 Task: Design a business card.
Action: Mouse moved to (129, 456)
Screenshot: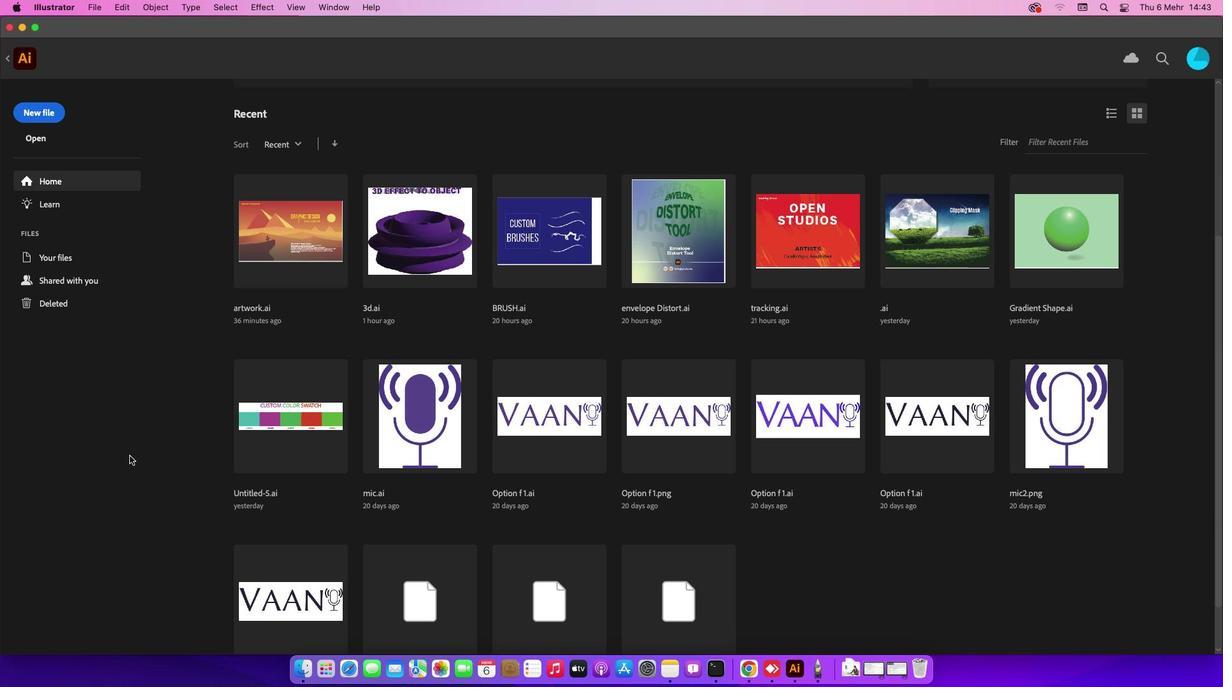 
Action: Mouse pressed left at (129, 456)
Screenshot: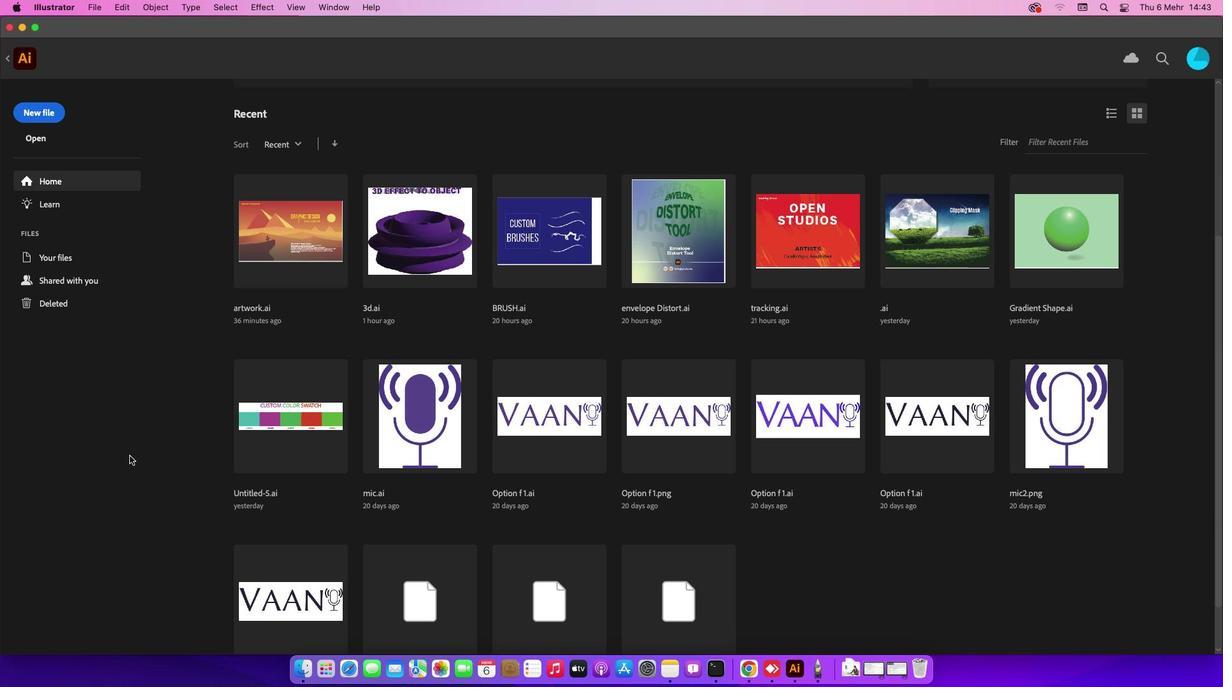
Action: Key pressed Key.shift'N'Key.cmd'n'
Screenshot: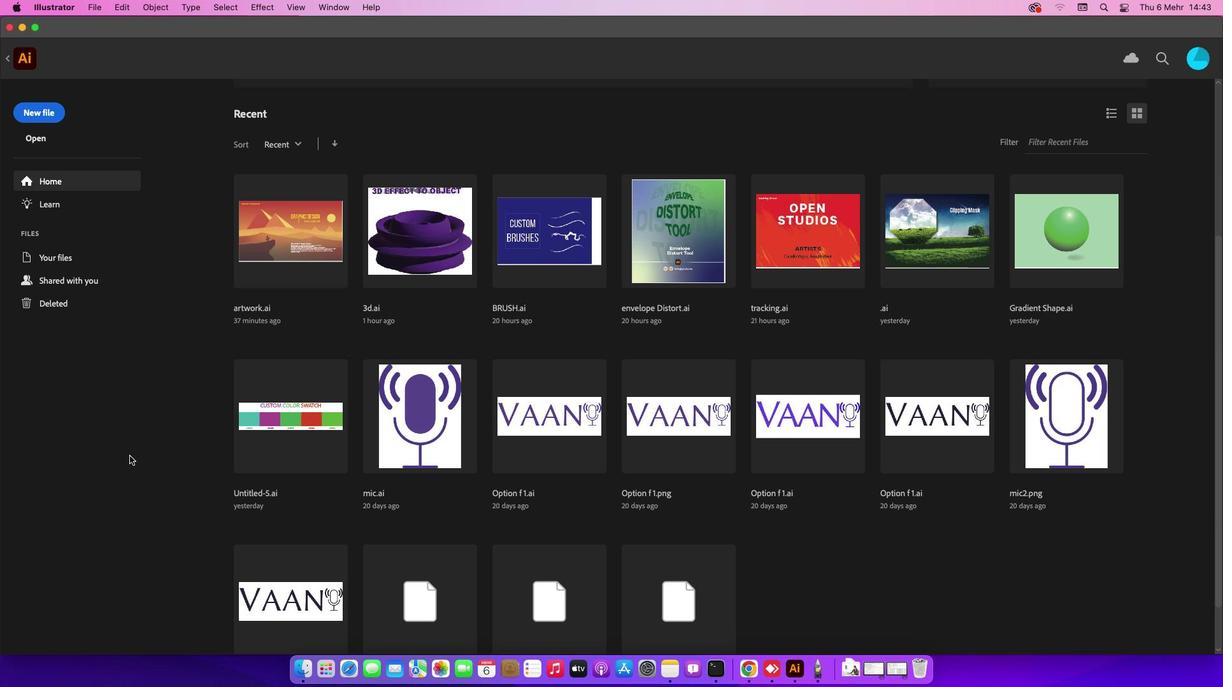 
Action: Mouse moved to (828, 182)
Screenshot: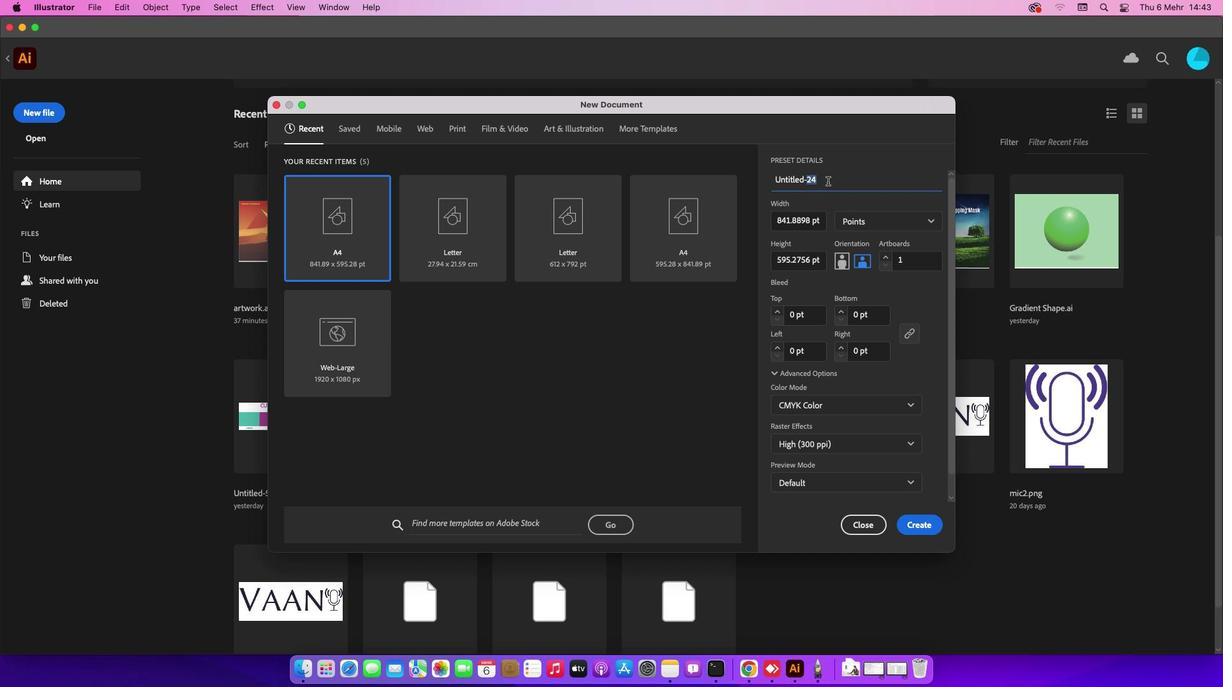 
Action: Mouse pressed left at (828, 182)
Screenshot: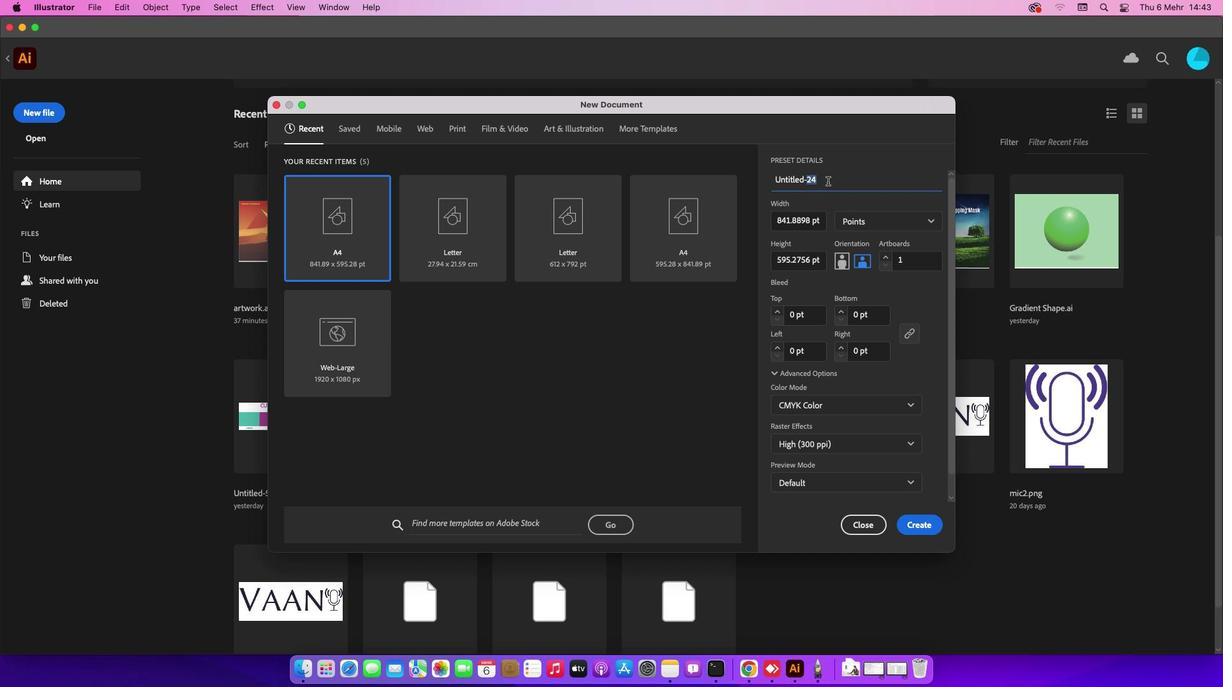 
Action: Mouse pressed left at (828, 182)
Screenshot: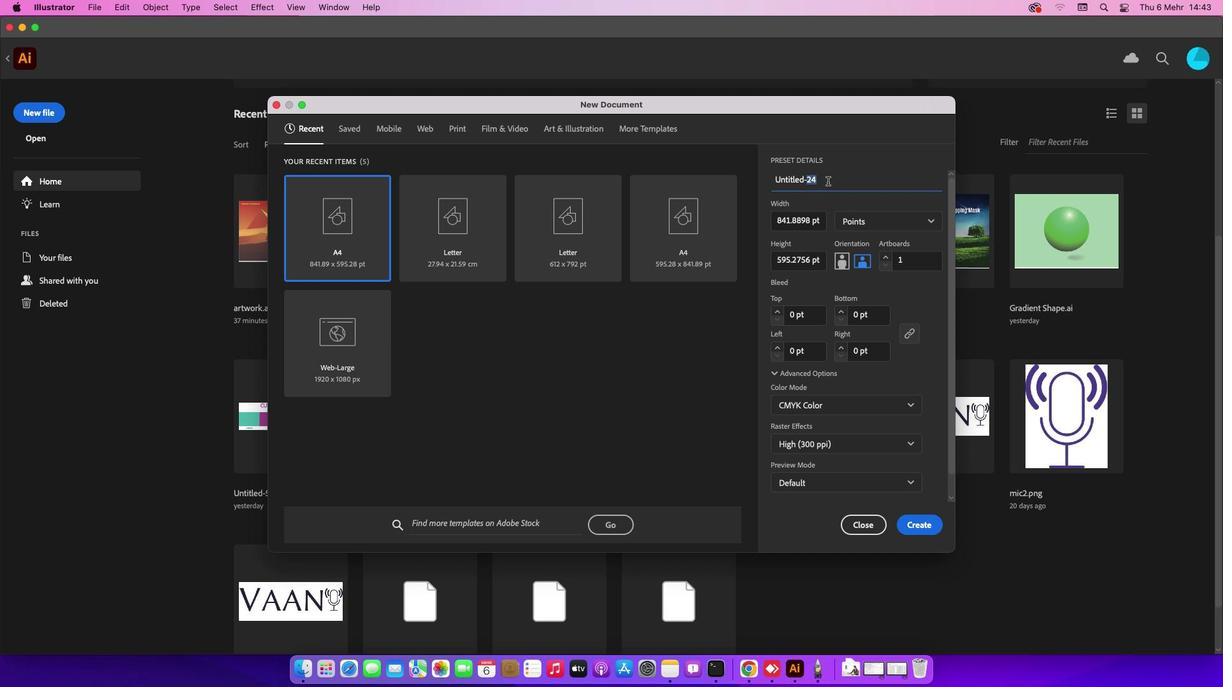 
Action: Mouse pressed left at (828, 182)
Screenshot: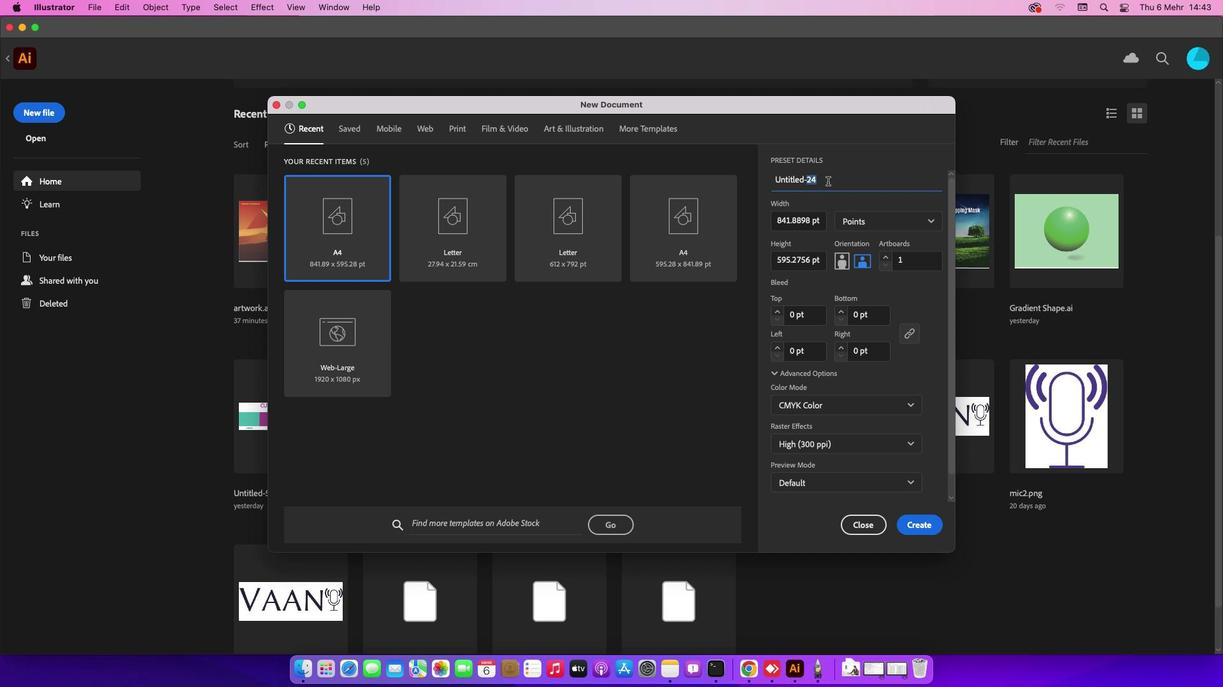 
Action: Mouse pressed left at (828, 182)
Screenshot: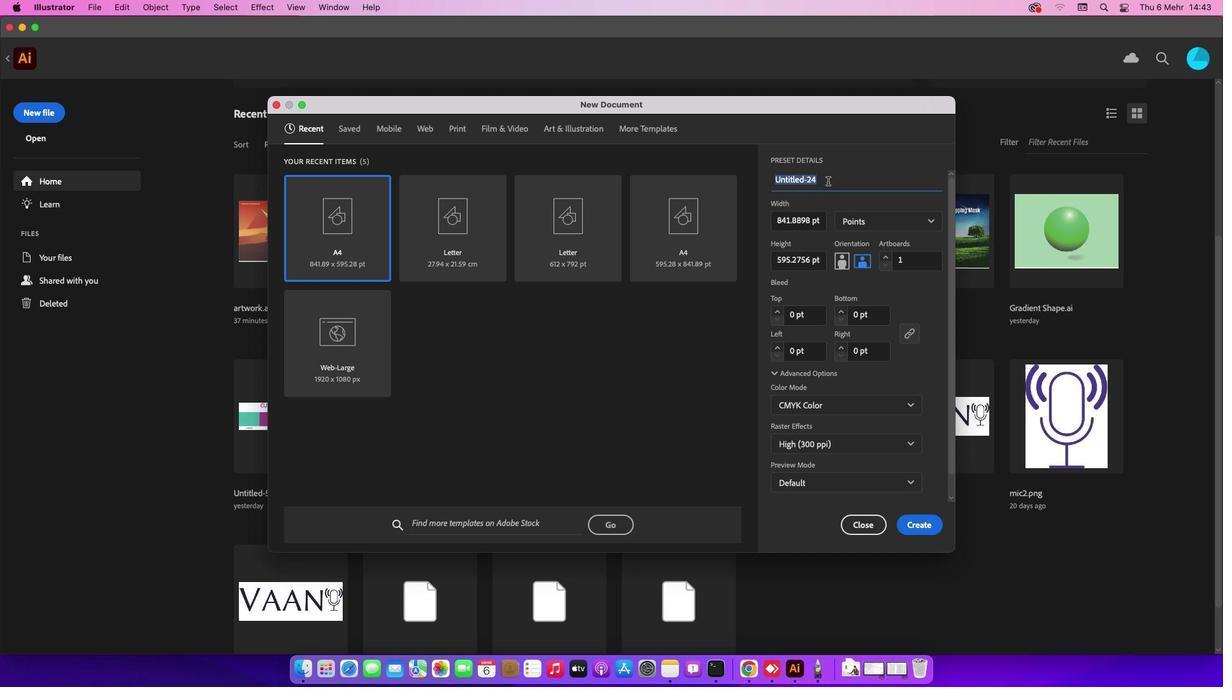 
Action: Mouse pressed left at (828, 182)
Screenshot: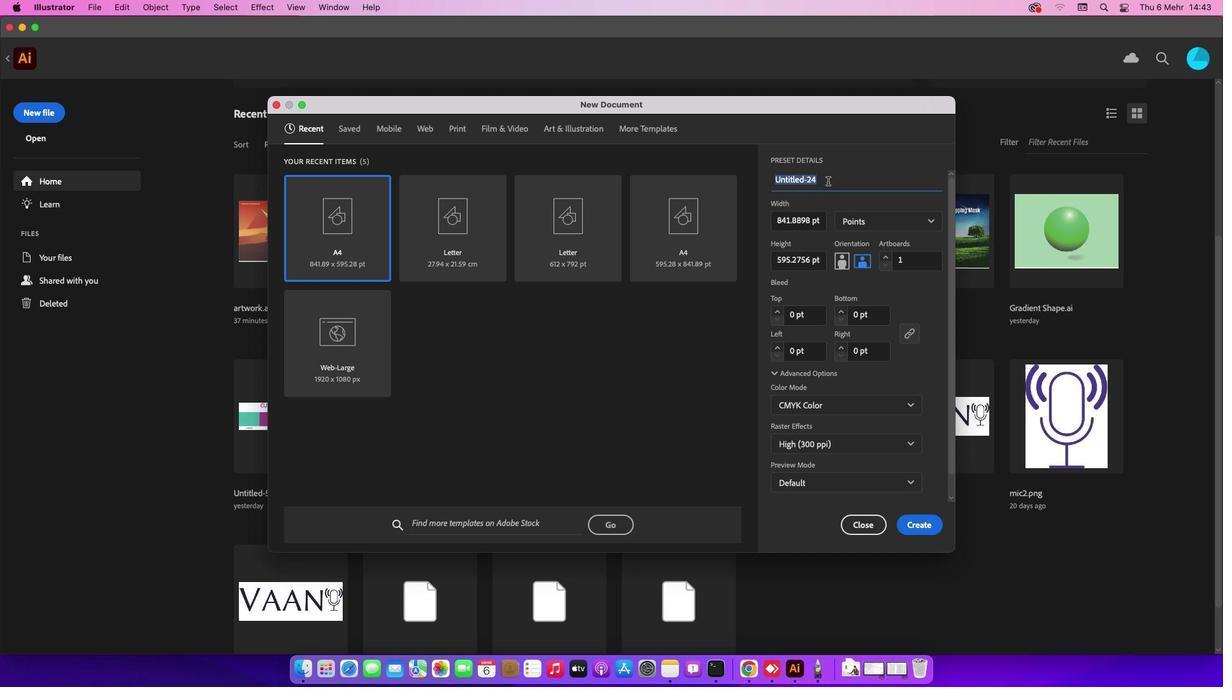 
Action: Key pressed Key.shift_r'B''u''s''i''n''e''s''s'Key.spaceKey.shift_r'C''a''r''d'Key.enter
Screenshot: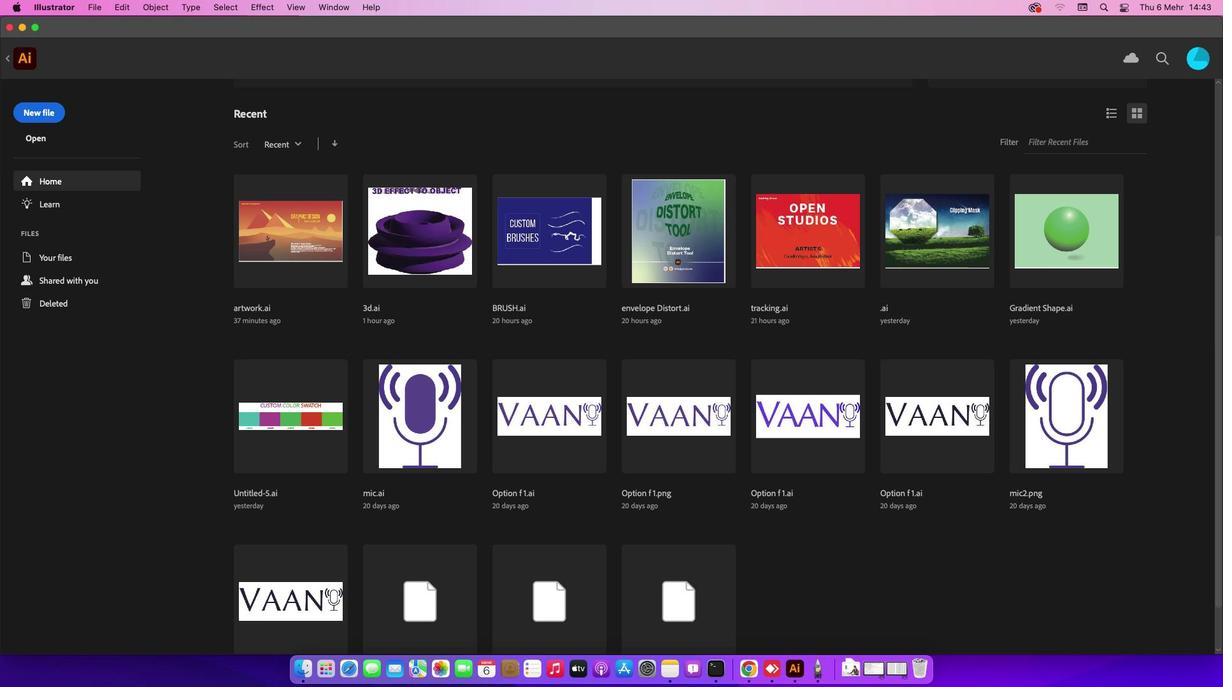 
Action: Mouse moved to (623, 227)
Screenshot: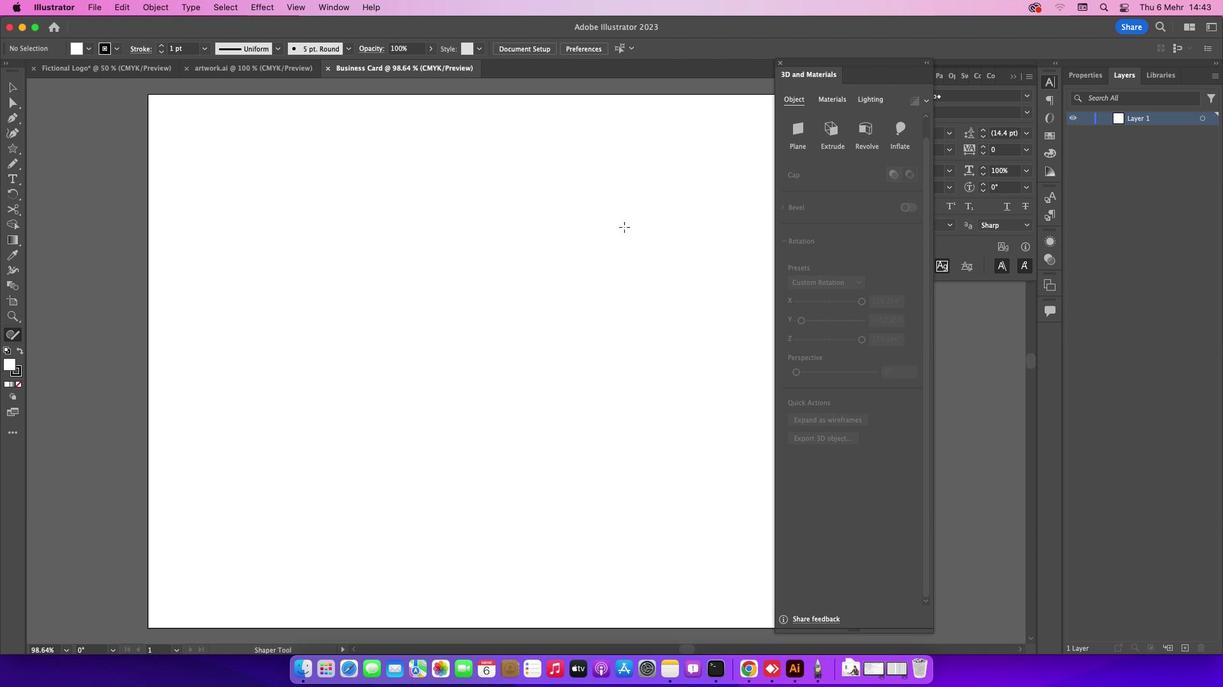 
Action: Mouse pressed left at (623, 227)
Screenshot: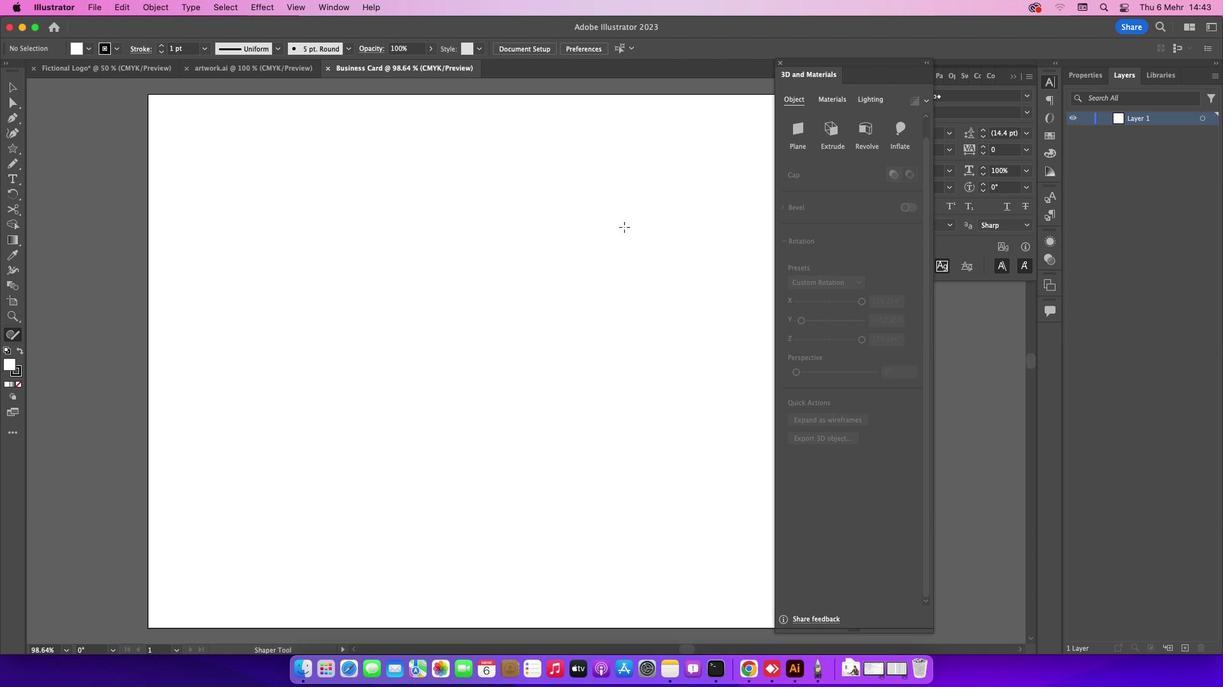 
Action: Mouse moved to (524, 275)
Screenshot: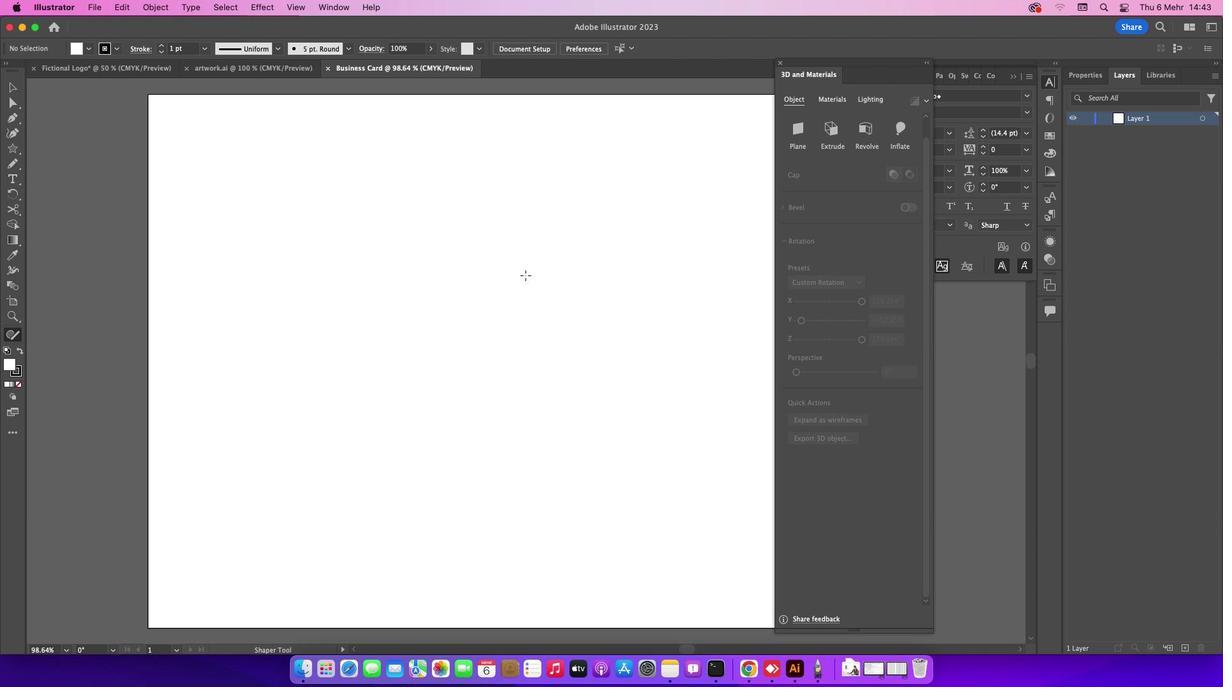 
Action: Key pressed Key.ctrlKey.cmdKey.altKey.cmdKey.cmdKey.shift'p'
Screenshot: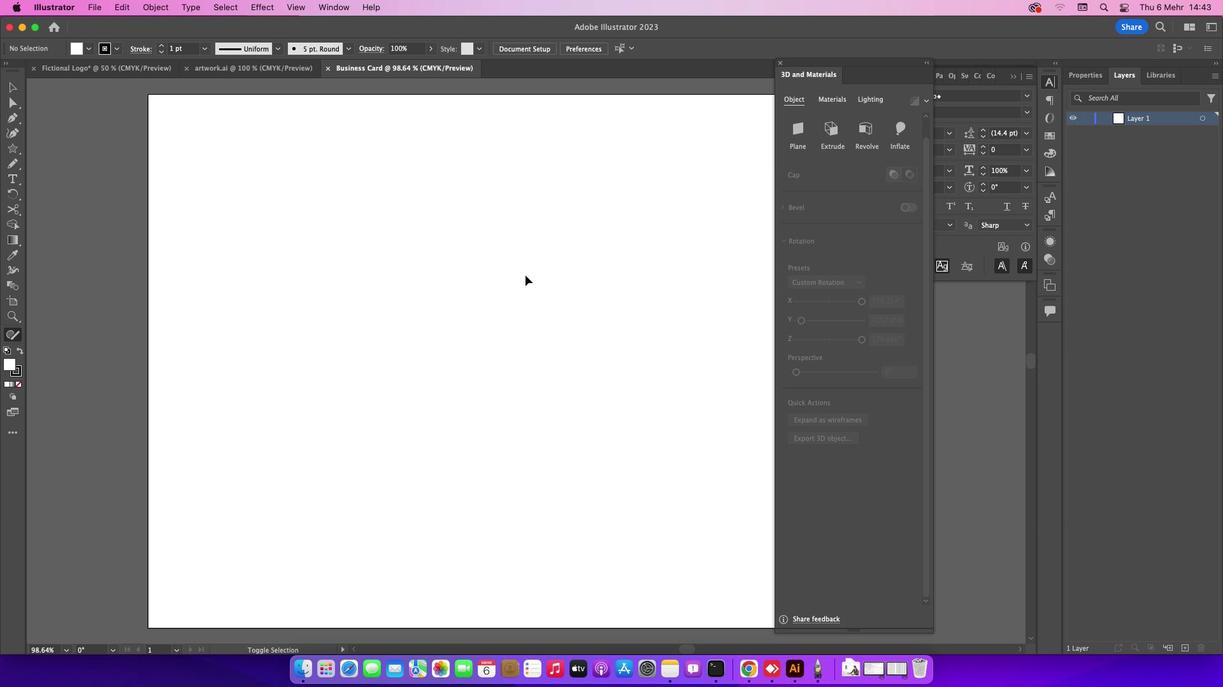 
Action: Mouse moved to (492, 169)
Screenshot: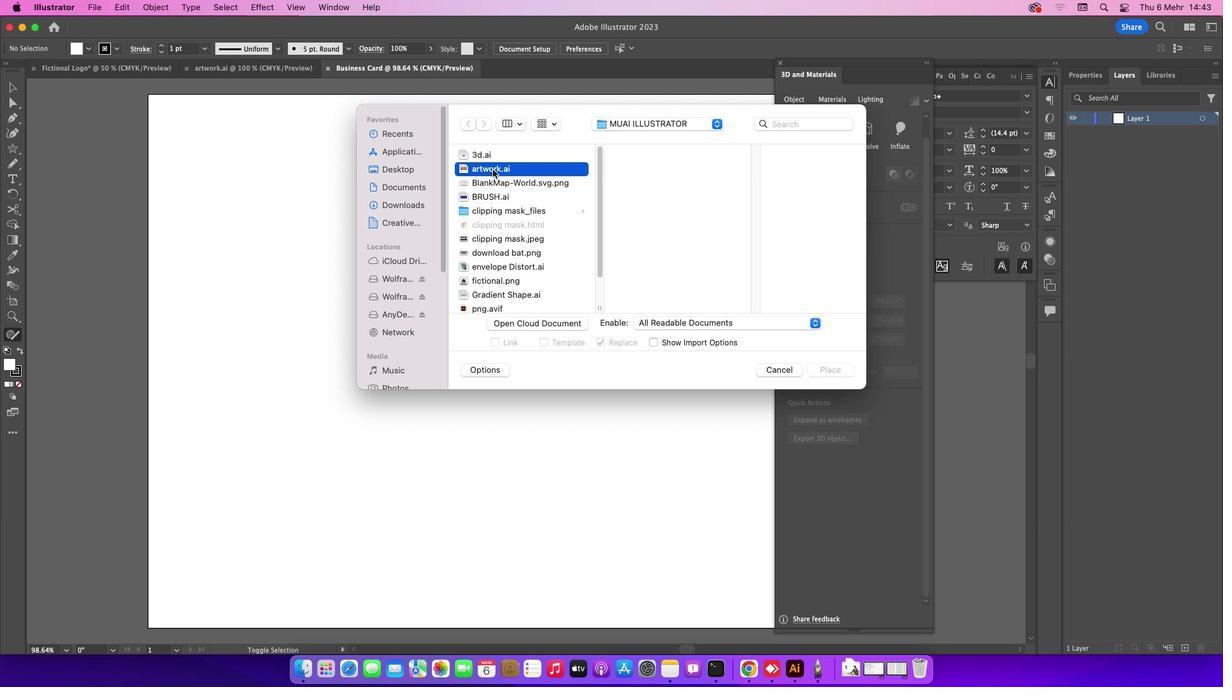 
Action: Mouse pressed left at (492, 169)
Screenshot: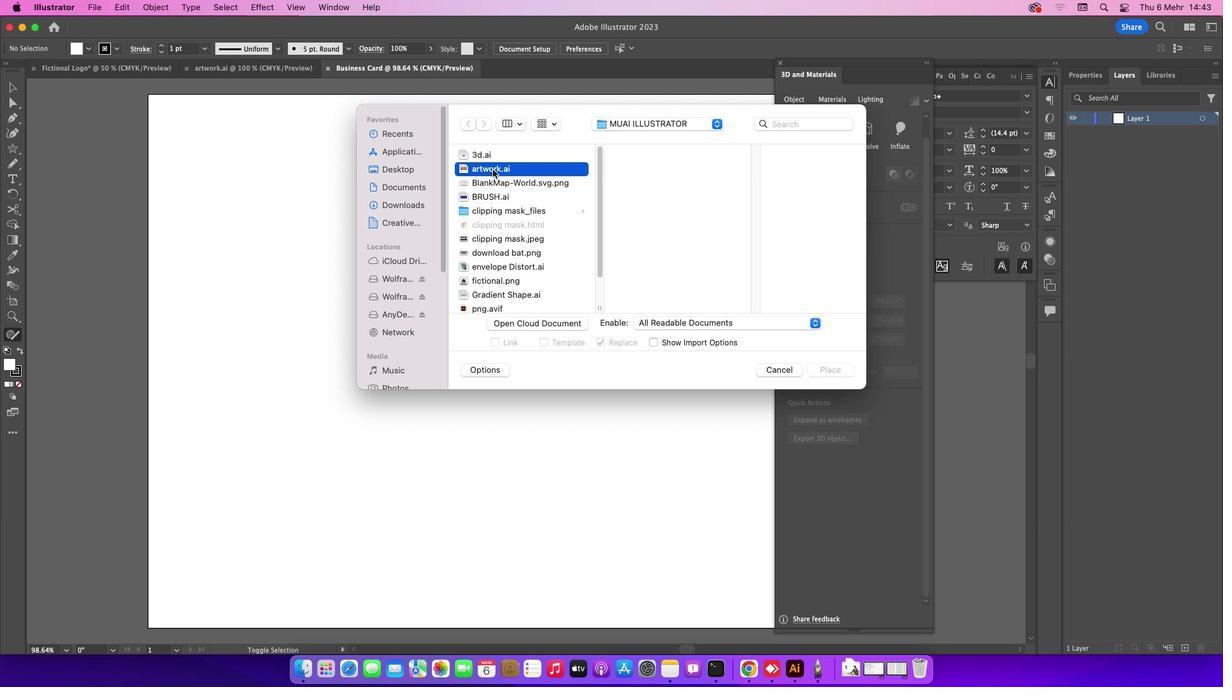 
Action: Mouse moved to (504, 158)
Screenshot: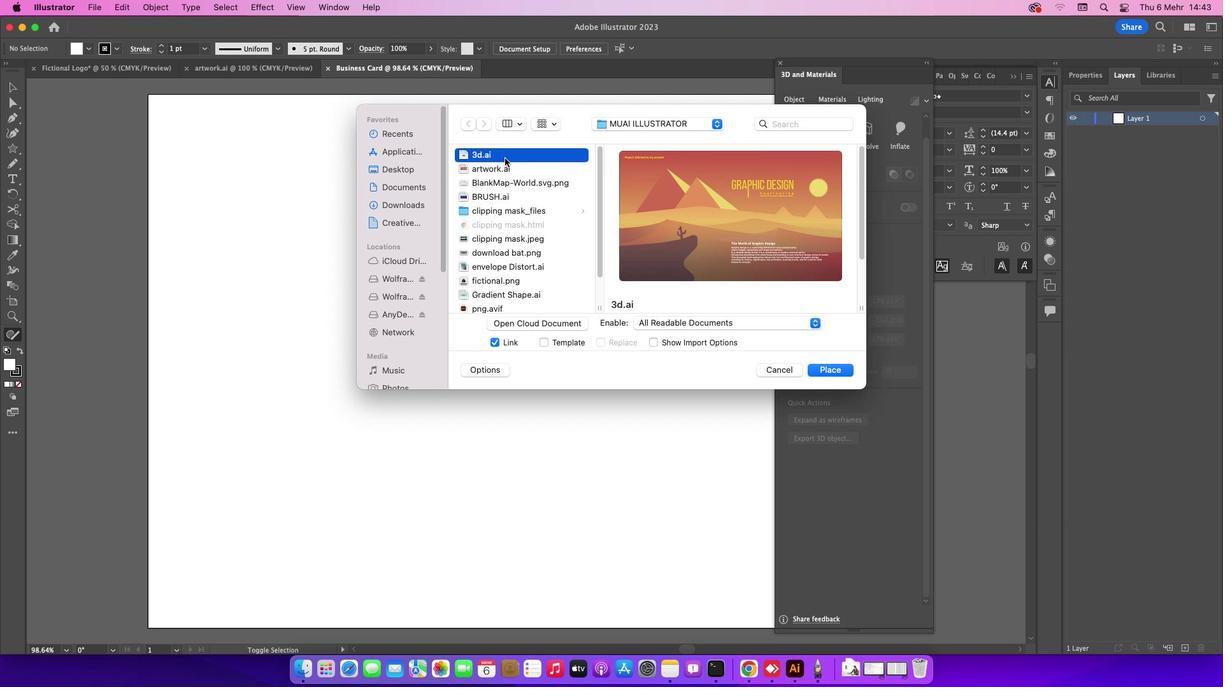 
Action: Mouse pressed left at (504, 158)
Screenshot: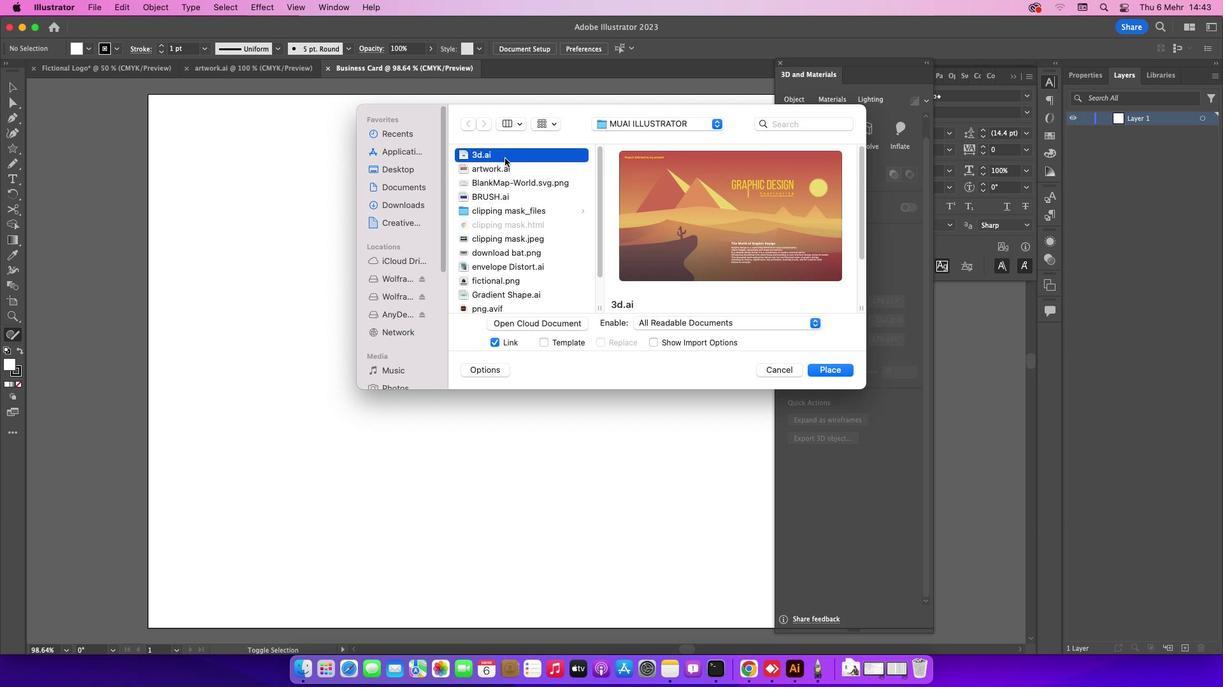 
Action: Key pressed Key.downKey.downKey.downKey.upKey.upKey.upKey.downKey.downKey.enter
Screenshot: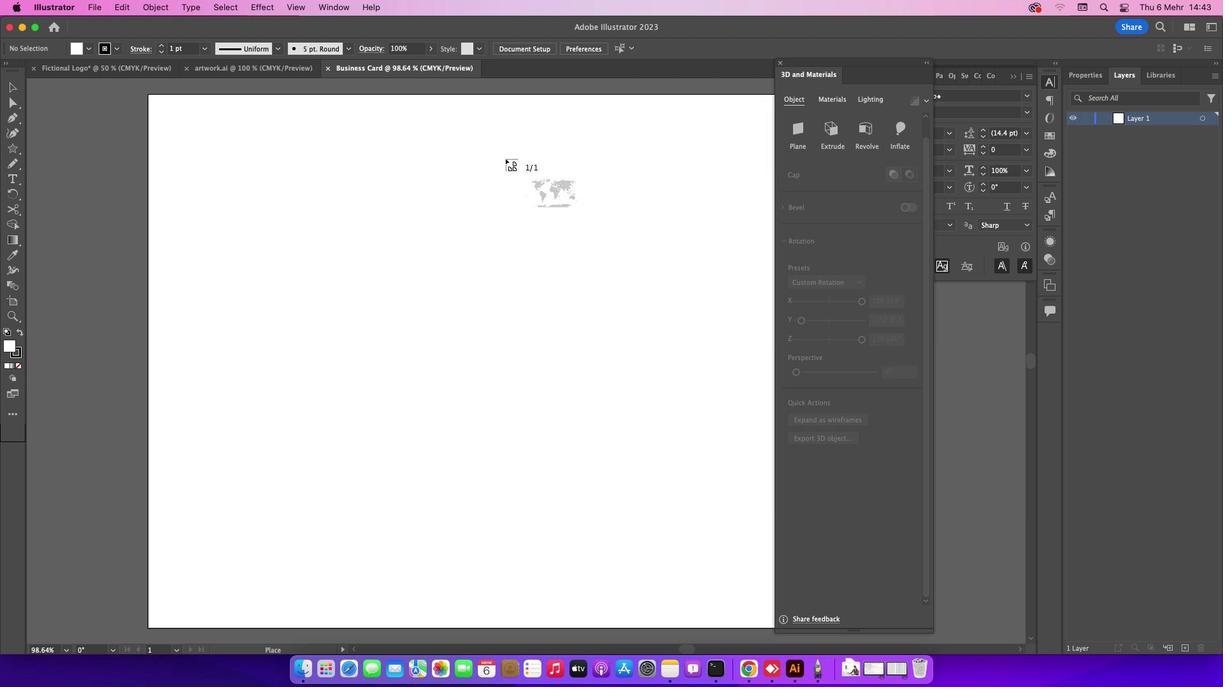
Action: Mouse moved to (151, 98)
Screenshot: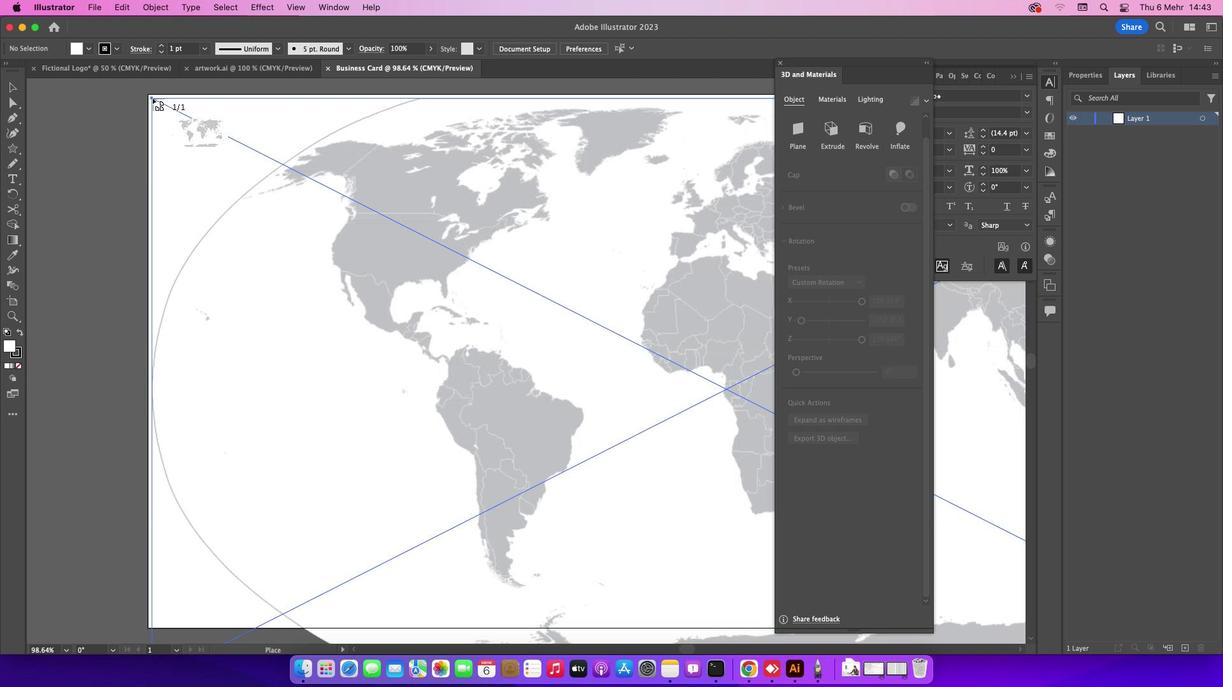 
Action: Mouse pressed left at (151, 98)
Screenshot: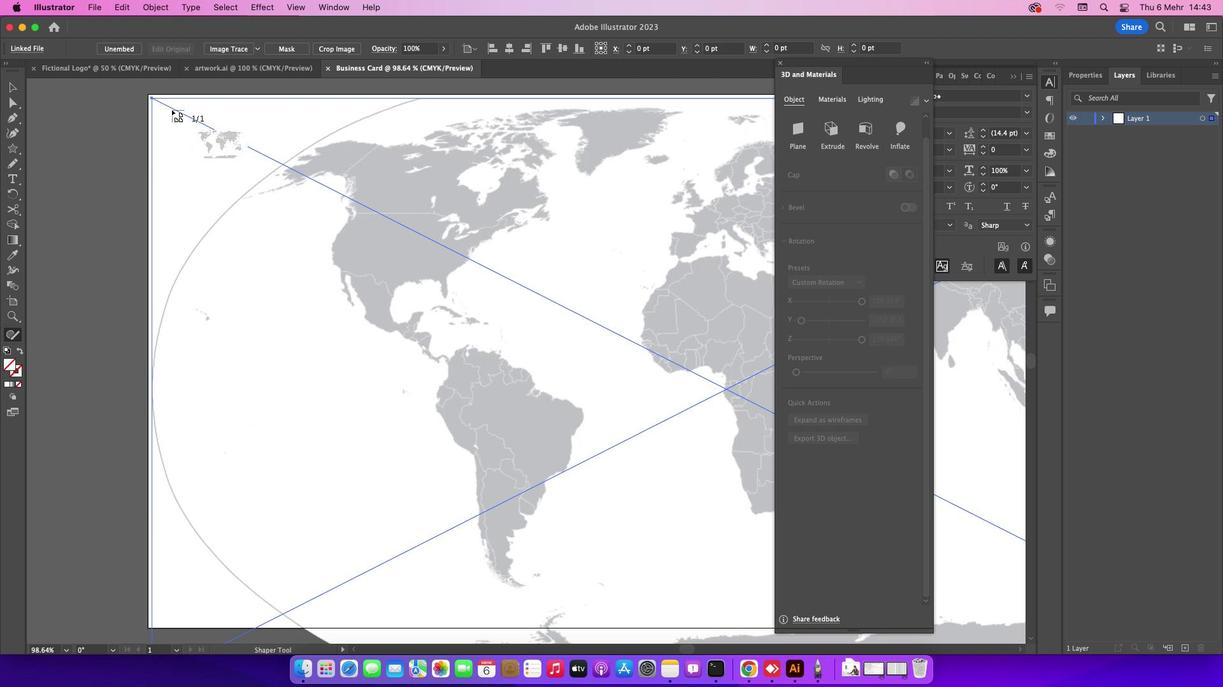 
Action: Mouse moved to (651, 310)
Screenshot: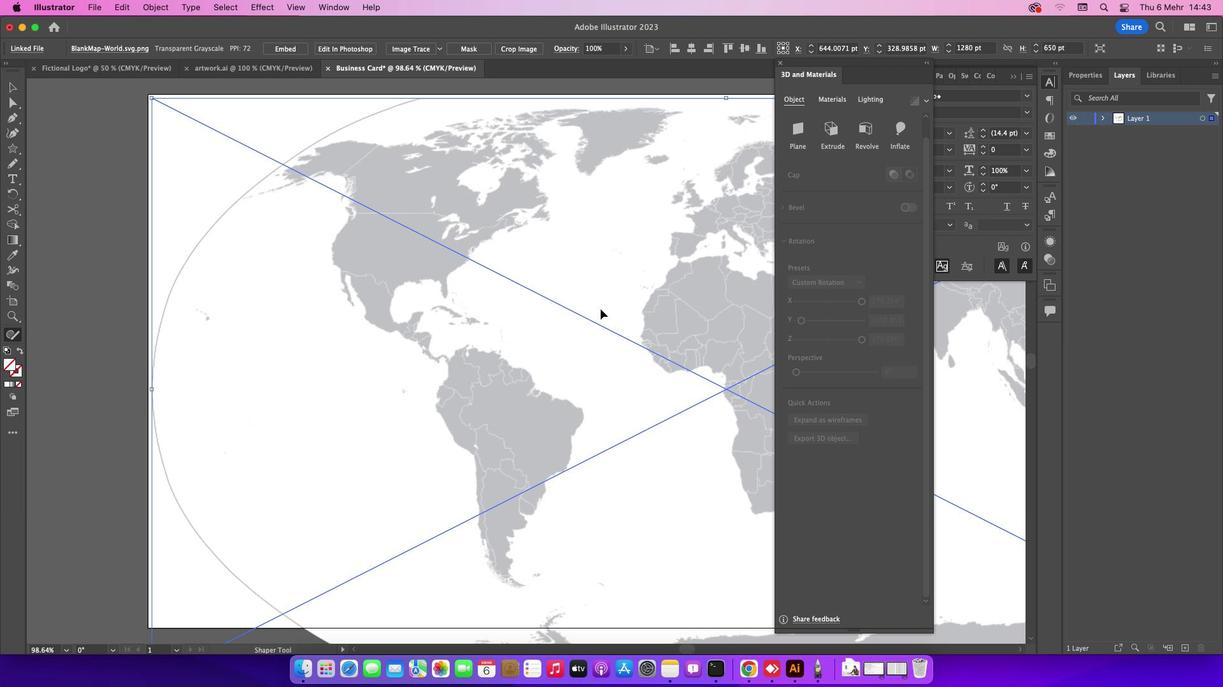
Action: Mouse pressed left at (651, 310)
Screenshot: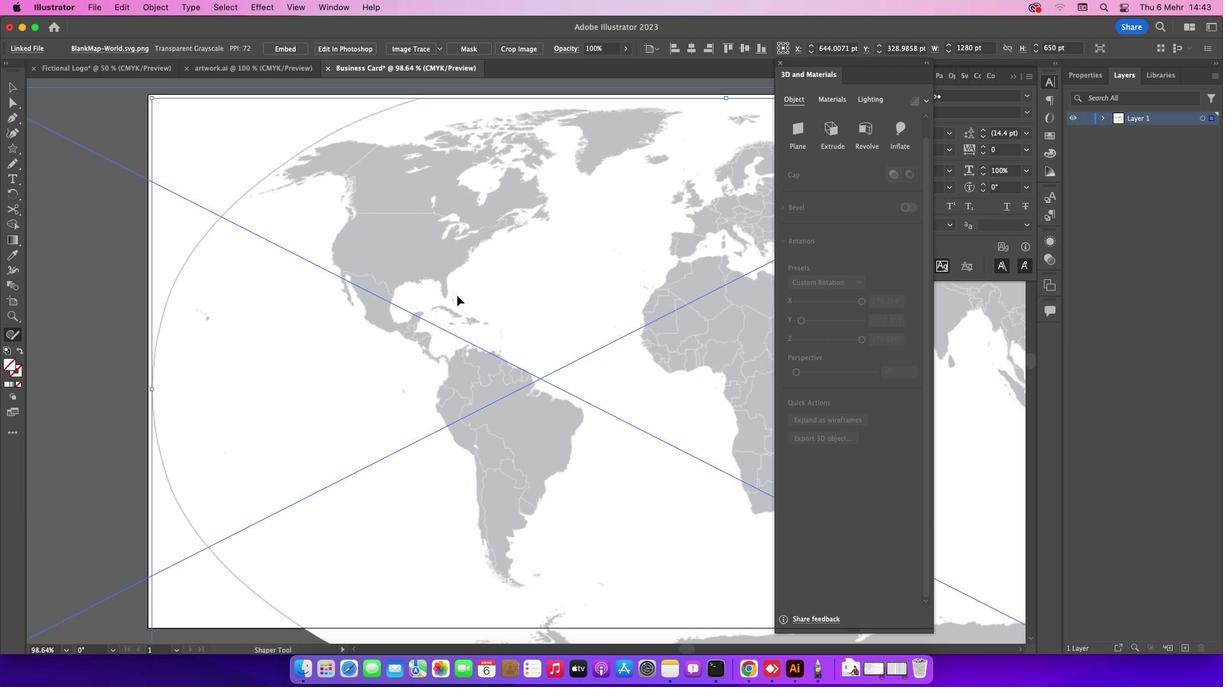 
Action: Mouse moved to (467, 292)
Screenshot: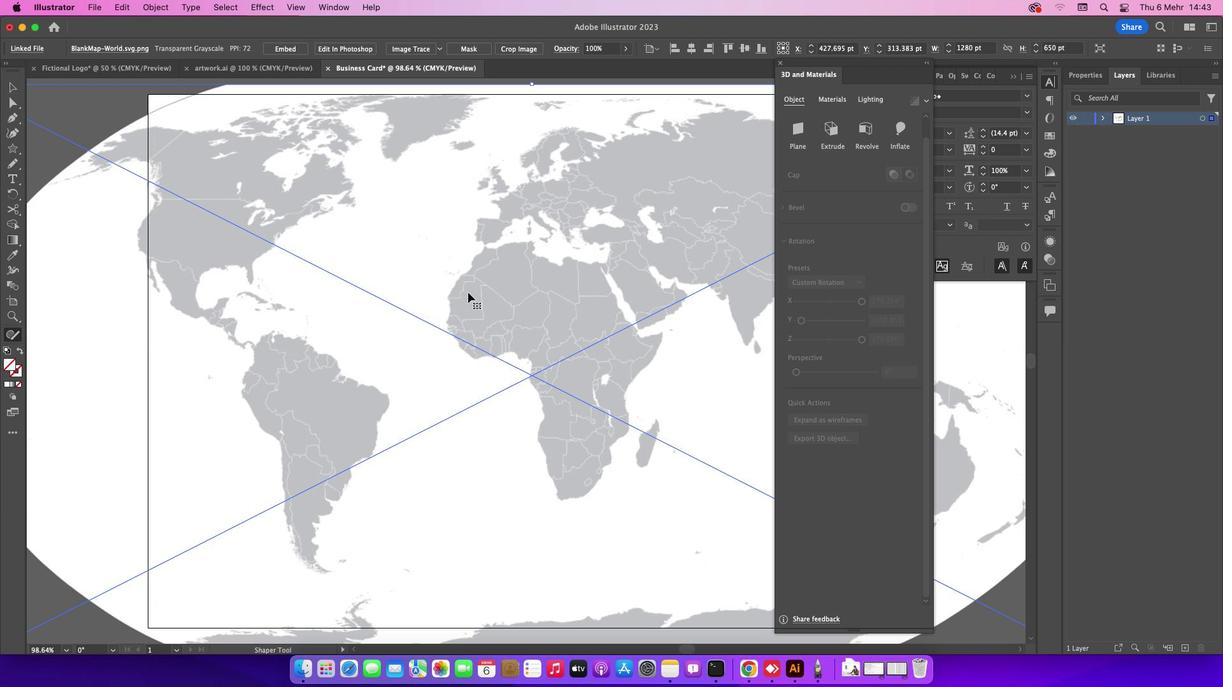 
Action: Key pressed Key.cmdKey.shift','Key.cmdKey.shift
Screenshot: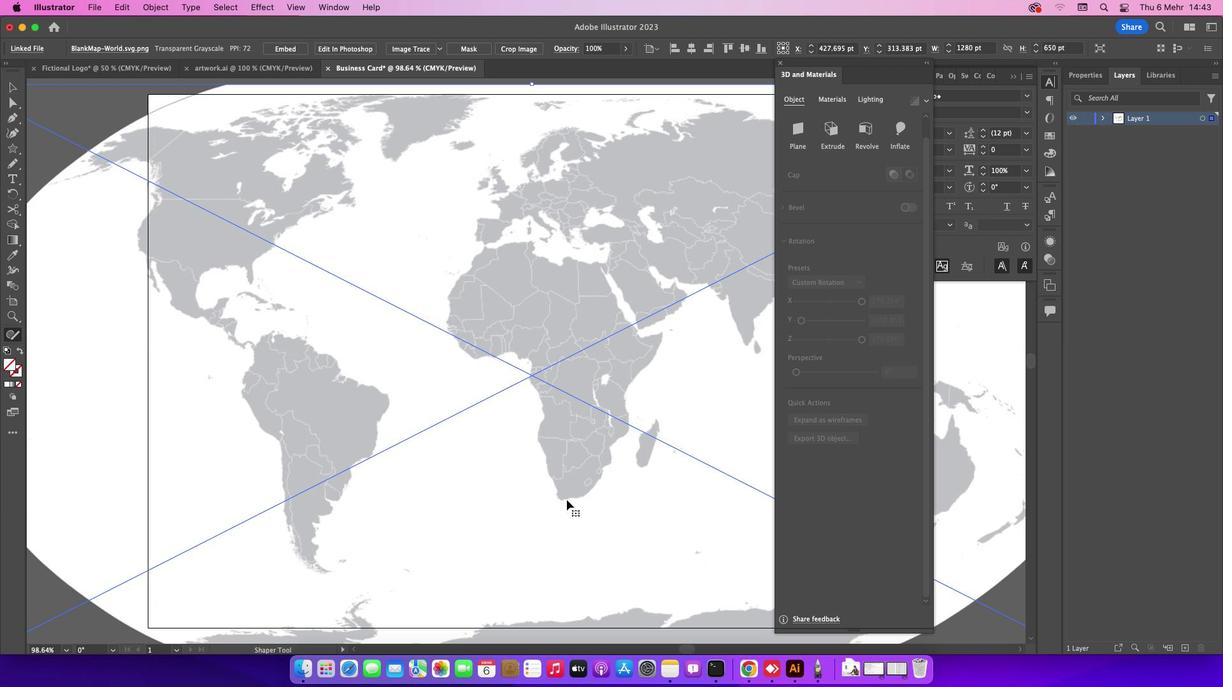 
Action: Mouse moved to (559, 484)
Screenshot: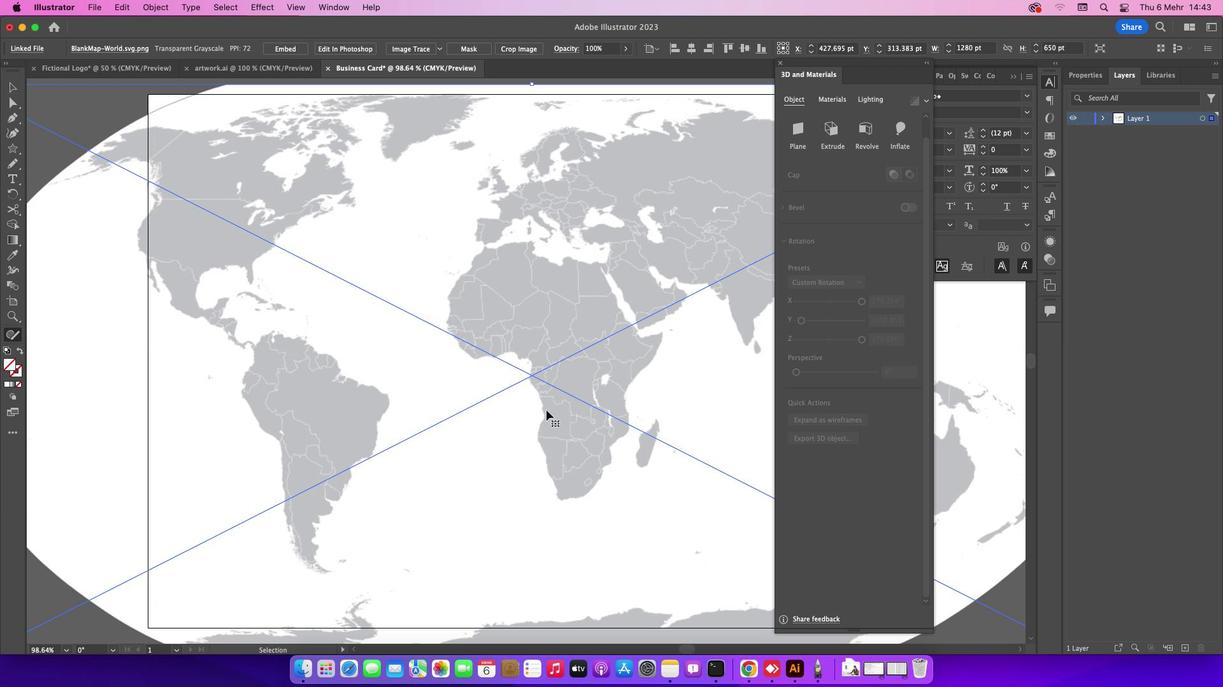 
Action: Key pressed Key.cmd
Screenshot: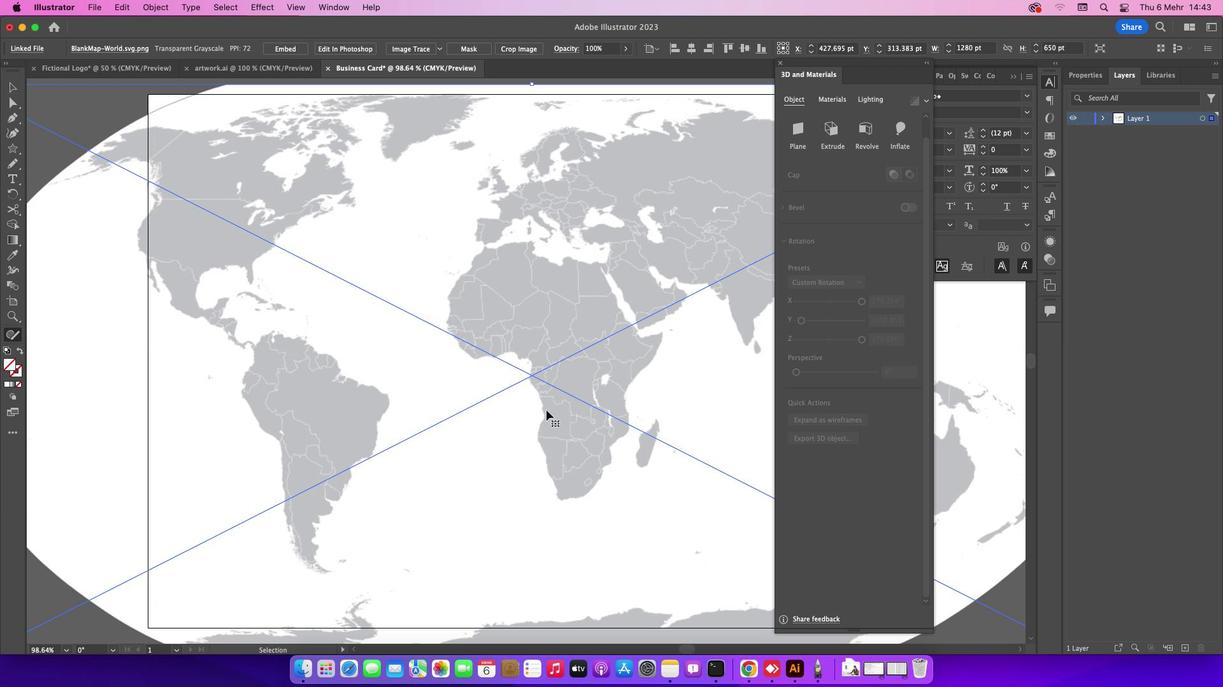 
Action: Mouse moved to (432, 350)
Screenshot: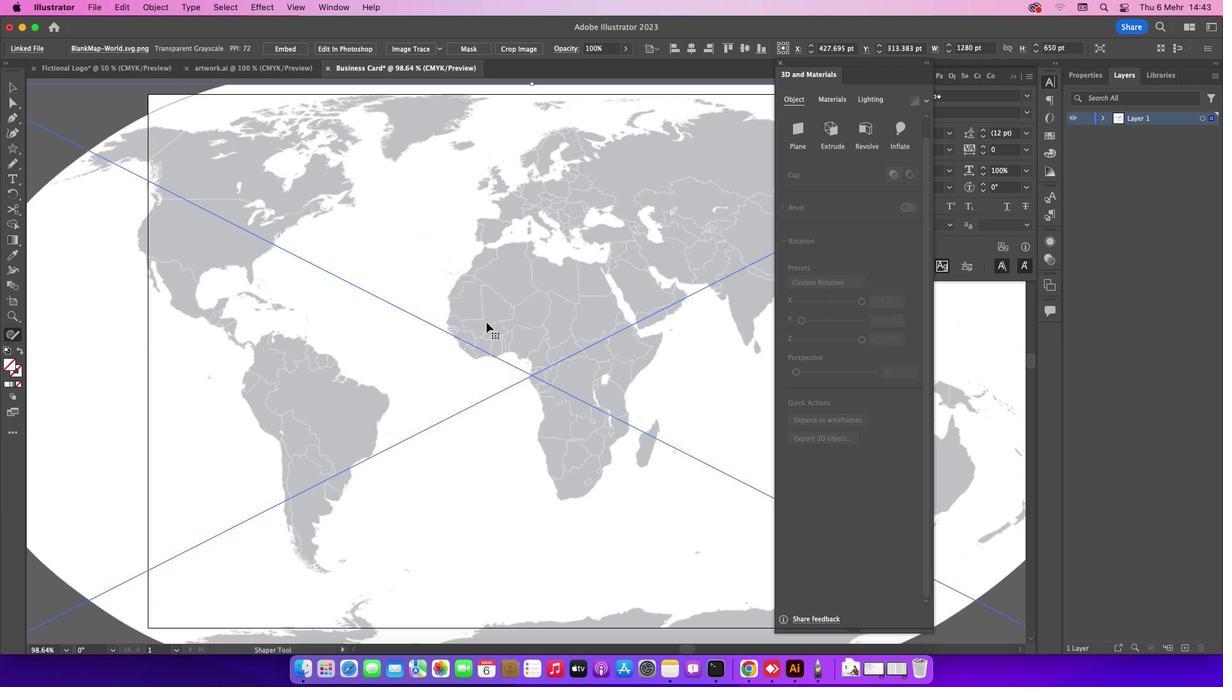 
Action: Key pressed Key.alt
Screenshot: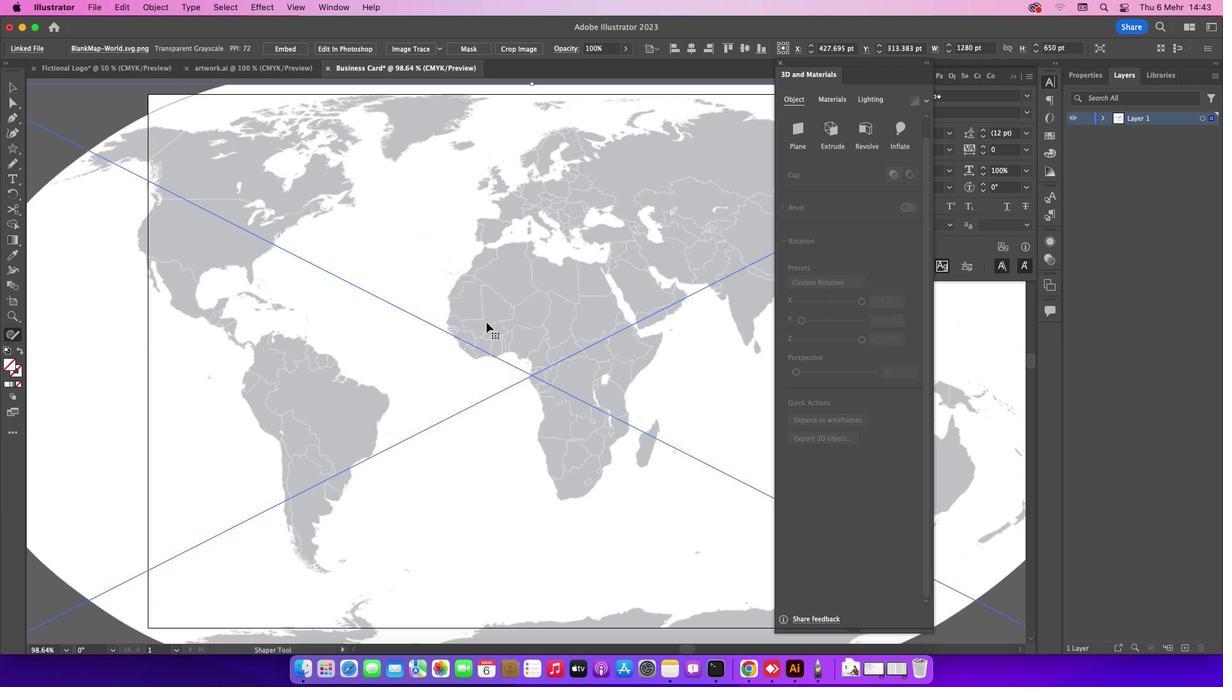 
Action: Mouse moved to (486, 322)
Screenshot: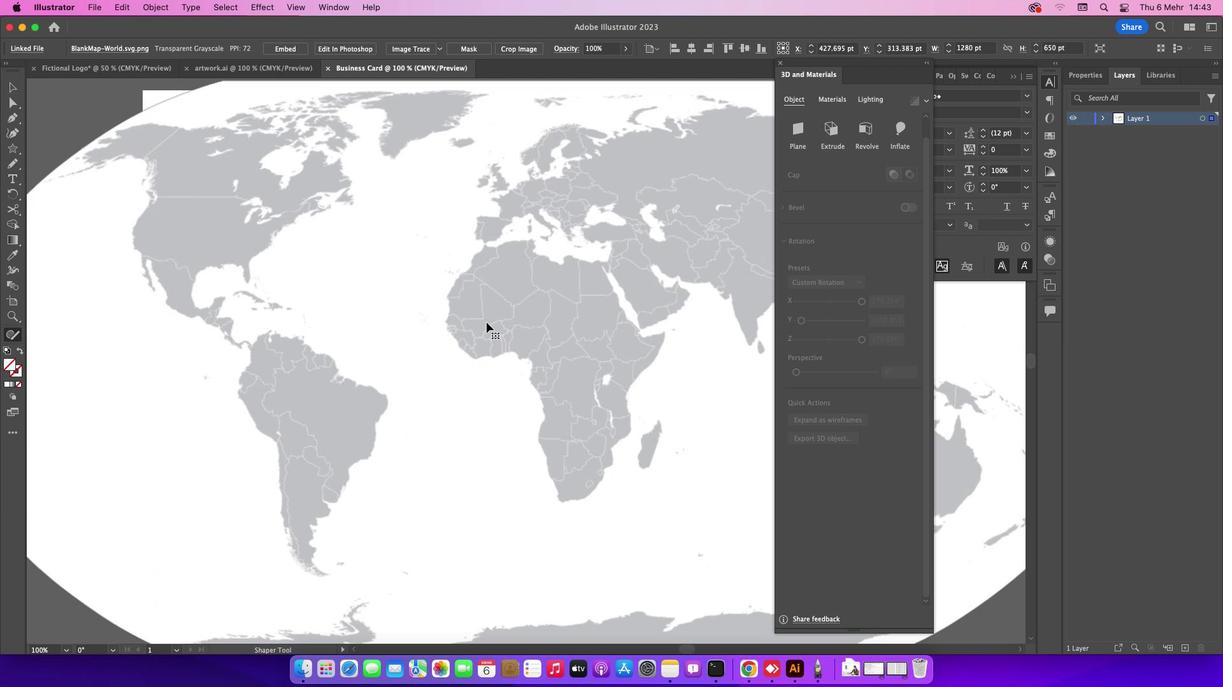 
Action: Mouse scrolled (486, 322) with delta (0, 0)
Screenshot: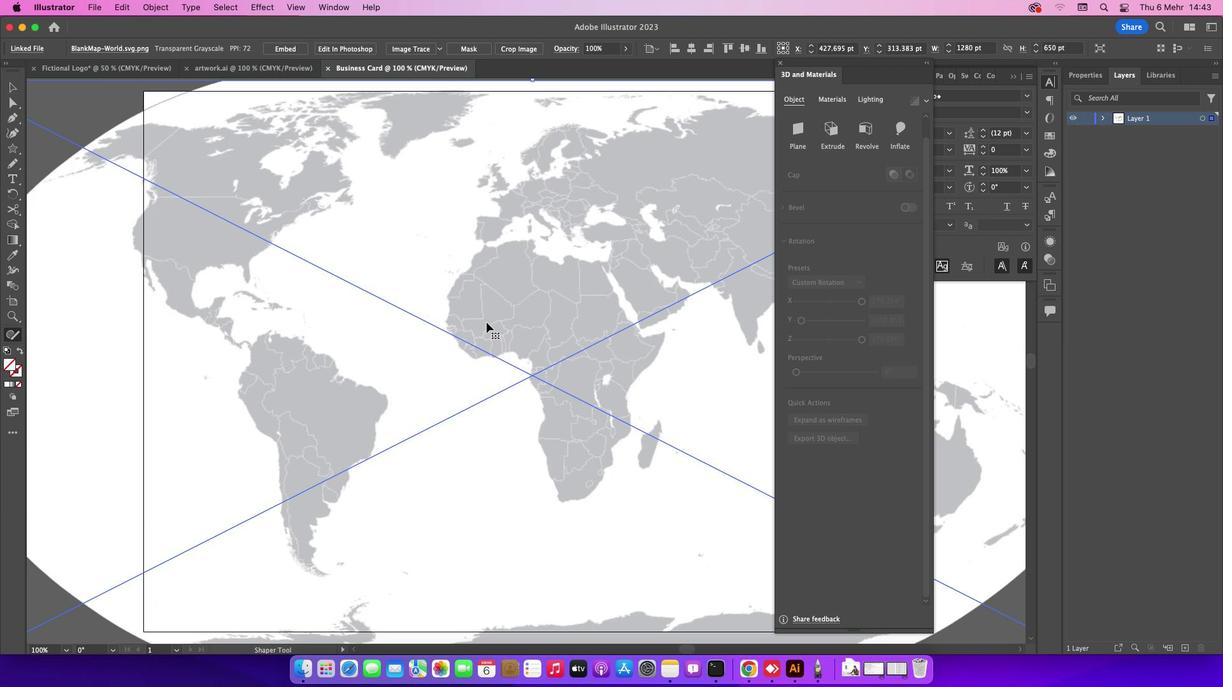 
Action: Mouse scrolled (486, 322) with delta (0, 0)
Screenshot: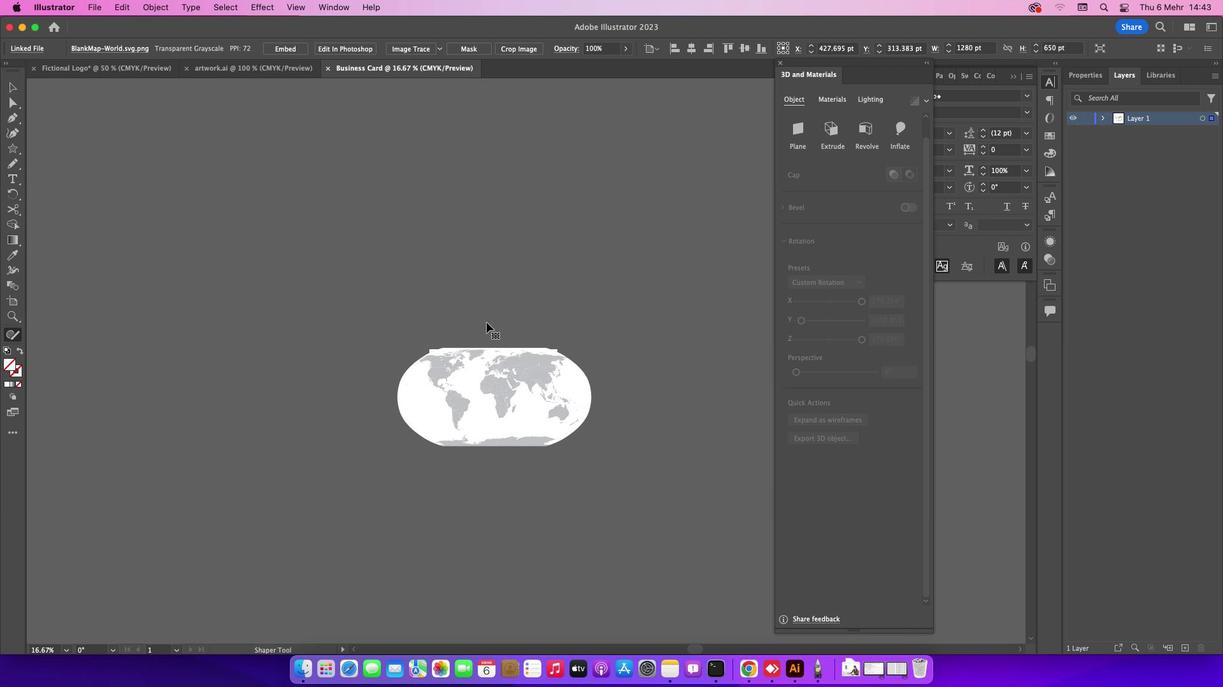 
Action: Mouse scrolled (486, 322) with delta (0, 0)
Screenshot: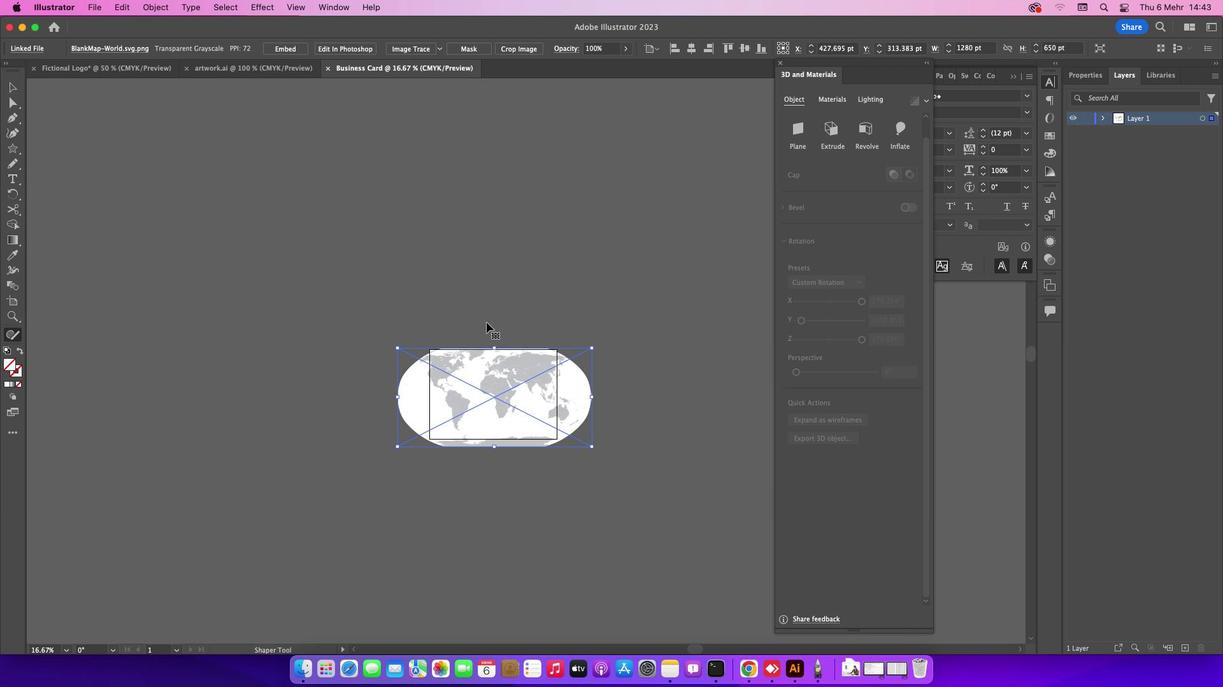 
Action: Mouse scrolled (486, 322) with delta (0, -1)
Screenshot: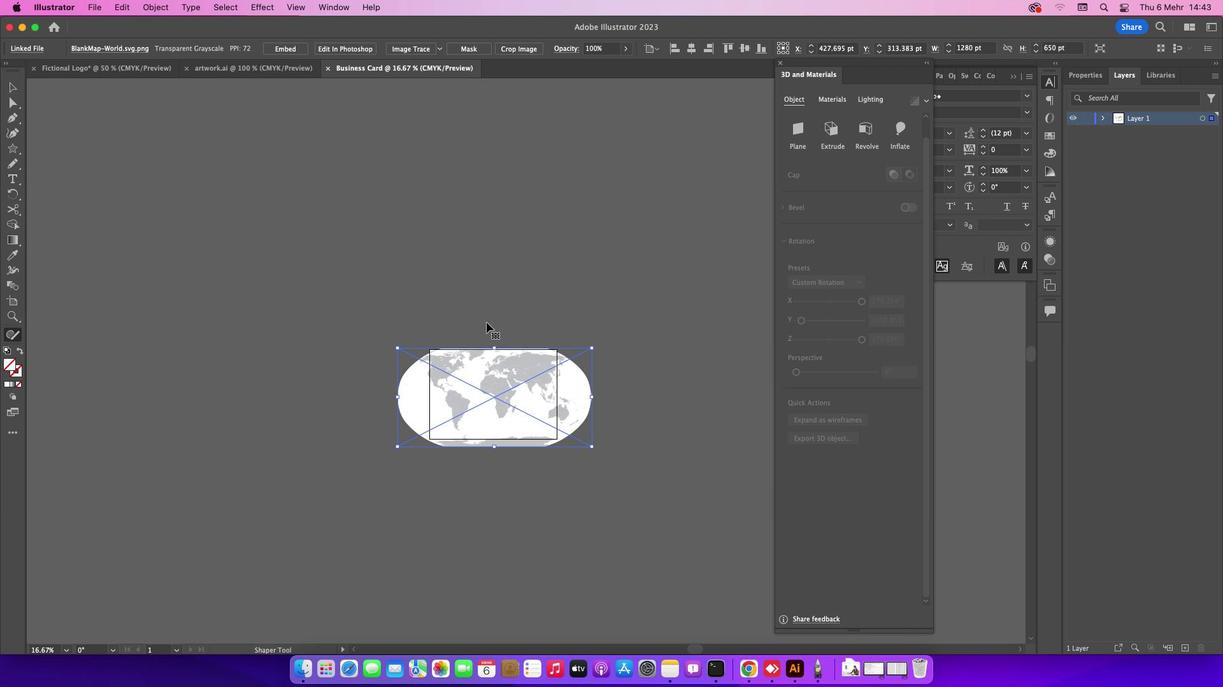 
Action: Mouse scrolled (486, 322) with delta (0, -1)
Screenshot: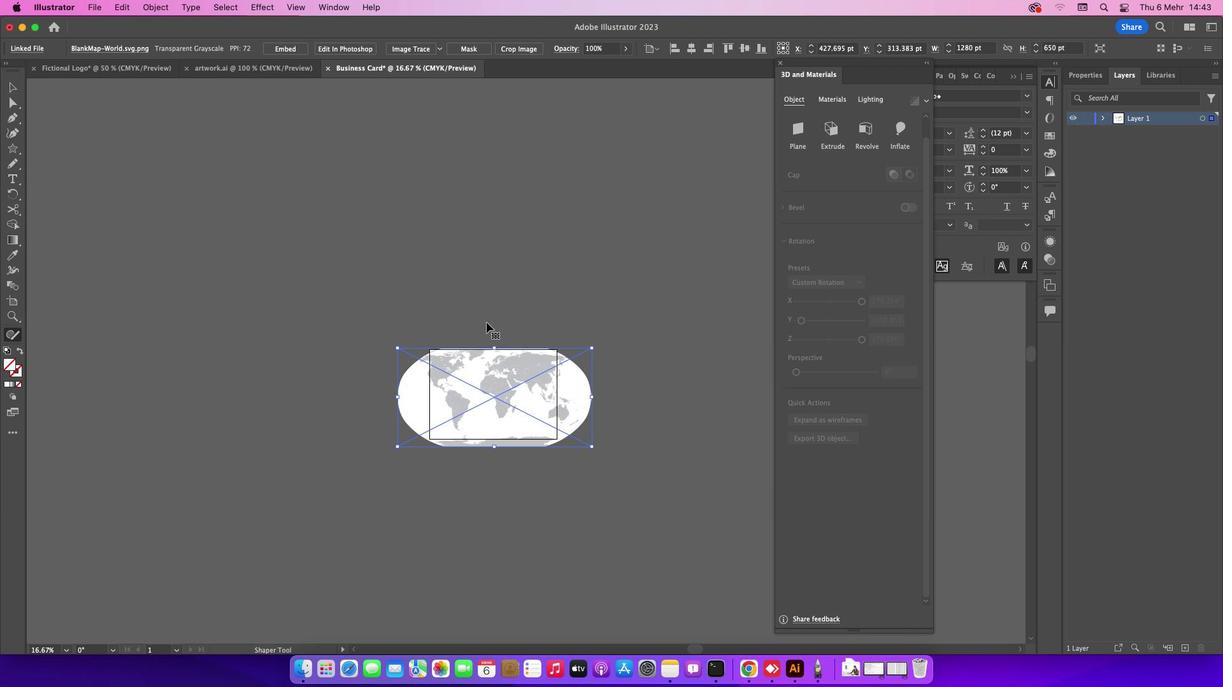 
Action: Mouse scrolled (486, 322) with delta (0, 0)
Screenshot: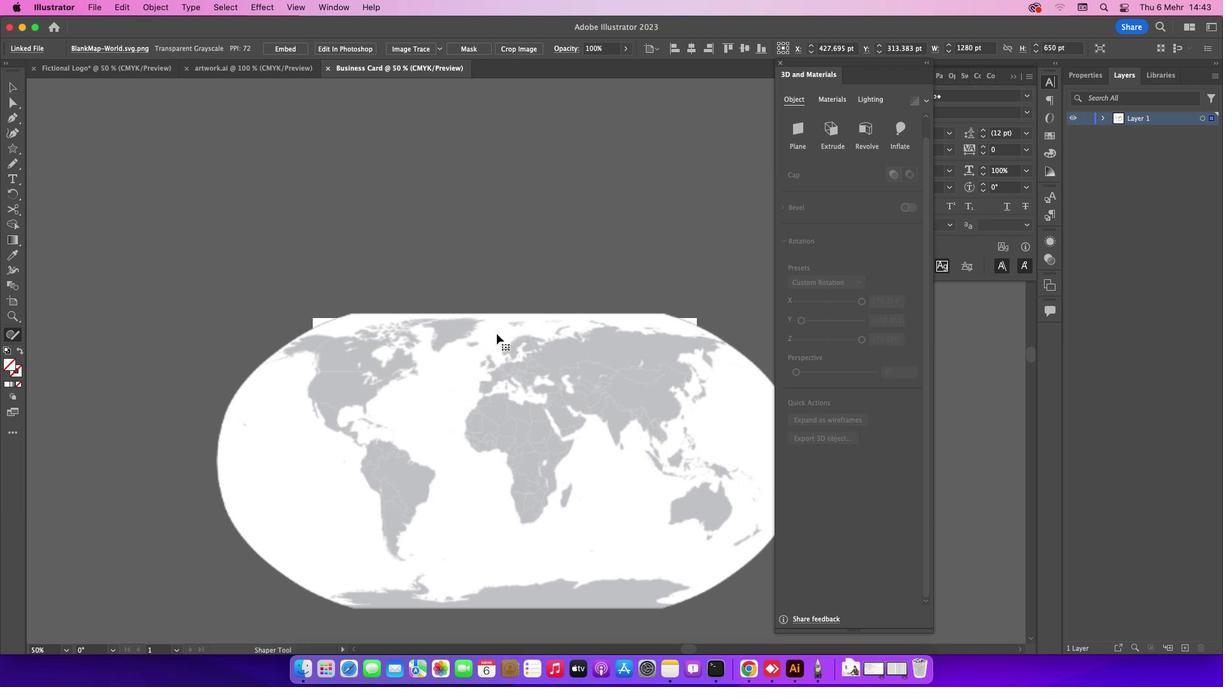 
Action: Mouse scrolled (486, 322) with delta (0, 0)
Screenshot: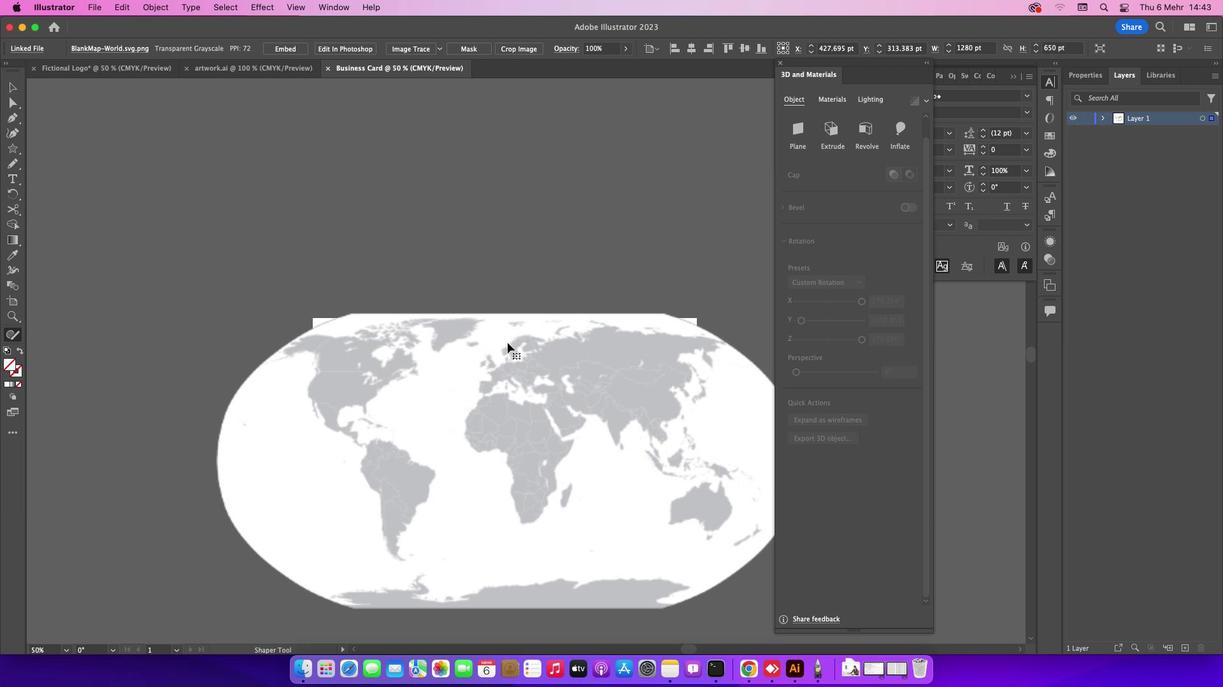 
Action: Mouse moved to (487, 324)
Screenshot: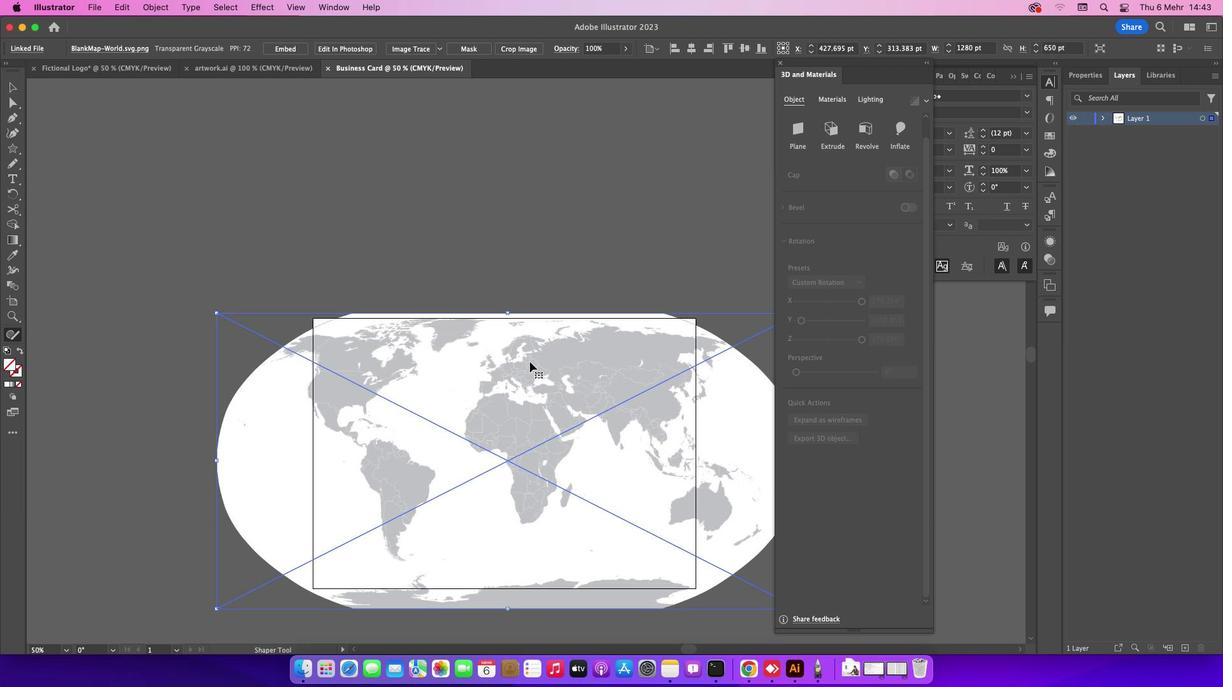 
Action: Mouse scrolled (487, 324) with delta (0, 1)
Screenshot: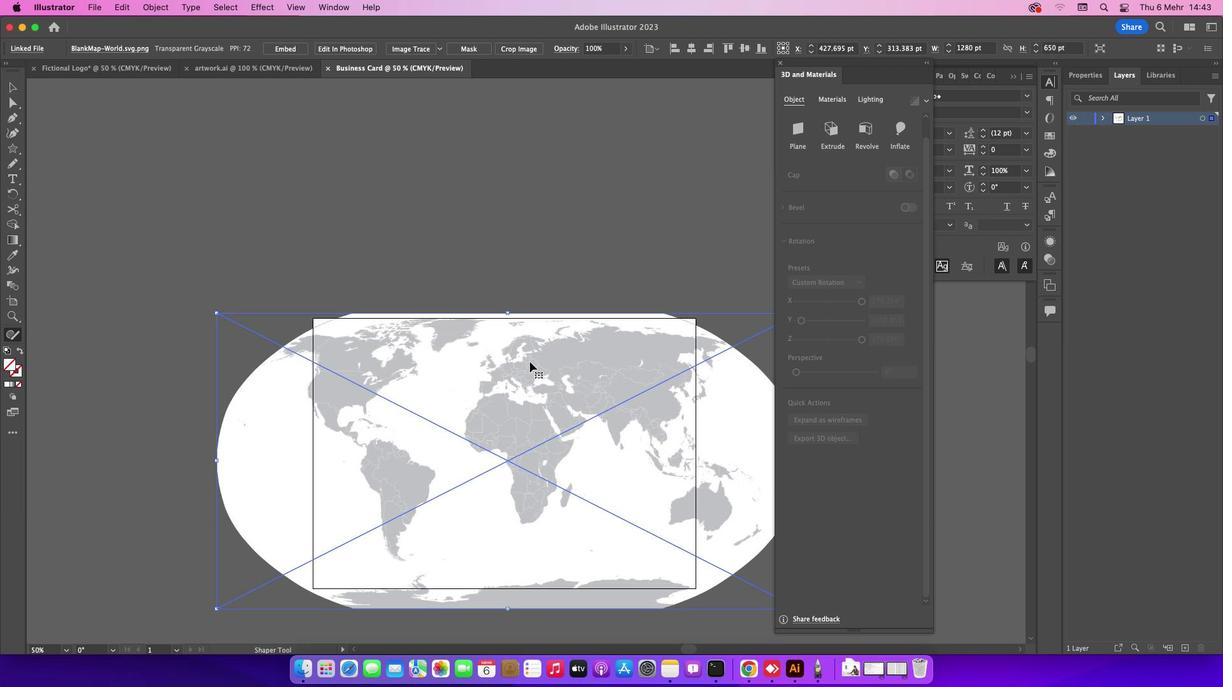 
Action: Mouse moved to (632, 465)
Screenshot: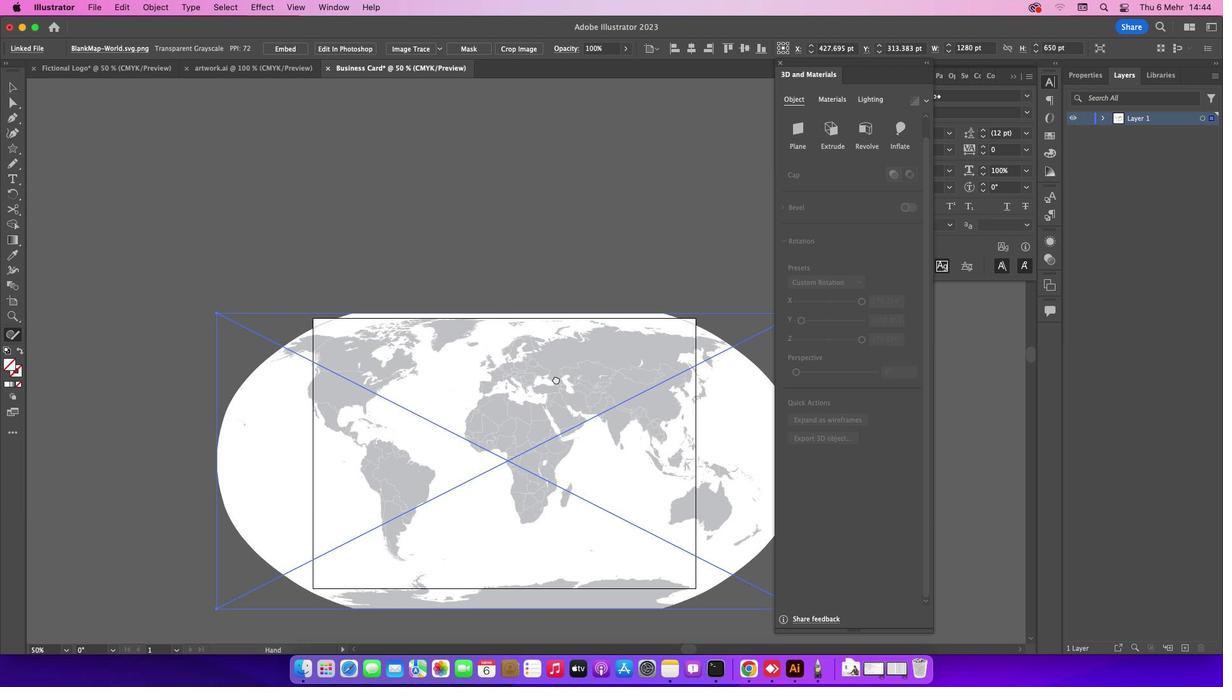 
Action: Key pressed Key.space
Screenshot: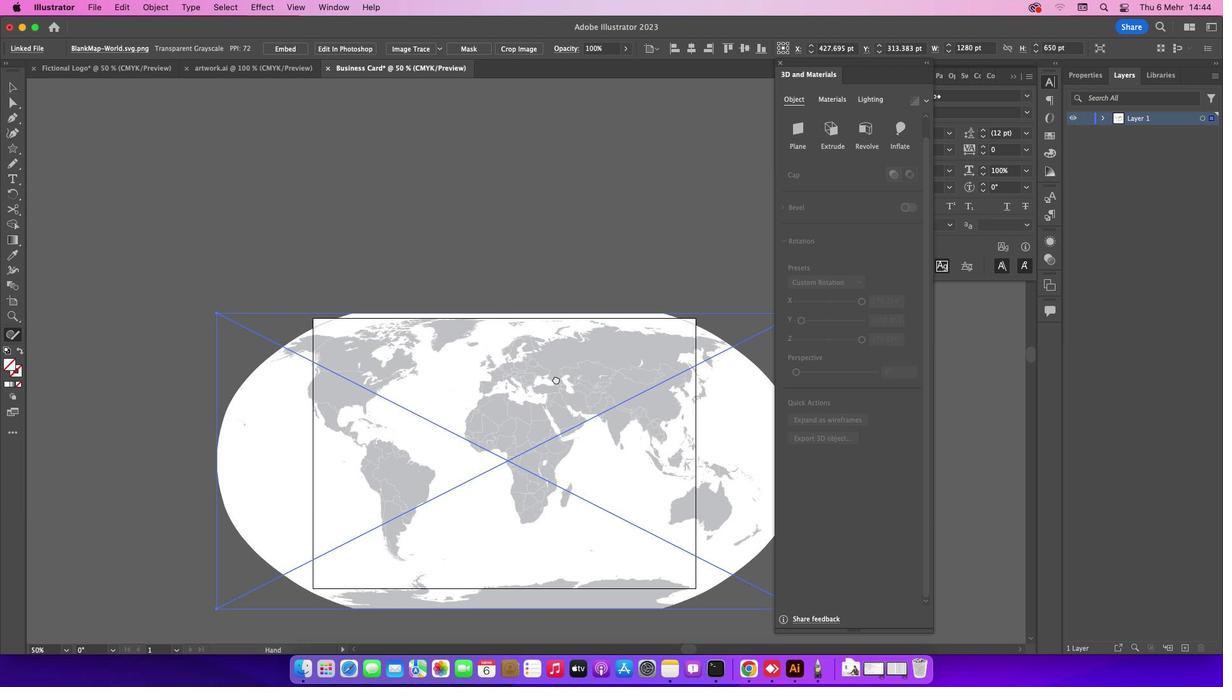 
Action: Mouse moved to (647, 469)
Screenshot: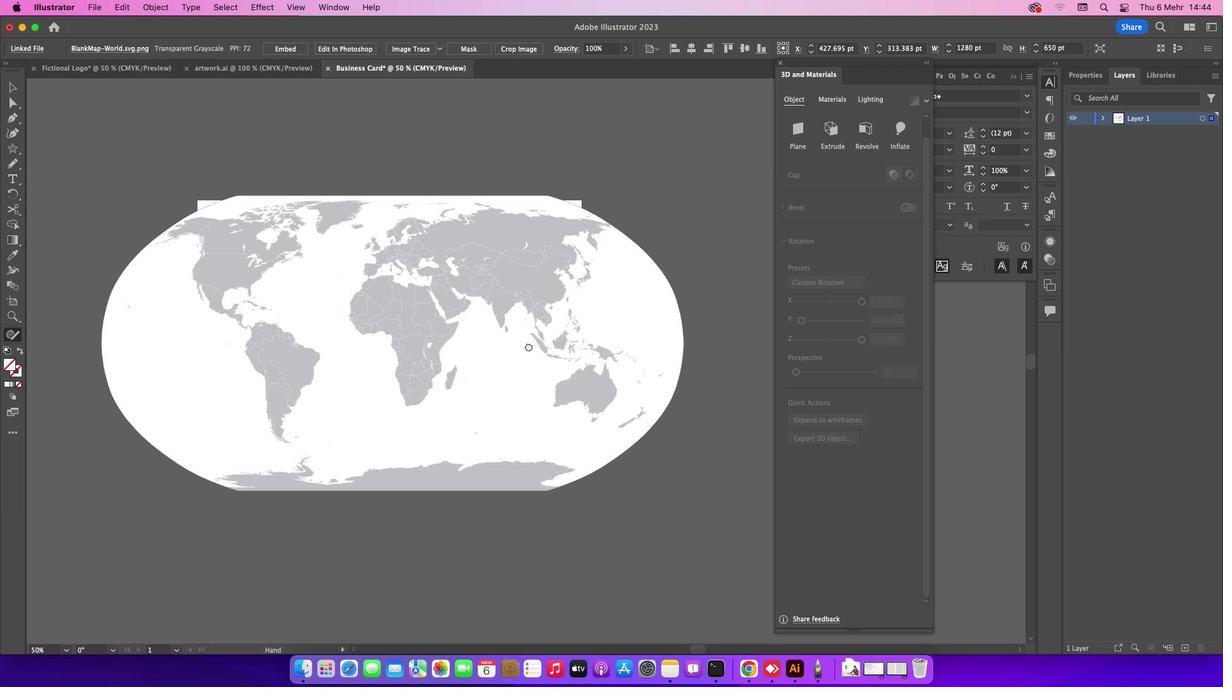 
Action: Mouse pressed left at (647, 469)
Screenshot: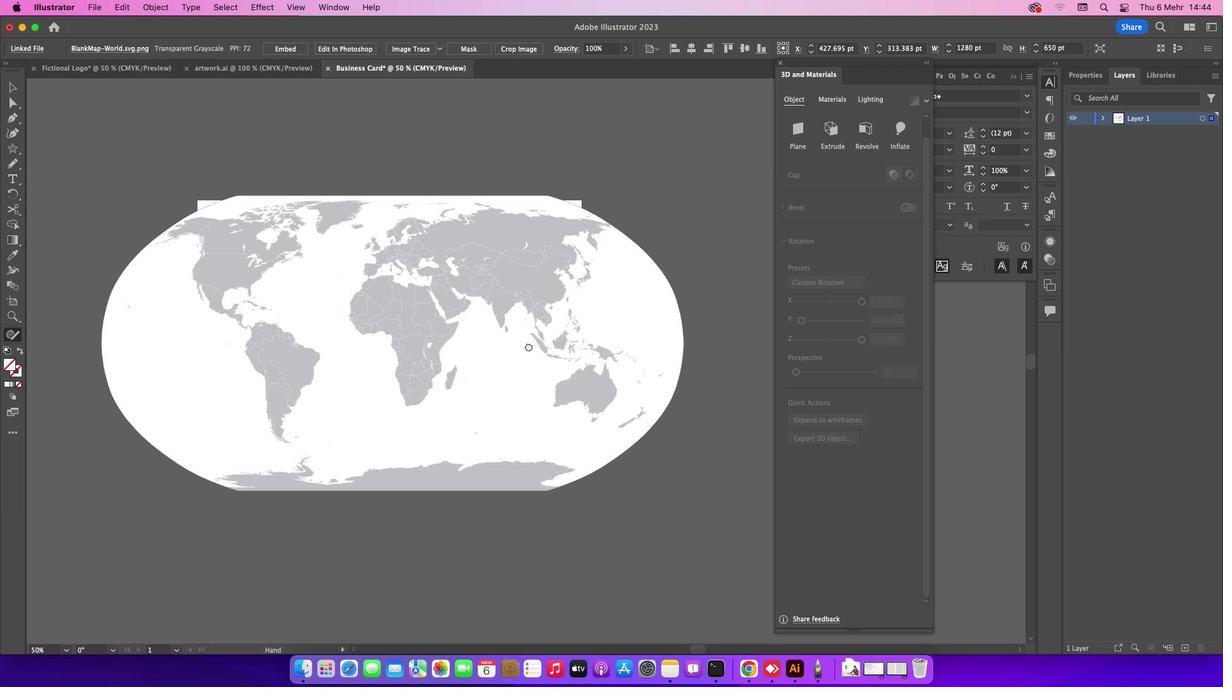 
Action: Mouse moved to (528, 345)
Screenshot: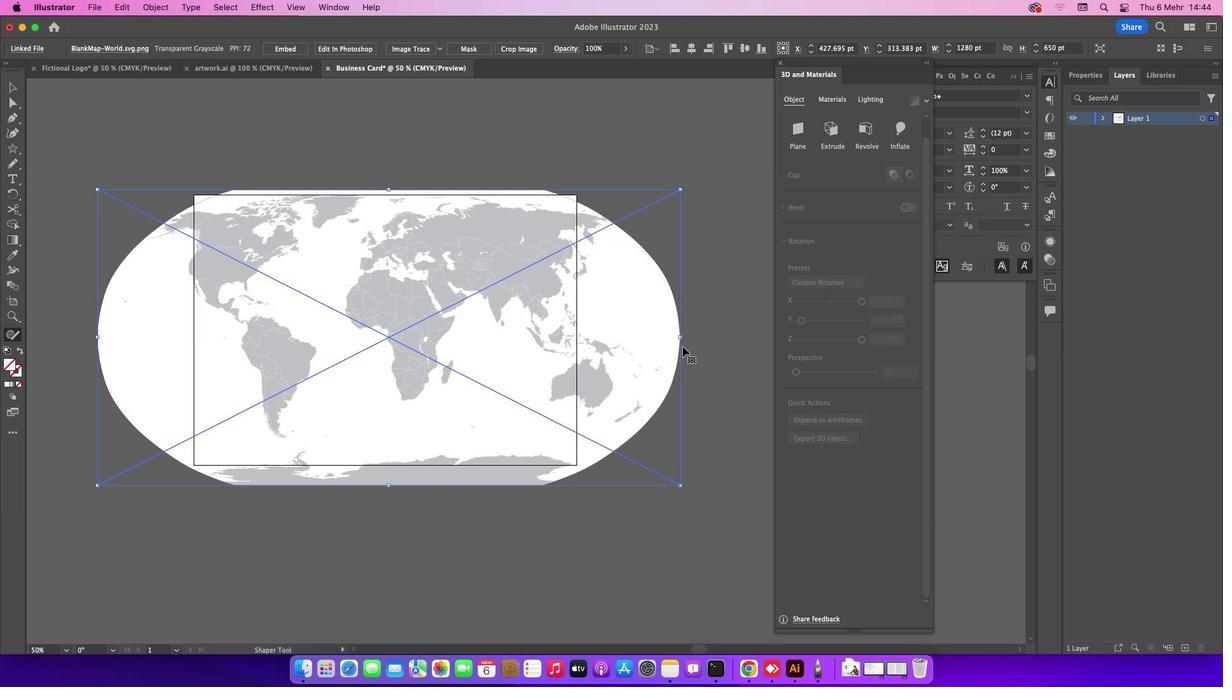 
Action: Key pressed Key.space
Screenshot: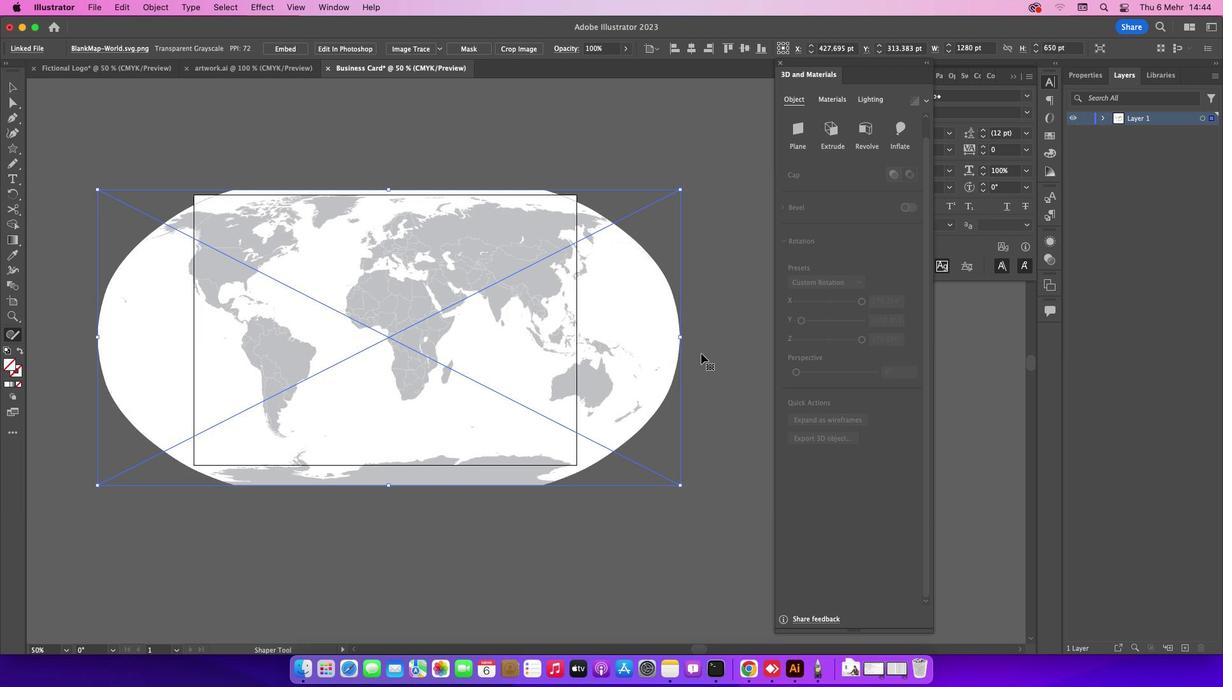 
Action: Mouse moved to (705, 358)
Screenshot: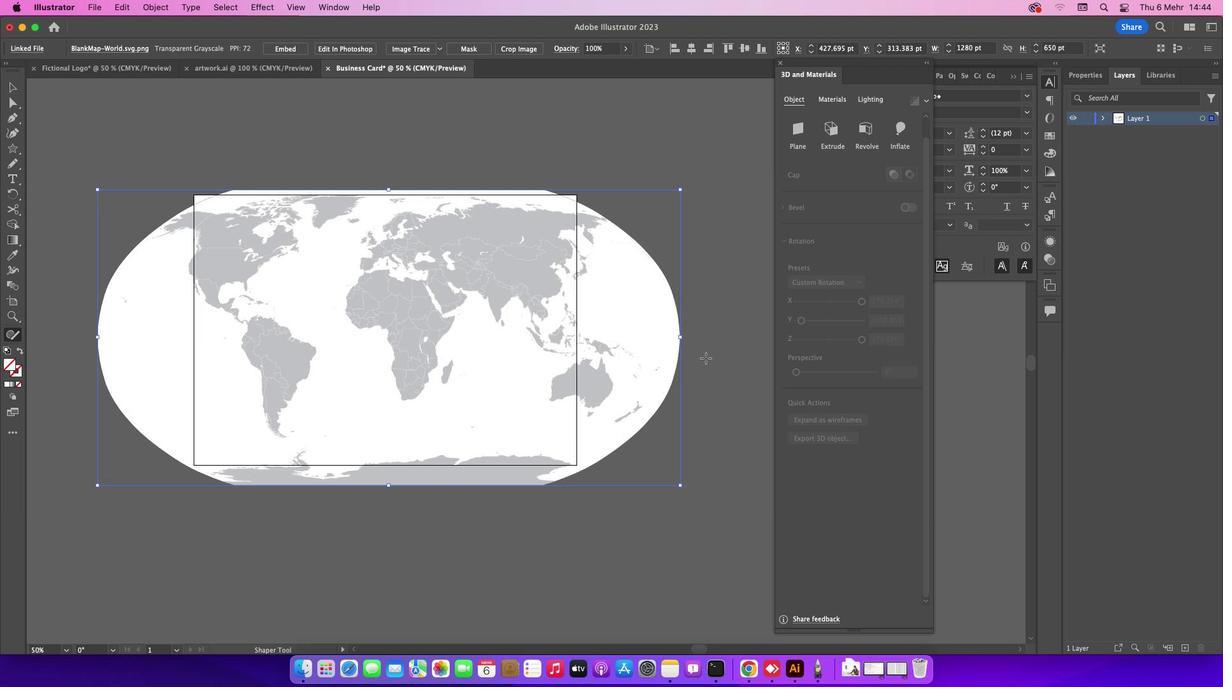 
Action: Mouse pressed left at (705, 358)
Screenshot: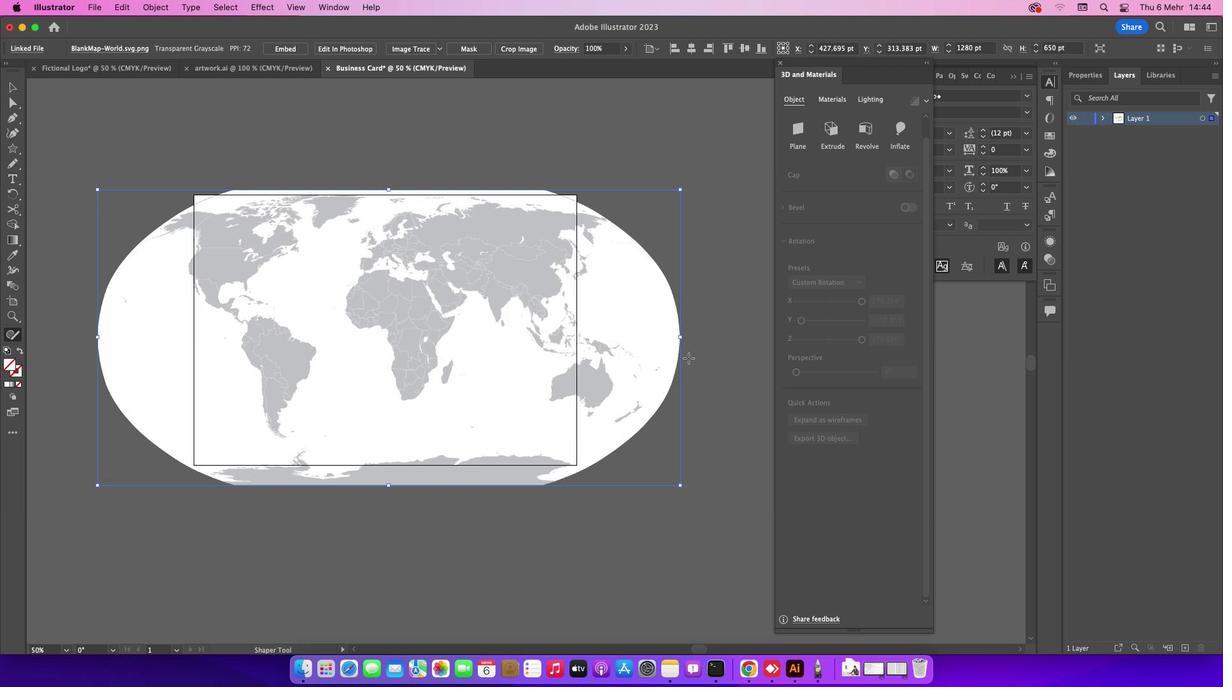 
Action: Mouse moved to (561, 328)
Screenshot: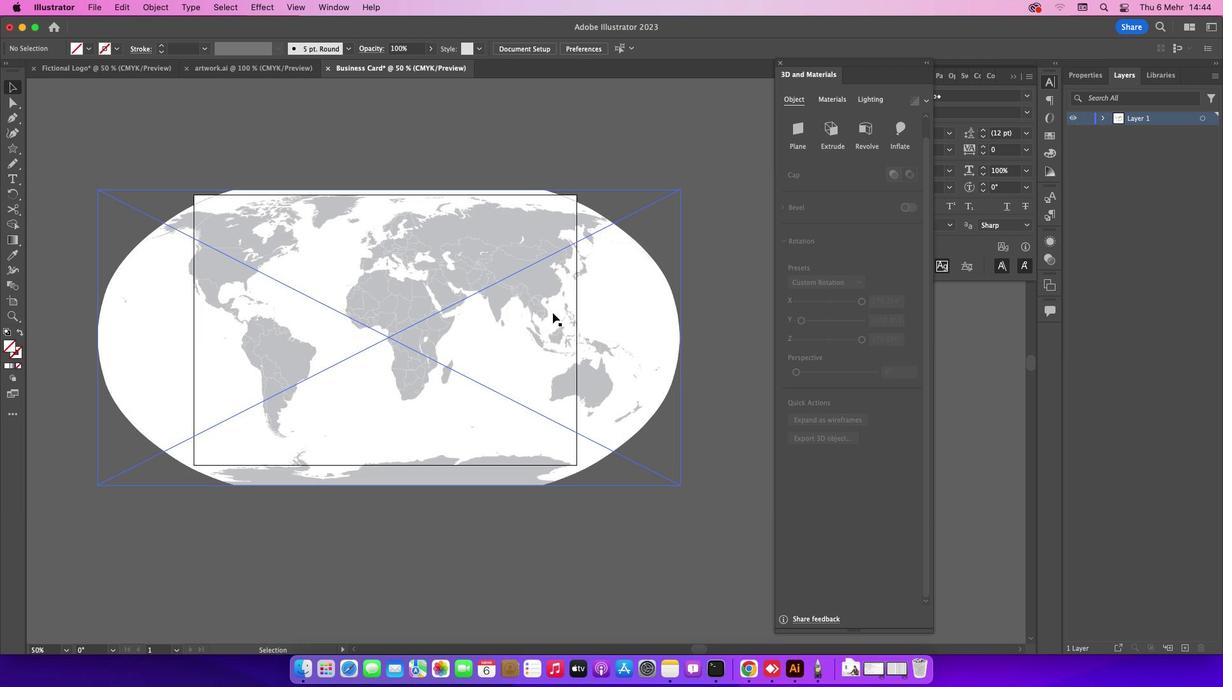
Action: Key pressed 'v'
Screenshot: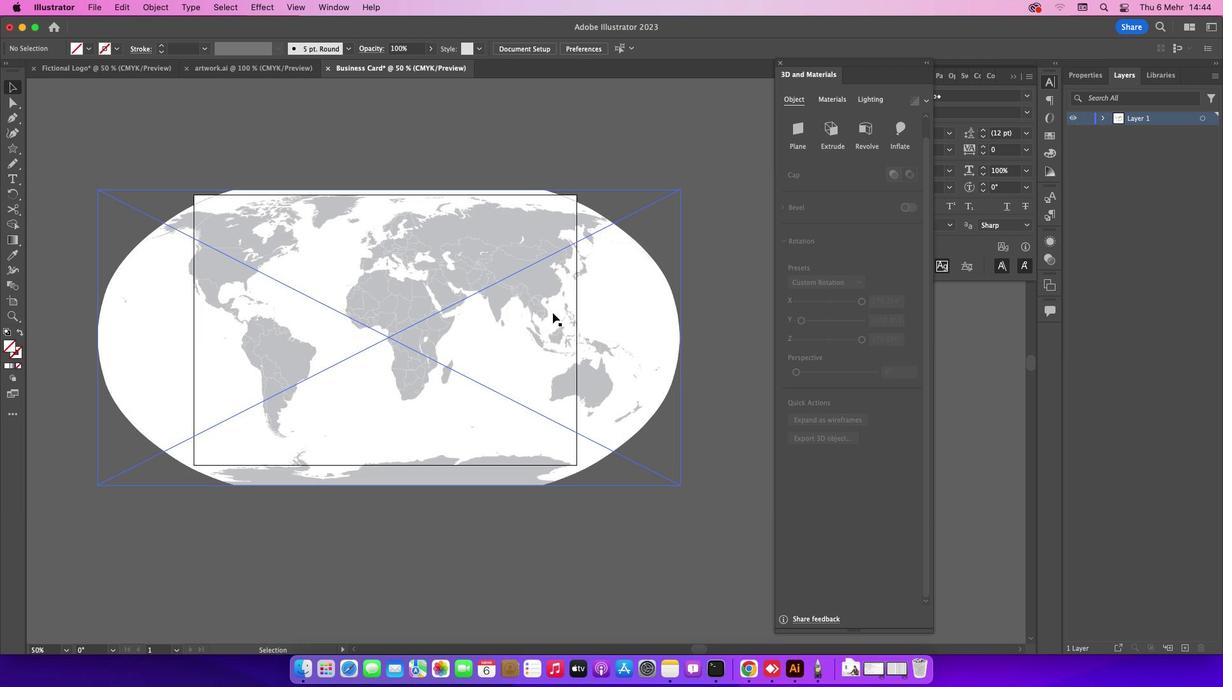 
Action: Mouse moved to (552, 313)
Screenshot: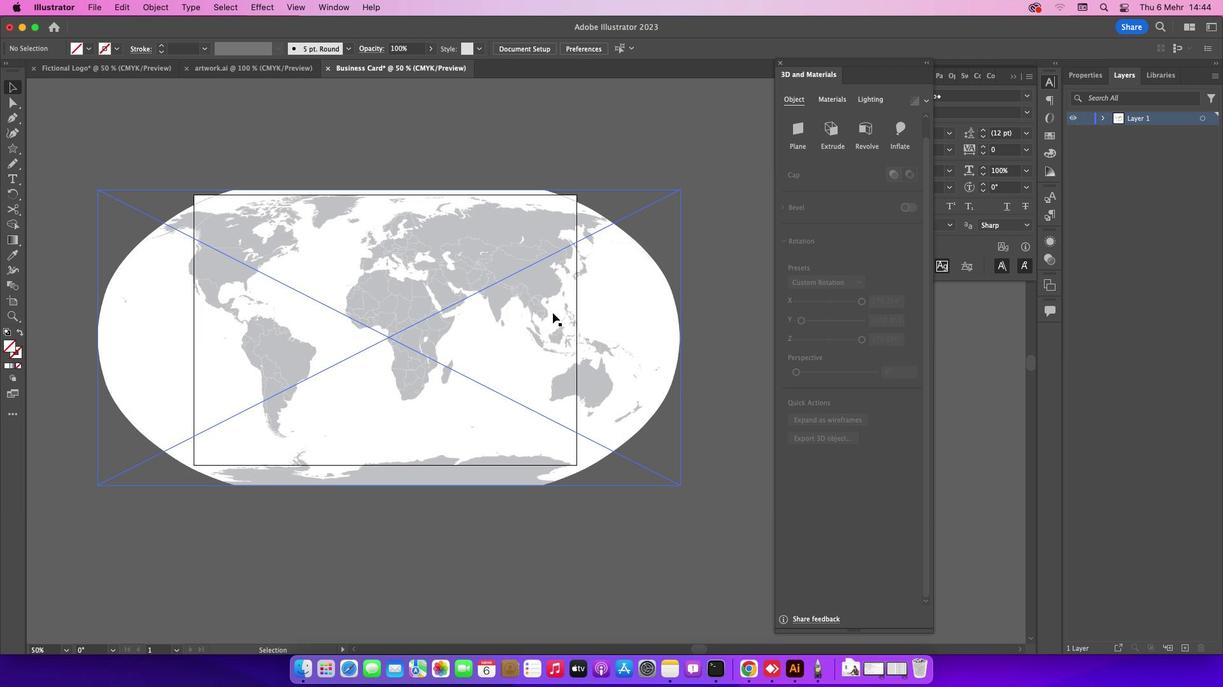 
Action: Mouse pressed left at (552, 313)
Screenshot: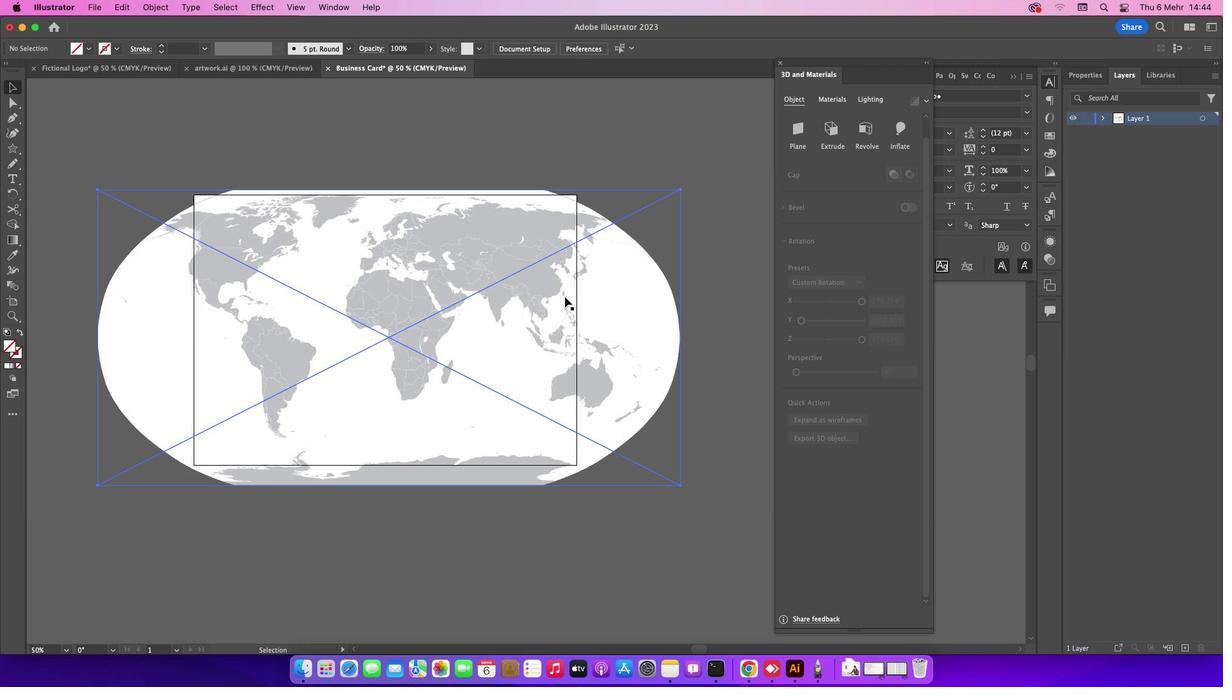 
Action: Mouse moved to (638, 232)
Screenshot: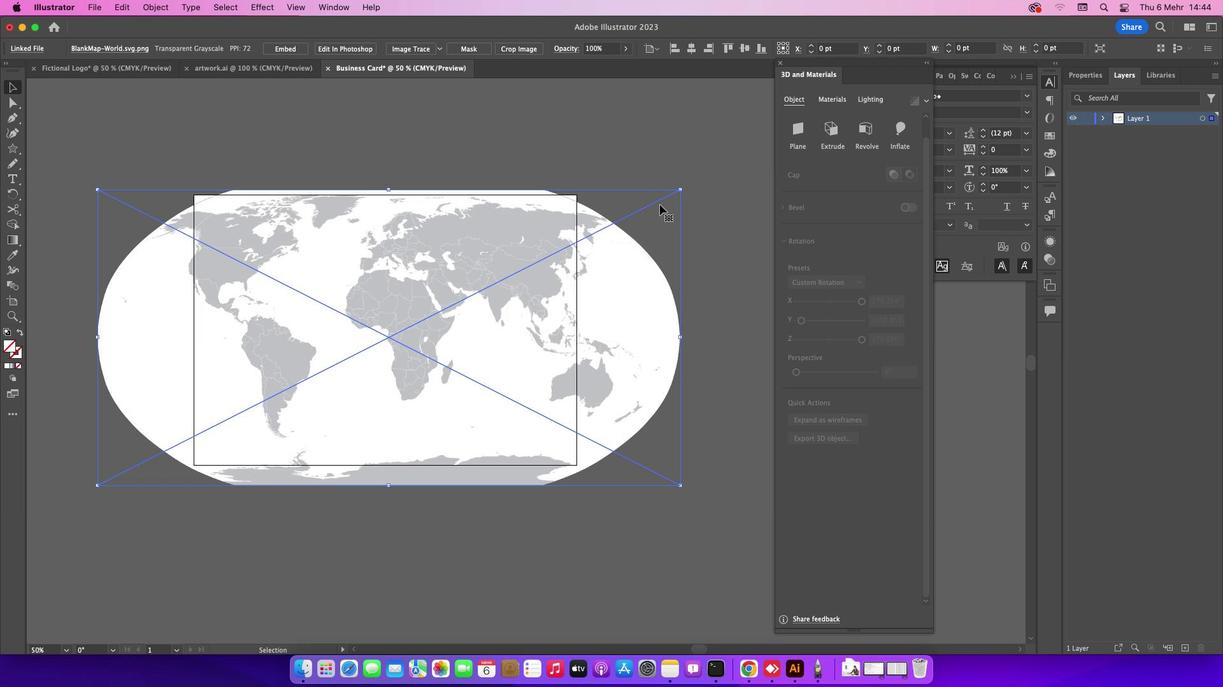 
Action: Key pressed Key.shift
Screenshot: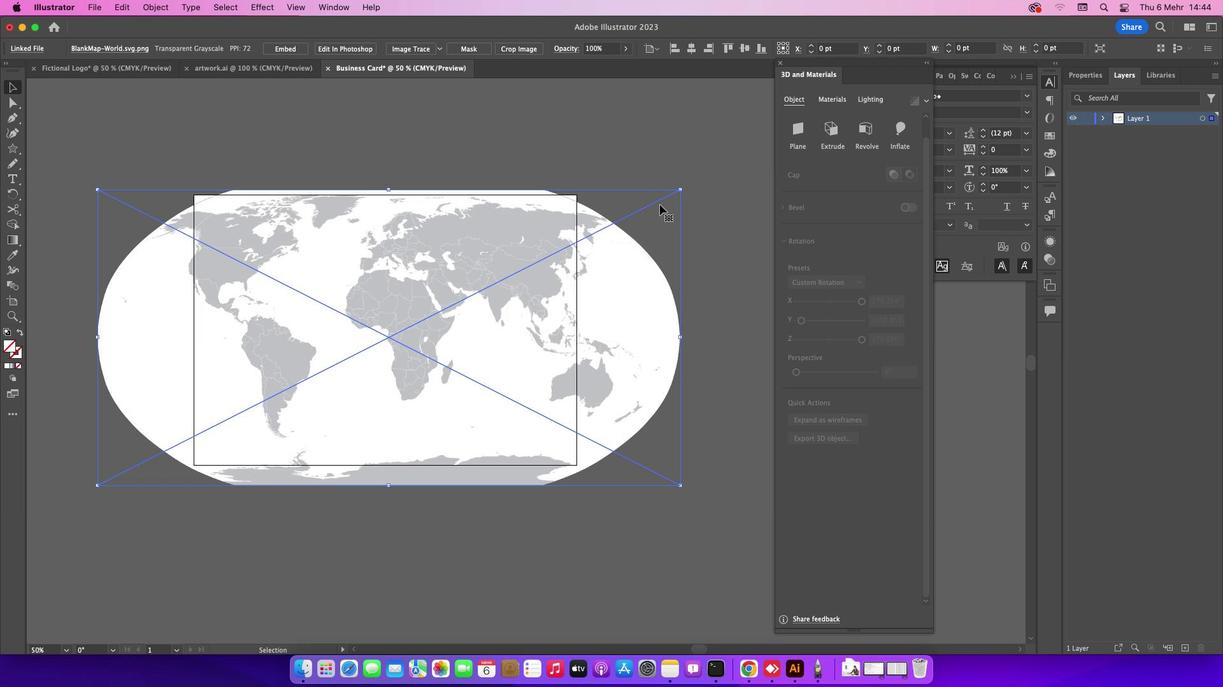 
Action: Mouse moved to (664, 202)
Screenshot: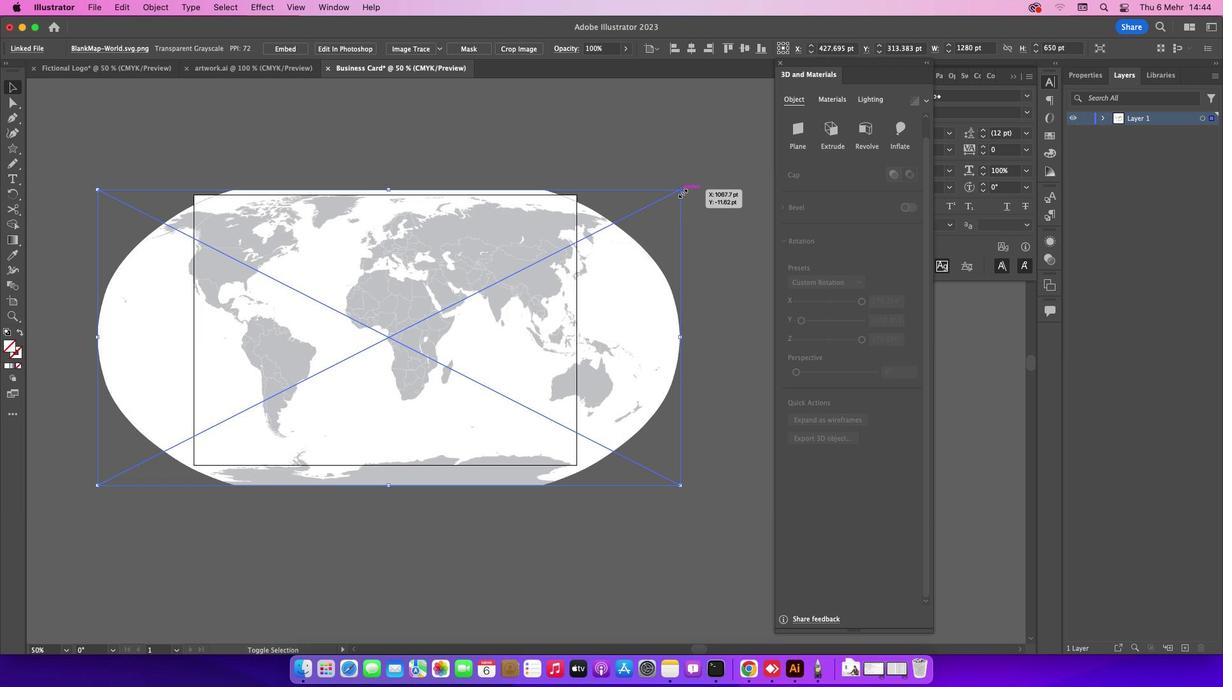 
Action: Key pressed Key.alt
Screenshot: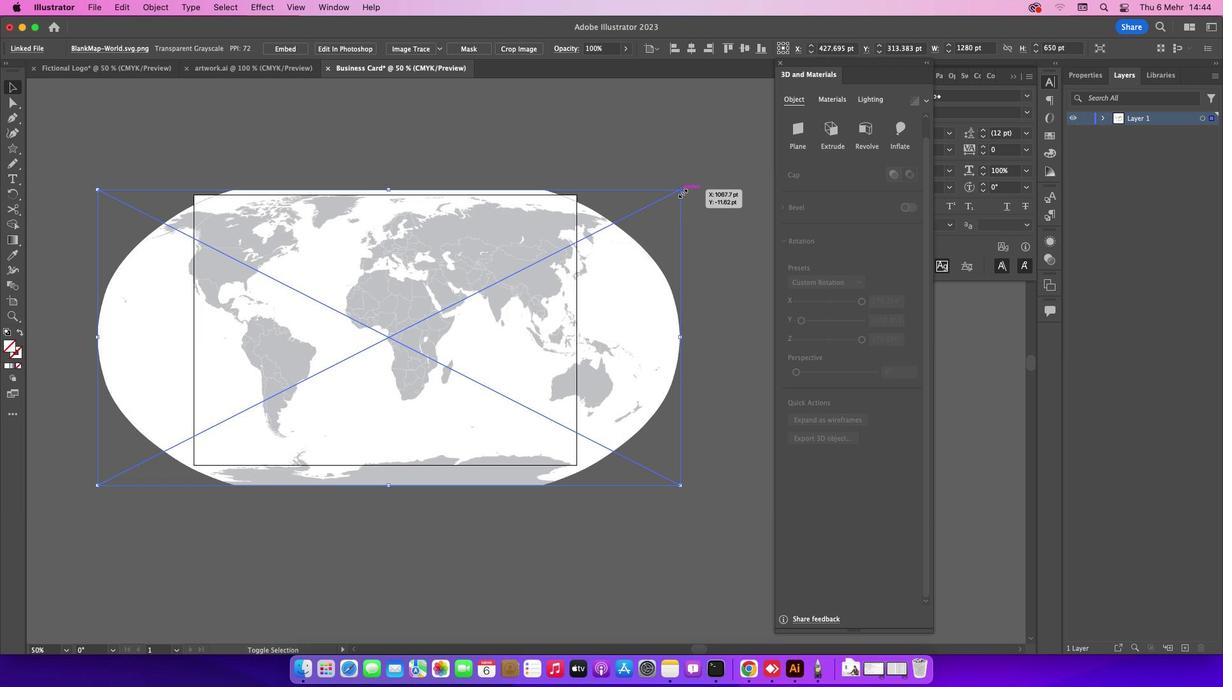 
Action: Mouse moved to (681, 190)
Screenshot: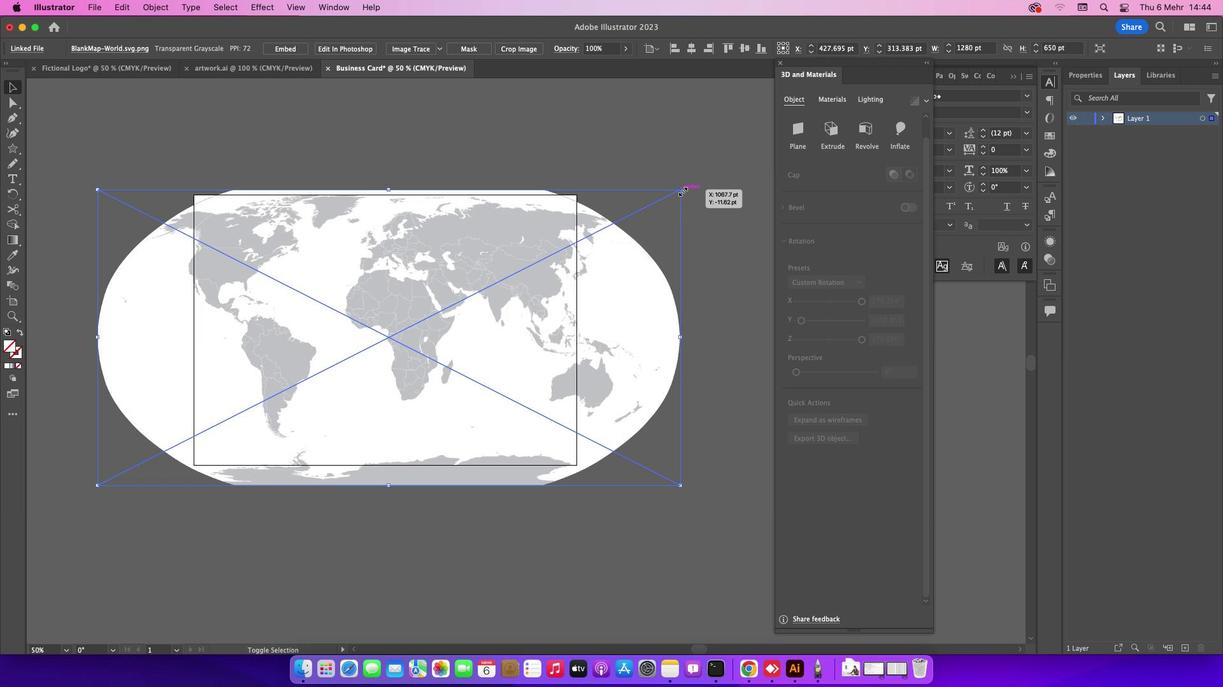
Action: Mouse pressed left at (681, 190)
Screenshot: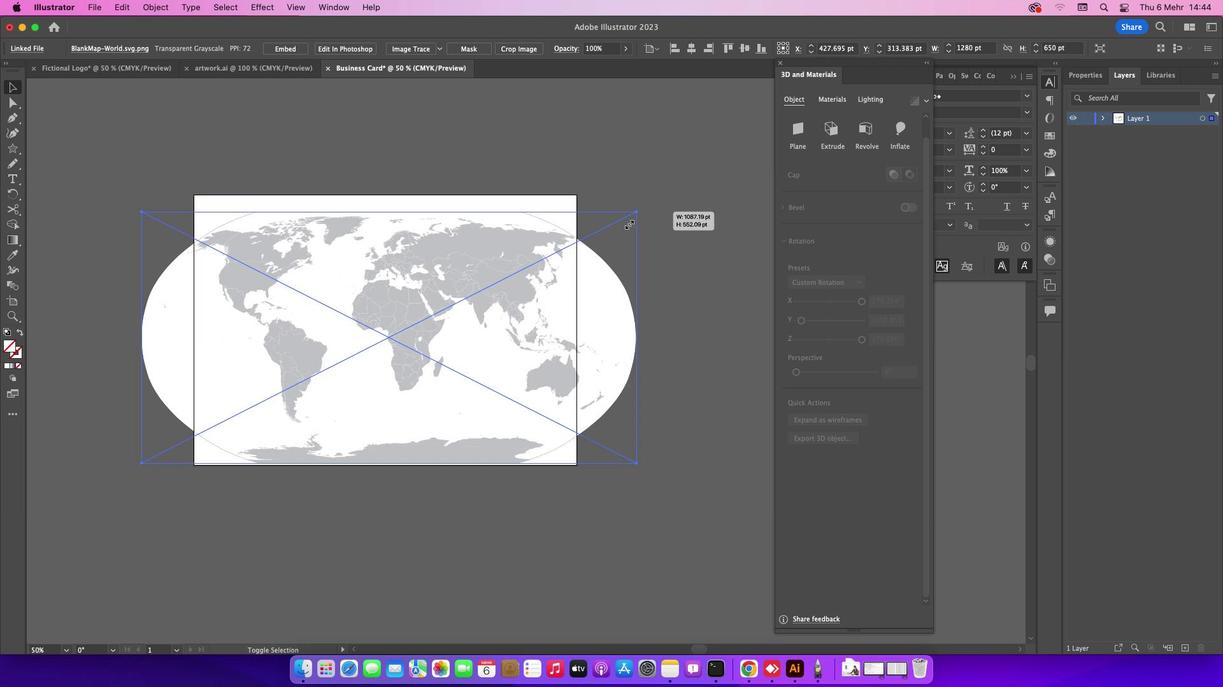 
Action: Mouse moved to (515, 355)
Screenshot: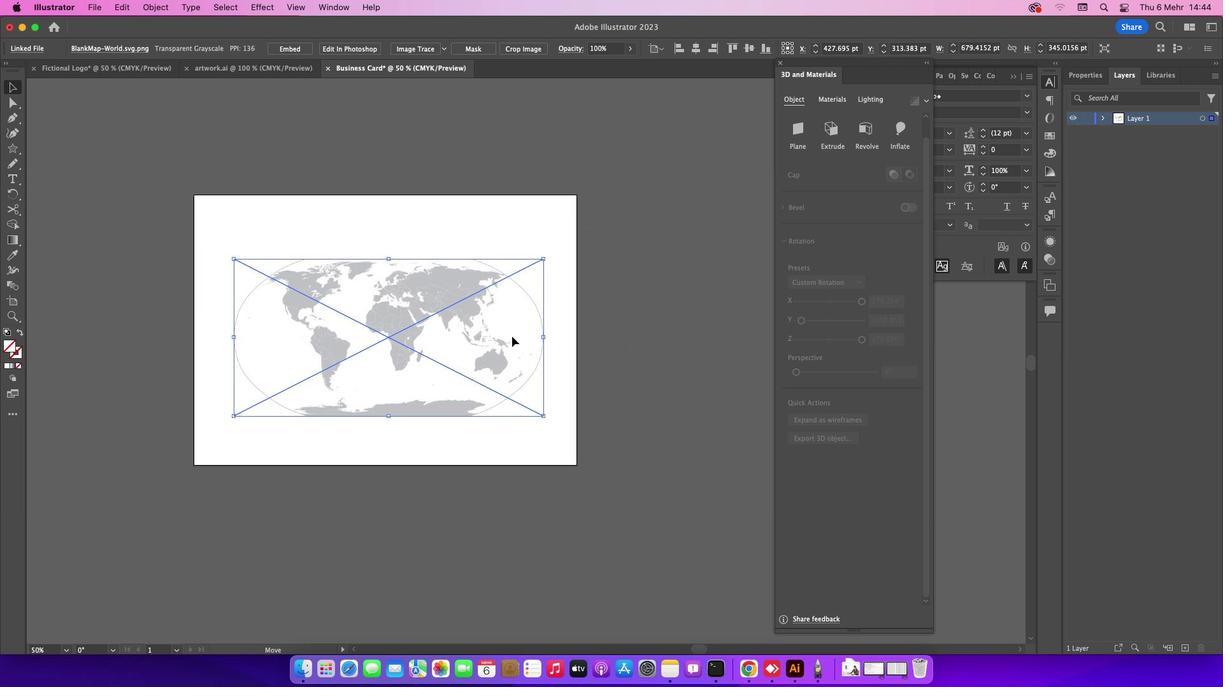 
Action: Mouse pressed left at (515, 355)
Screenshot: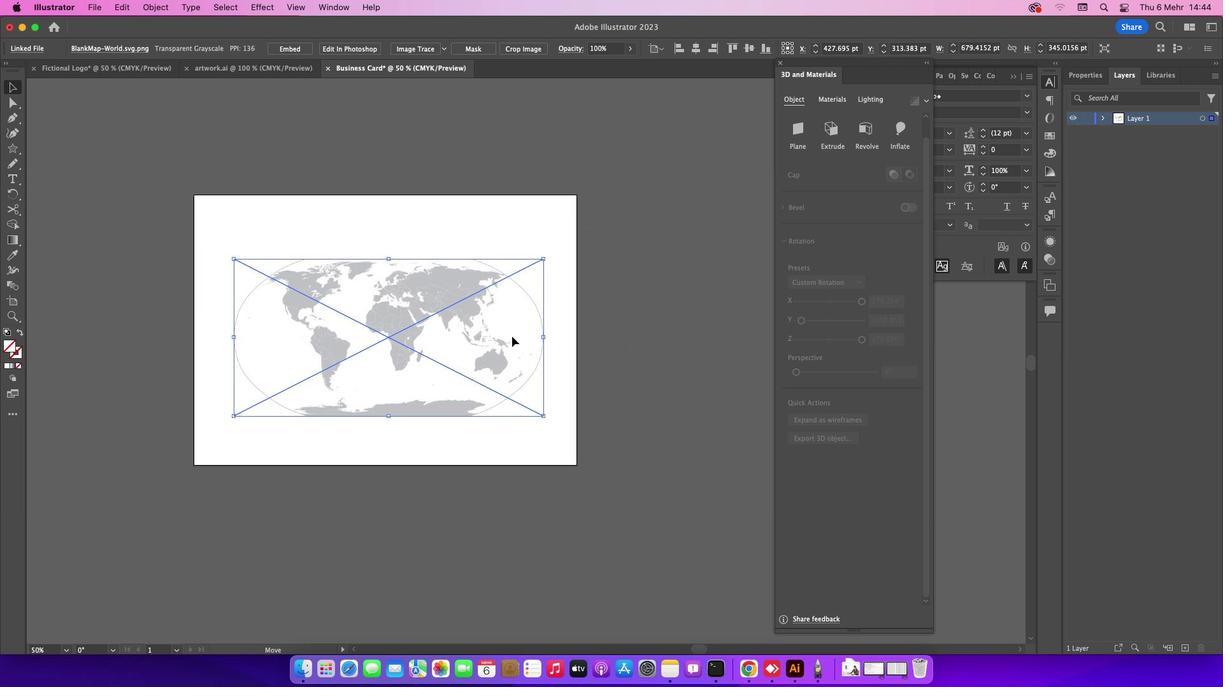 
Action: Mouse moved to (700, 329)
Screenshot: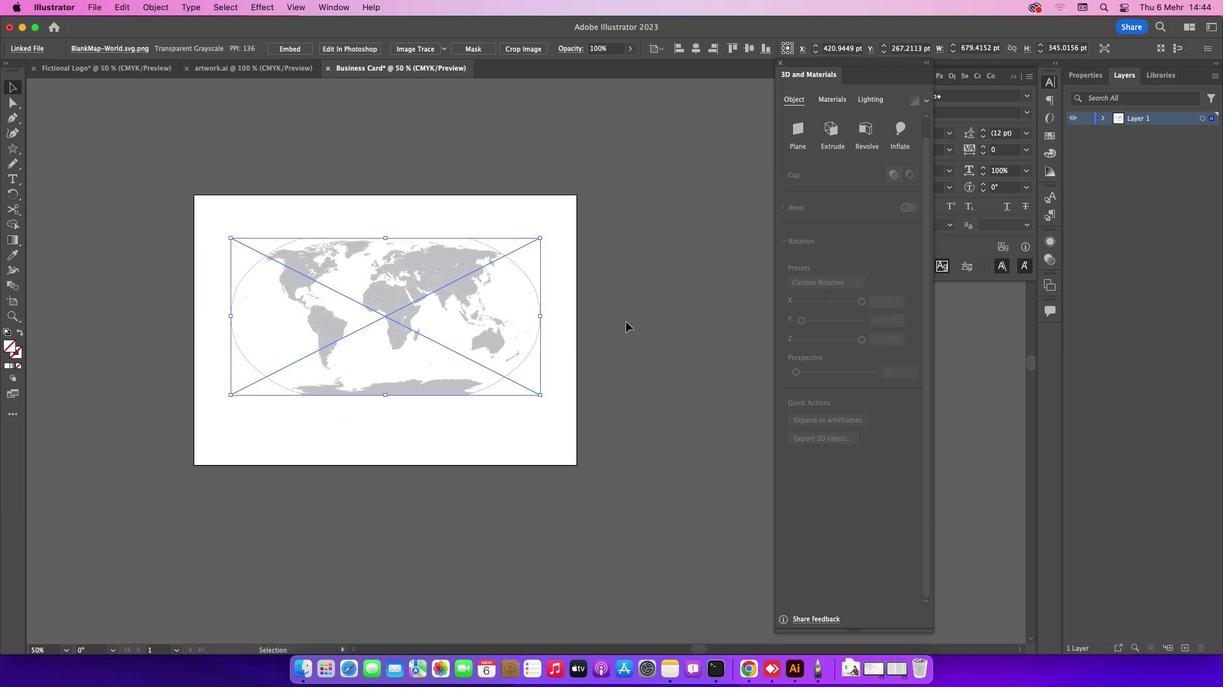 
Action: Mouse pressed left at (700, 329)
Screenshot: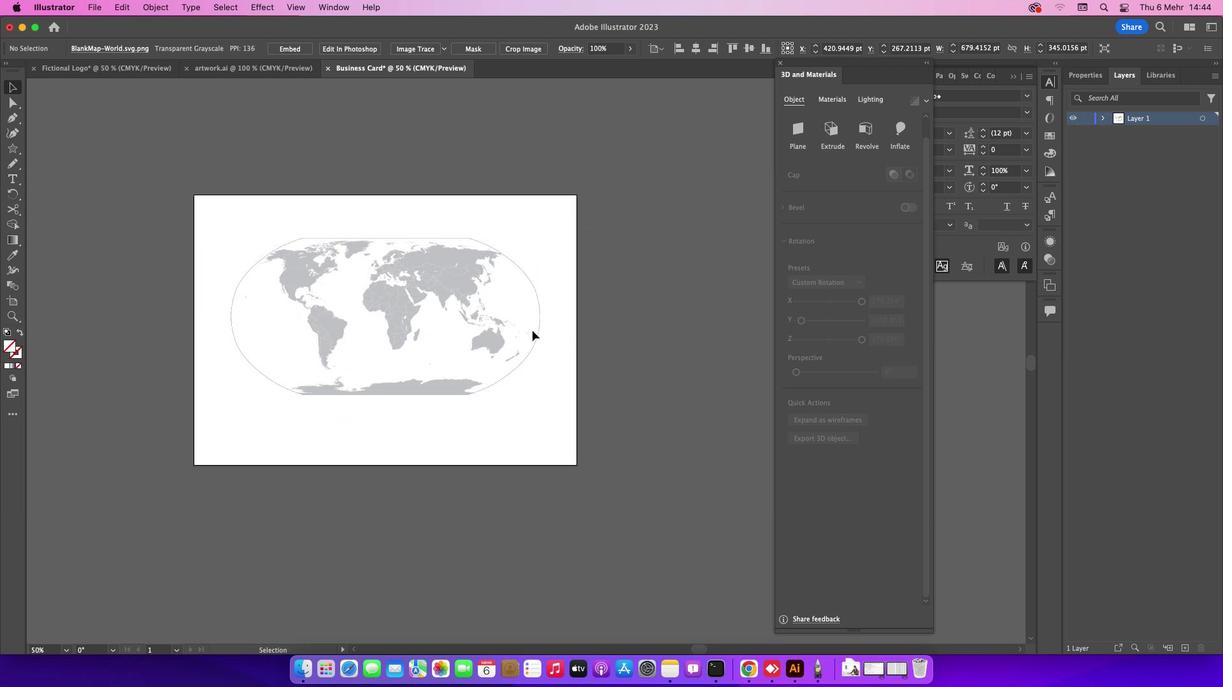 
Action: Mouse moved to (465, 328)
Screenshot: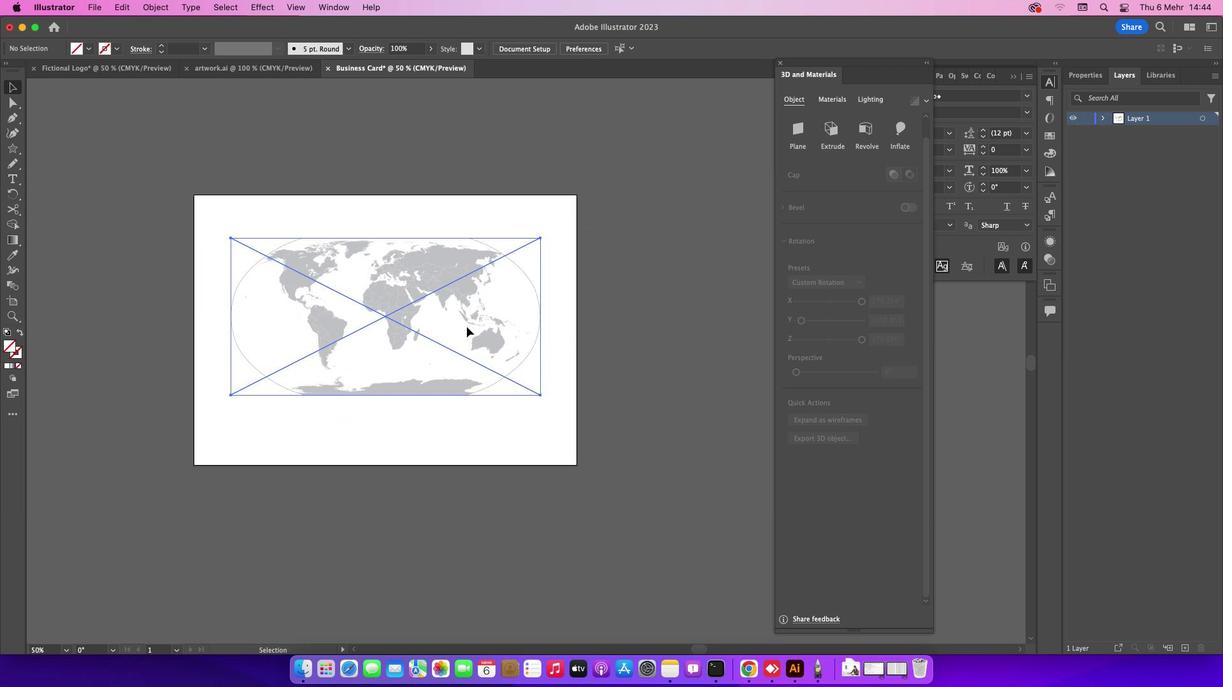 
Action: Mouse pressed left at (465, 328)
Screenshot: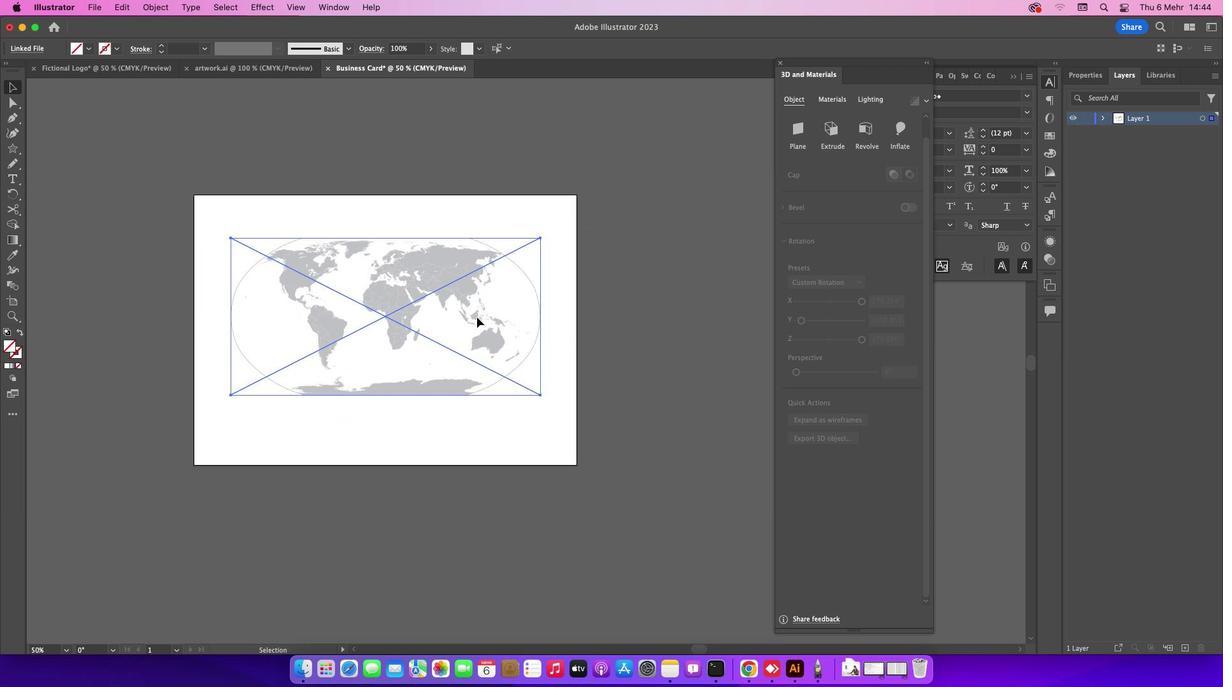 
Action: Mouse moved to (481, 309)
Screenshot: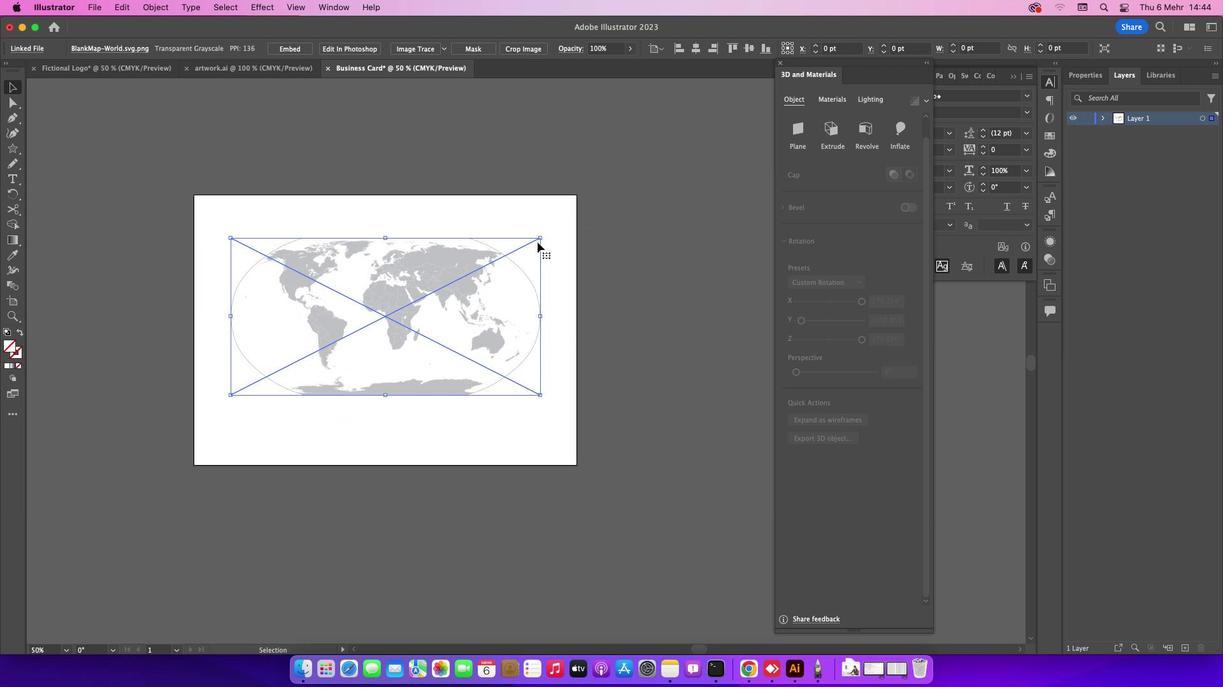 
Action: Key pressed Key.shift
Screenshot: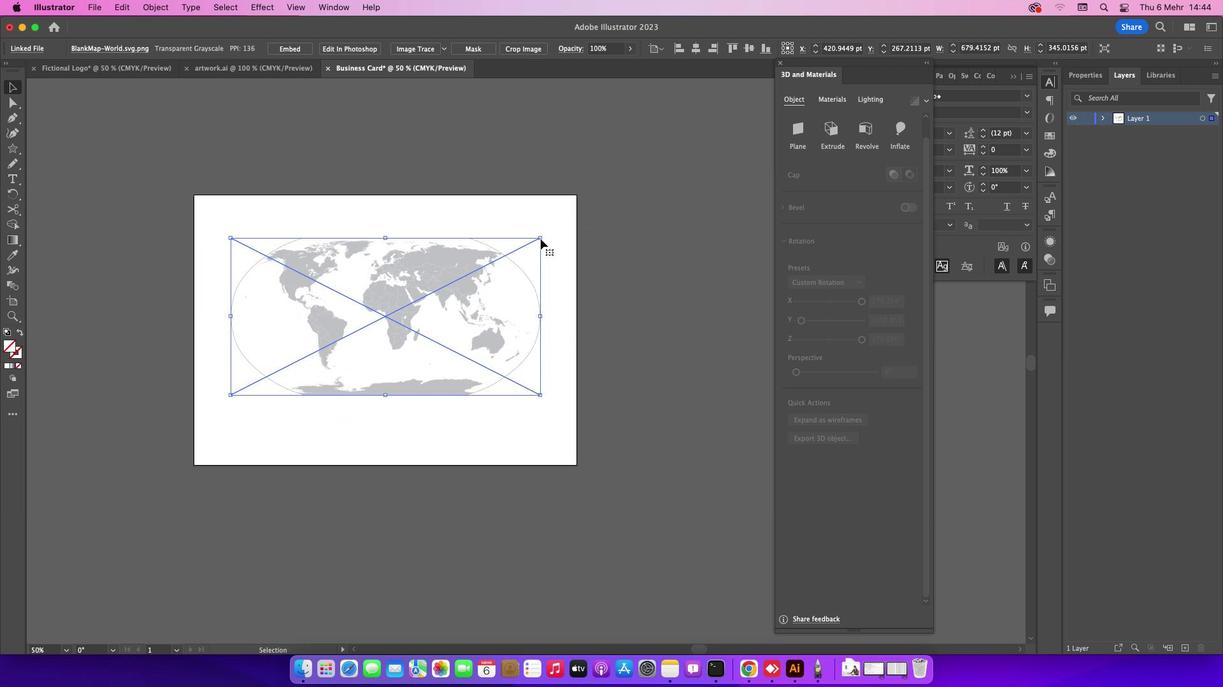 
Action: Mouse moved to (532, 245)
Screenshot: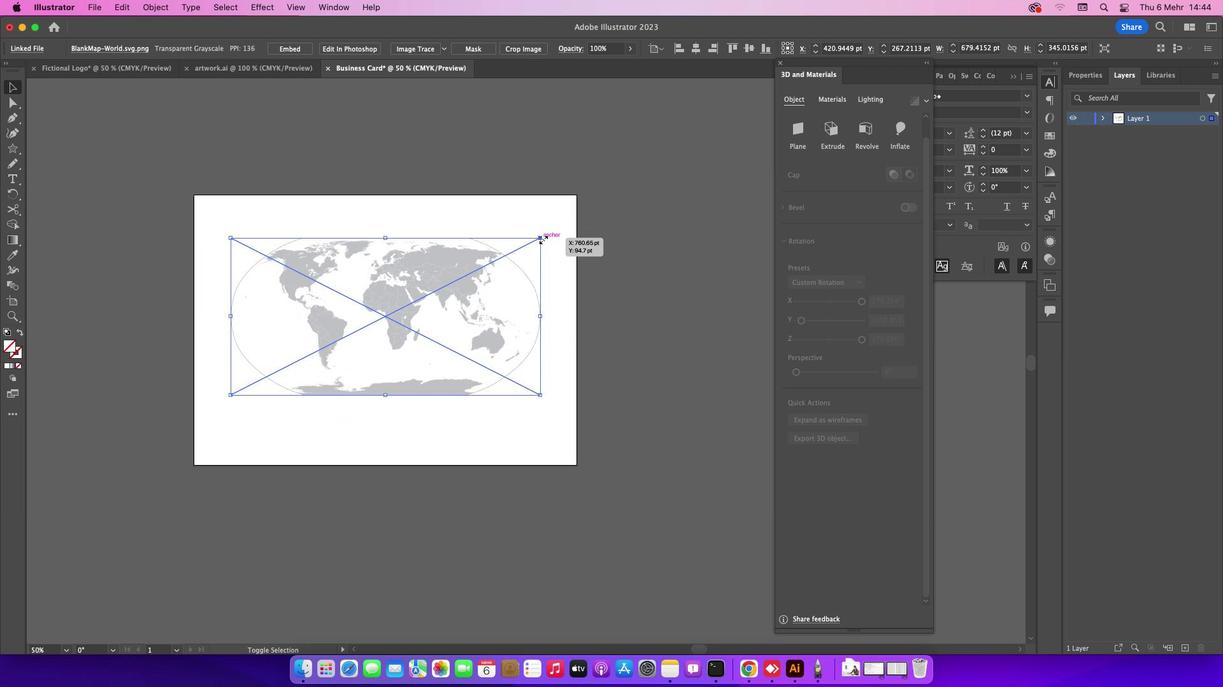 
Action: Key pressed Key.alt
Screenshot: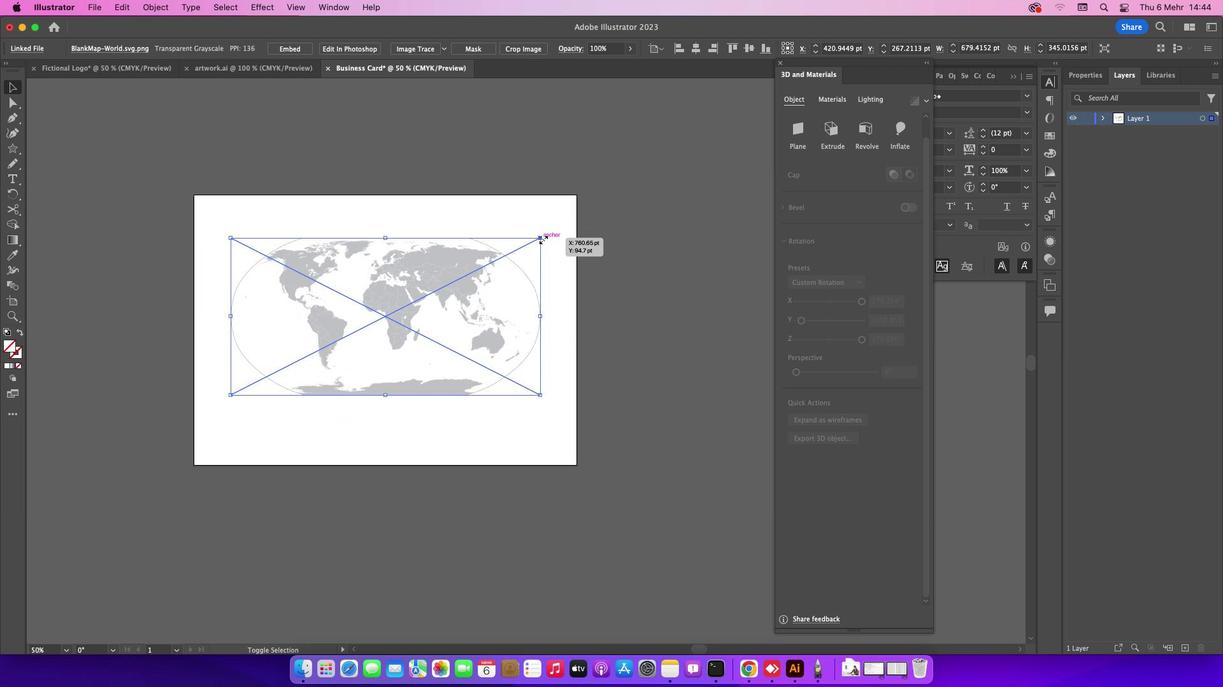 
Action: Mouse moved to (539, 238)
Screenshot: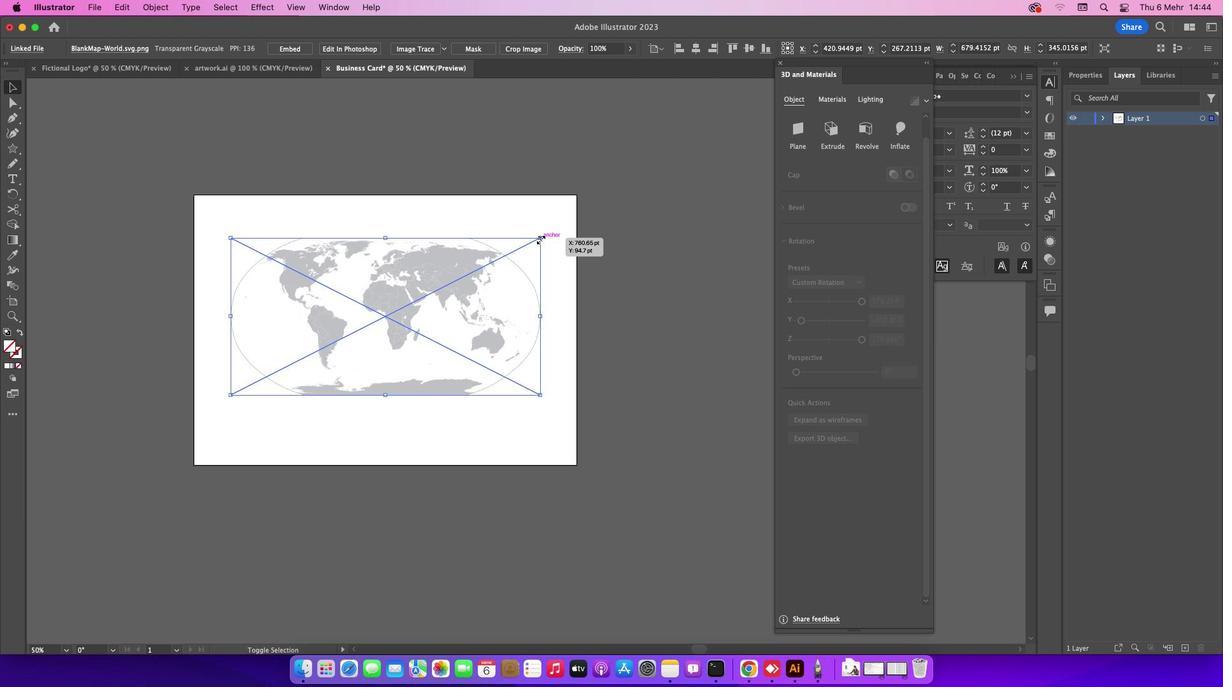 
Action: Mouse pressed left at (539, 238)
Screenshot: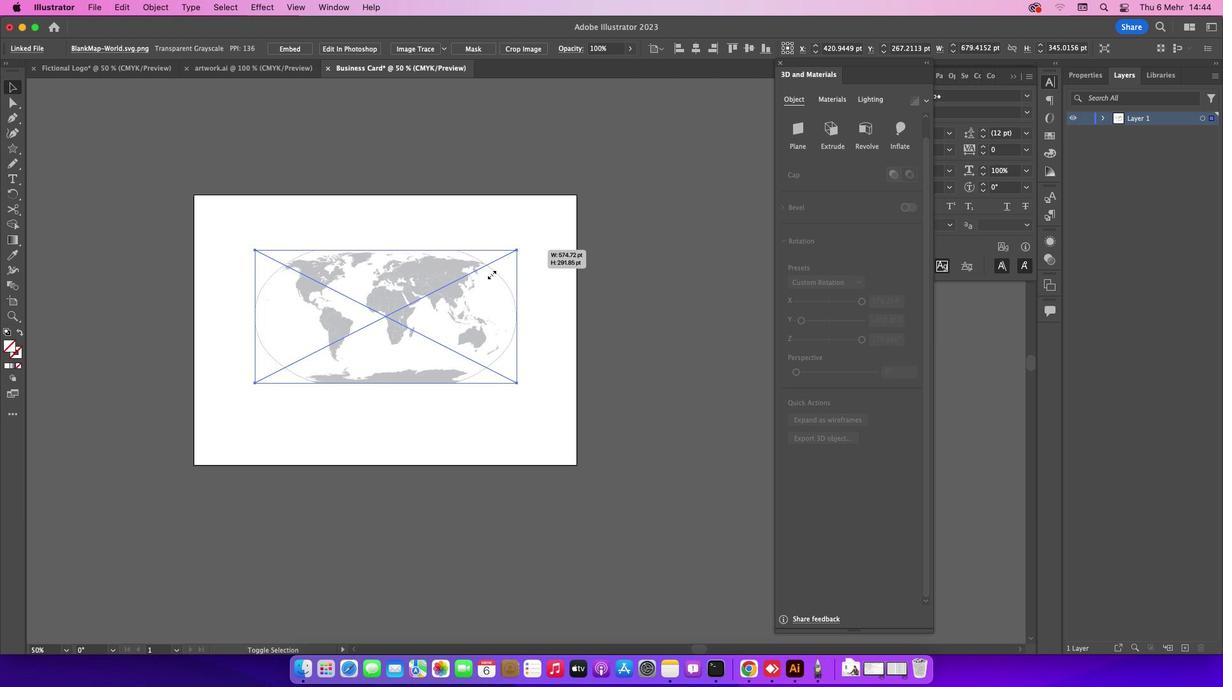 
Action: Mouse moved to (610, 265)
Screenshot: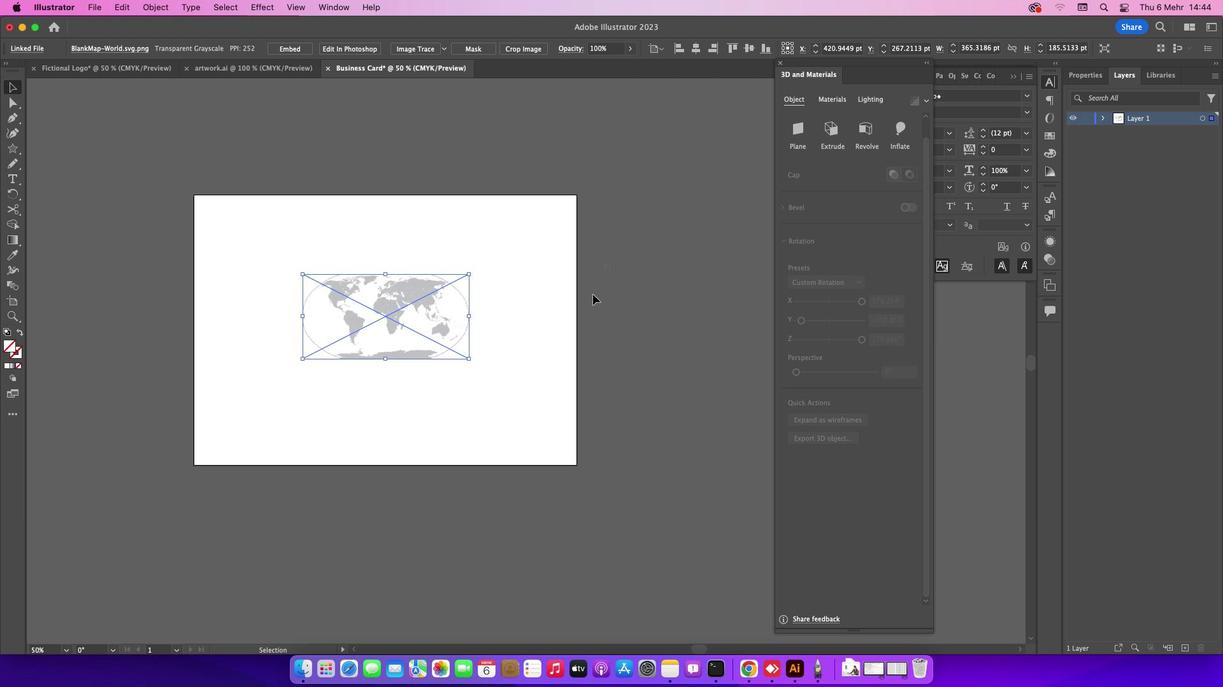 
Action: Mouse pressed left at (610, 265)
Screenshot: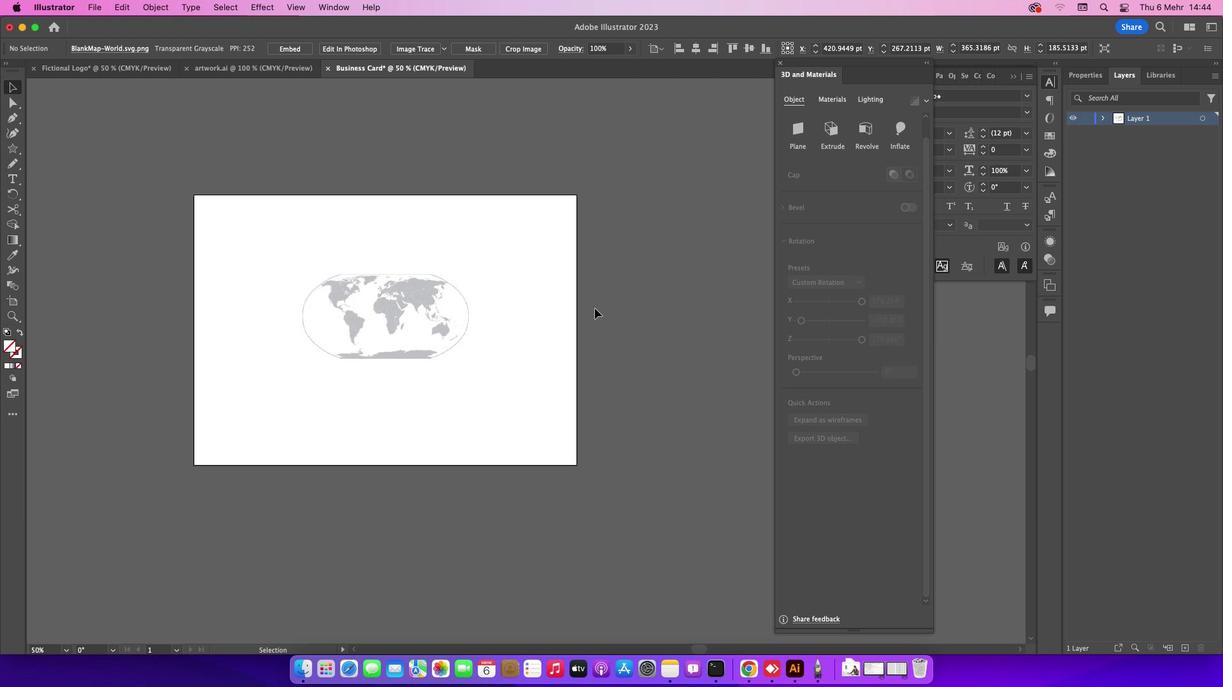 
Action: Mouse moved to (594, 307)
Screenshot: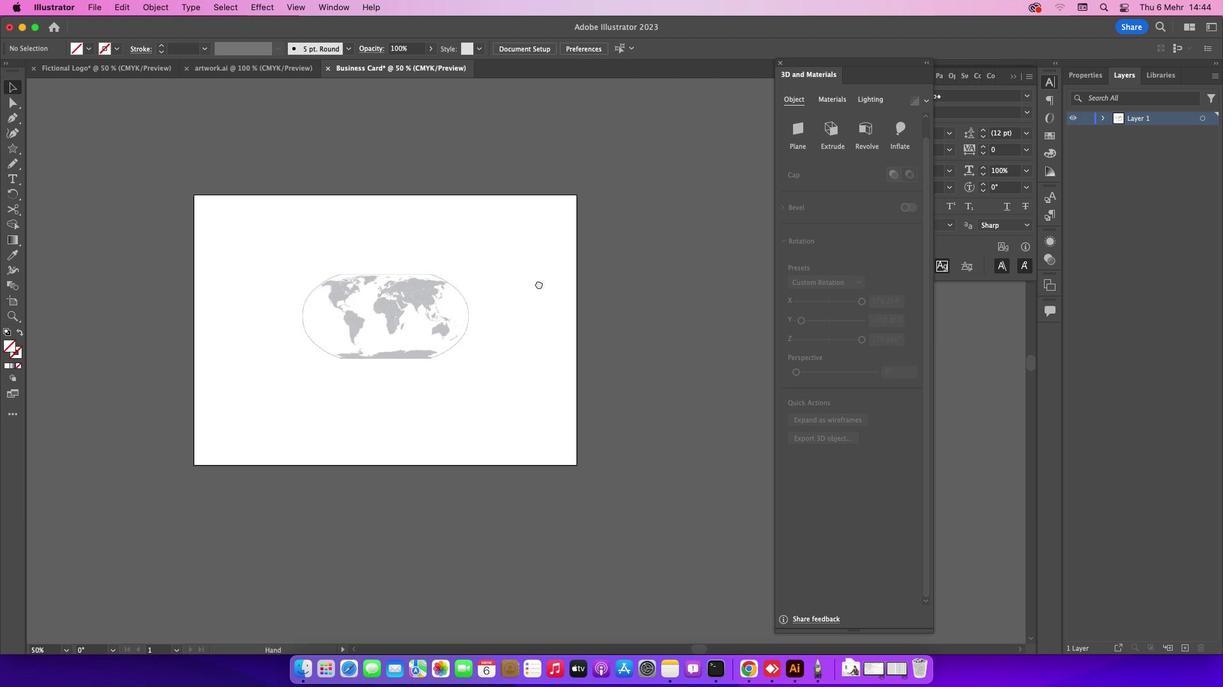 
Action: Key pressed Key.space
Screenshot: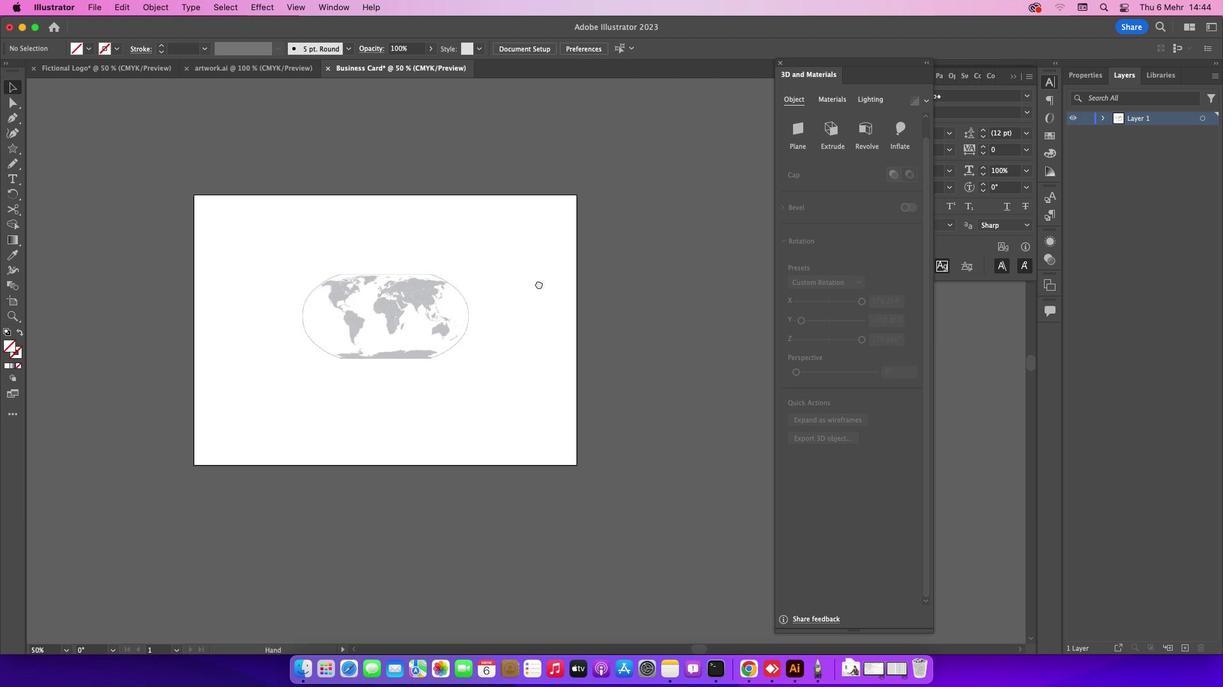 
Action: Mouse moved to (601, 276)
Screenshot: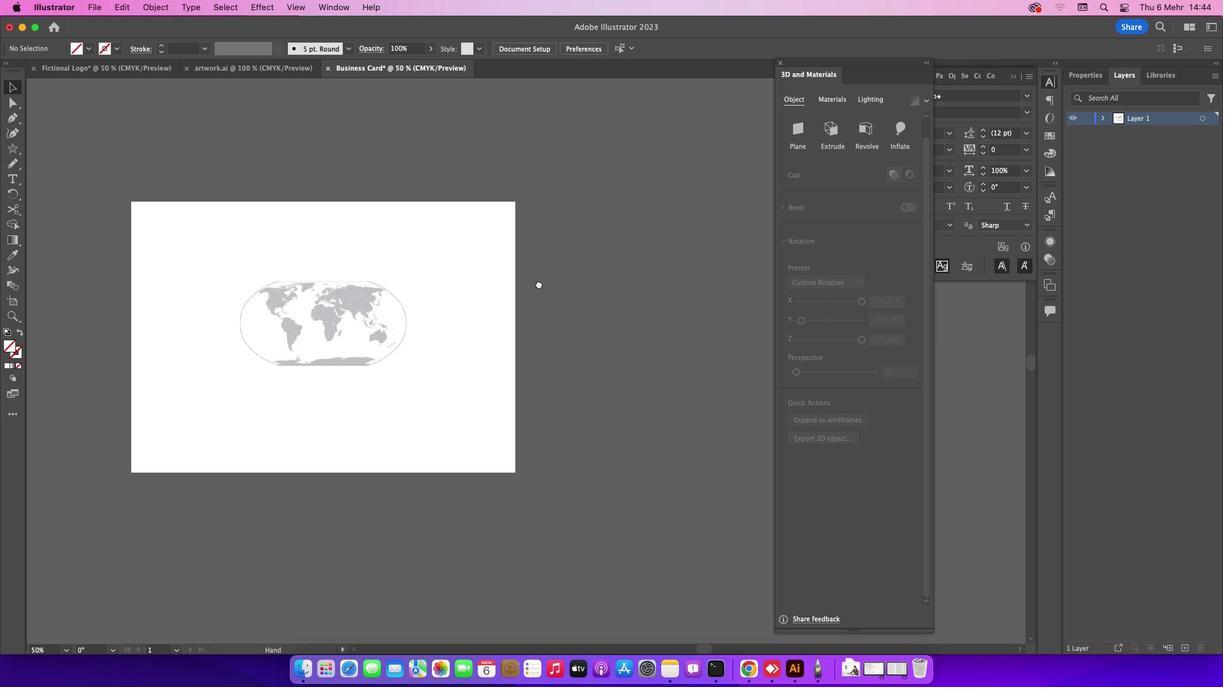 
Action: Mouse pressed left at (601, 276)
Screenshot: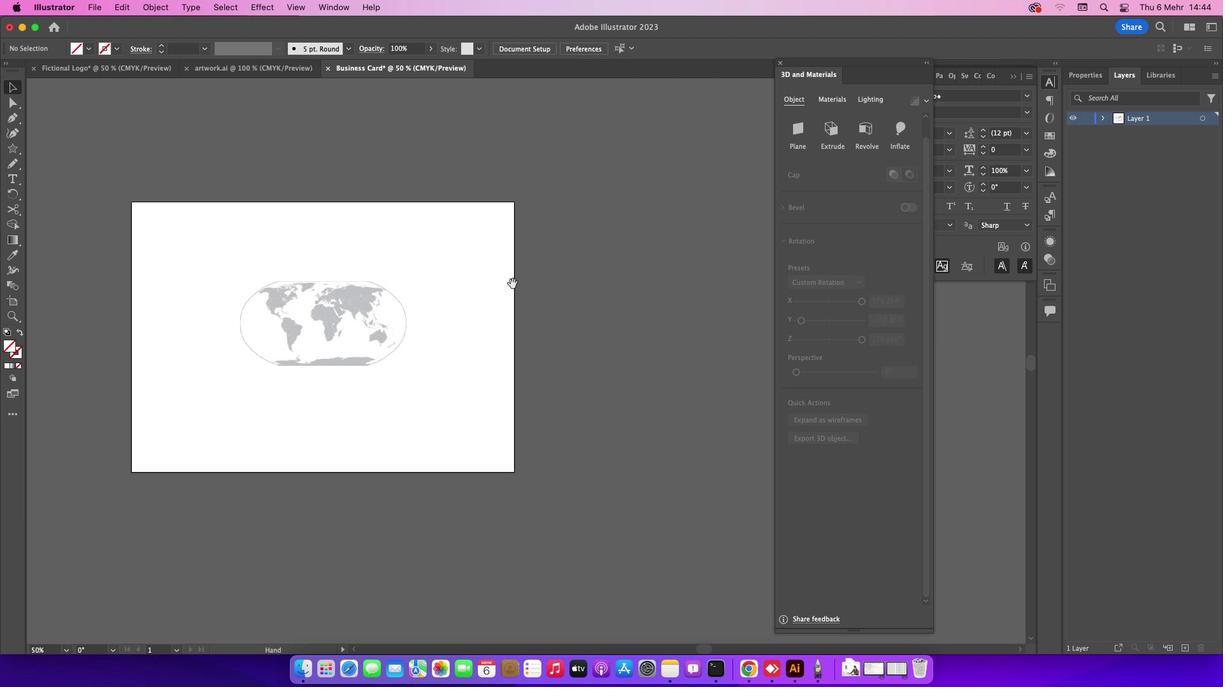 
Action: Mouse moved to (13, 303)
Screenshot: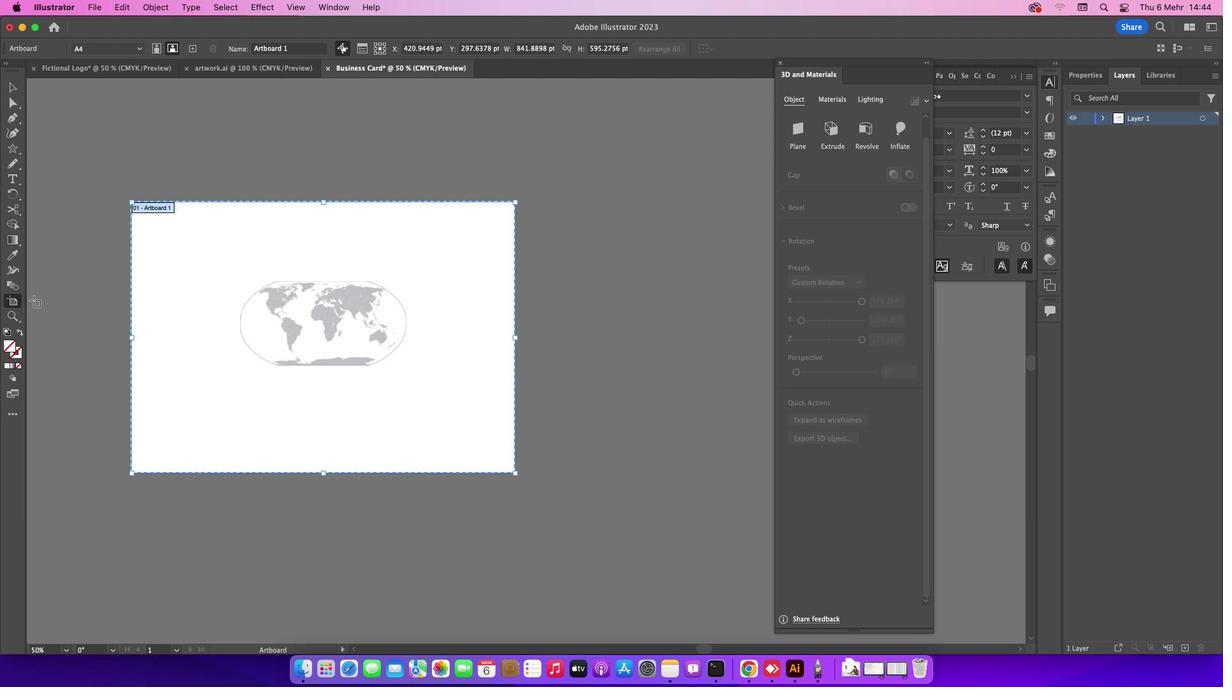 
Action: Mouse pressed left at (13, 303)
Screenshot: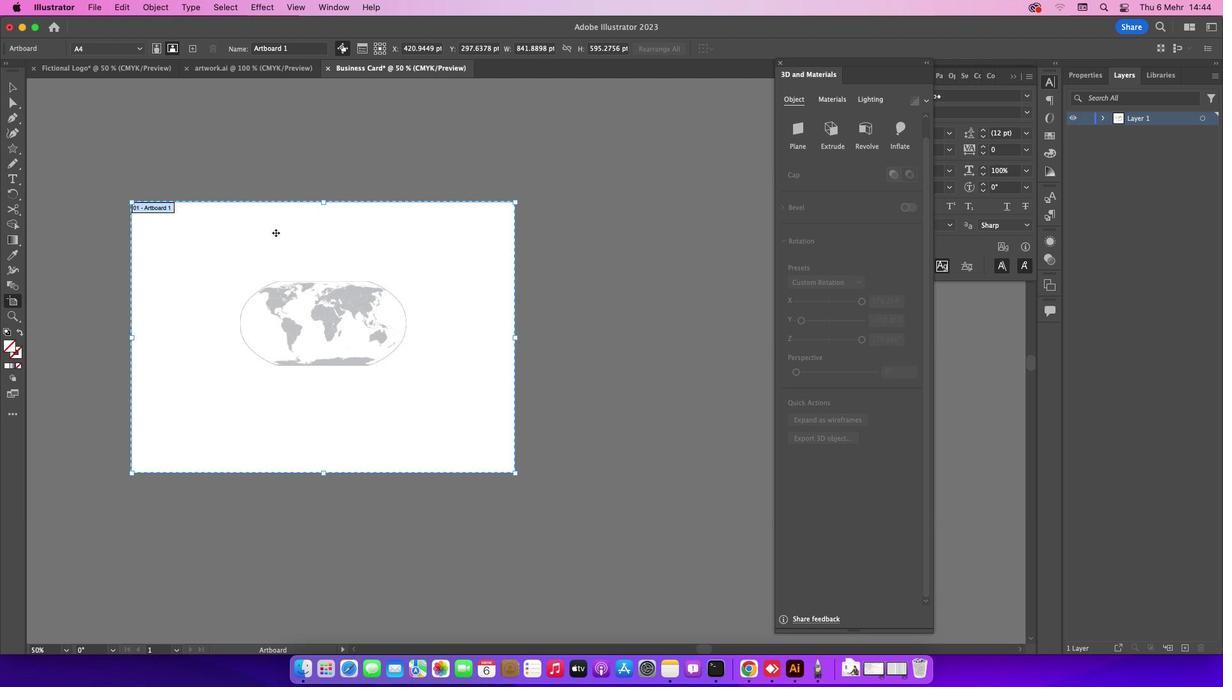 
Action: Mouse moved to (325, 203)
Screenshot: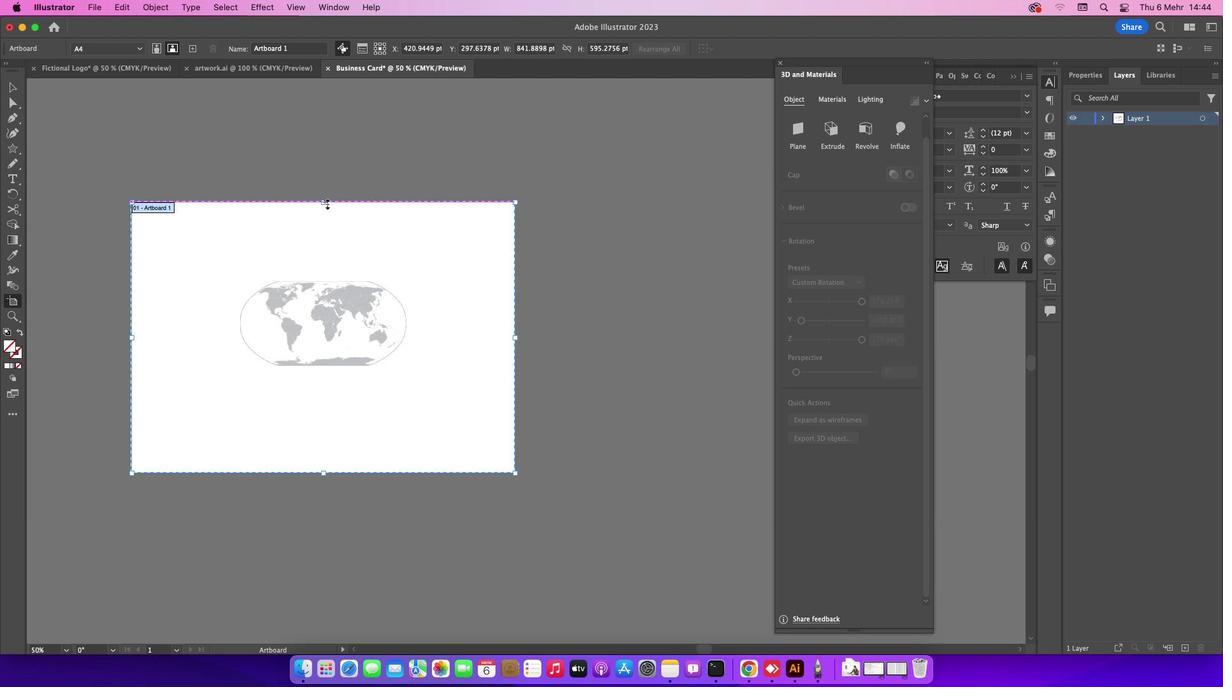 
Action: Mouse pressed left at (325, 203)
Screenshot: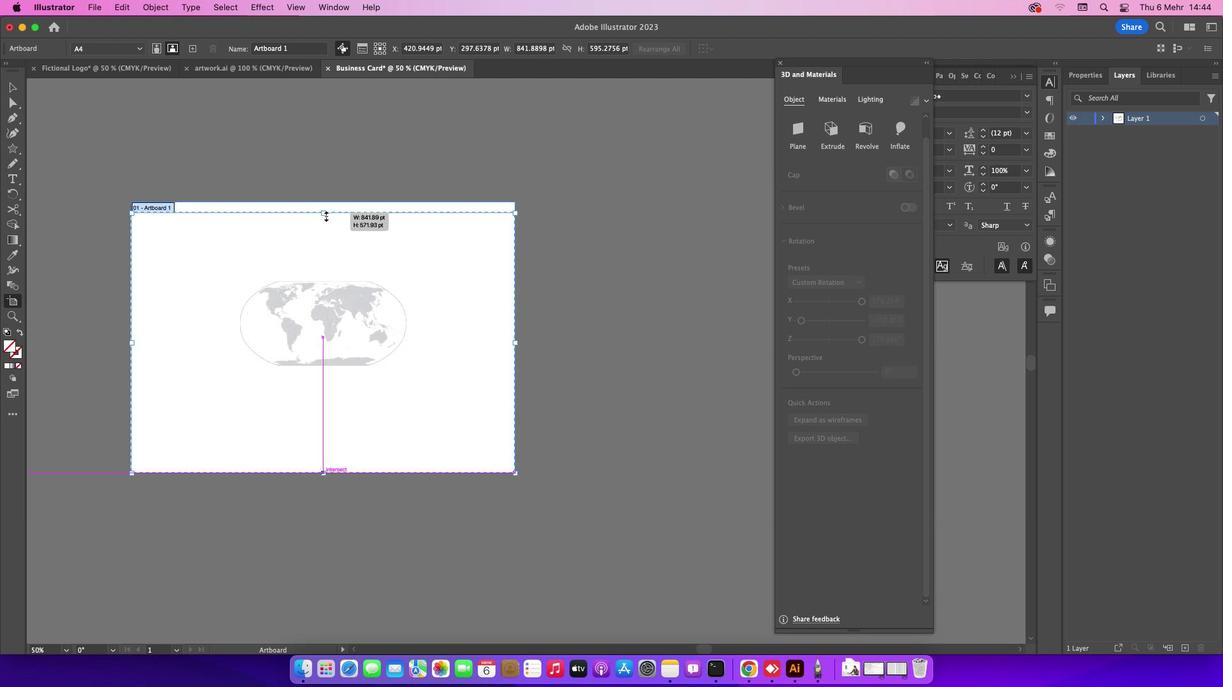 
Action: Mouse moved to (324, 473)
Screenshot: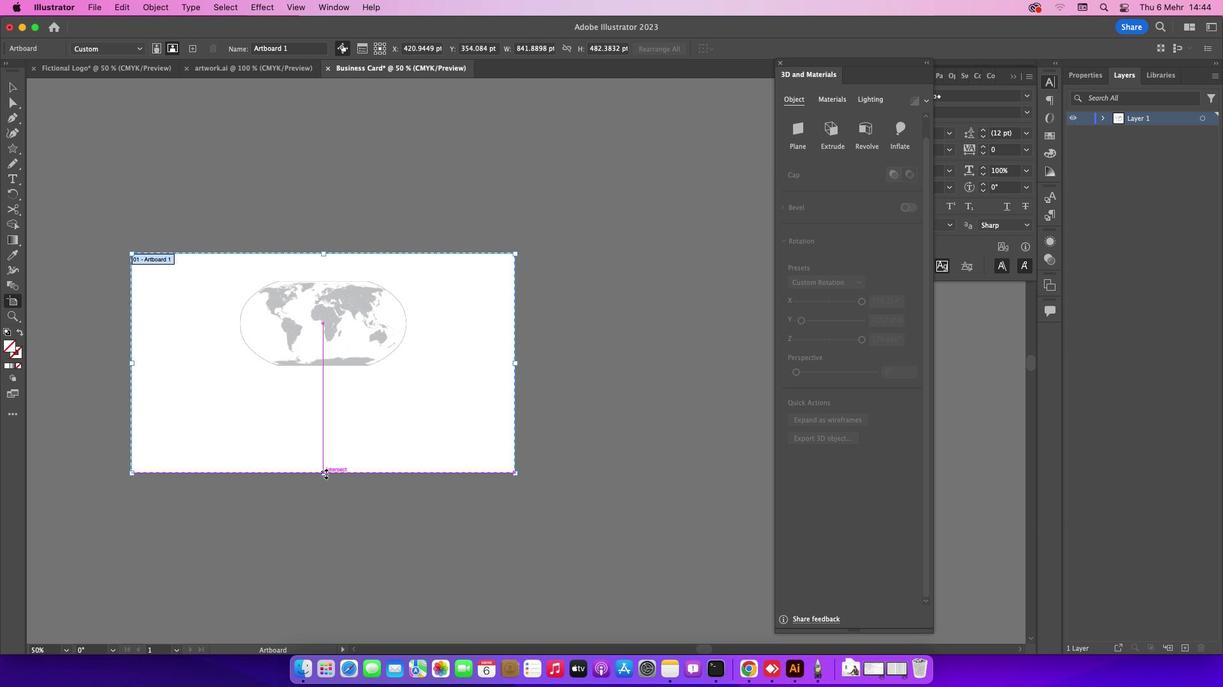 
Action: Mouse pressed left at (324, 473)
Screenshot: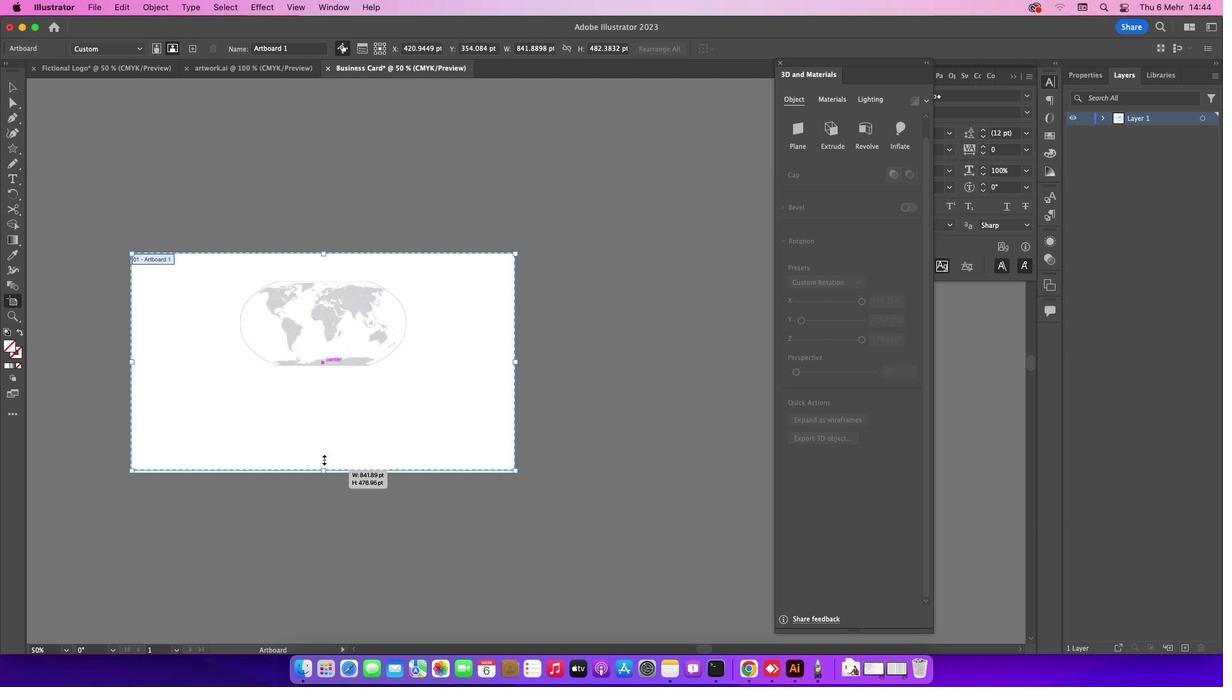 
Action: Mouse moved to (344, 329)
Screenshot: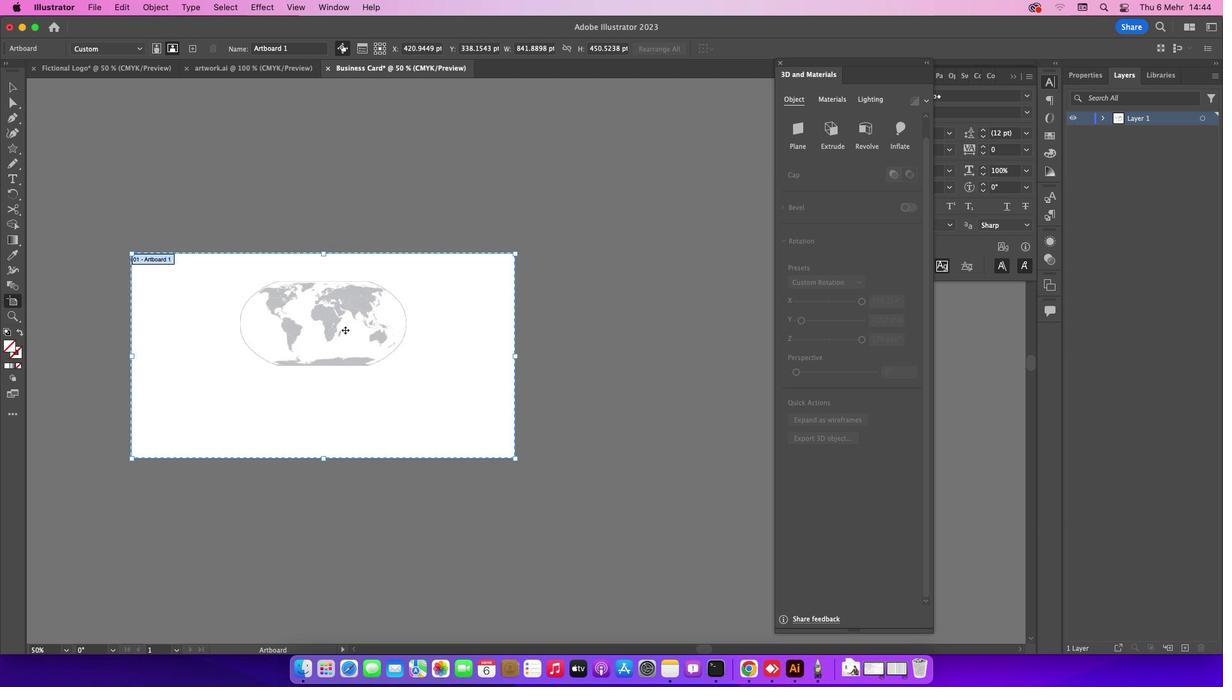 
Action: Key pressed 'v'
Screenshot: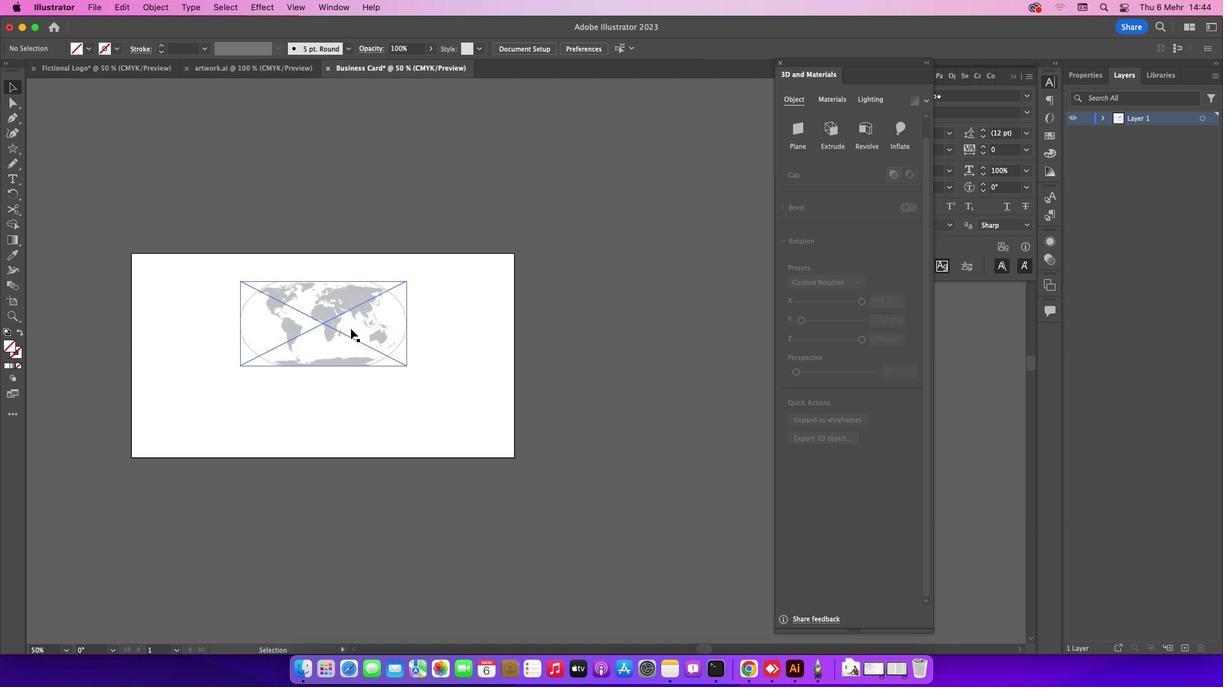 
Action: Mouse moved to (350, 328)
Screenshot: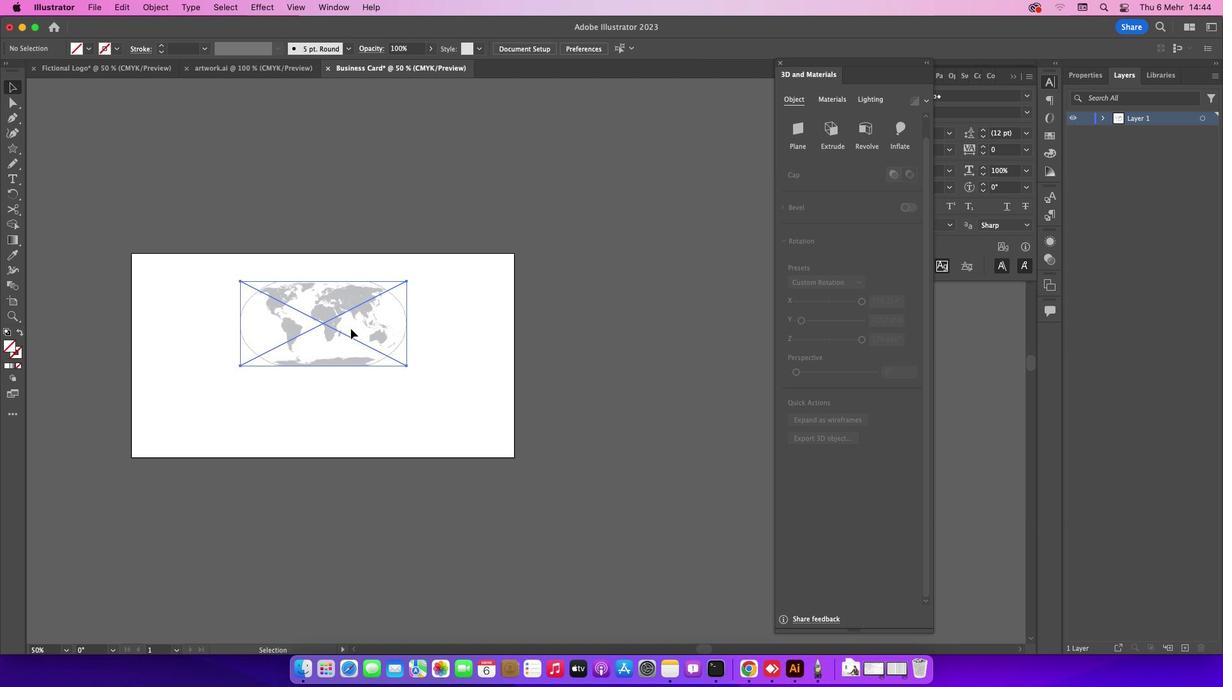
Action: Mouse pressed left at (350, 328)
Screenshot: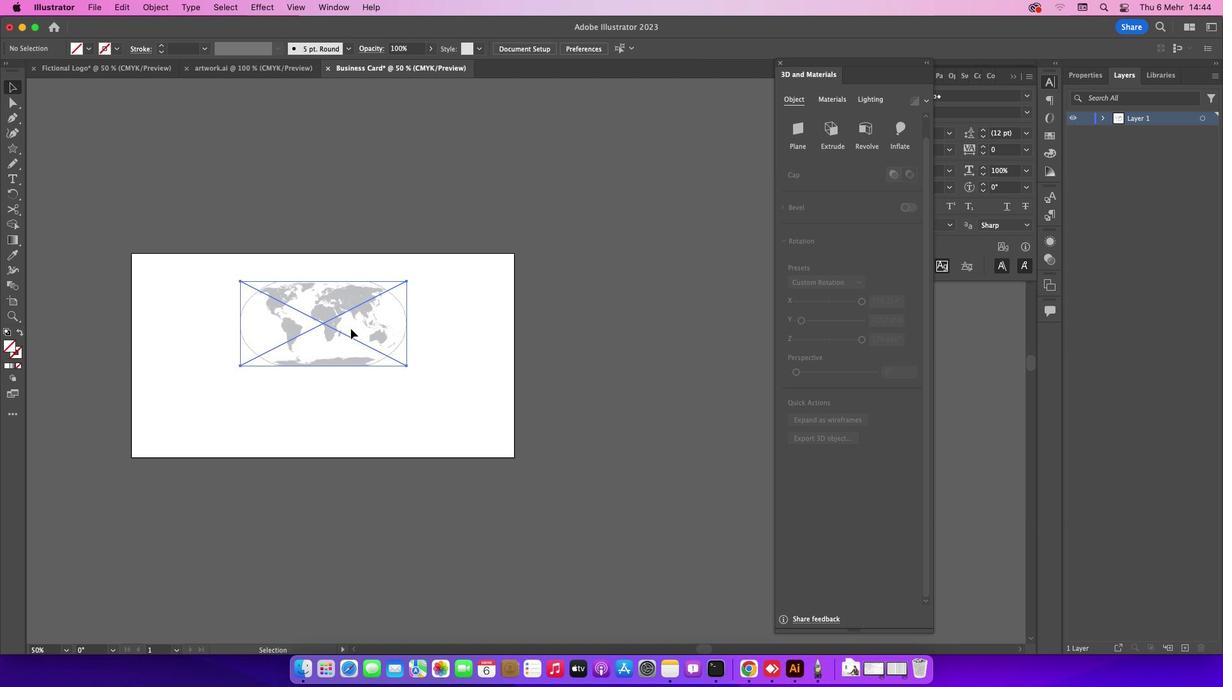 
Action: Mouse moved to (305, 338)
Screenshot: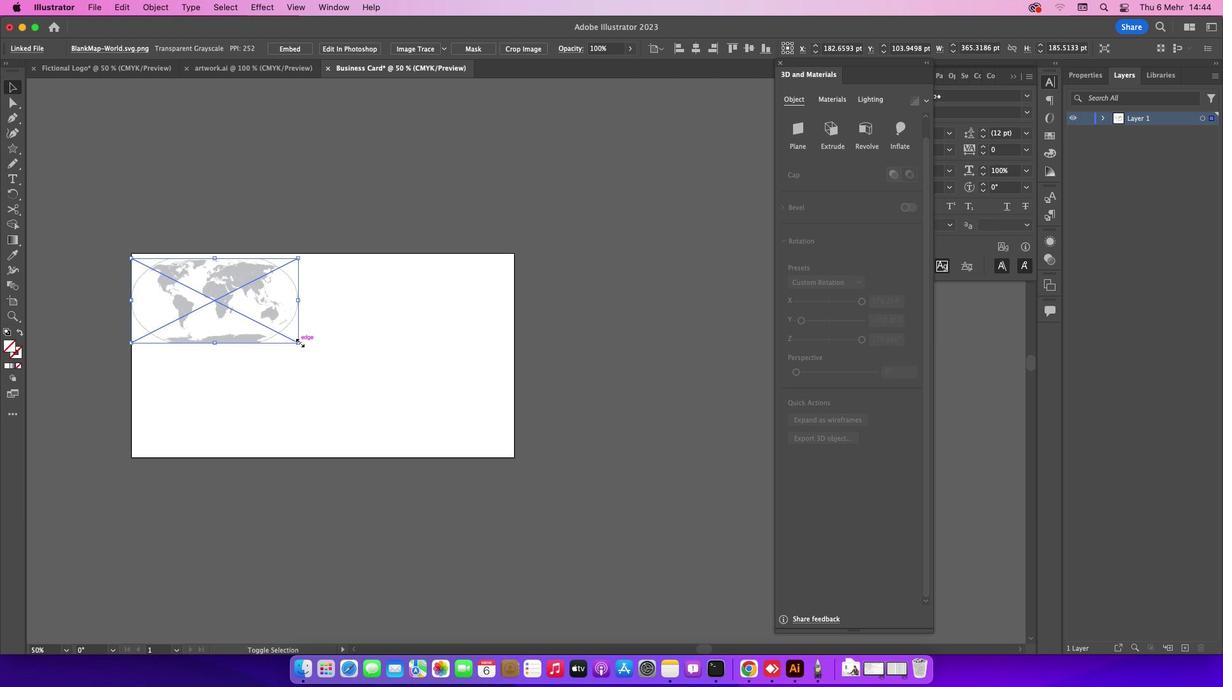 
Action: Key pressed Key.shift
Screenshot: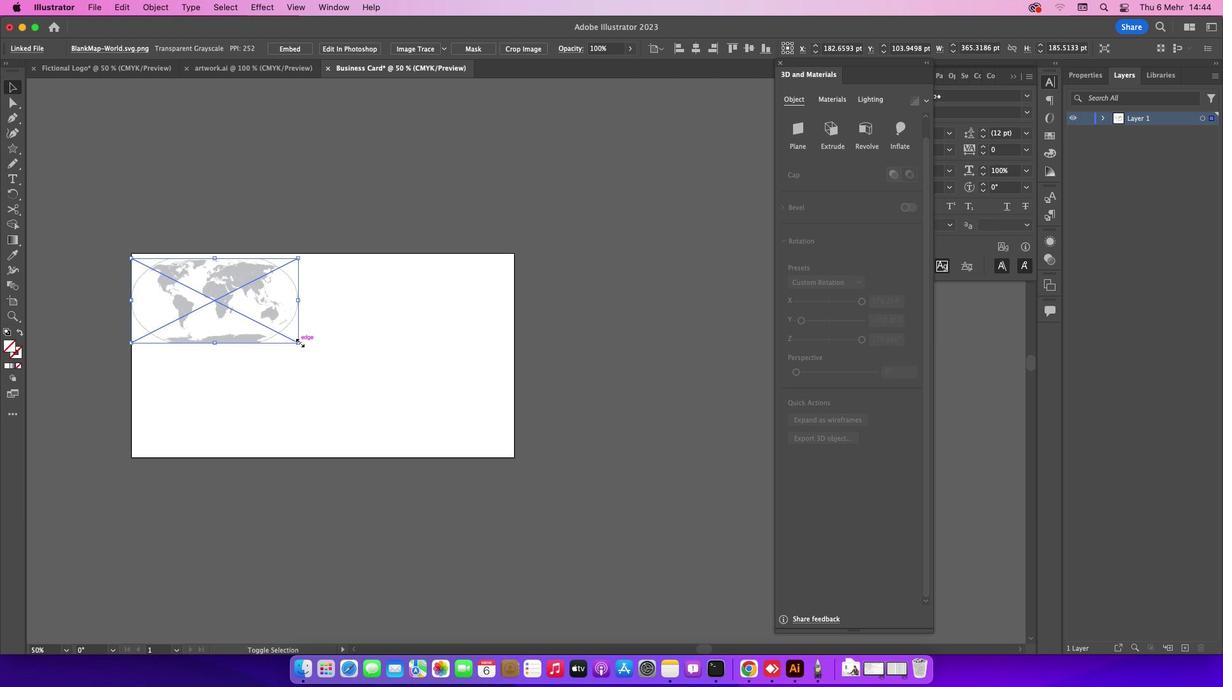 
Action: Mouse moved to (297, 343)
Screenshot: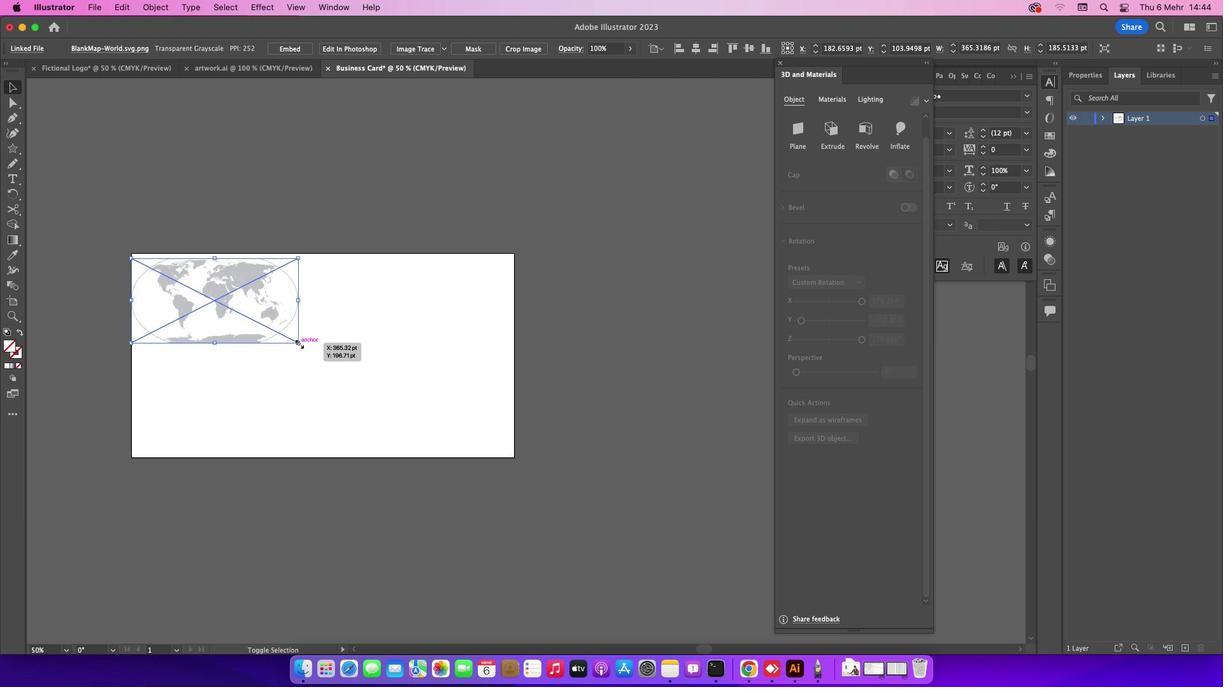 
Action: Mouse pressed left at (297, 343)
Screenshot: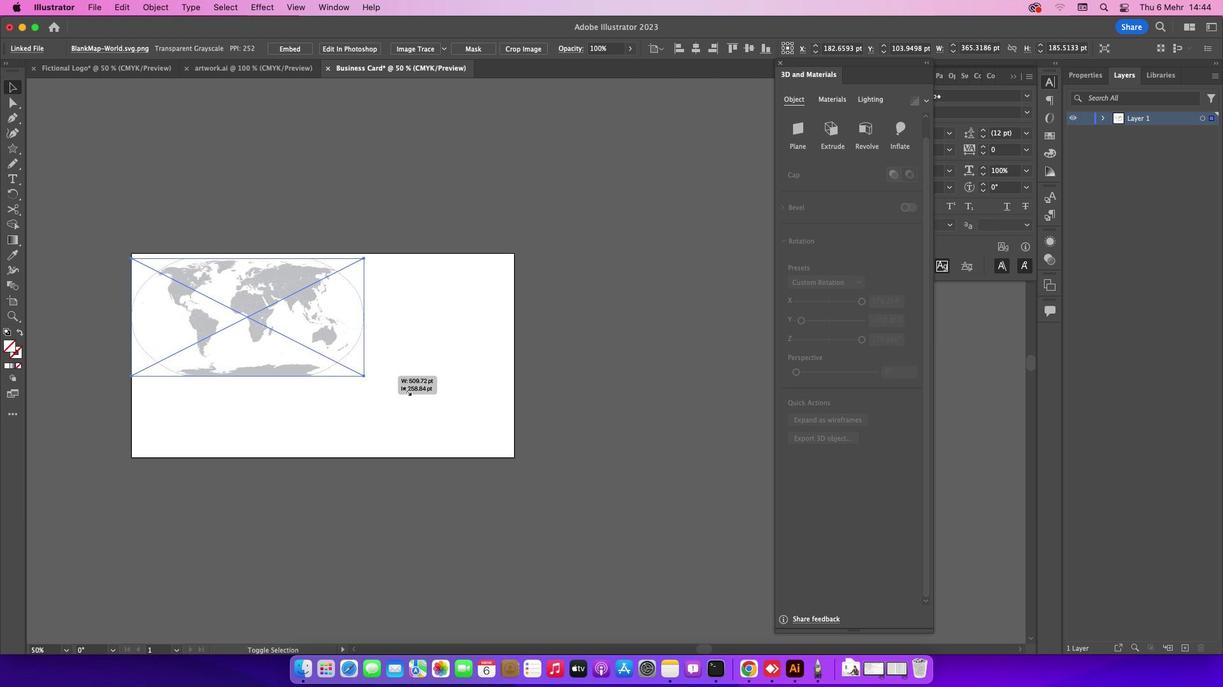 
Action: Mouse moved to (561, 405)
Screenshot: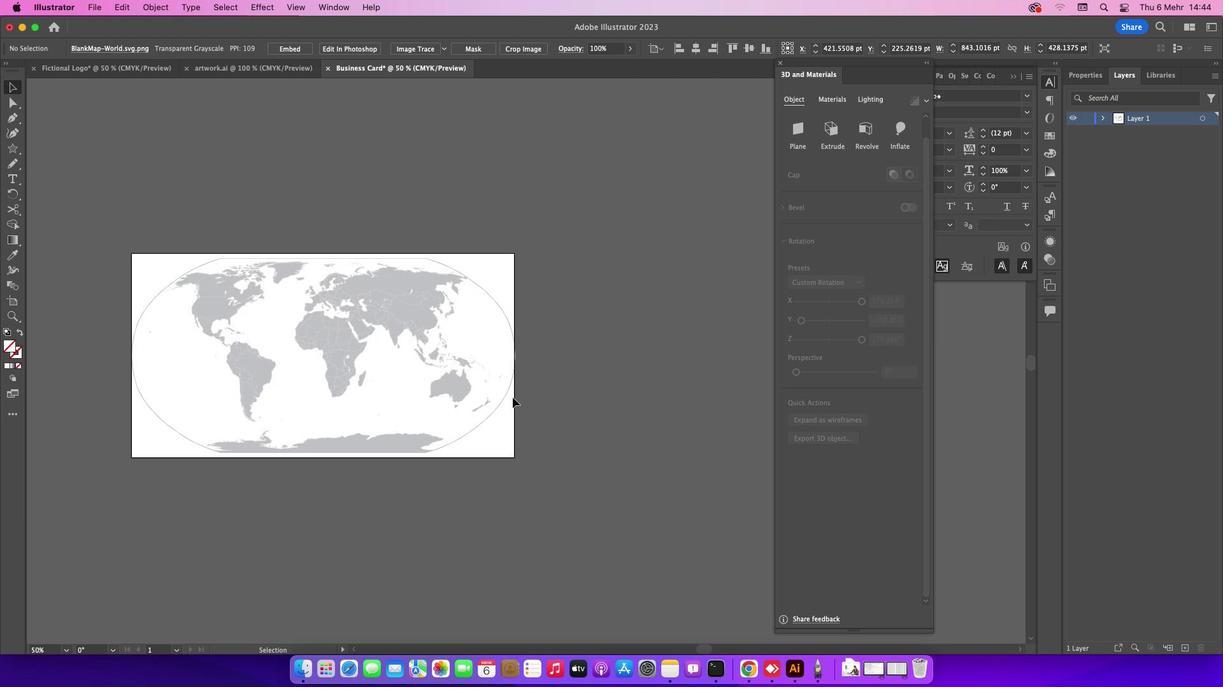 
Action: Mouse pressed left at (561, 405)
Screenshot: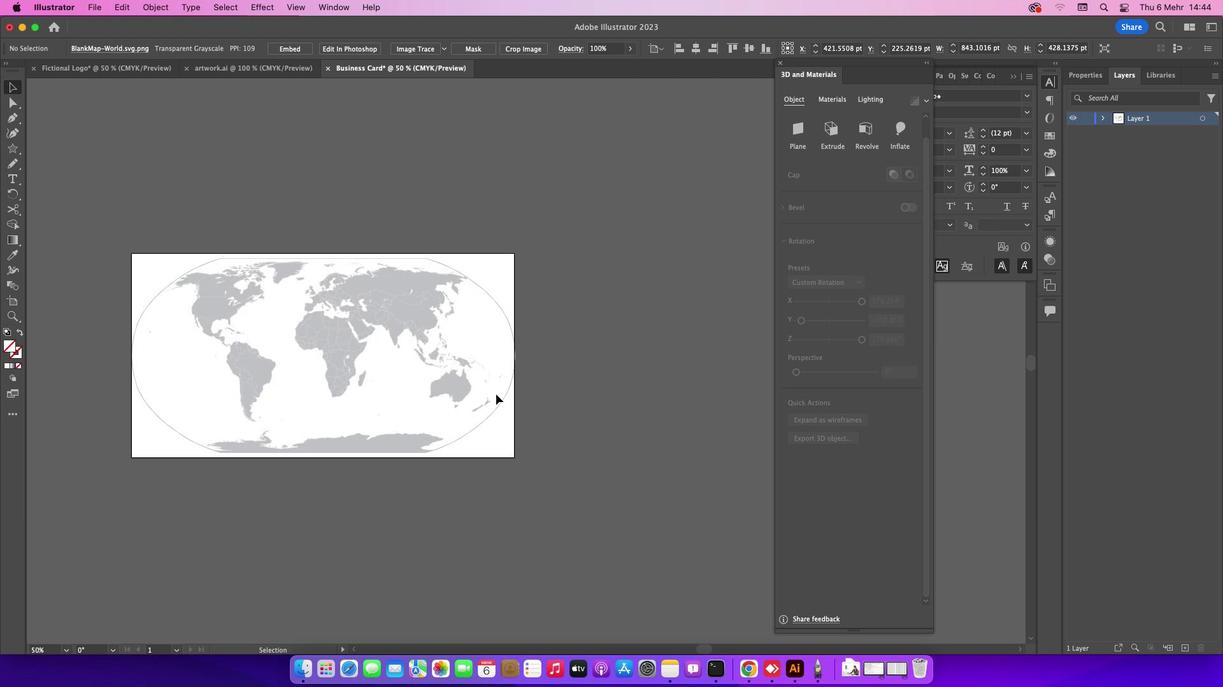 
Action: Mouse moved to (366, 375)
Screenshot: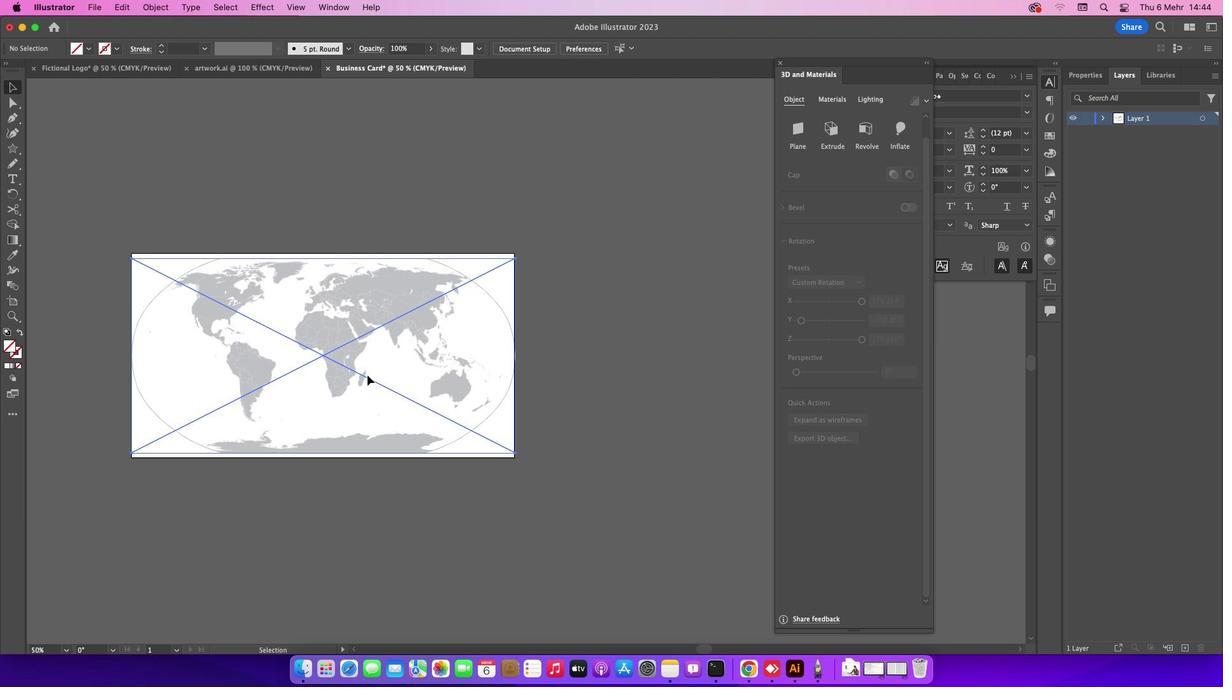 
Action: Key pressed Key.space
Screenshot: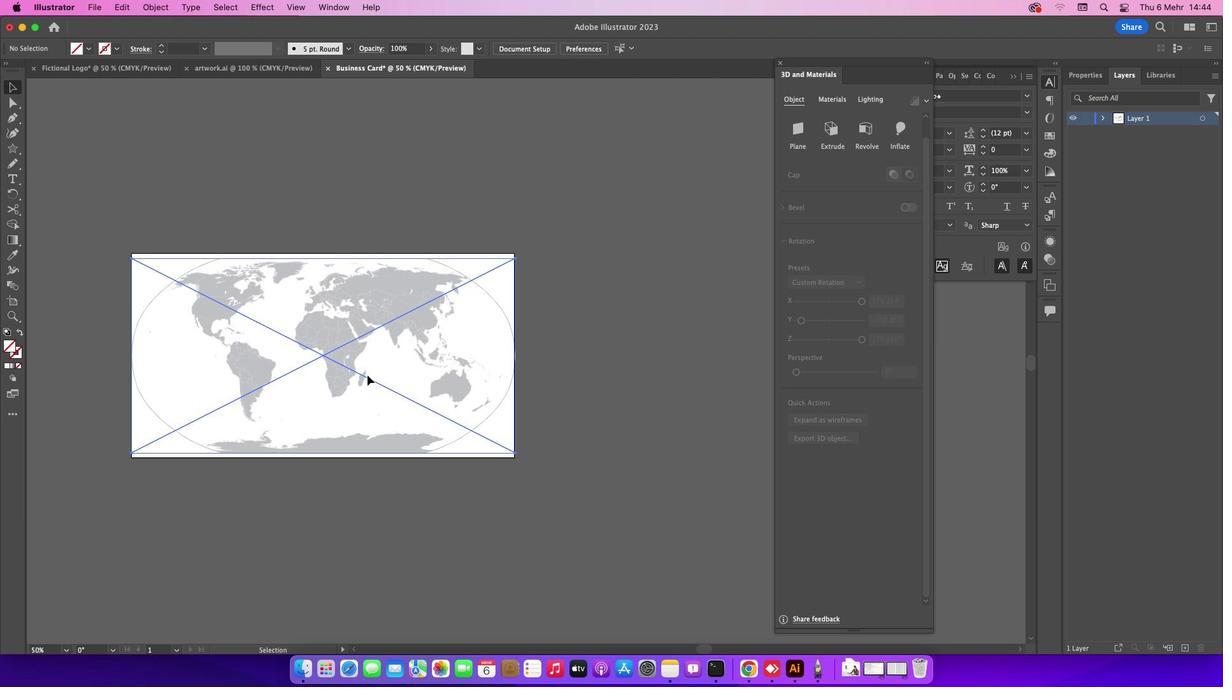 
Action: Mouse pressed left at (366, 375)
Screenshot: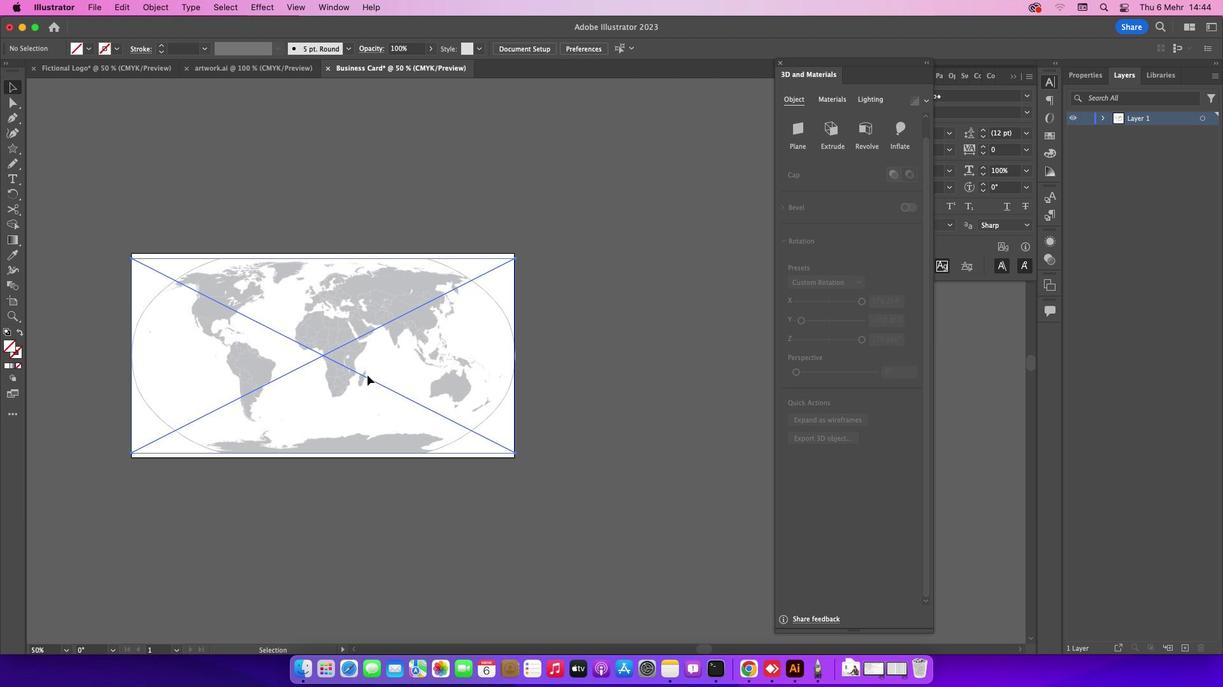
Action: Mouse moved to (366, 375)
Screenshot: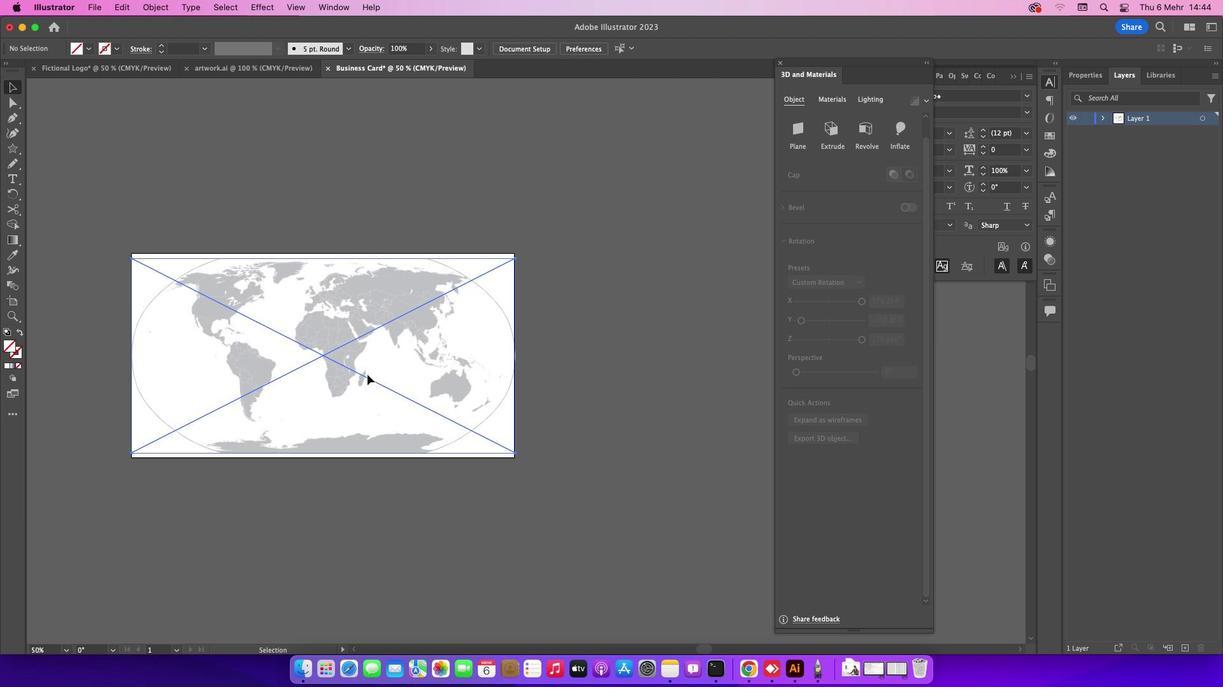 
Action: Key pressed Key.shift
Screenshot: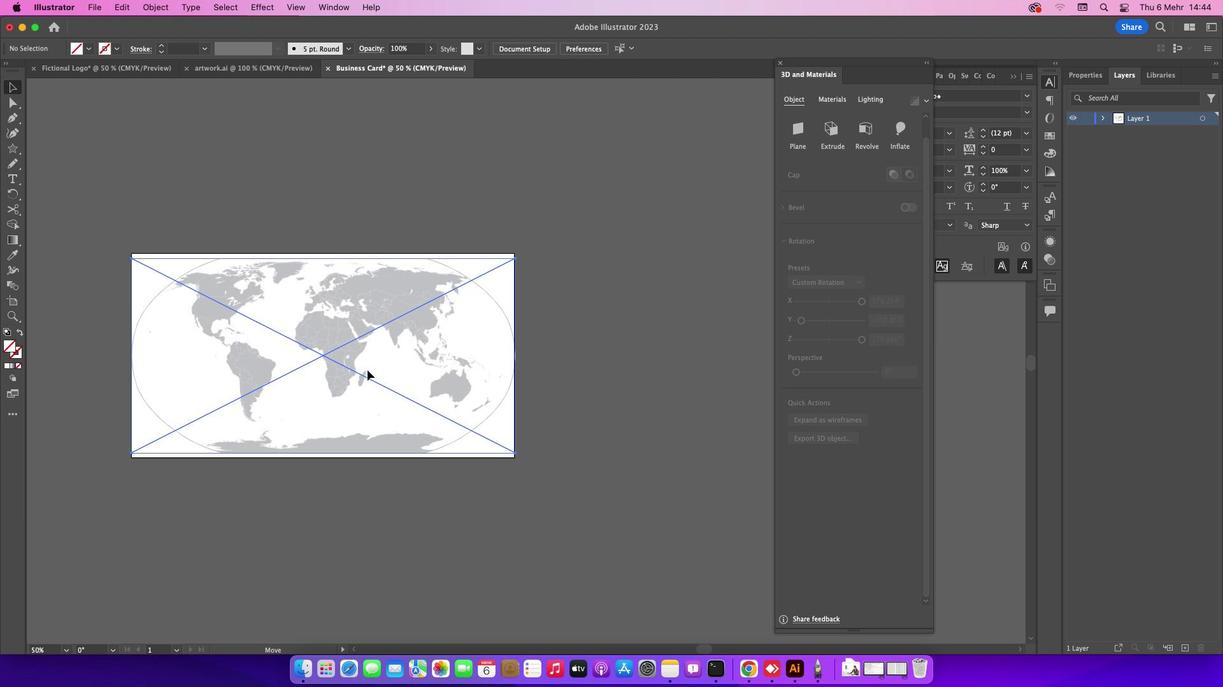 
Action: Mouse moved to (466, 366)
Screenshot: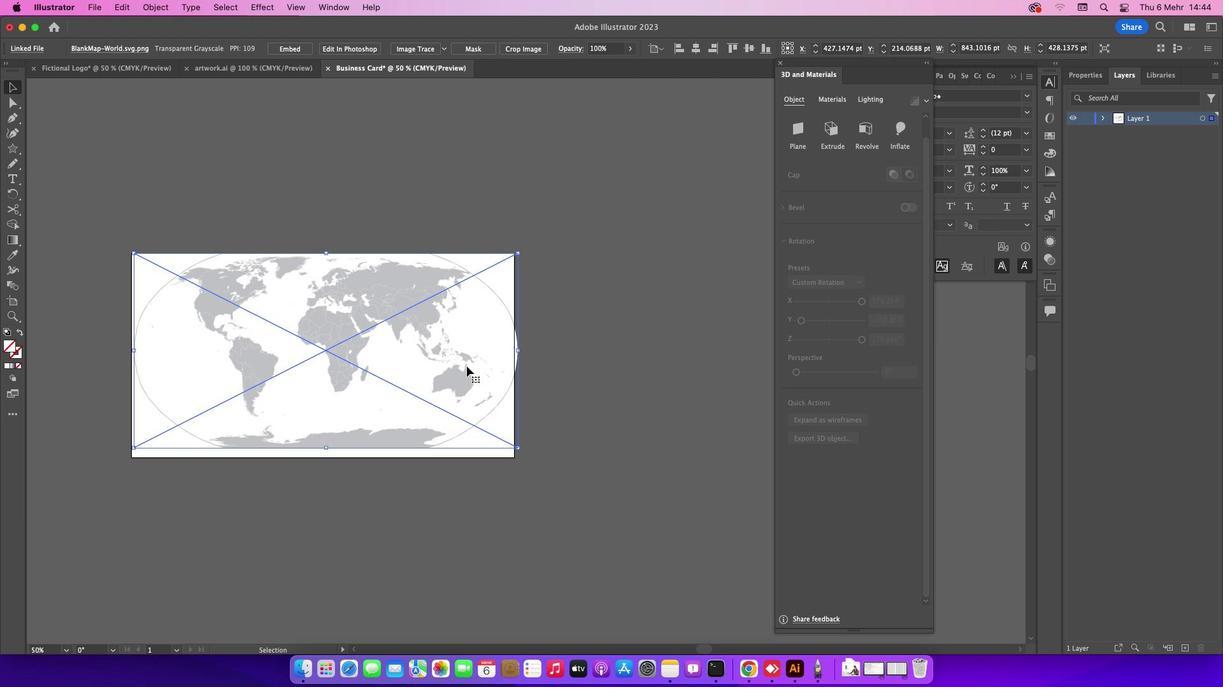 
Action: Key pressed Key.leftKey.leftKey.leftKey.left
Screenshot: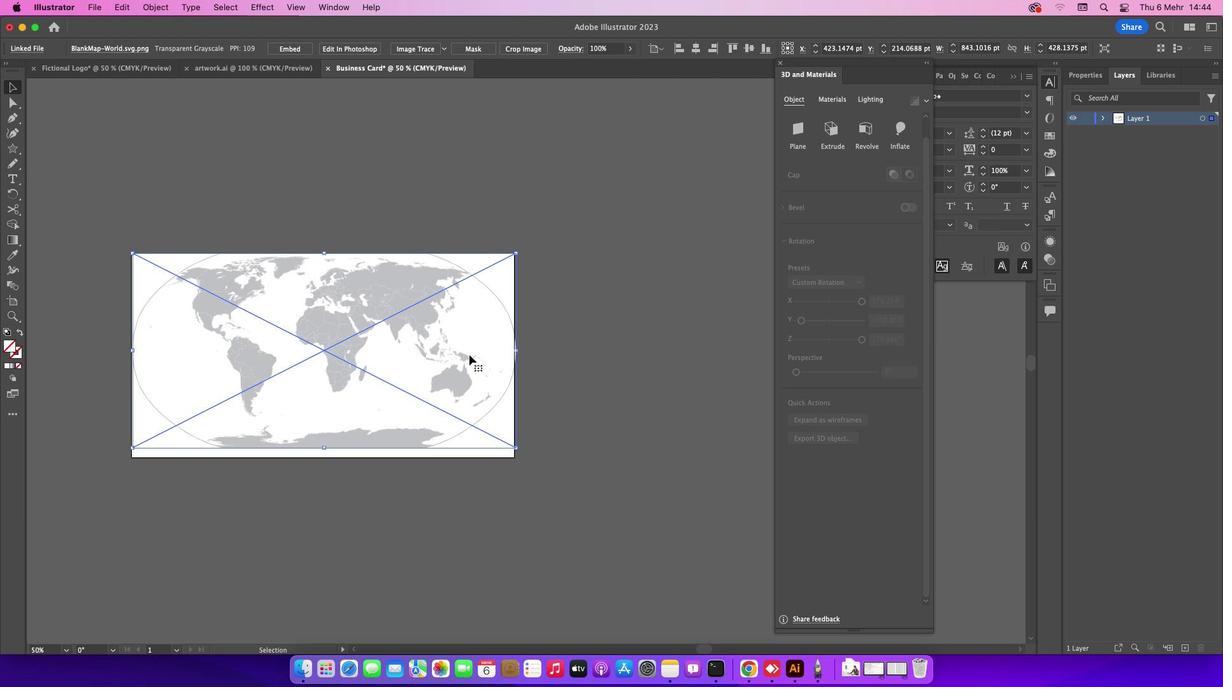 
Action: Mouse moved to (466, 366)
Screenshot: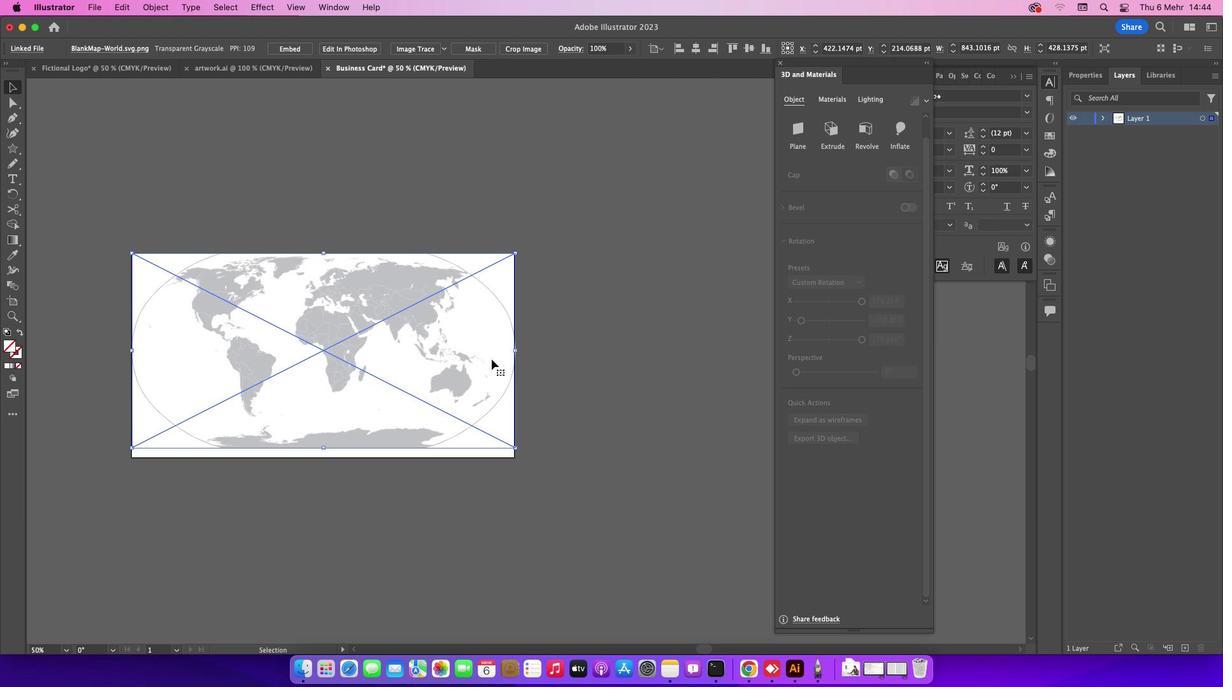
Action: Key pressed Key.left
Screenshot: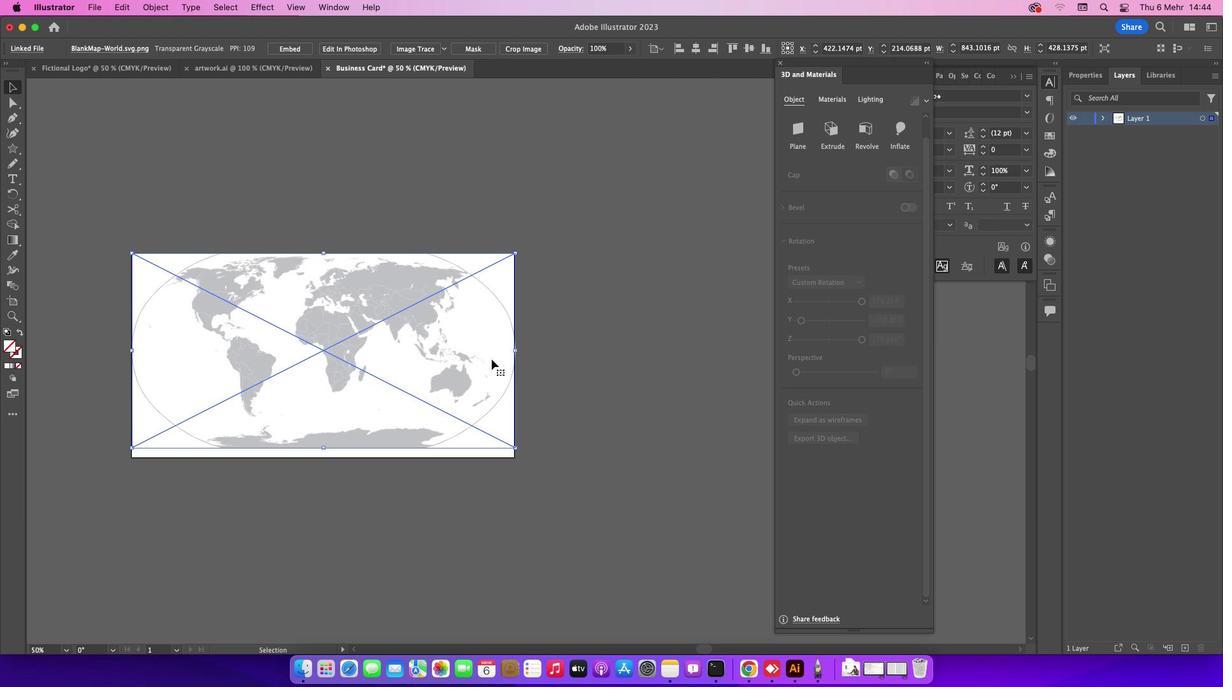 
Action: Mouse moved to (491, 359)
Screenshot: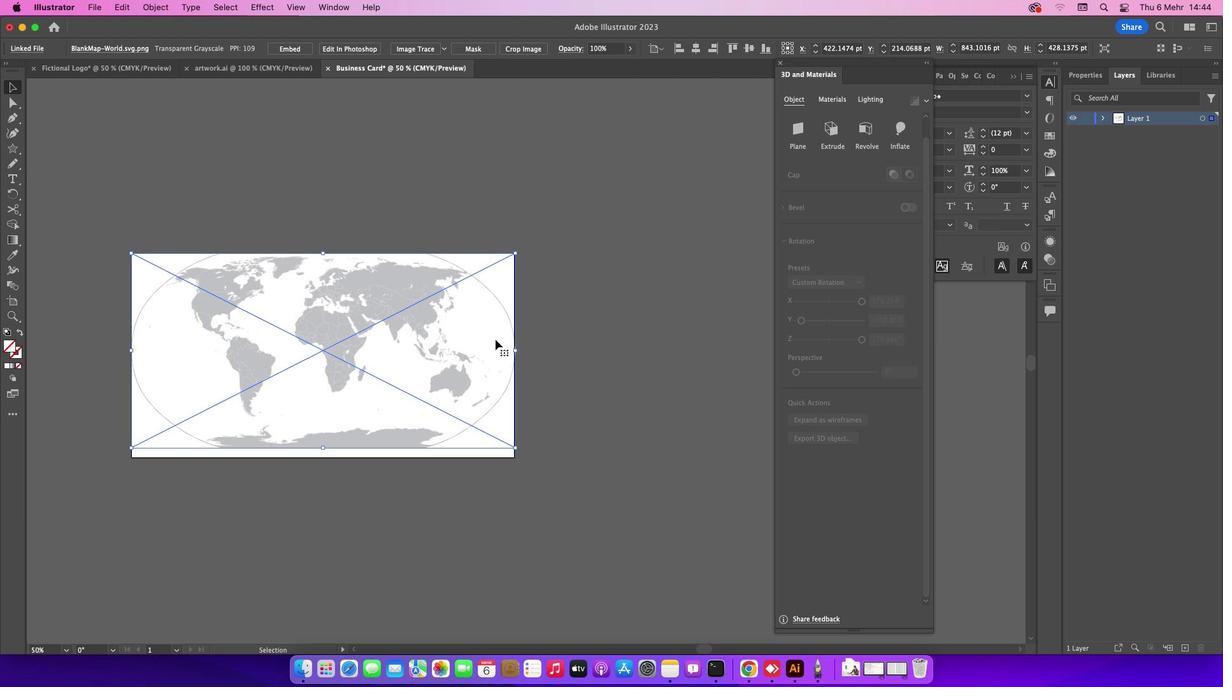 
Action: Key pressed Key.left
Screenshot: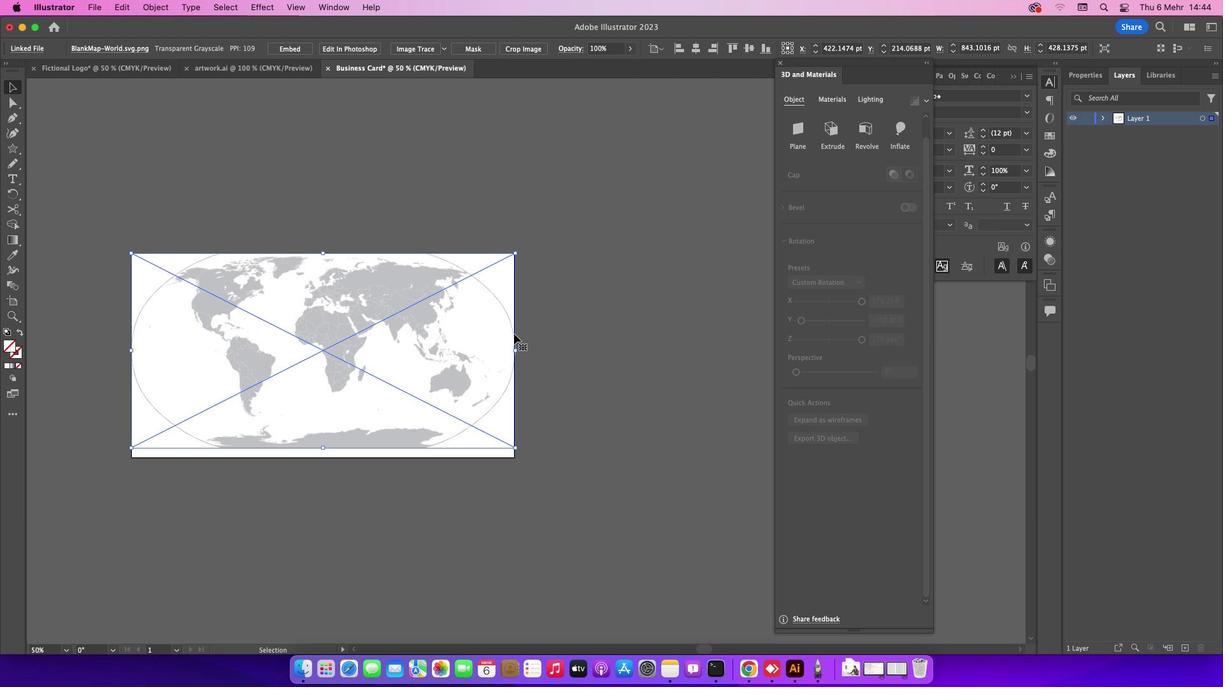 
Action: Mouse moved to (580, 321)
Screenshot: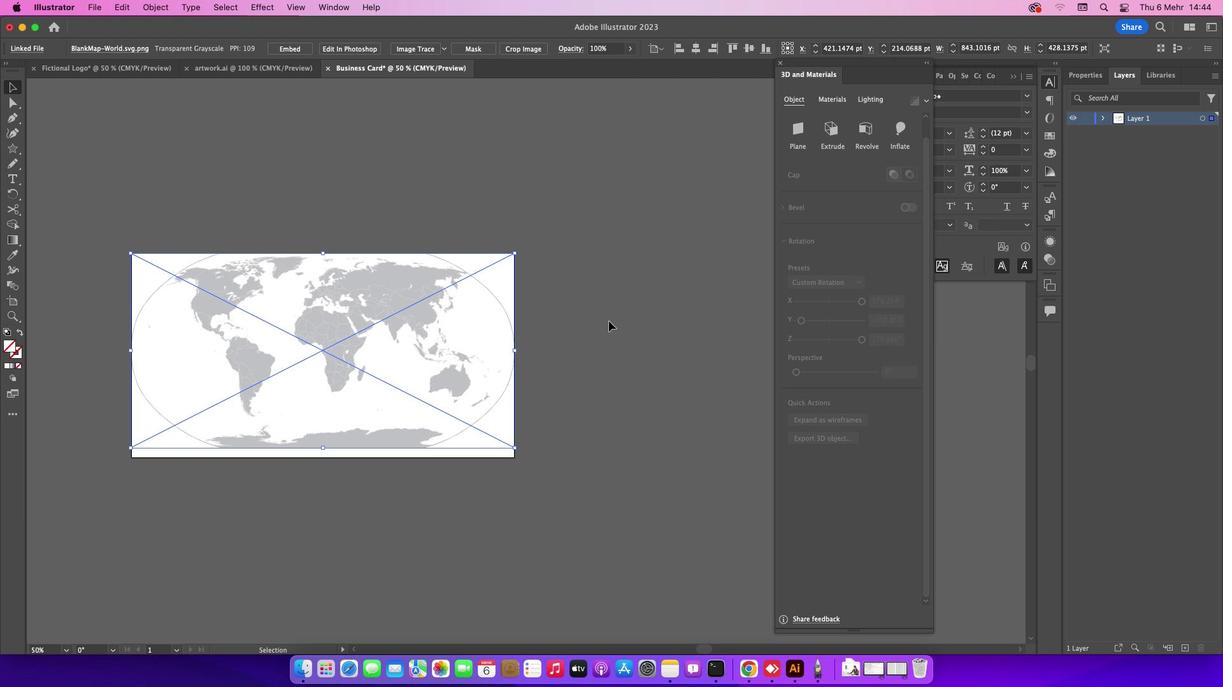 
Action: Key pressed Key.left
Screenshot: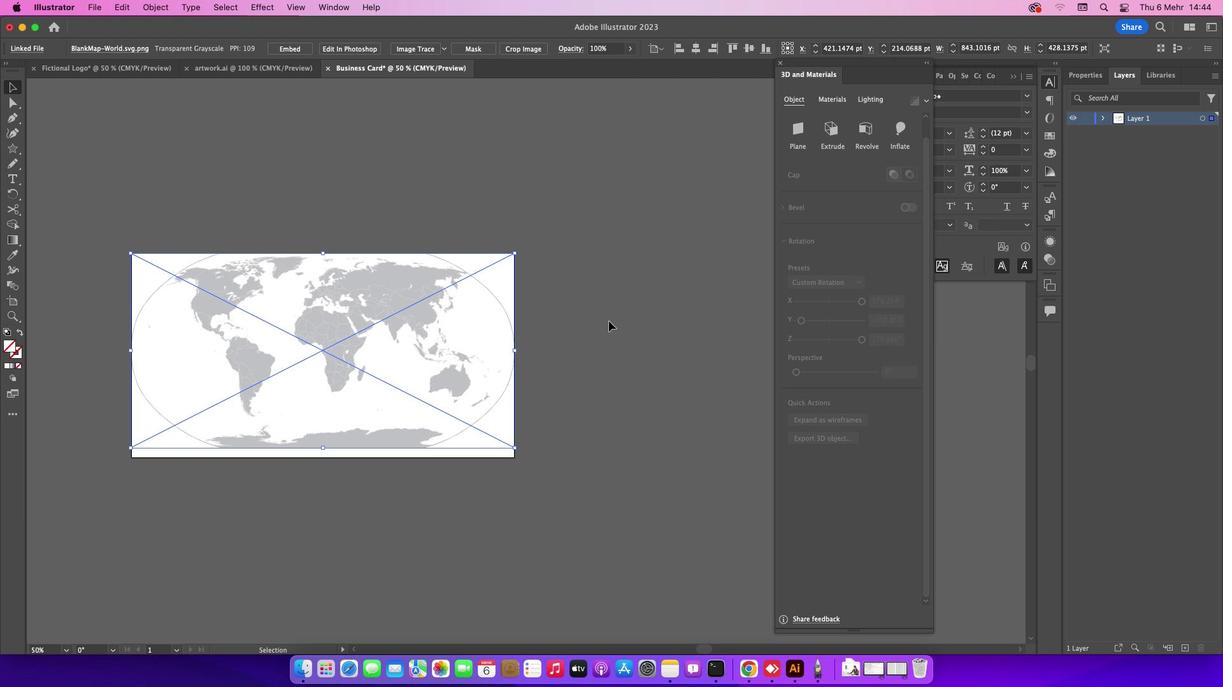 
Action: Mouse moved to (608, 321)
Screenshot: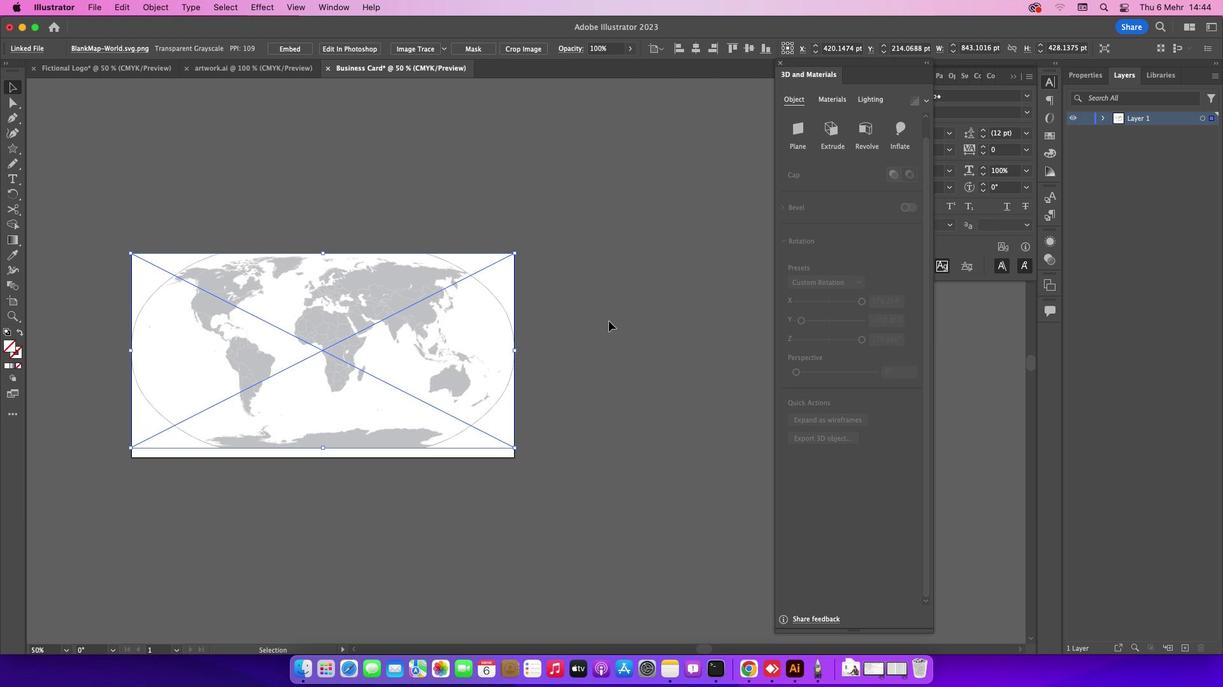 
Action: Mouse pressed left at (608, 321)
Screenshot: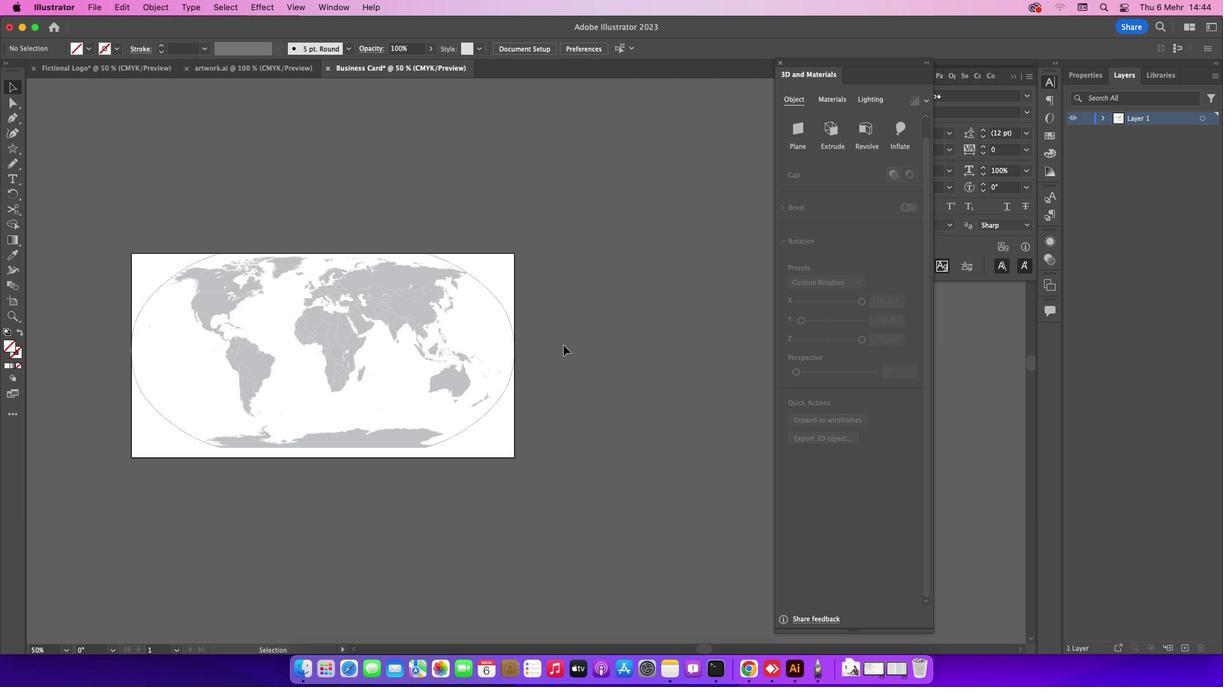 
Action: Mouse moved to (329, 380)
Screenshot: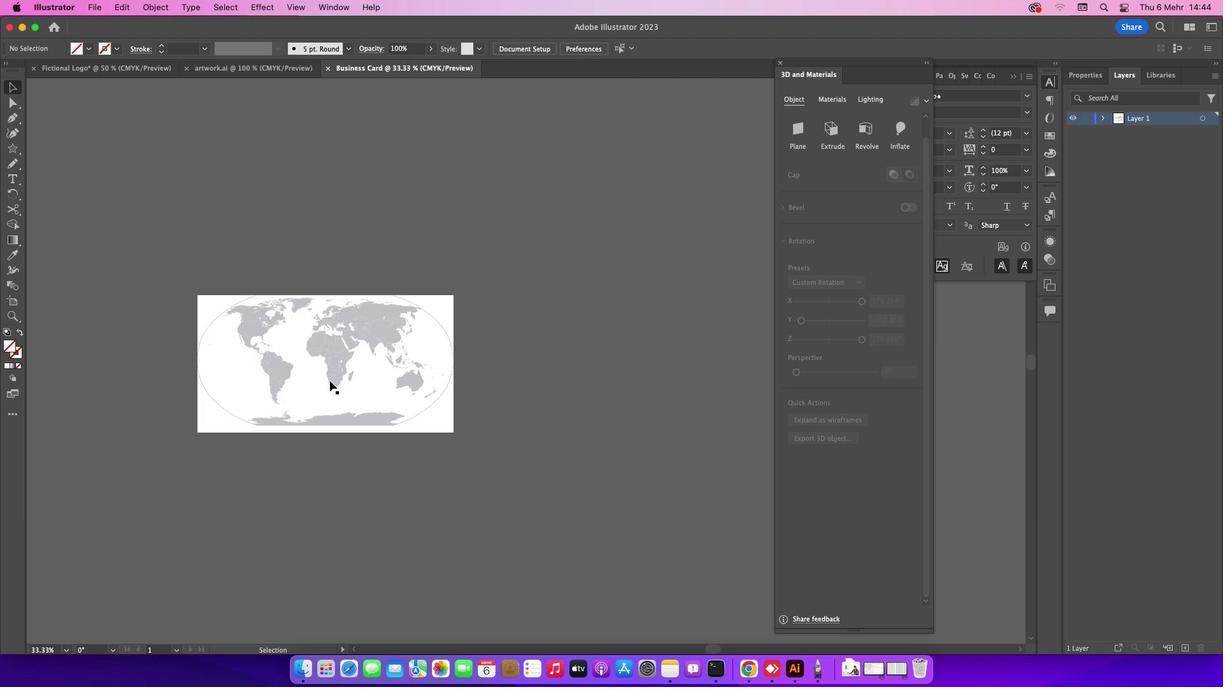 
Action: Key pressed Key.alt
Screenshot: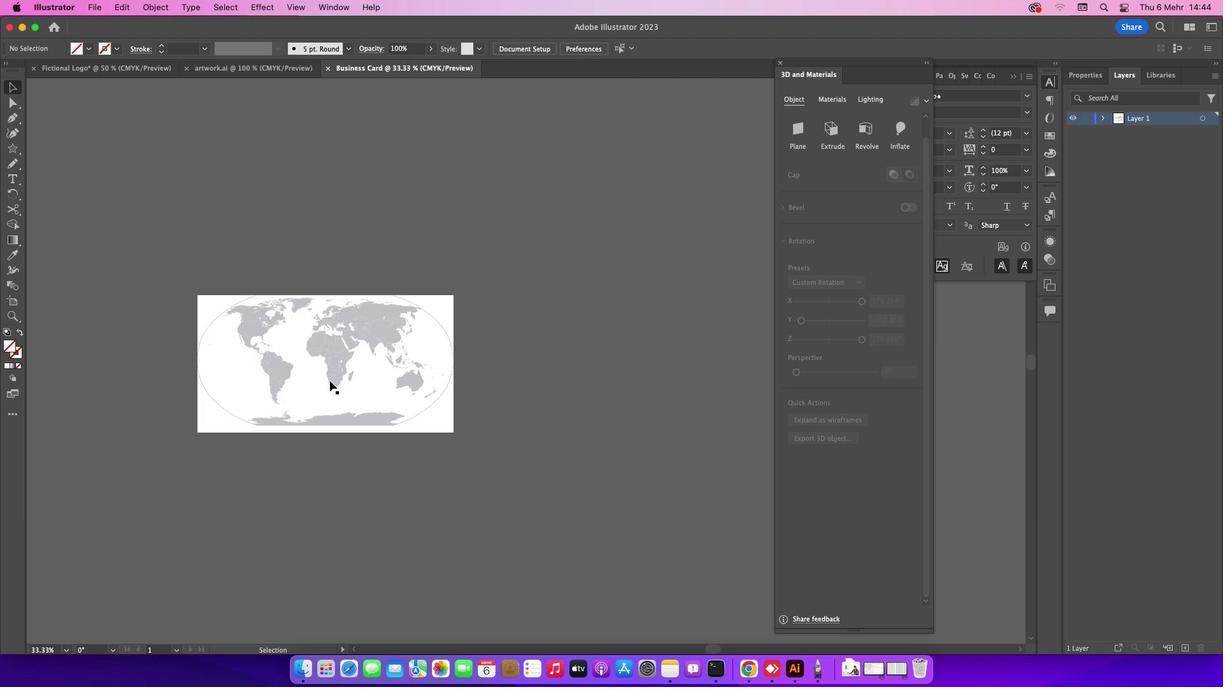 
Action: Mouse moved to (329, 381)
Screenshot: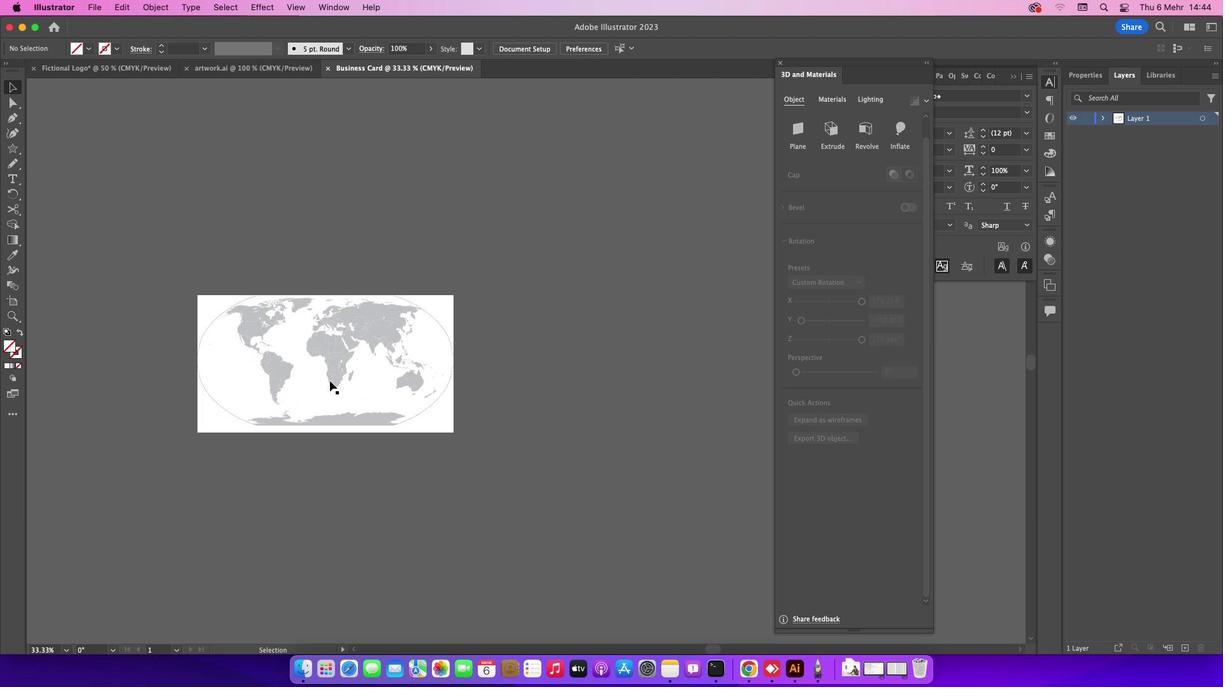 
Action: Mouse scrolled (329, 381) with delta (0, 0)
Screenshot: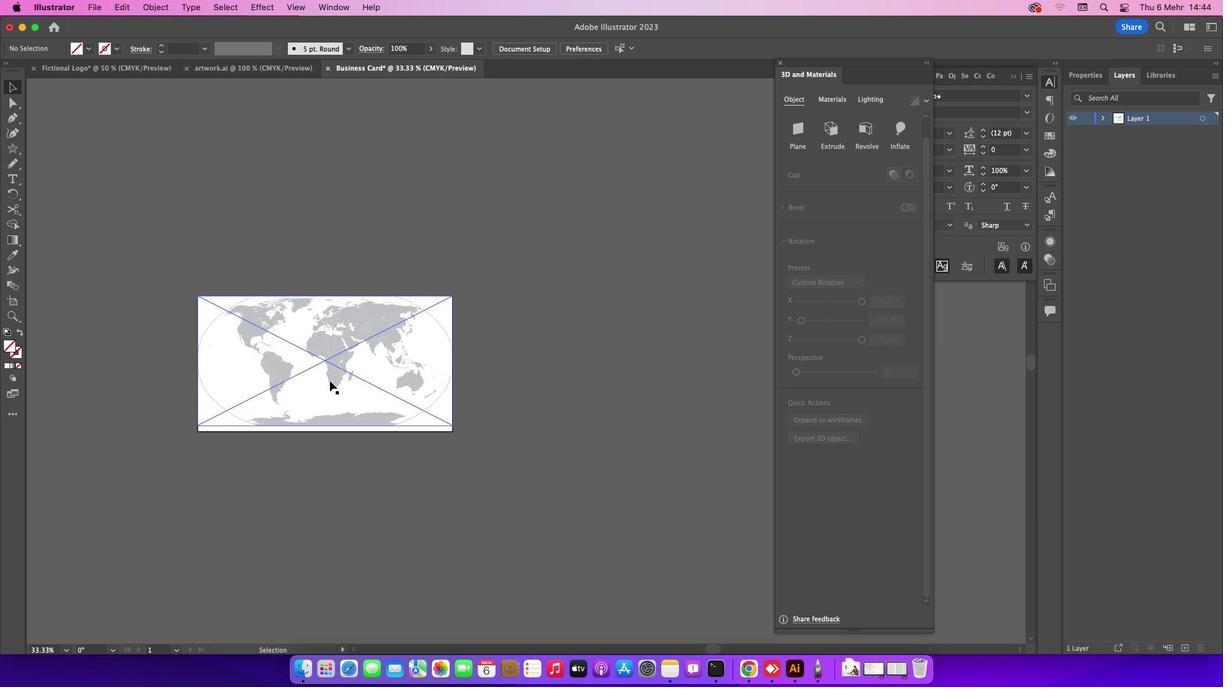 
Action: Mouse scrolled (329, 381) with delta (0, 0)
Screenshot: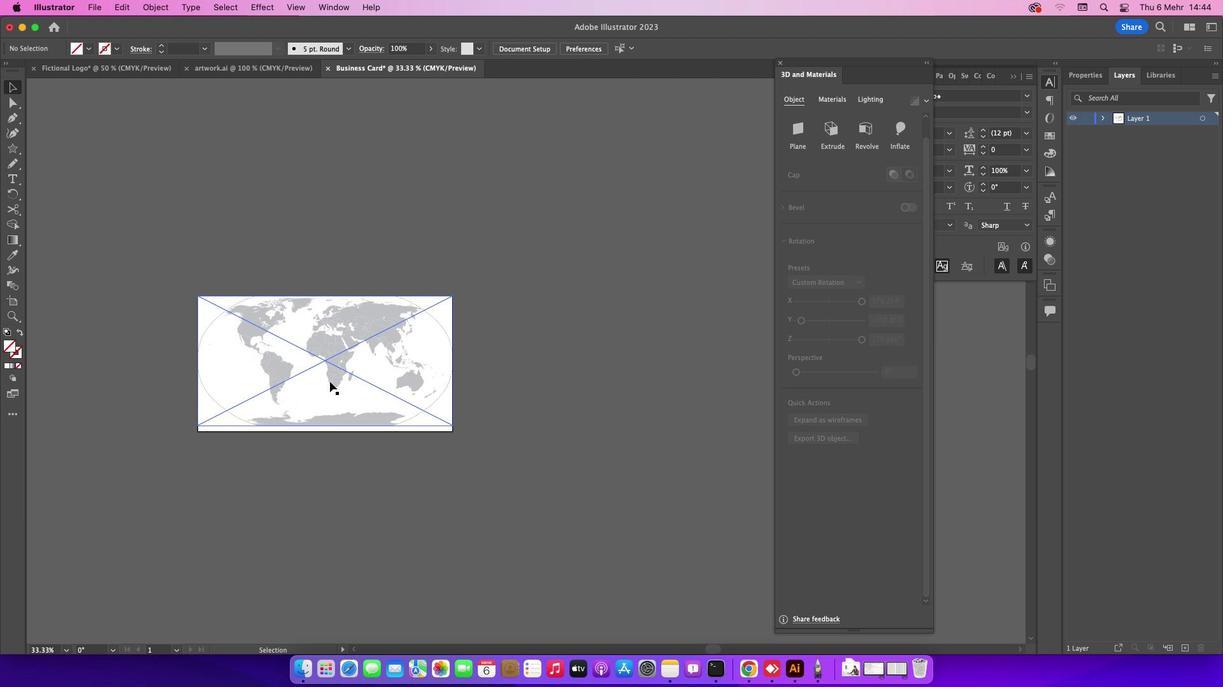 
Action: Mouse moved to (395, 466)
Screenshot: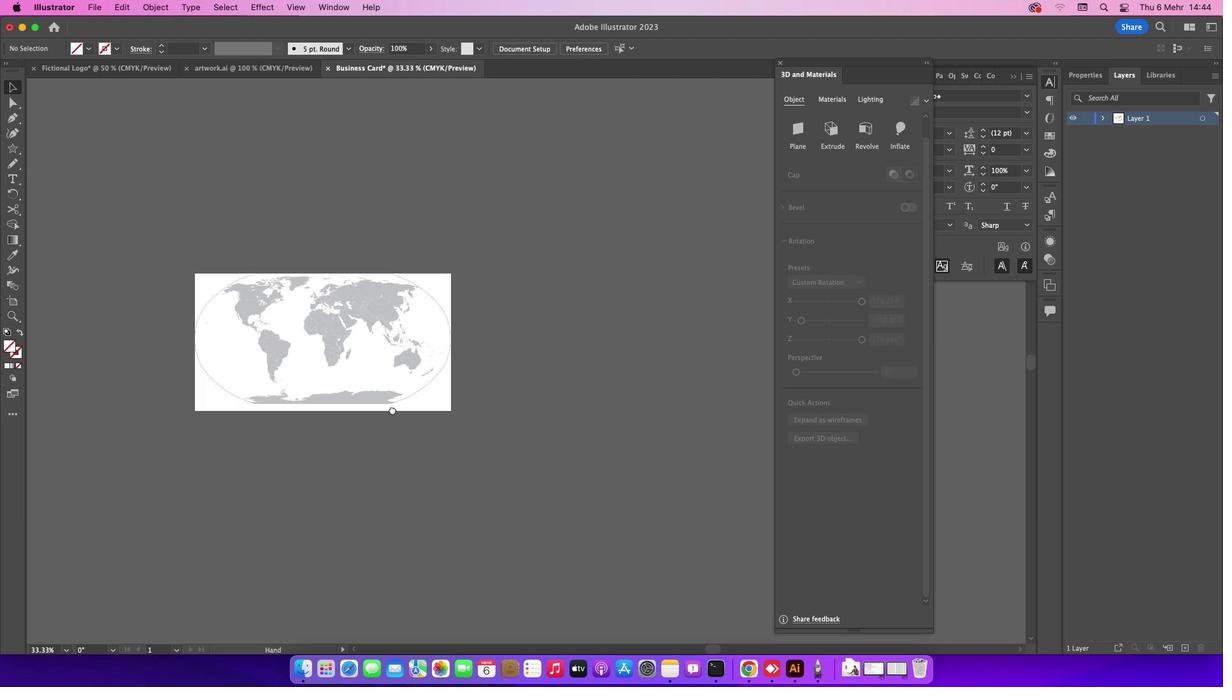 
Action: Key pressed Key.space
Screenshot: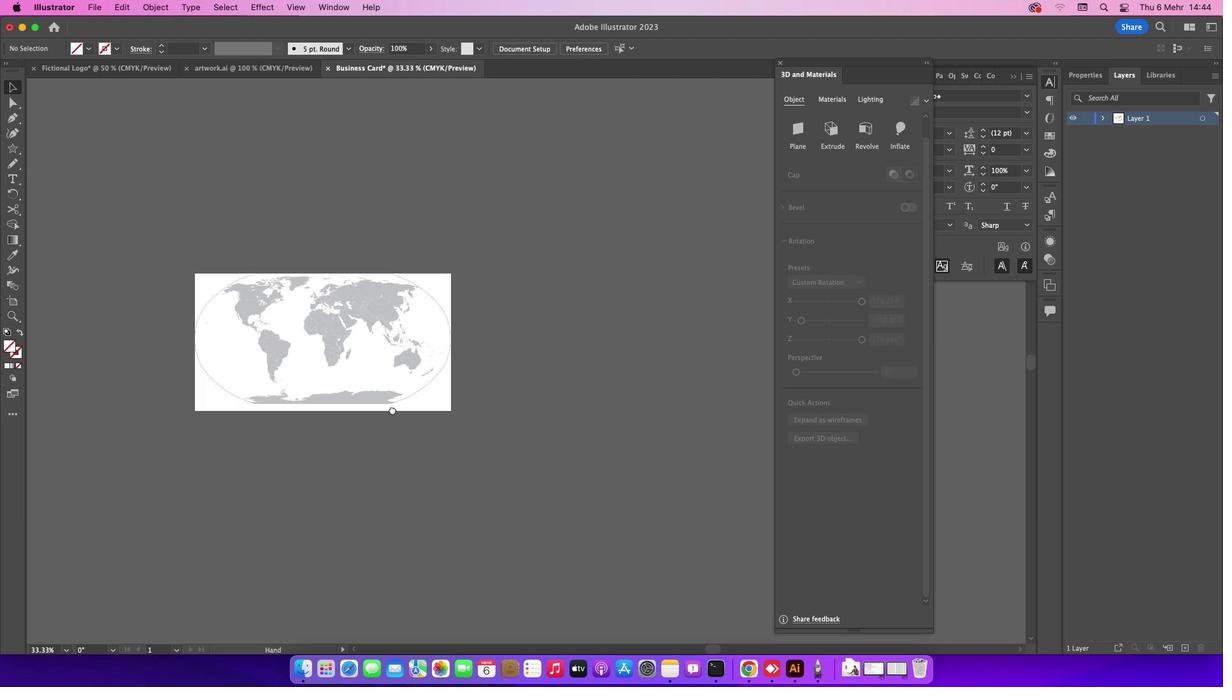 
Action: Mouse moved to (396, 463)
Screenshot: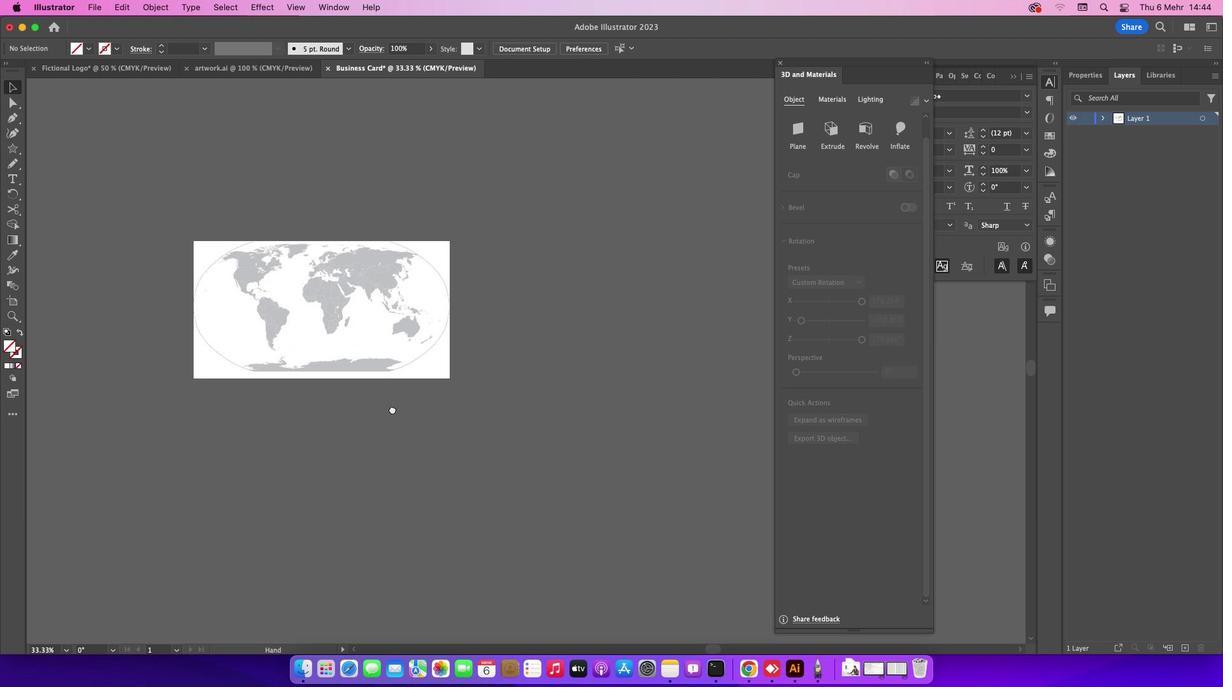 
Action: Mouse pressed left at (396, 463)
Screenshot: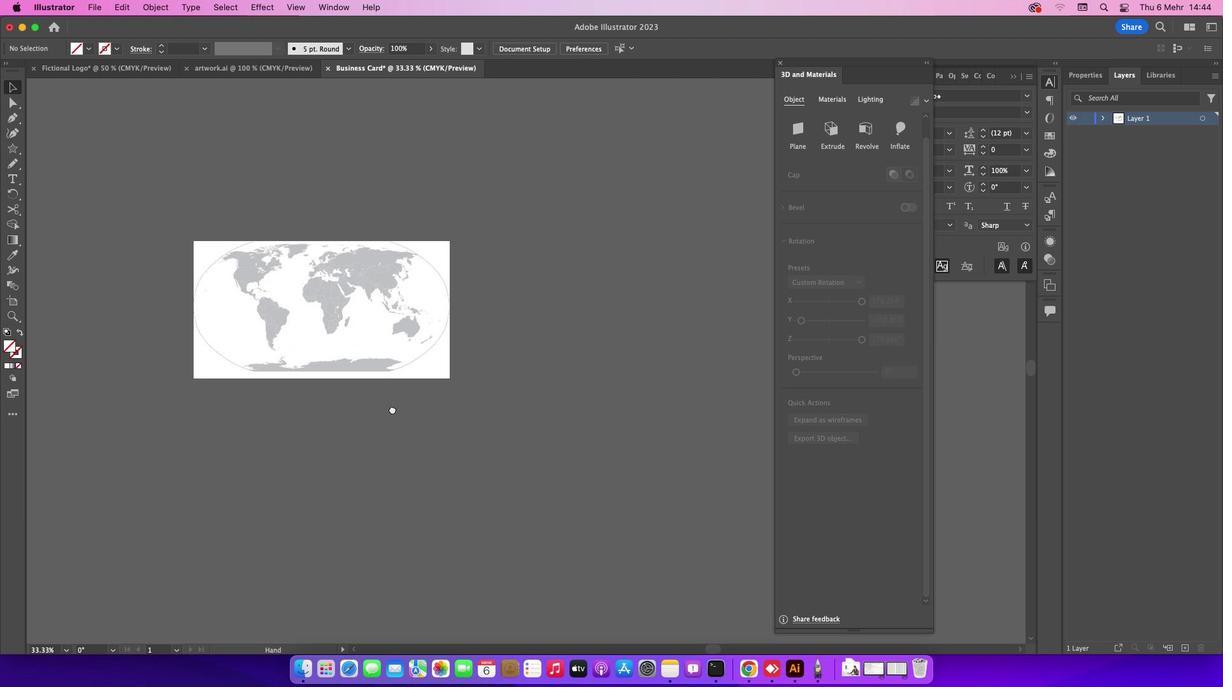 
Action: Mouse moved to (392, 409)
Screenshot: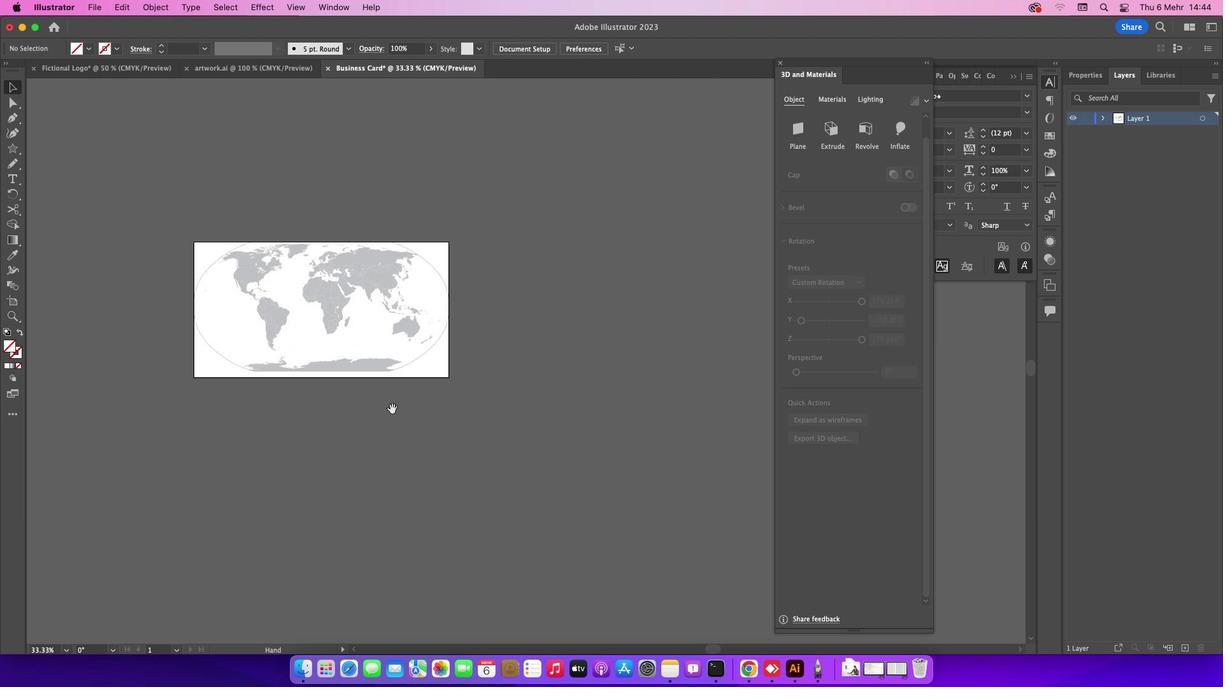 
Action: Key pressed Key.spaceKey.space
Screenshot: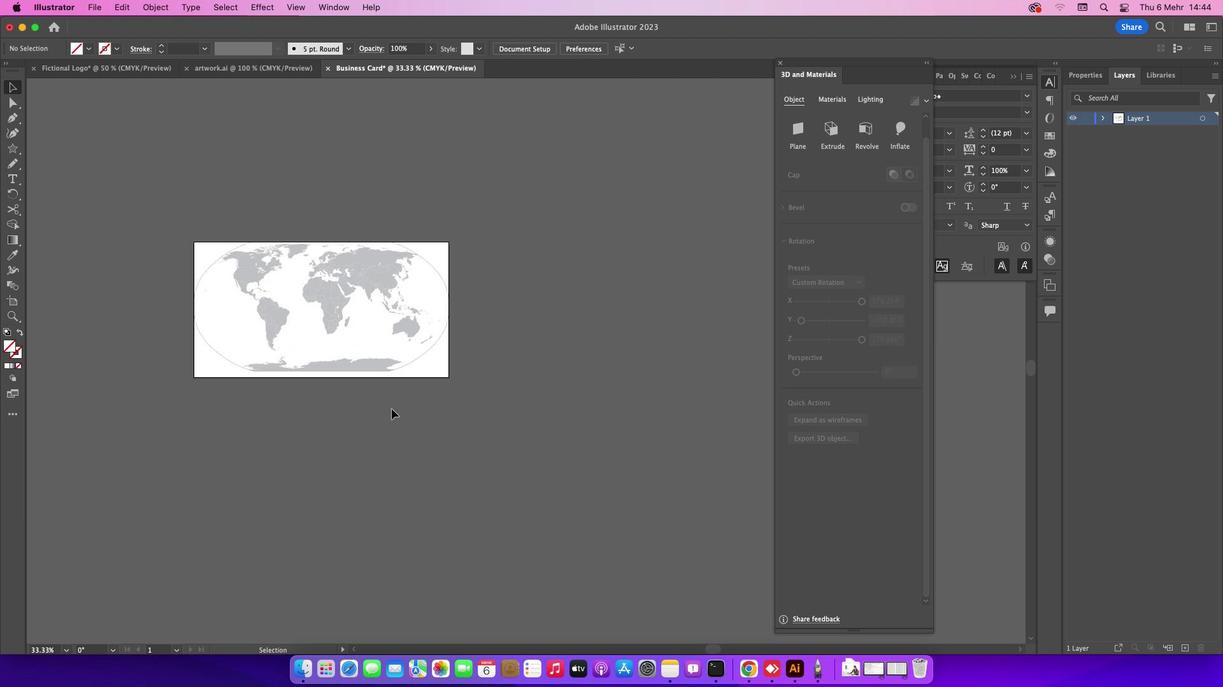 
Action: Mouse moved to (351, 410)
Screenshot: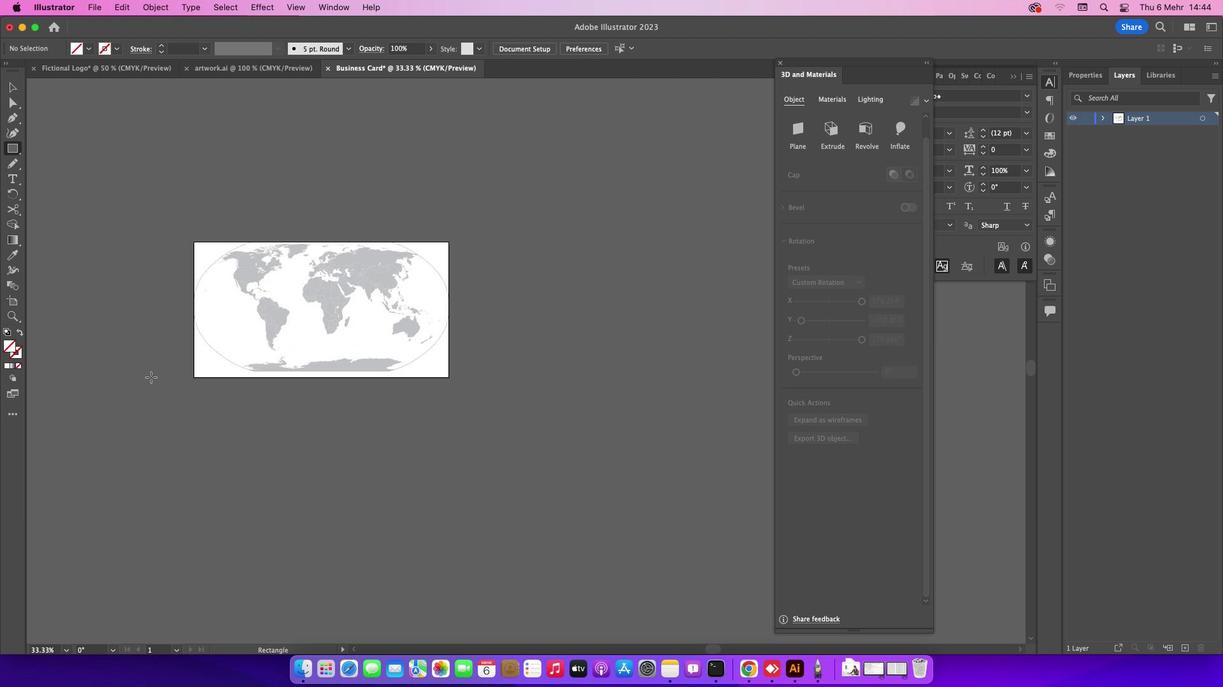 
Action: Key pressed 'm'
Screenshot: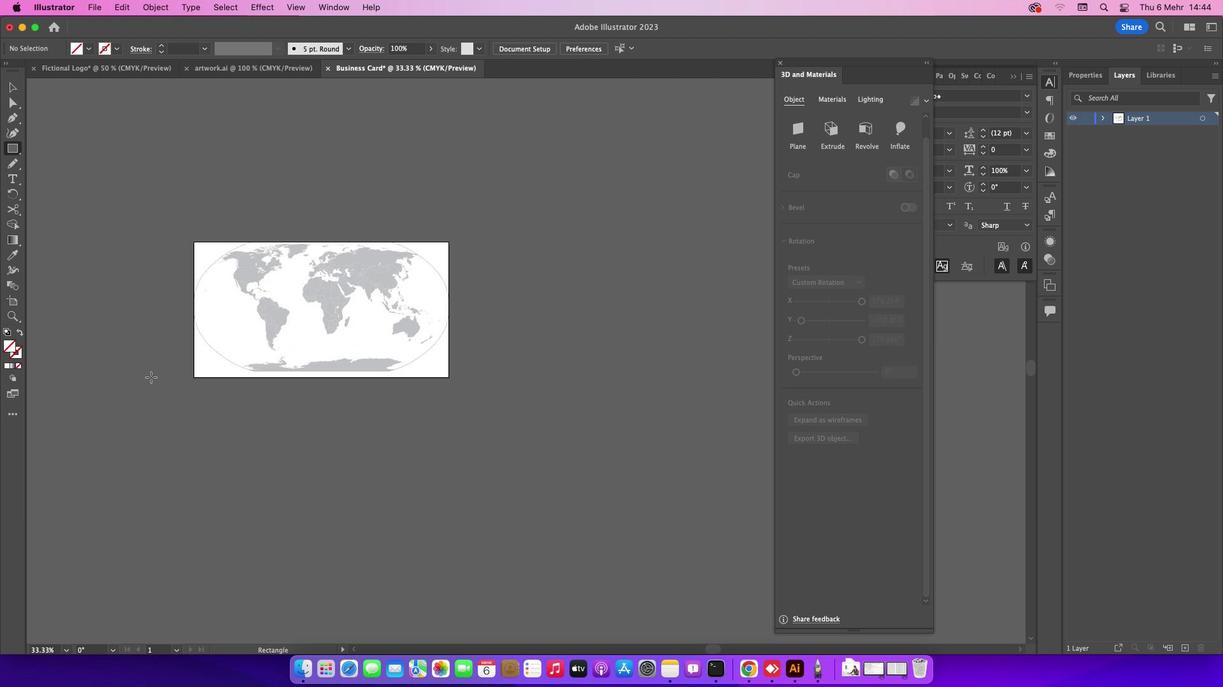 
Action: Mouse moved to (194, 359)
Screenshot: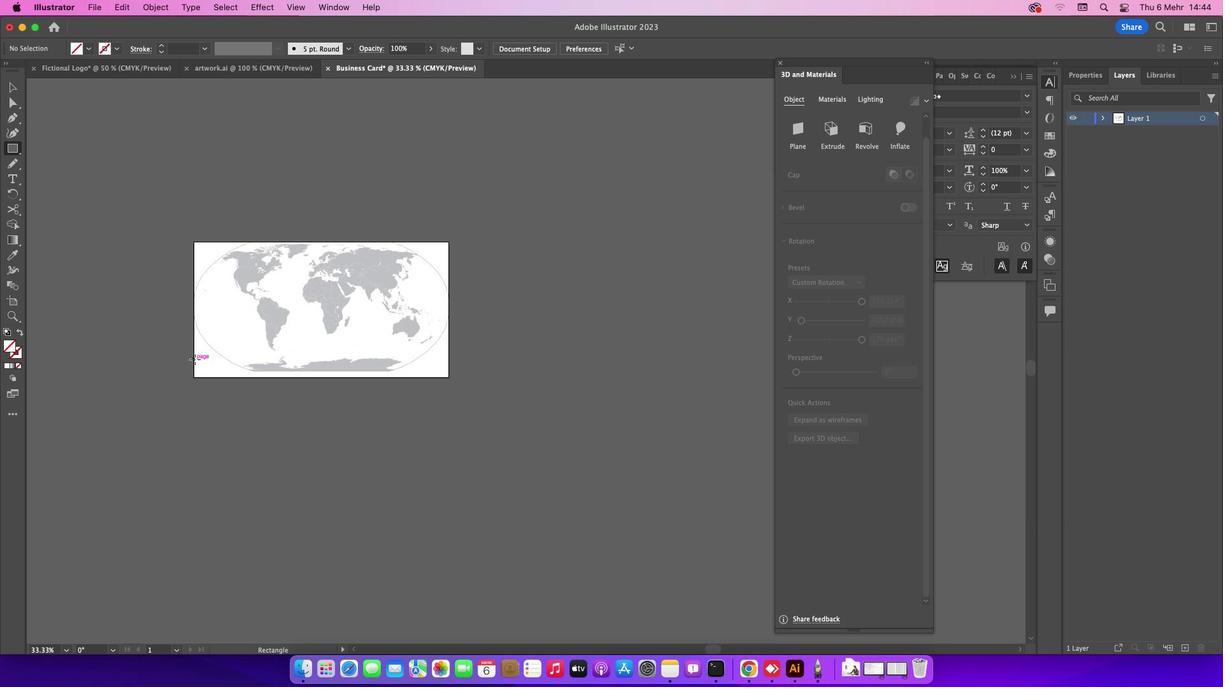
Action: Mouse pressed left at (194, 359)
Screenshot: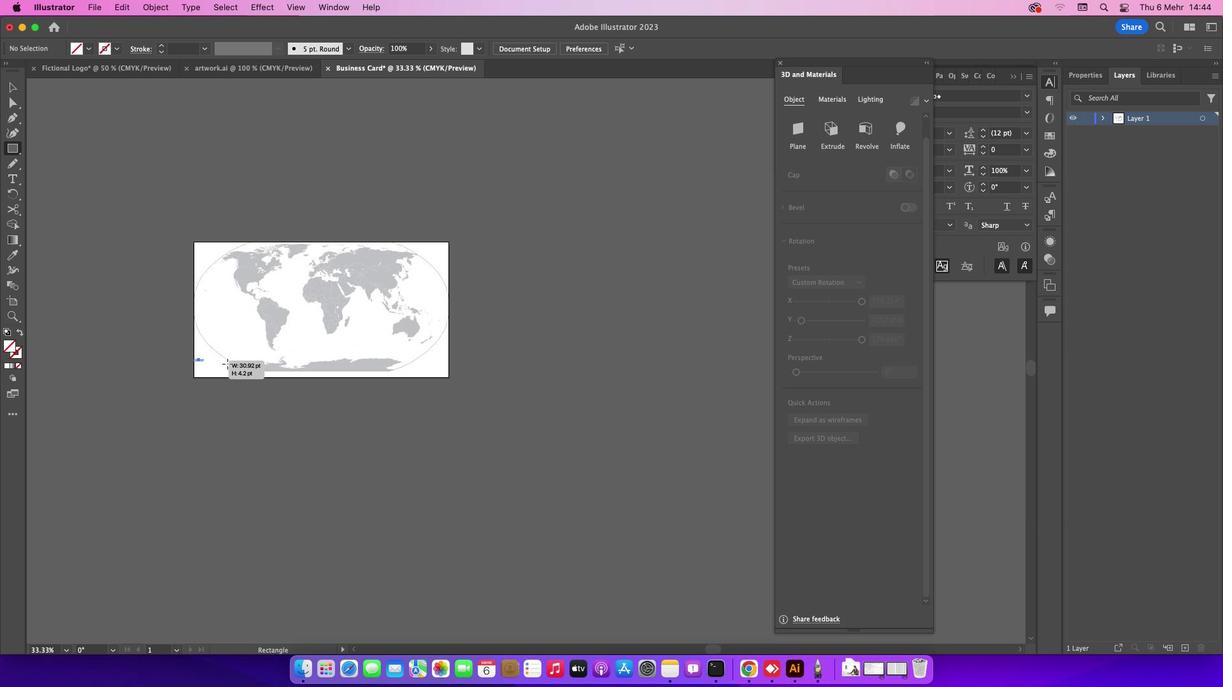 
Action: Mouse moved to (345, 363)
Screenshot: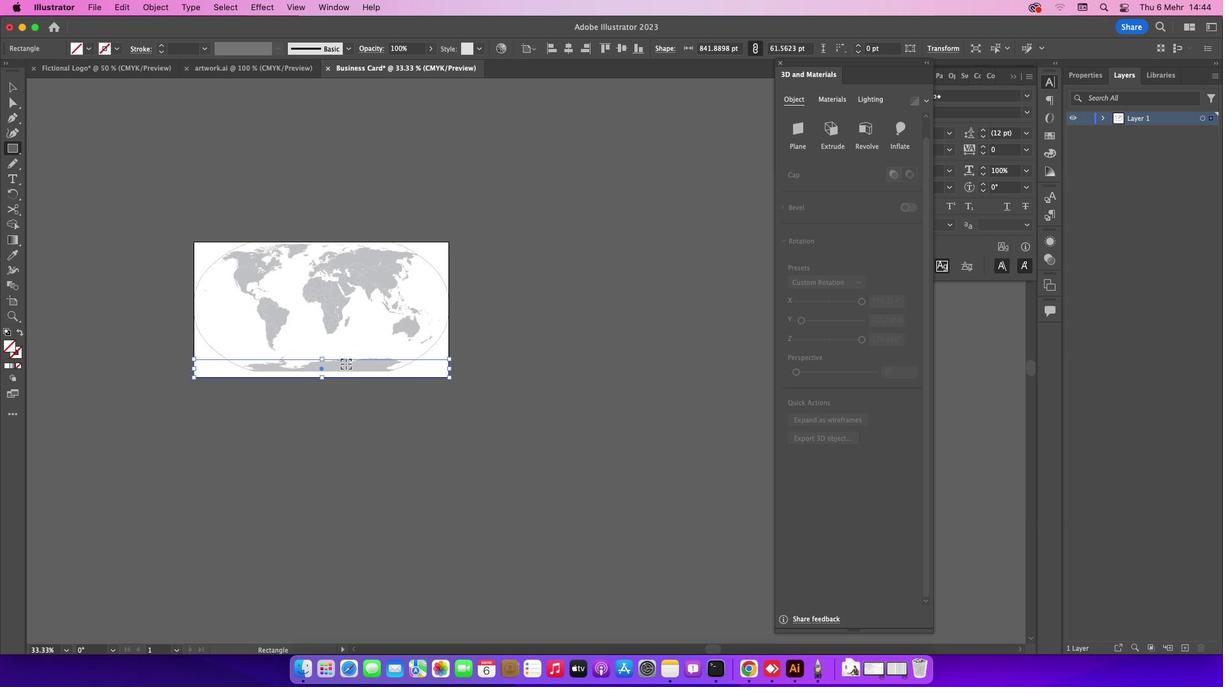 
Action: Key pressed Key.alt
Screenshot: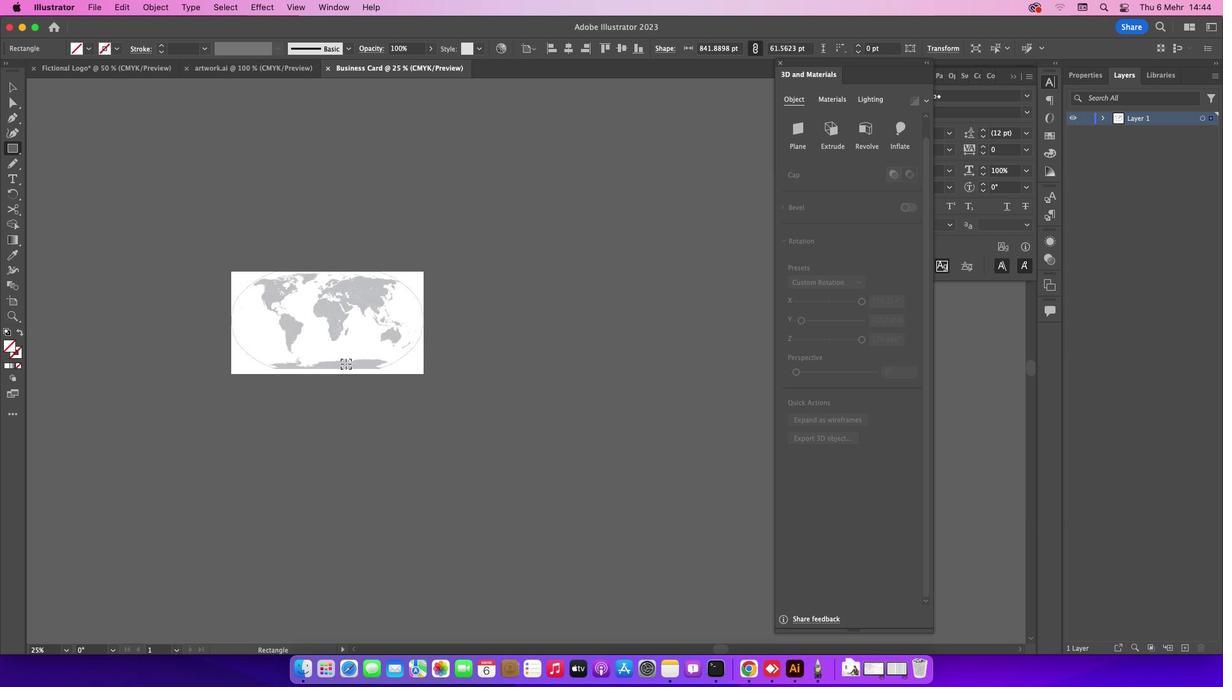 
Action: Mouse scrolled (345, 363) with delta (0, 0)
Screenshot: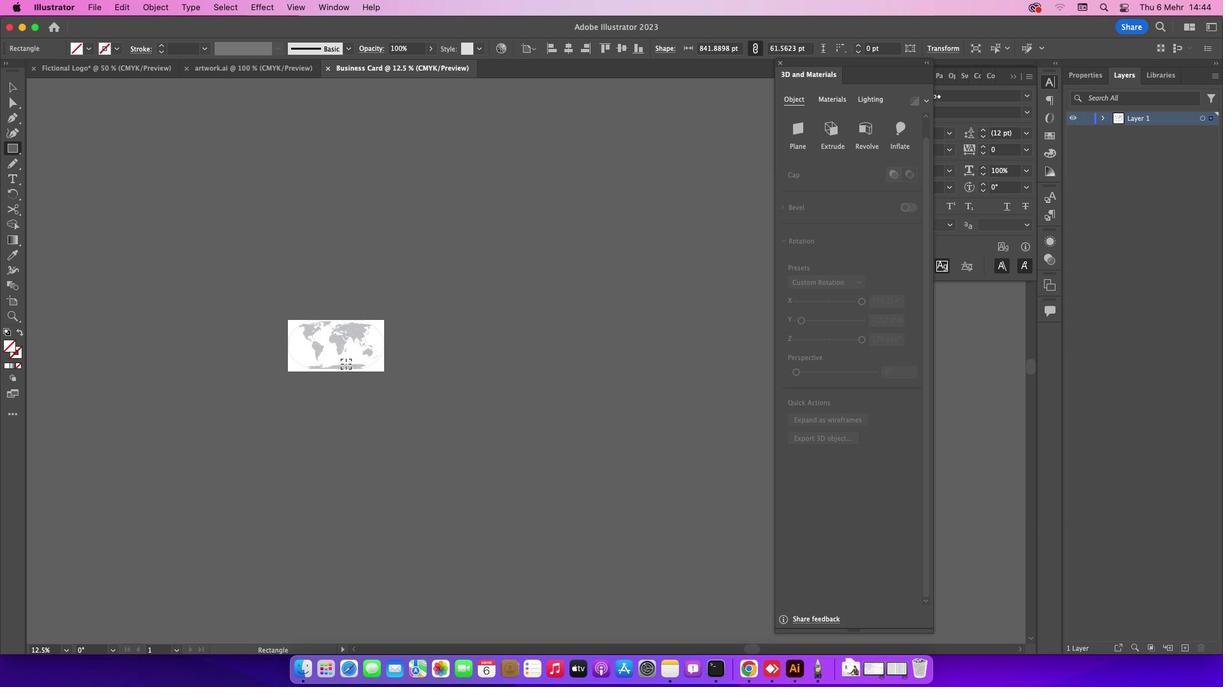 
Action: Mouse scrolled (345, 363) with delta (0, 0)
Screenshot: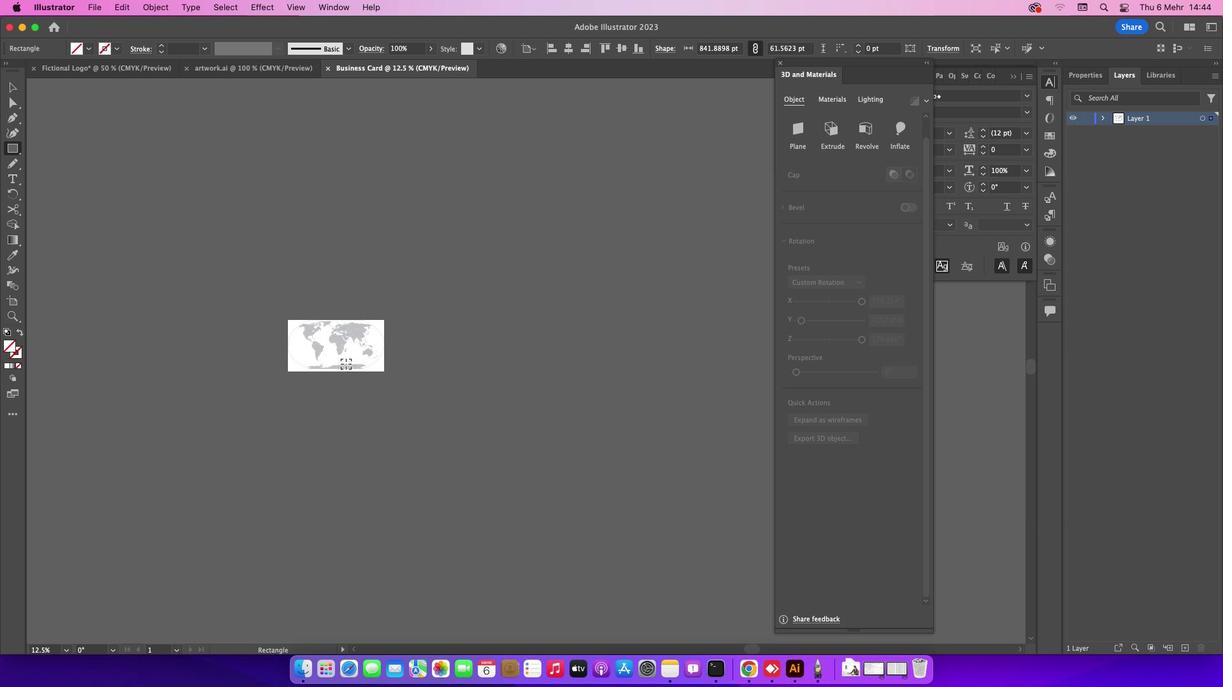 
Action: Mouse scrolled (345, 363) with delta (0, -1)
Screenshot: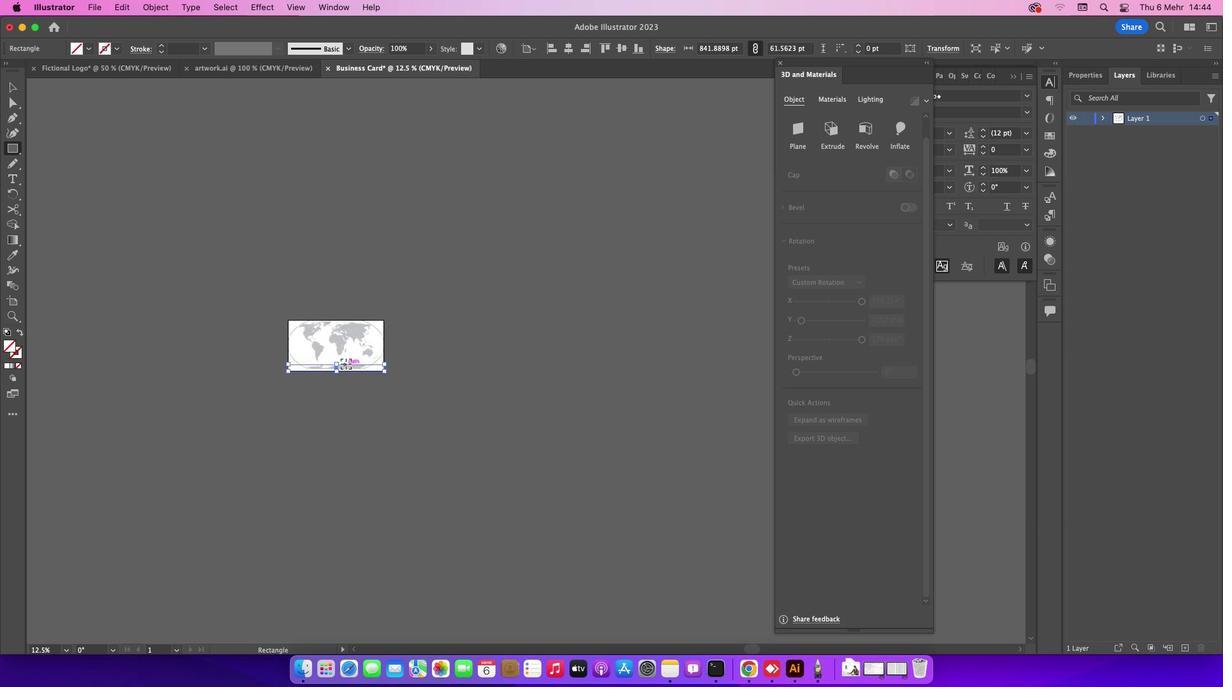 
Action: Mouse scrolled (345, 363) with delta (0, 0)
Screenshot: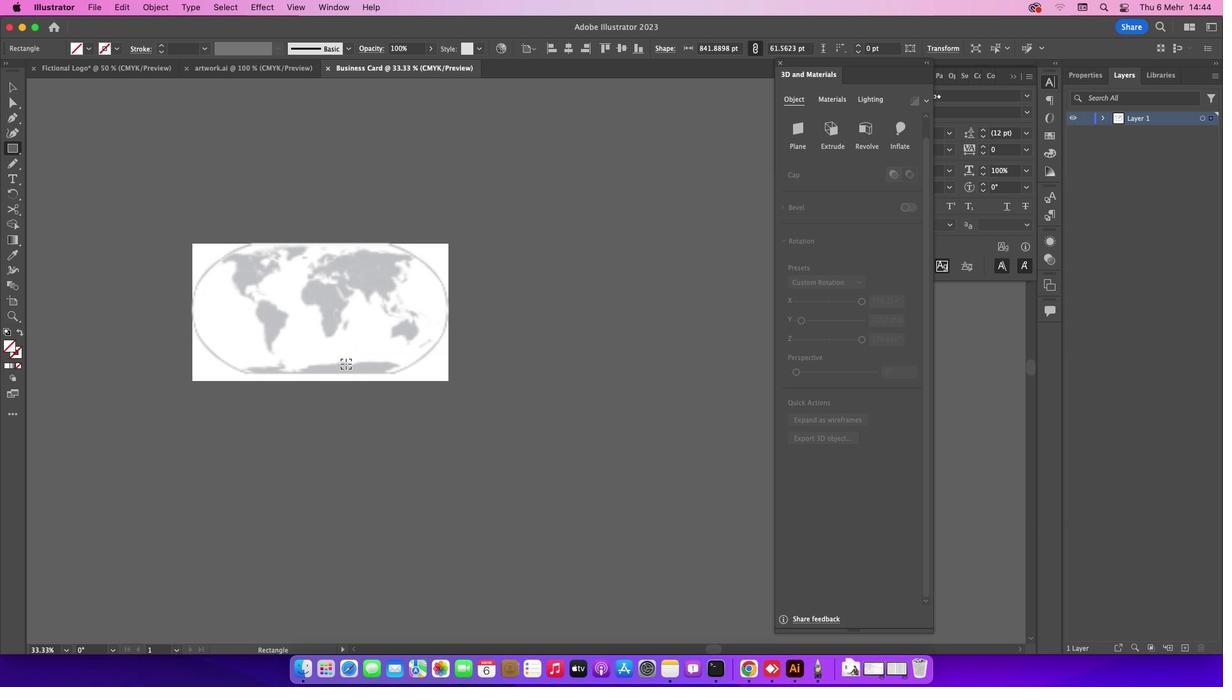 
Action: Mouse scrolled (345, 363) with delta (0, 0)
Screenshot: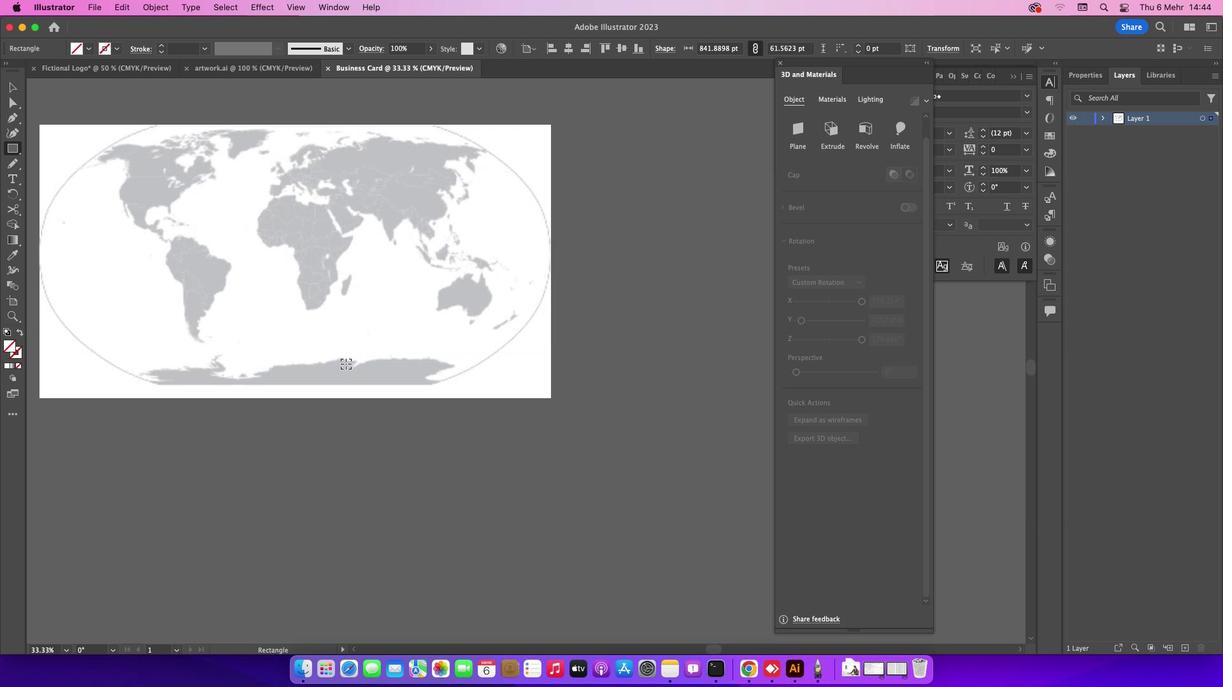 
Action: Mouse scrolled (345, 363) with delta (0, 1)
Screenshot: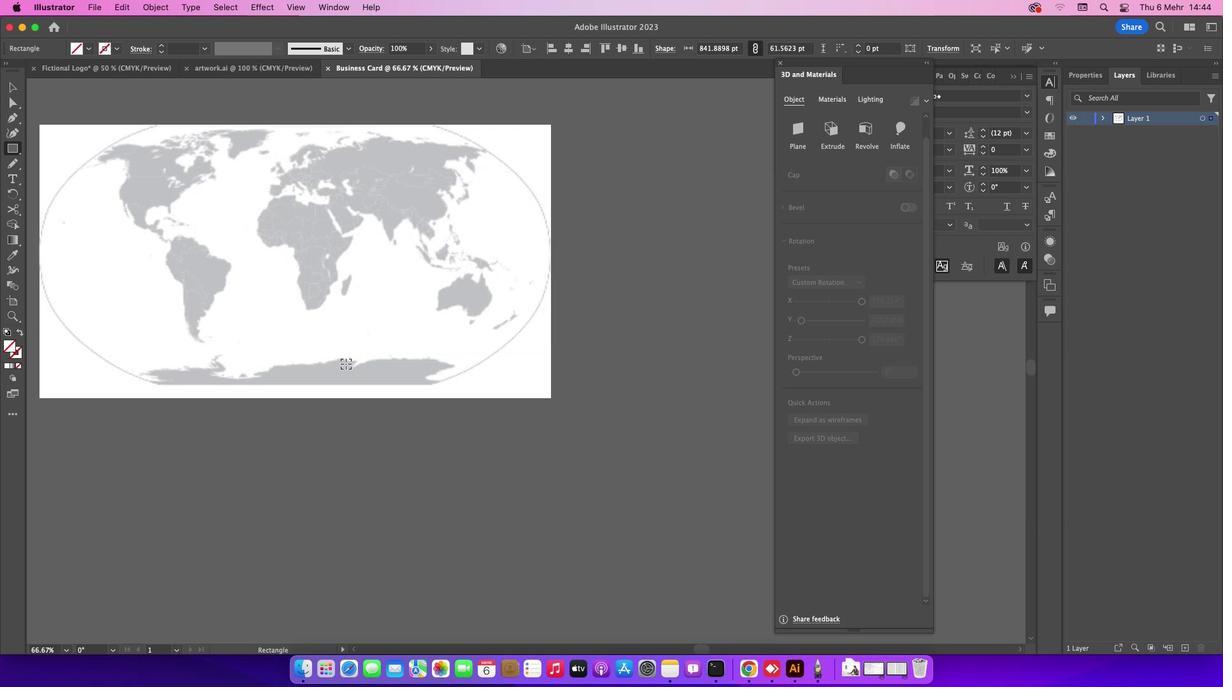 
Action: Mouse scrolled (345, 363) with delta (0, 1)
Screenshot: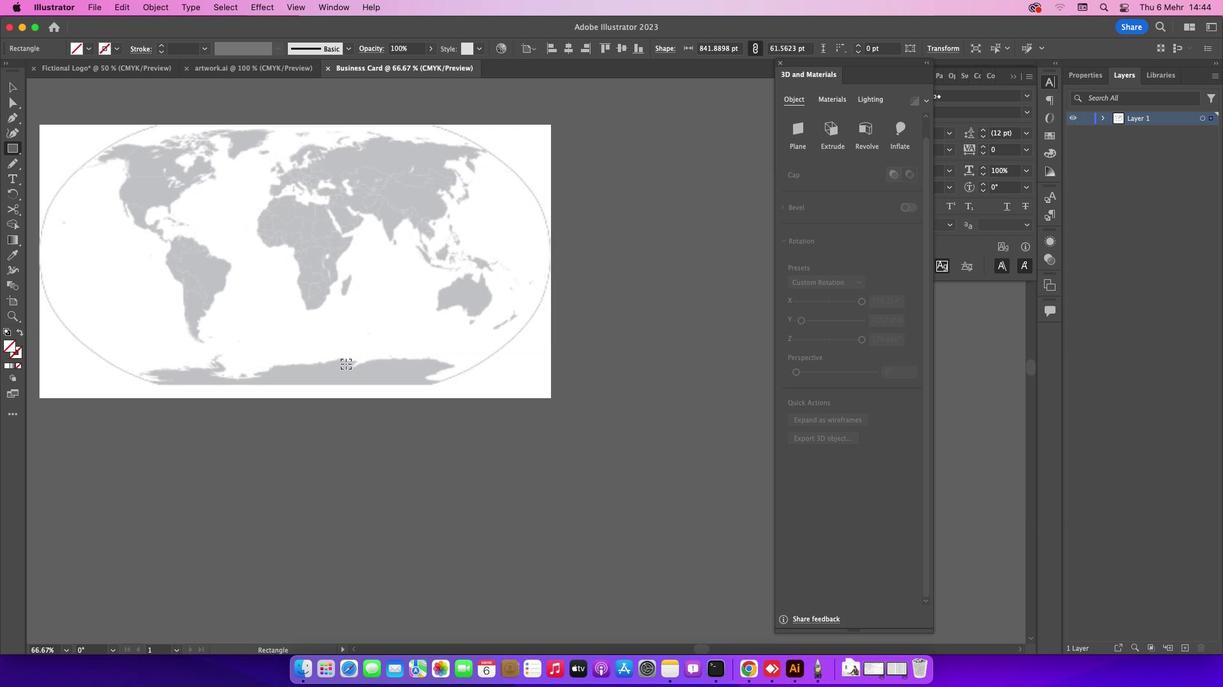 
Action: Mouse scrolled (345, 363) with delta (0, 0)
Screenshot: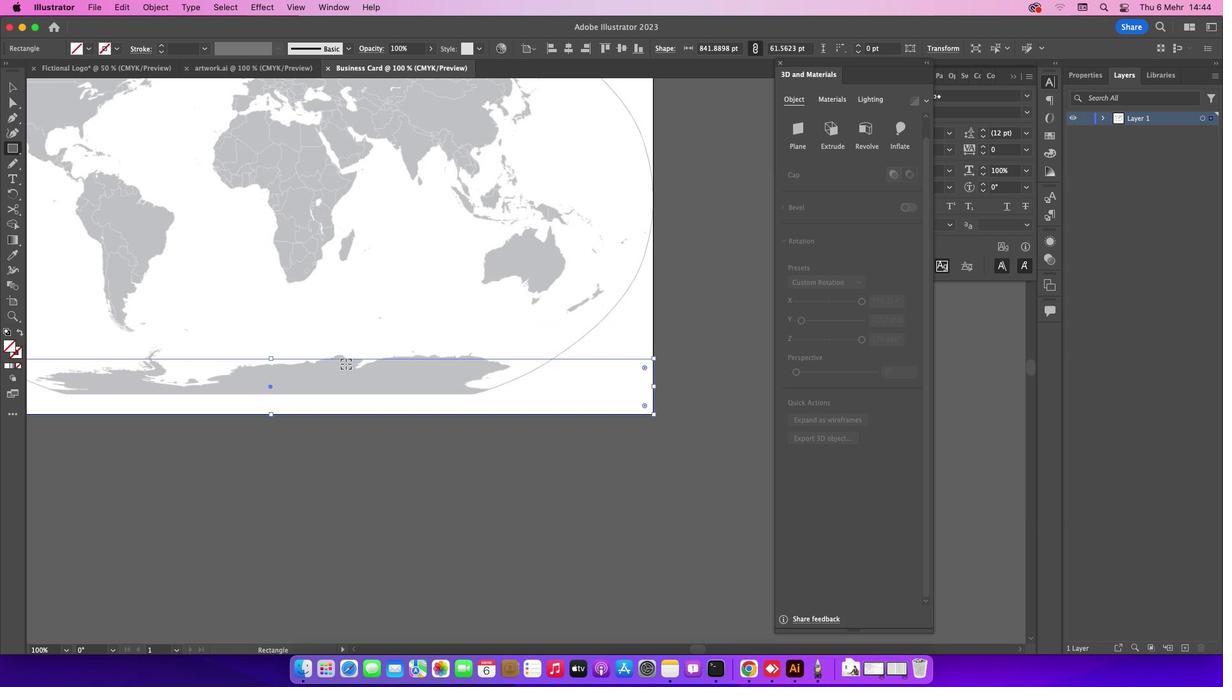 
Action: Mouse moved to (338, 362)
Screenshot: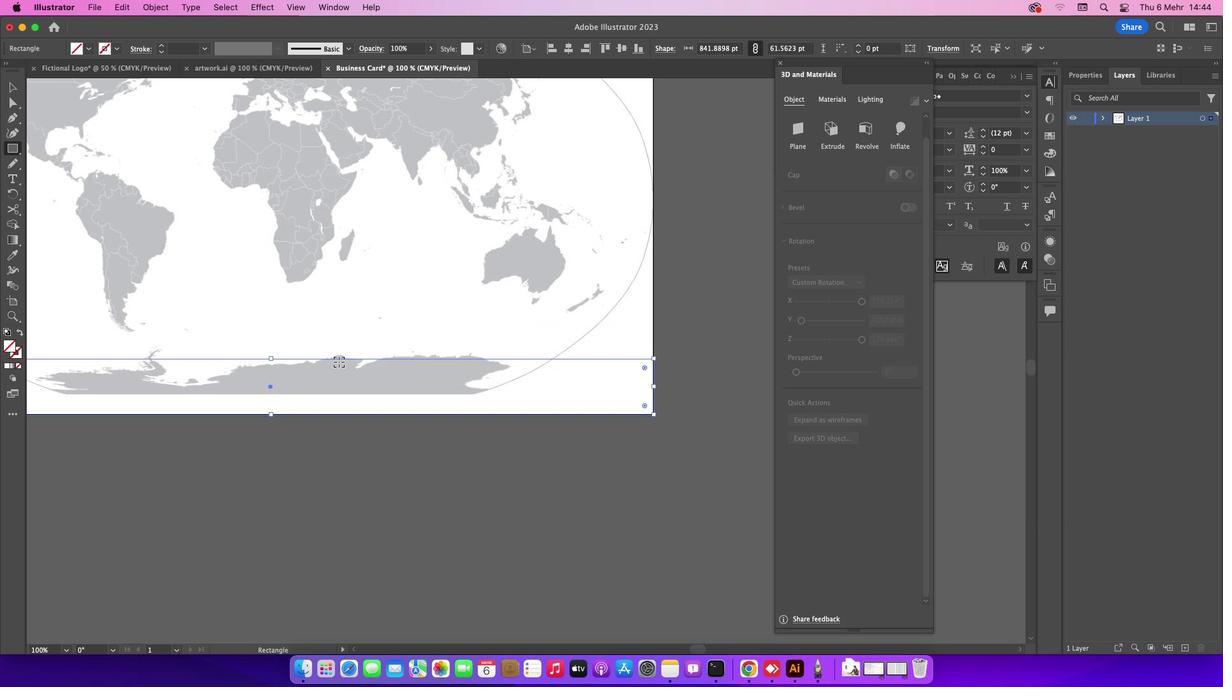
Action: Key pressed Key.alt
Screenshot: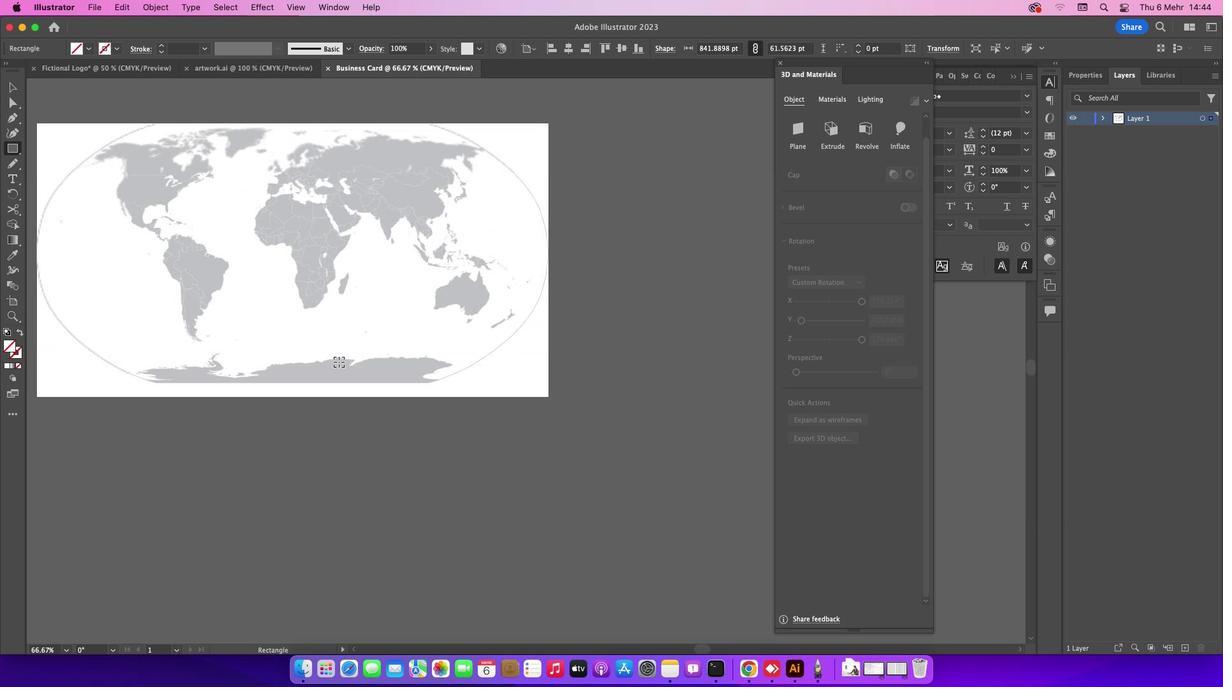 
Action: Mouse scrolled (338, 362) with delta (0, 0)
Screenshot: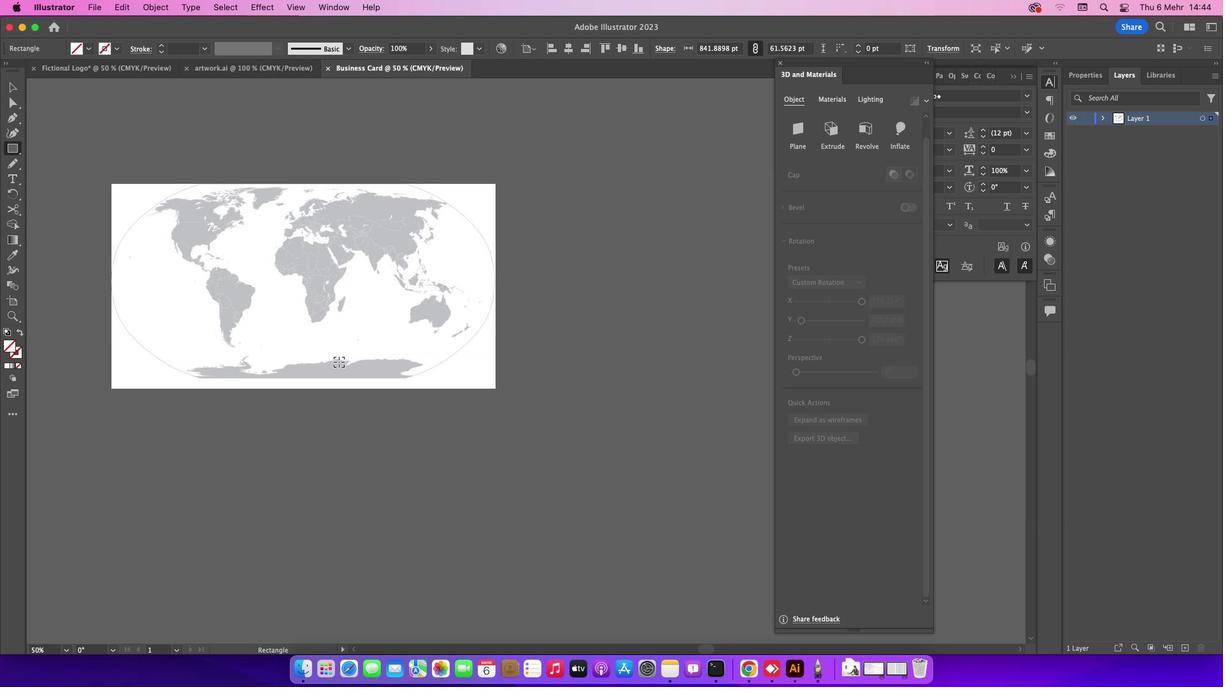 
Action: Mouse scrolled (338, 362) with delta (0, 0)
Screenshot: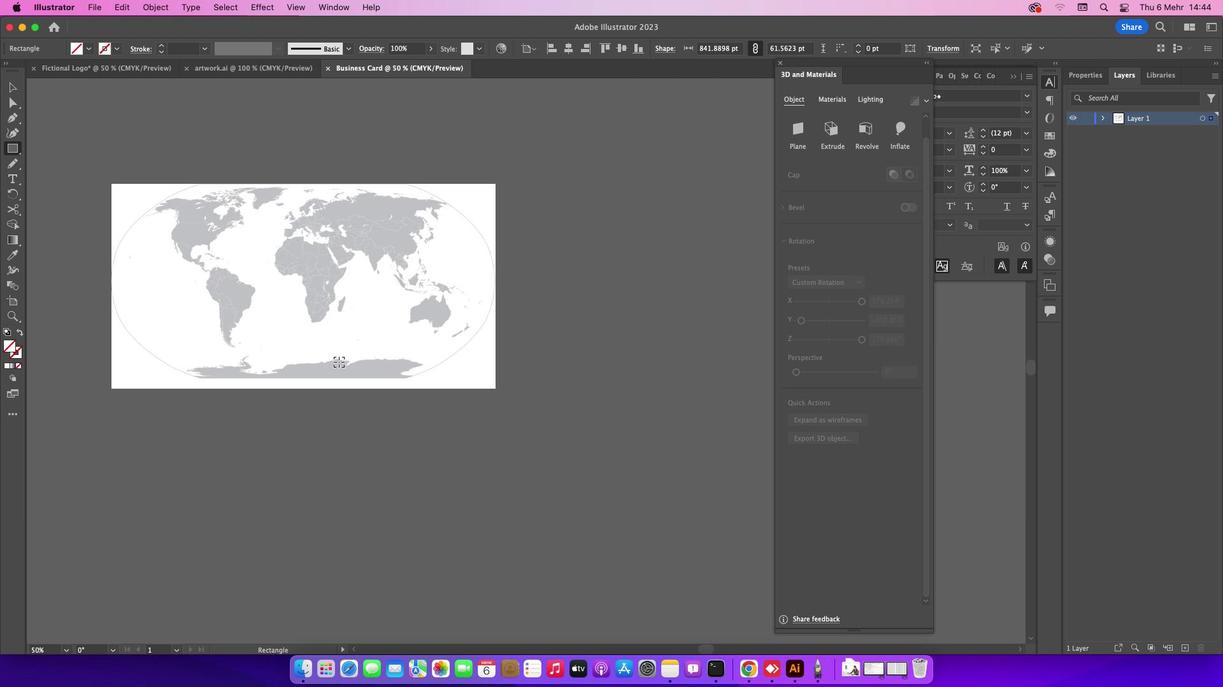 
Action: Mouse moved to (245, 271)
Screenshot: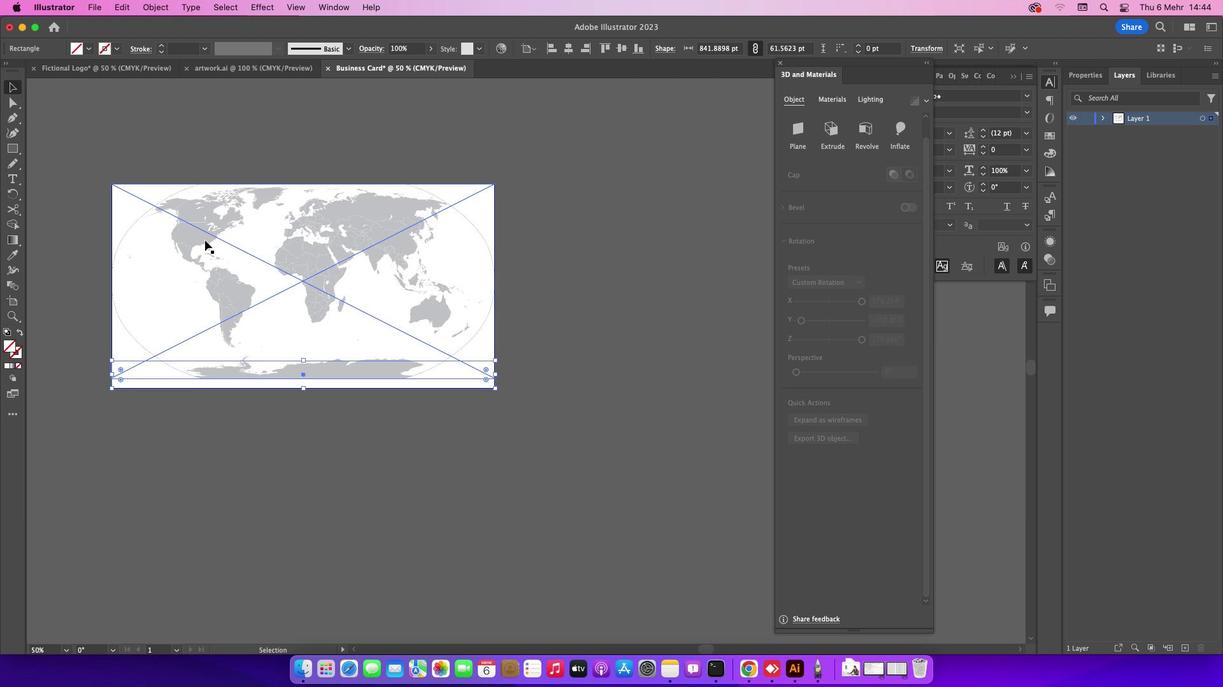 
Action: Key pressed 'v'
Screenshot: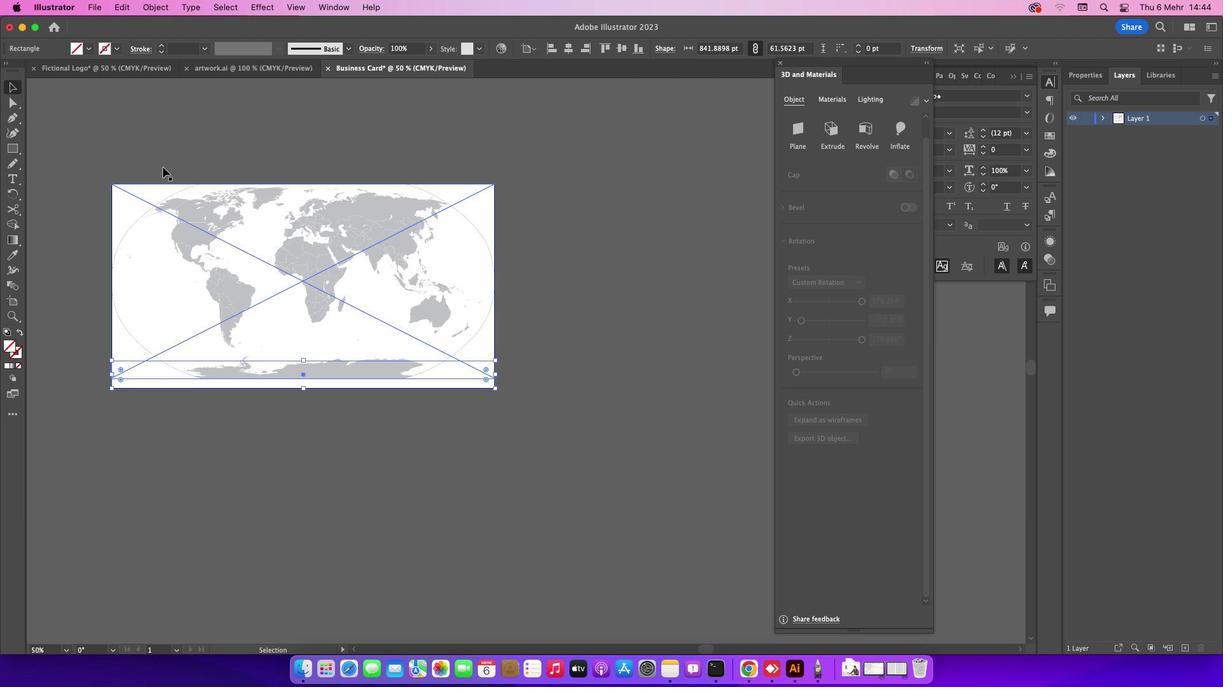 
Action: Mouse moved to (91, 48)
Screenshot: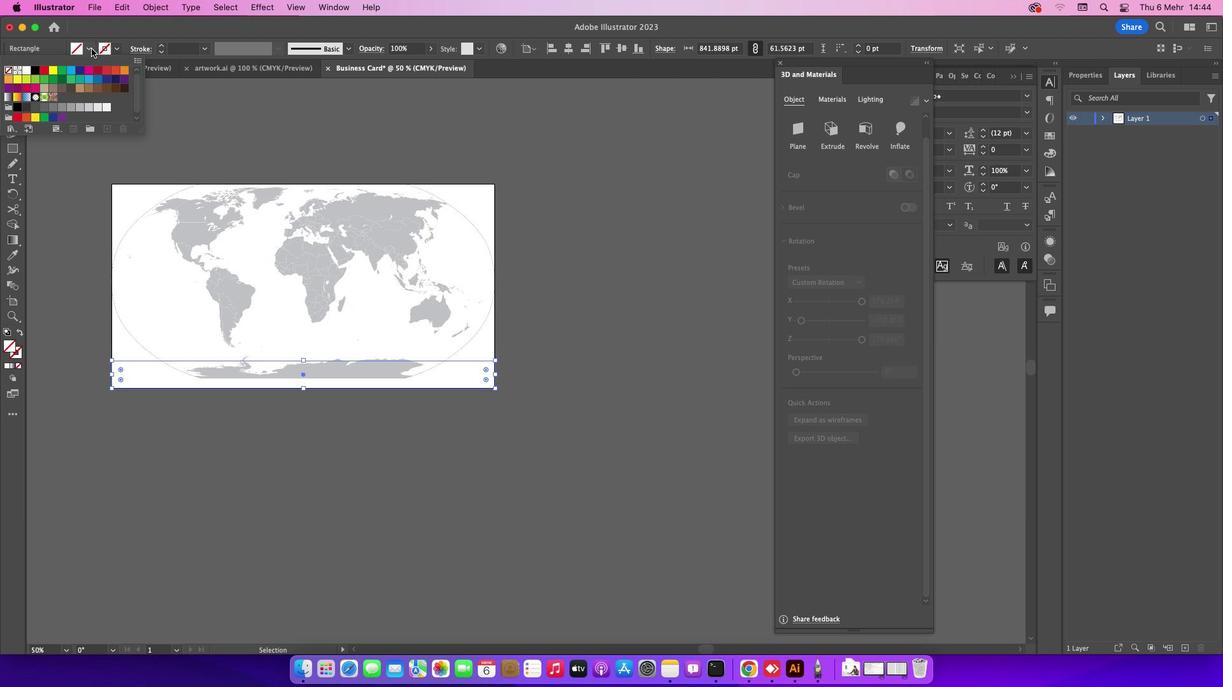 
Action: Mouse pressed left at (91, 48)
Screenshot: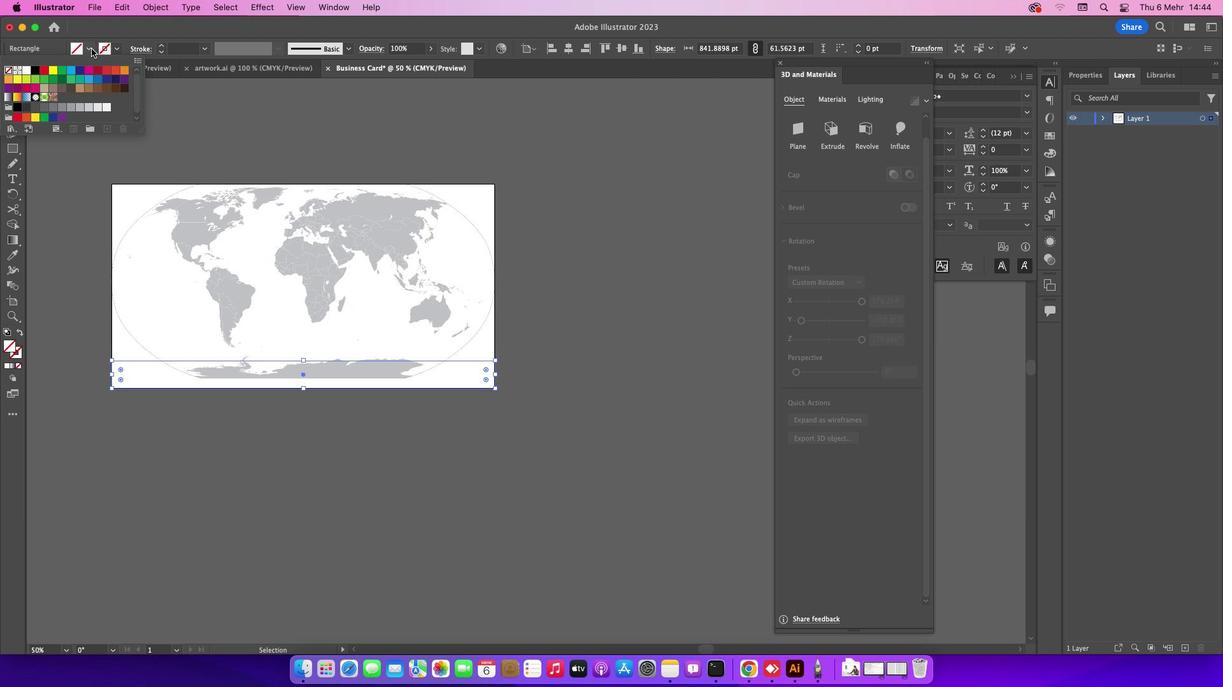 
Action: Mouse moved to (47, 78)
Screenshot: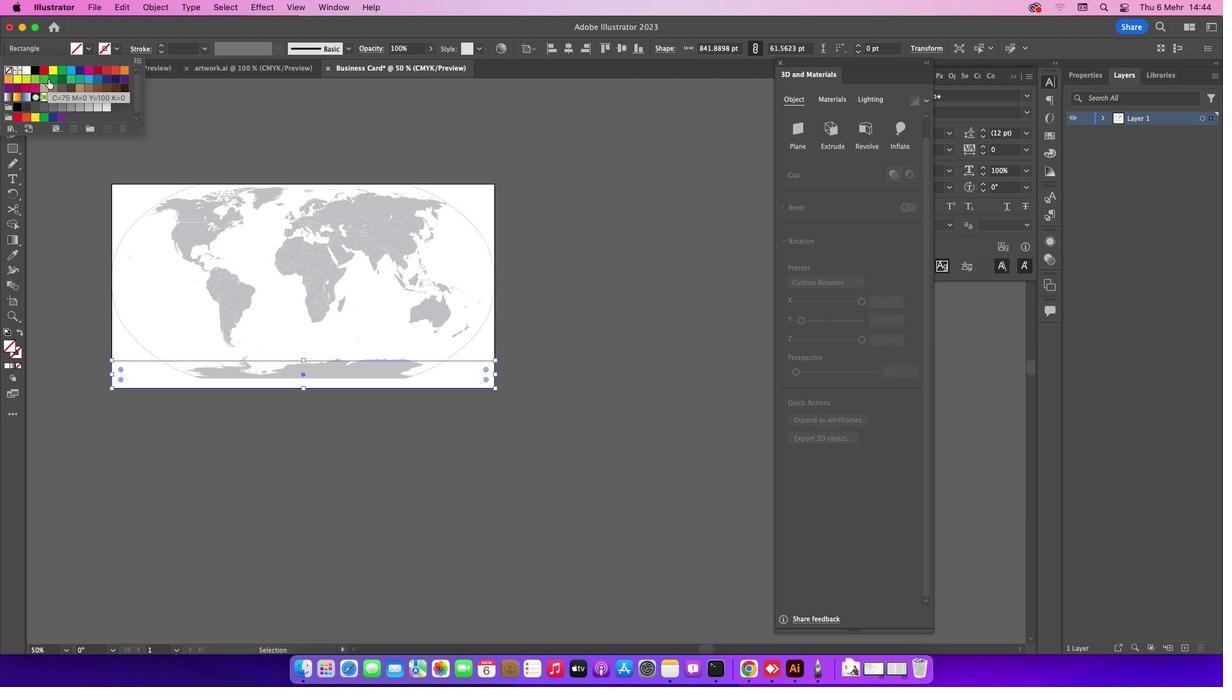 
Action: Mouse pressed left at (47, 78)
Screenshot: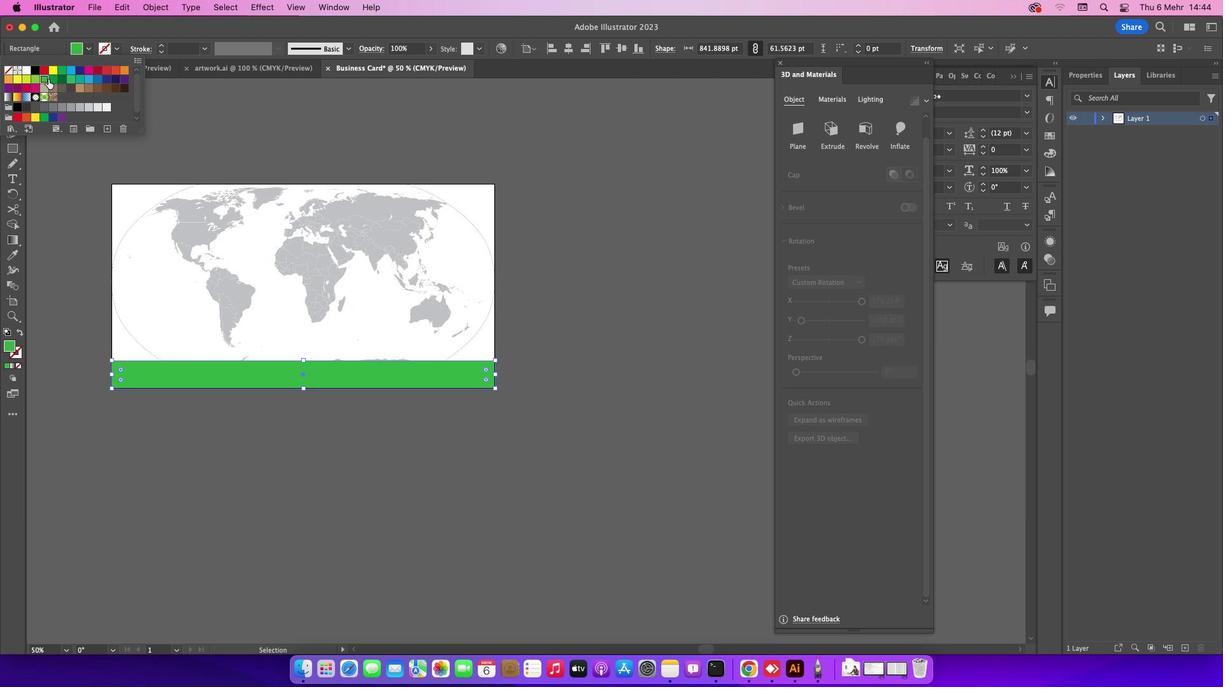 
Action: Mouse moved to (79, 81)
Screenshot: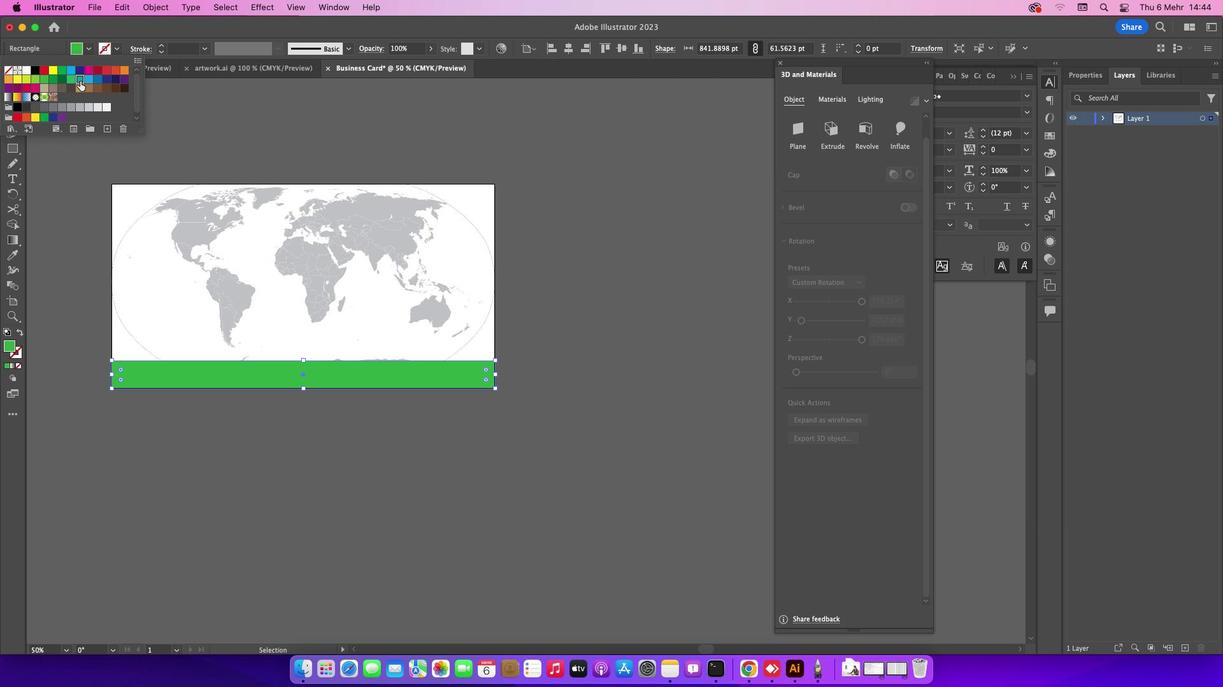 
Action: Mouse pressed left at (79, 81)
Screenshot: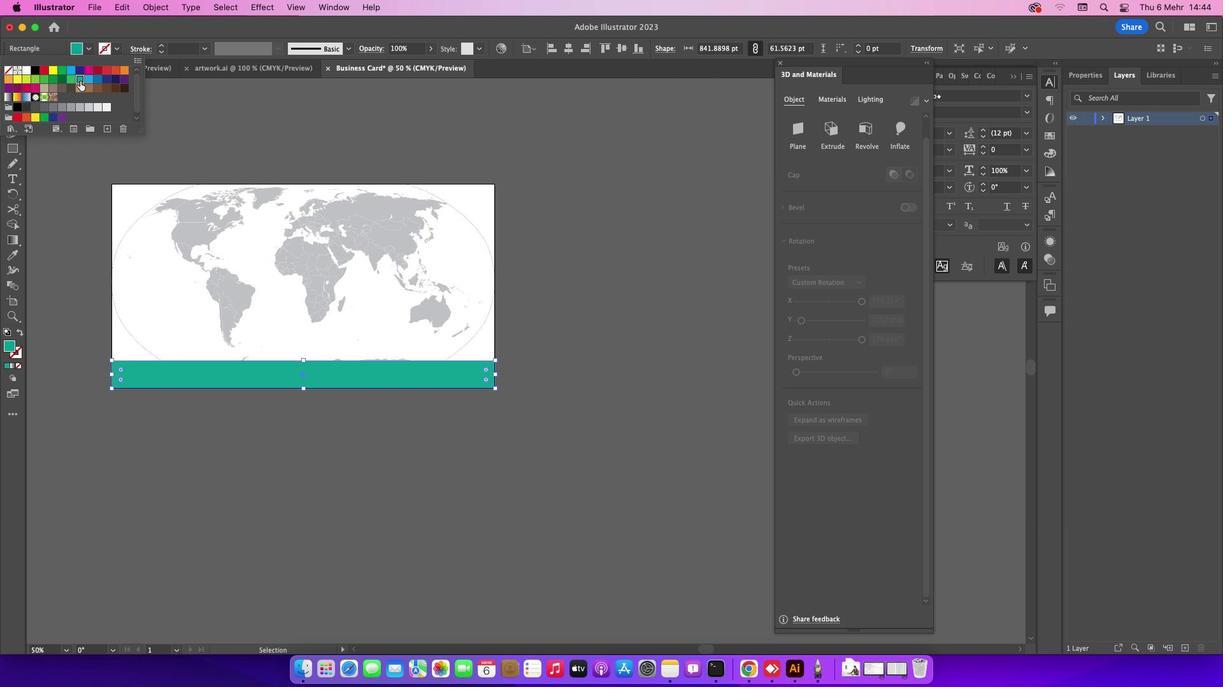 
Action: Mouse moved to (9, 347)
Screenshot: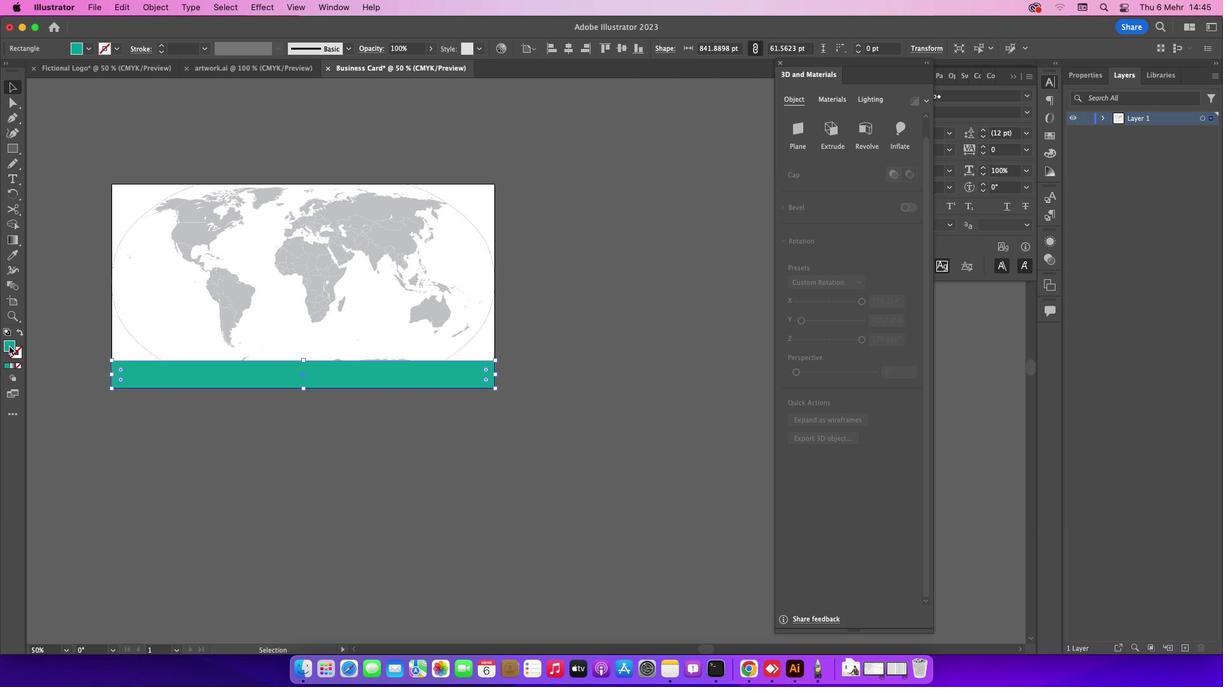 
Action: Mouse pressed left at (9, 347)
Screenshot: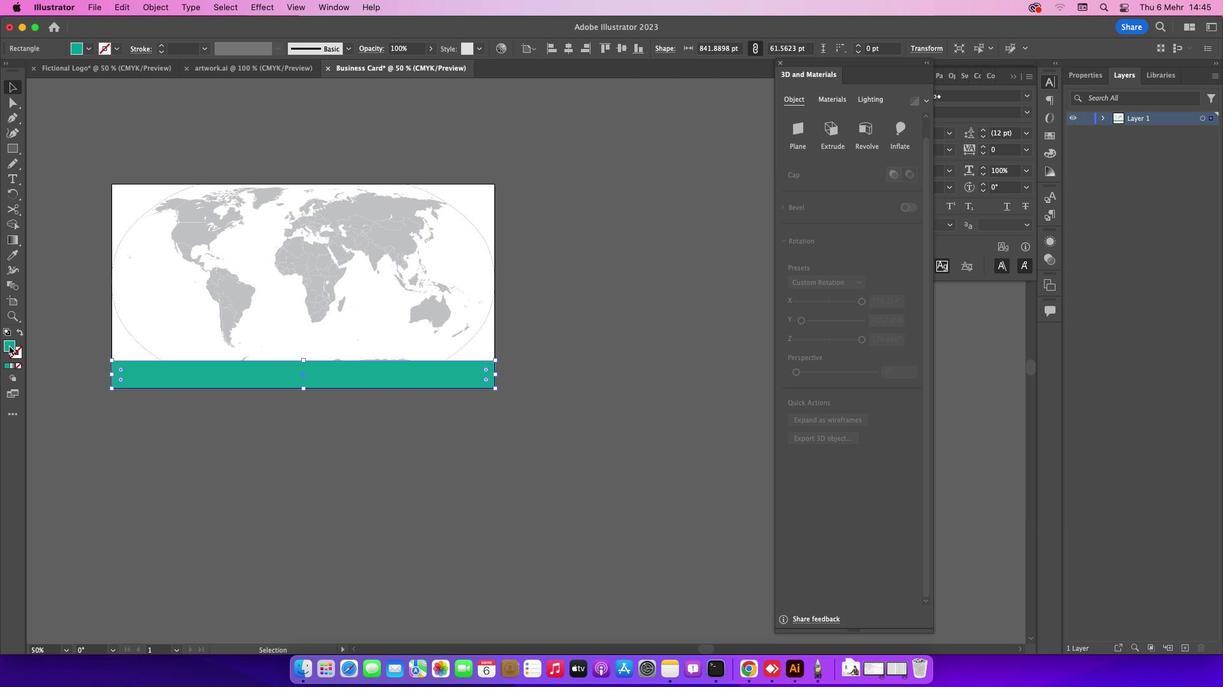 
Action: Mouse pressed left at (9, 347)
Screenshot: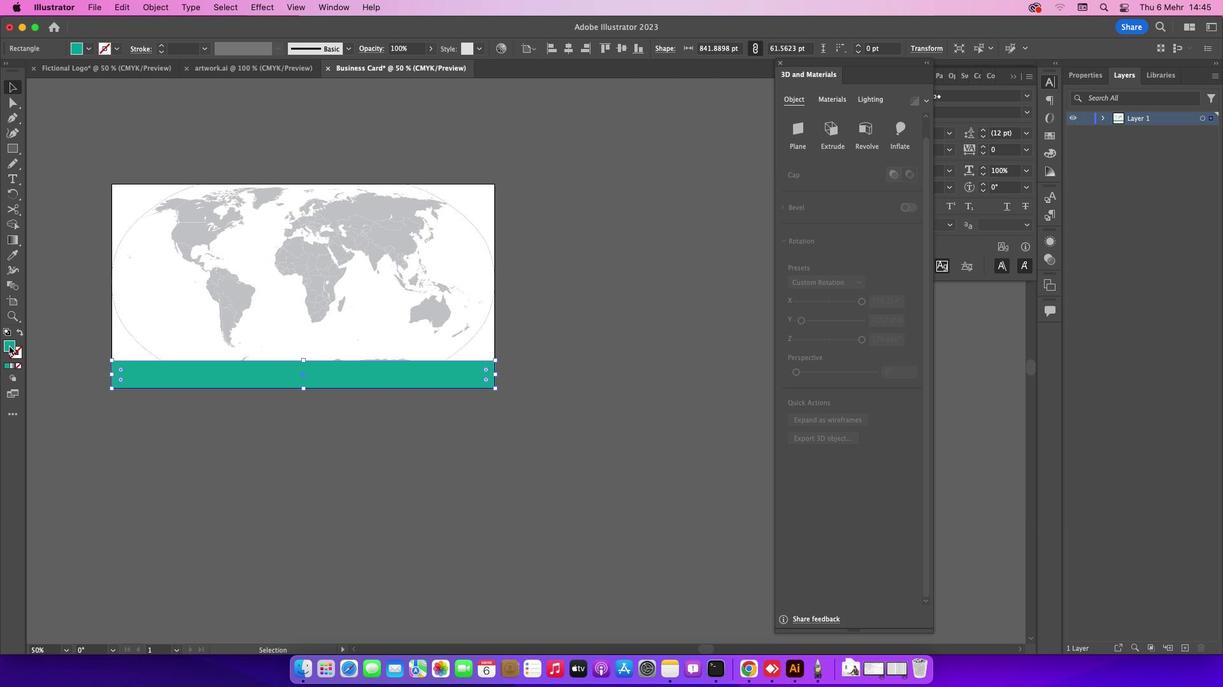 
Action: Mouse moved to (8, 346)
Screenshot: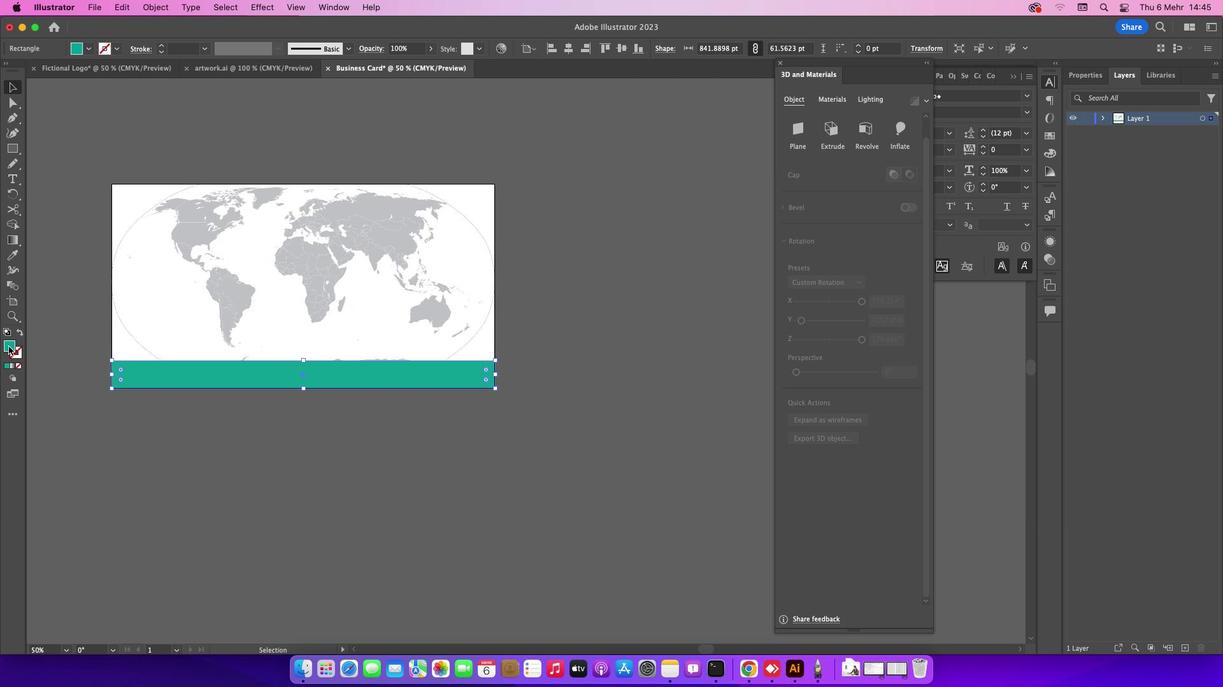
Action: Mouse pressed left at (8, 346)
Screenshot: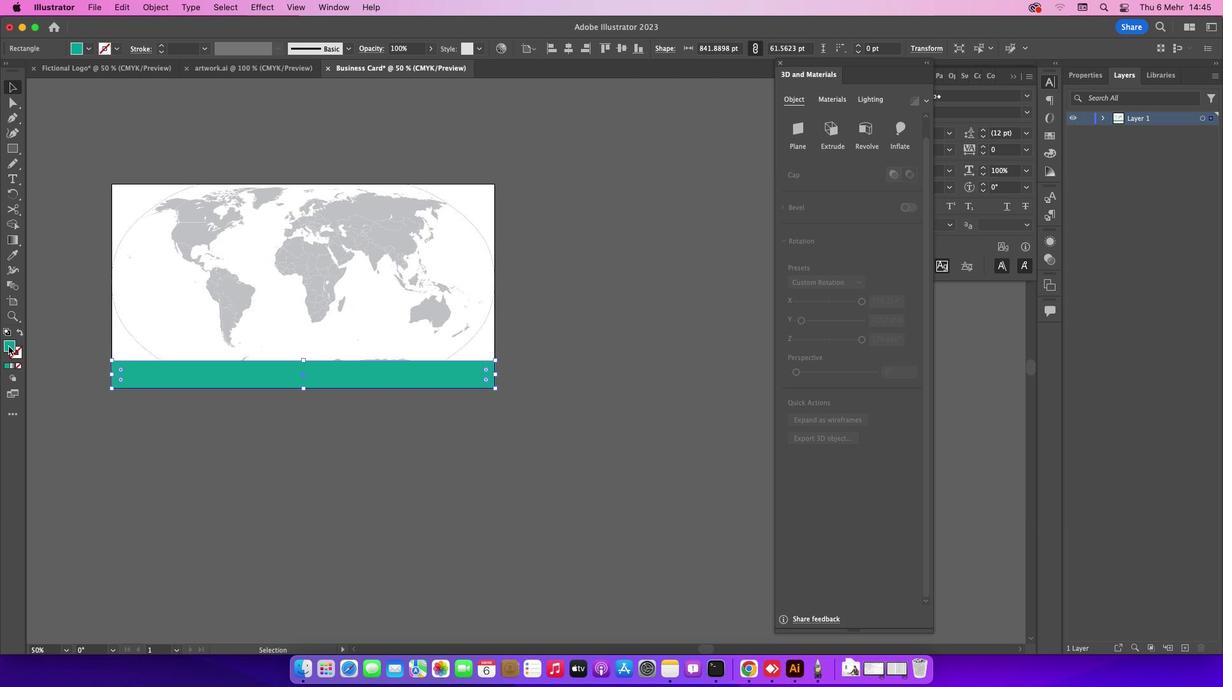 
Action: Mouse pressed left at (8, 346)
Screenshot: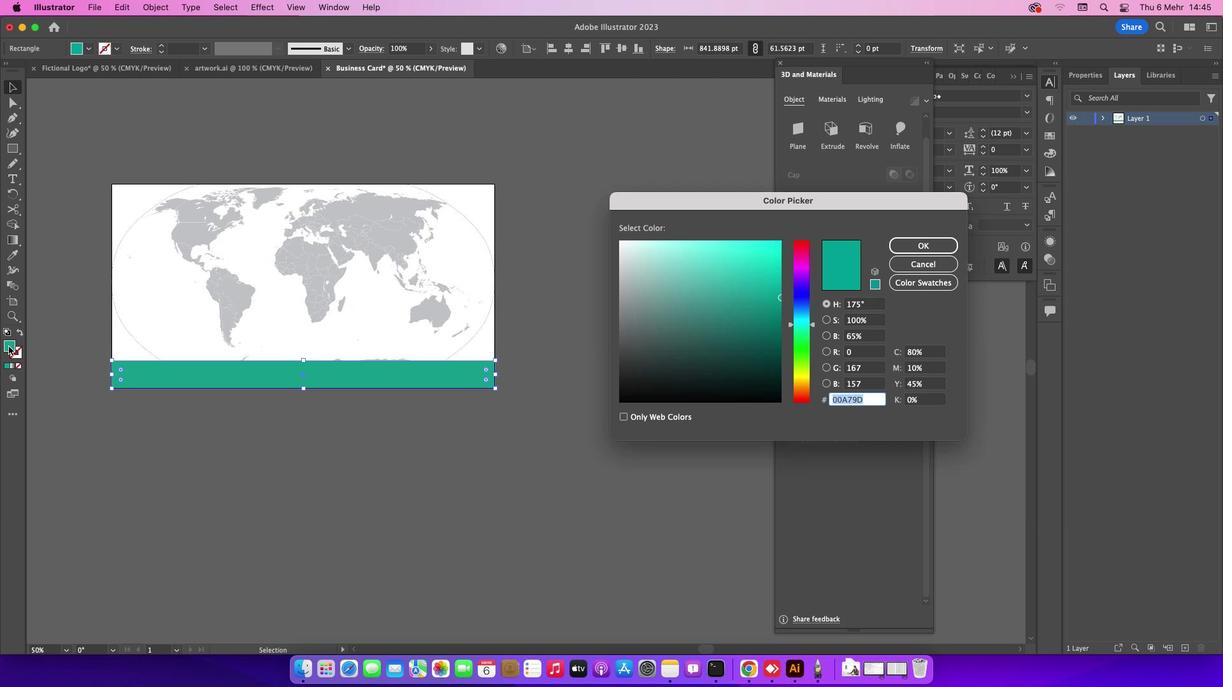 
Action: Mouse pressed left at (8, 346)
Screenshot: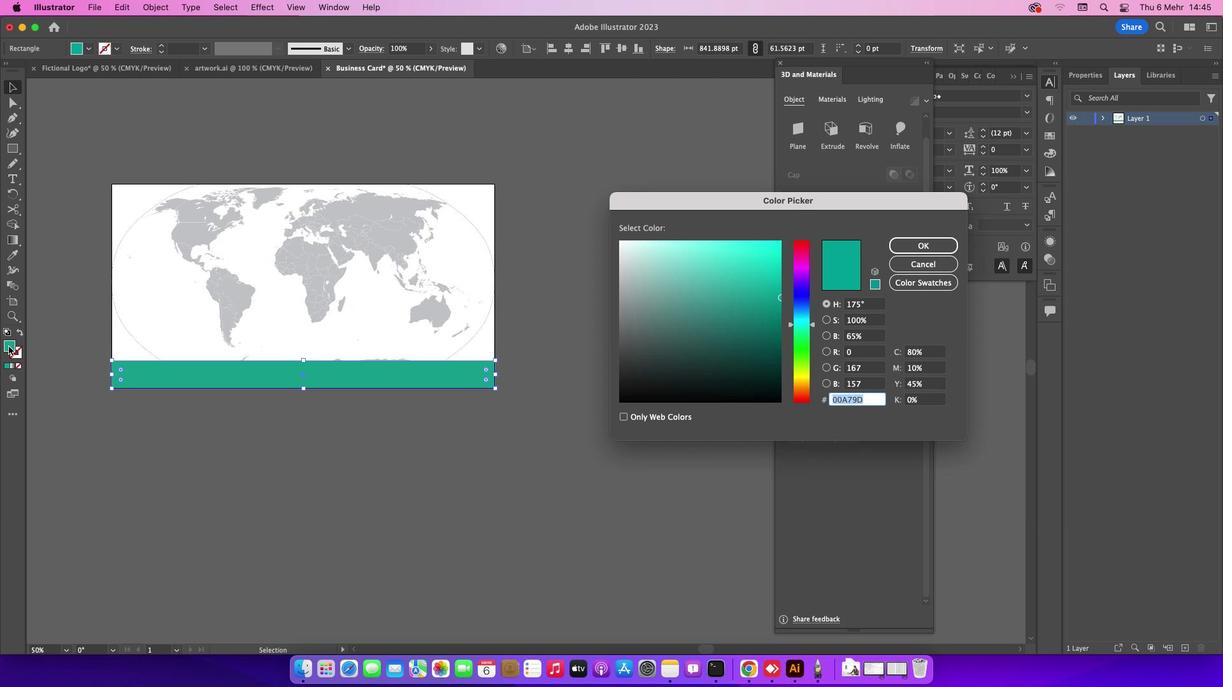 
Action: Mouse moved to (756, 308)
Screenshot: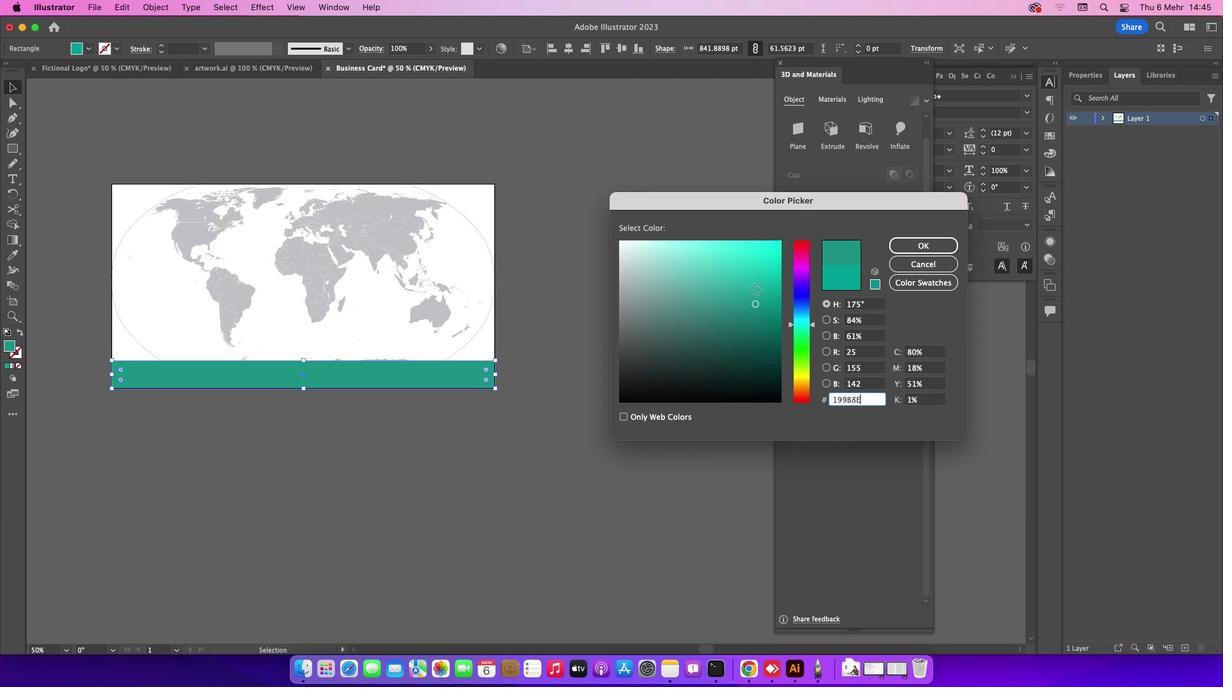 
Action: Mouse pressed left at (756, 308)
Screenshot: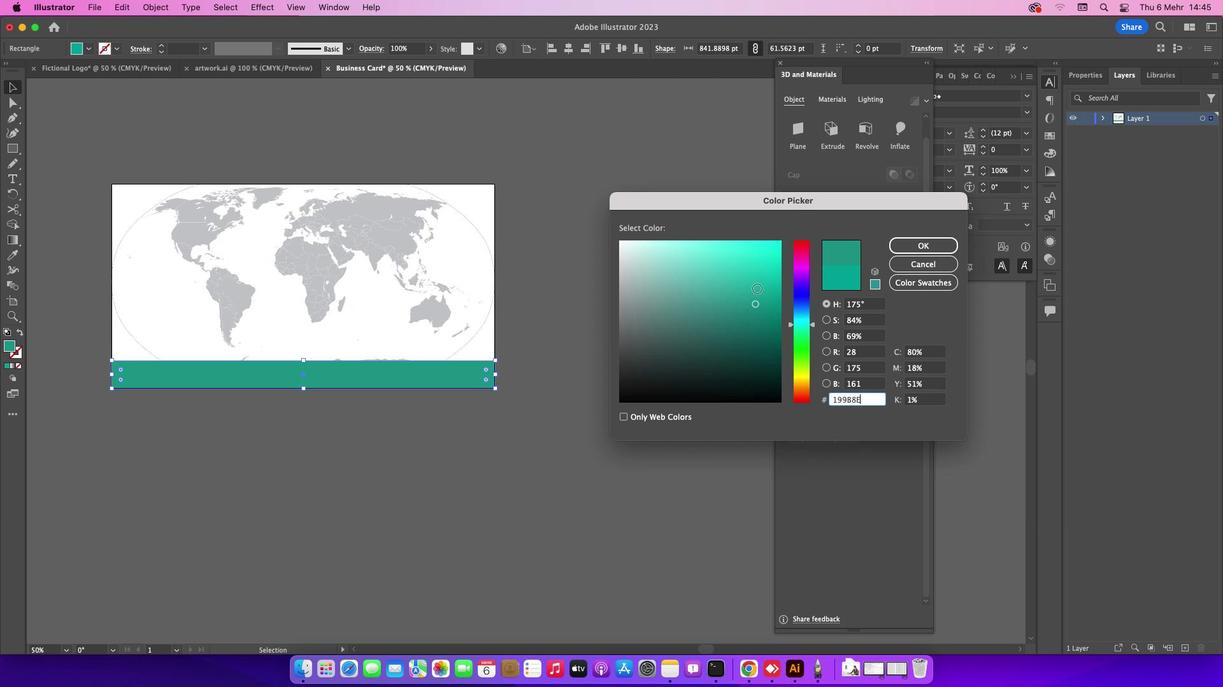 
Action: Mouse moved to (731, 279)
Screenshot: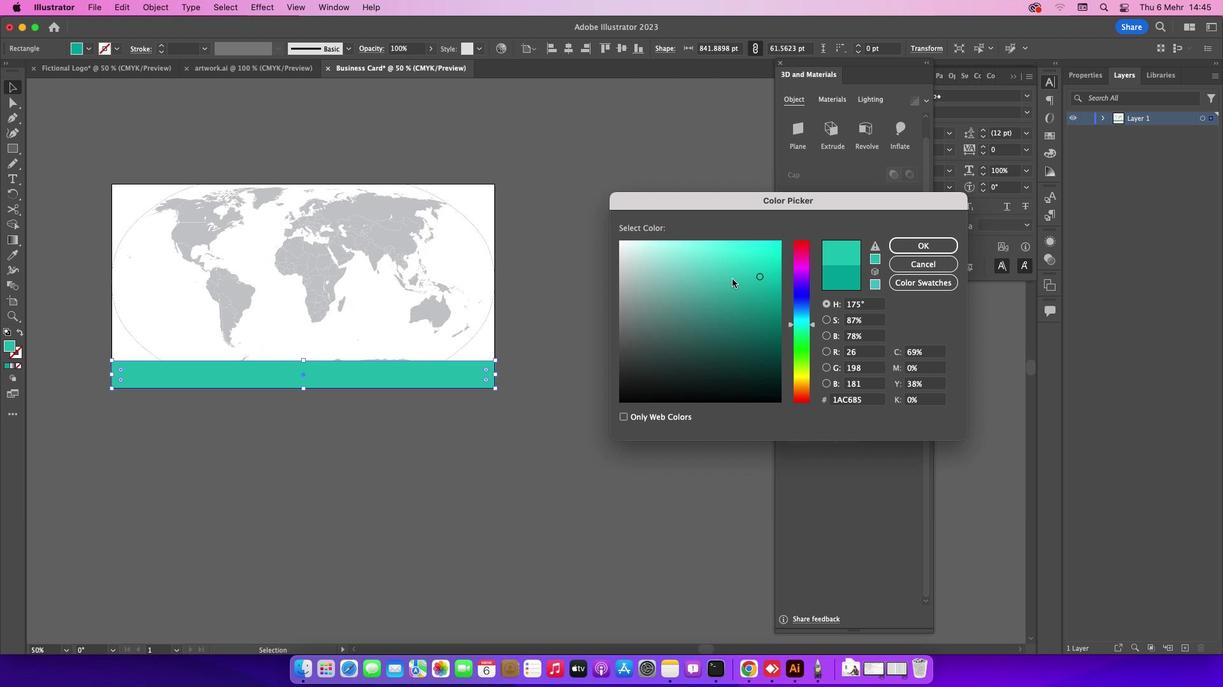 
Action: Key pressed Key.enter
Screenshot: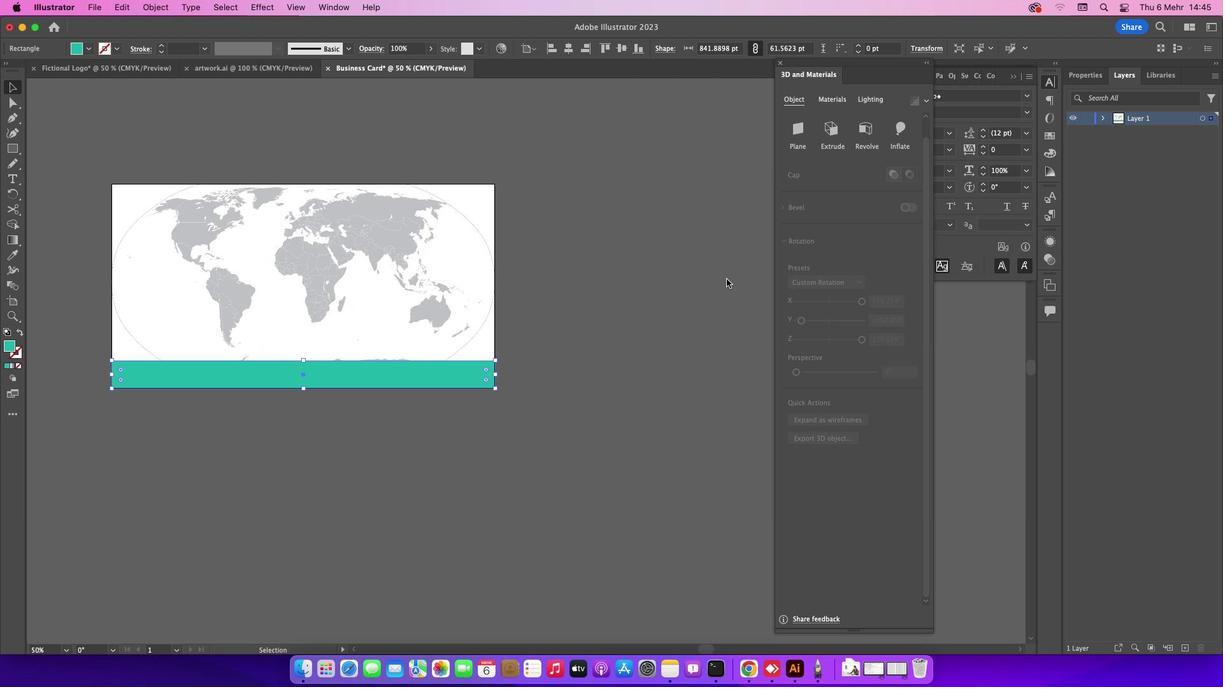 
Action: Mouse moved to (502, 497)
Screenshot: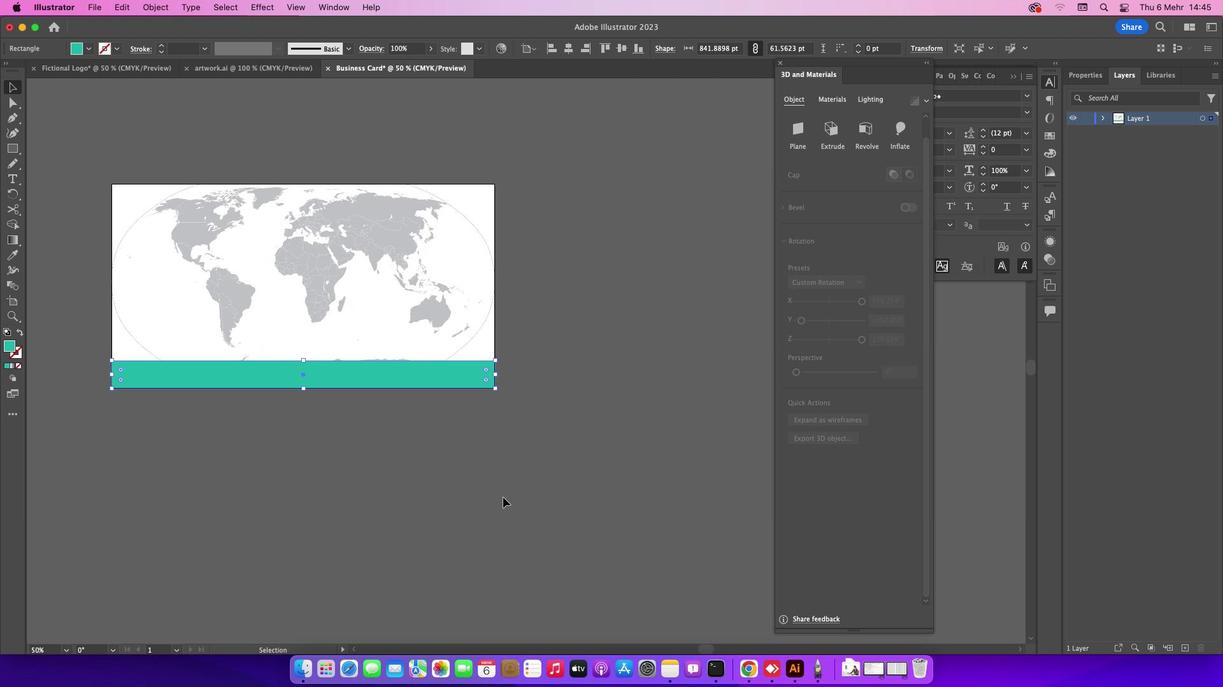
Action: Mouse pressed left at (502, 497)
Screenshot: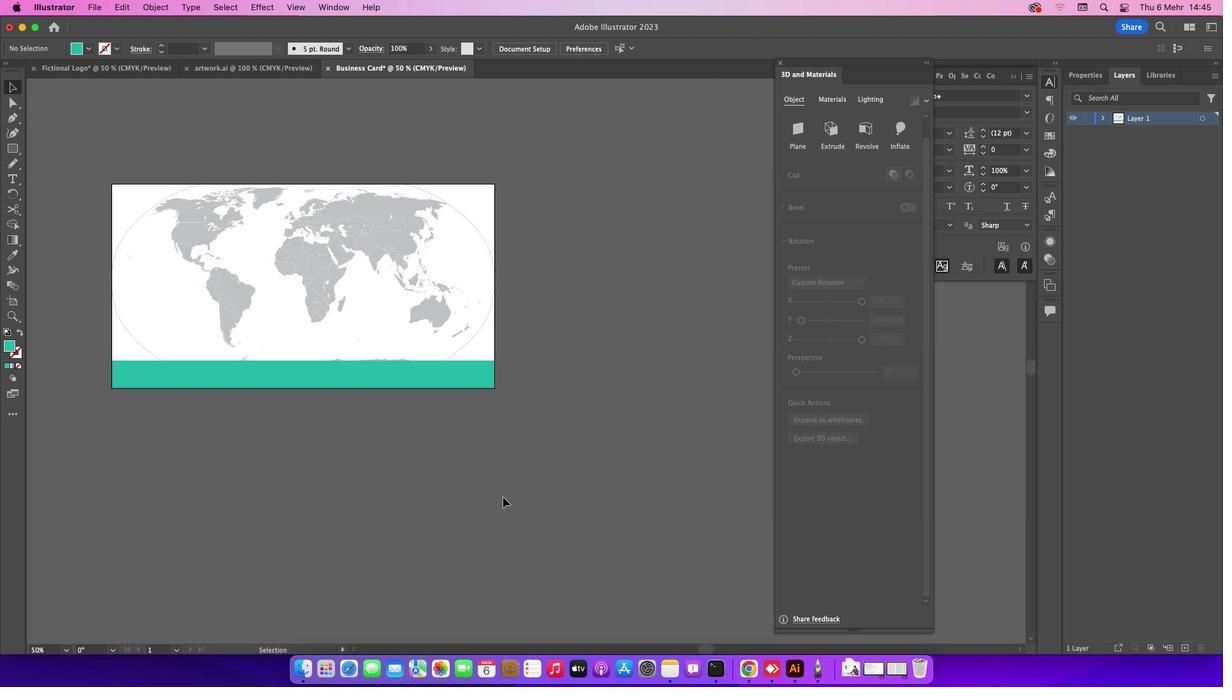 
Action: Mouse moved to (386, 370)
Screenshot: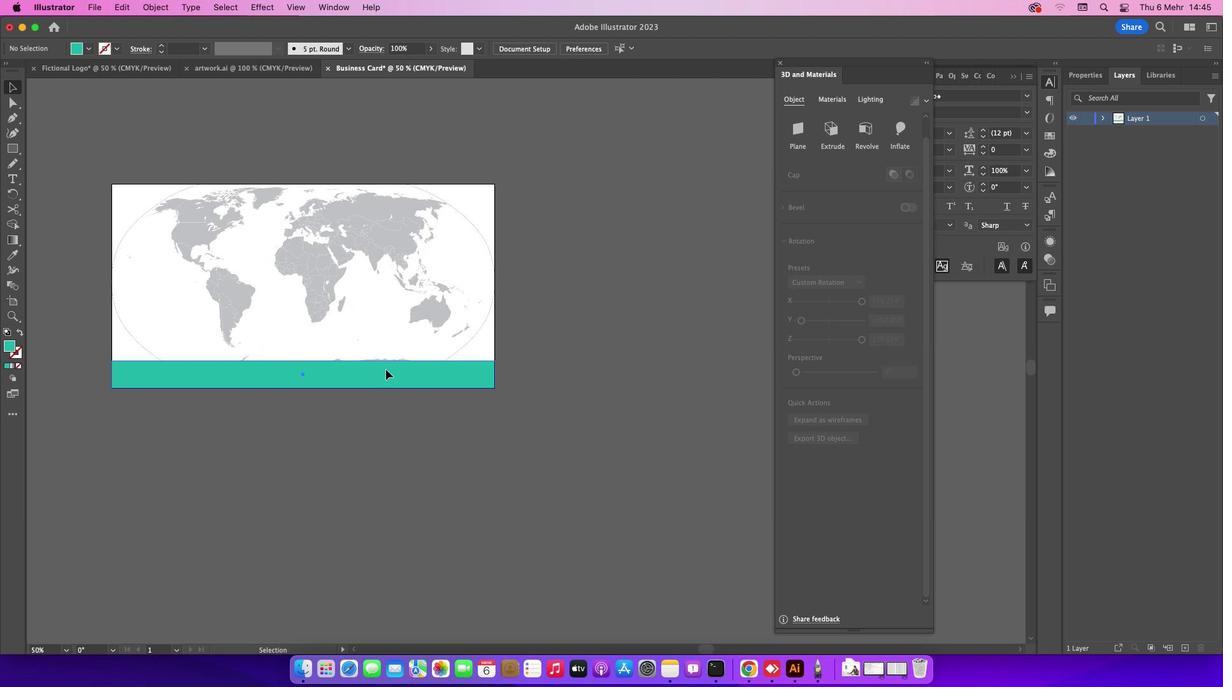 
Action: Mouse pressed left at (386, 370)
Screenshot: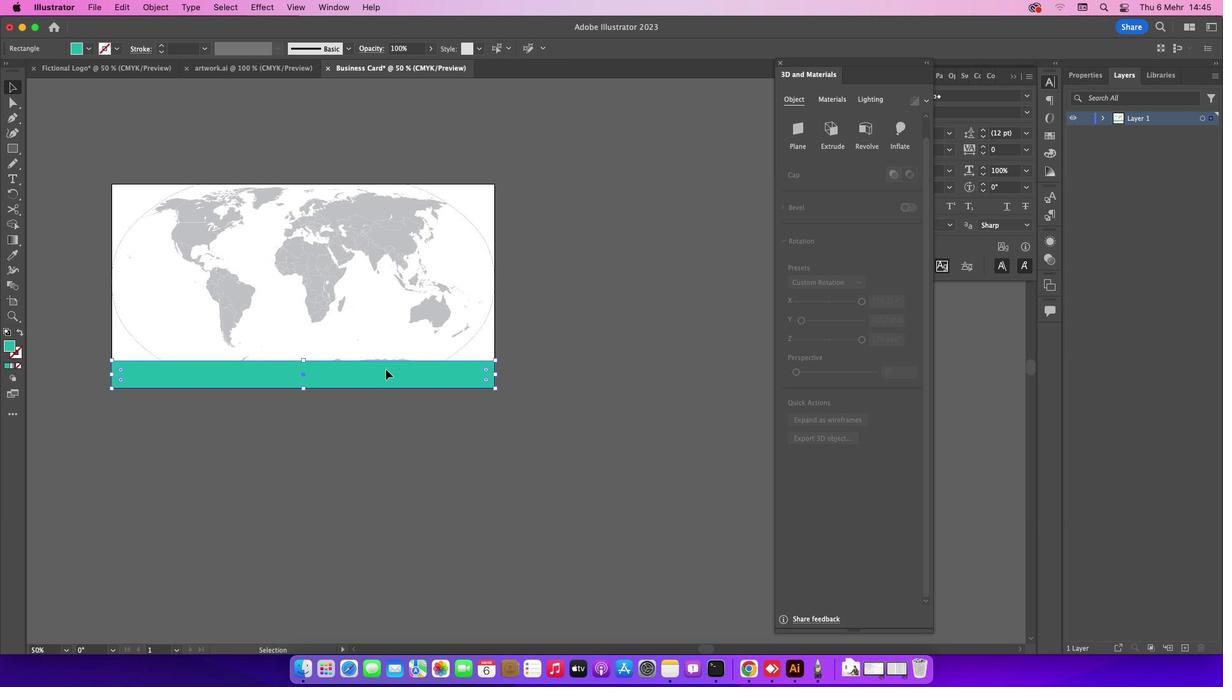 
Action: Key pressed Key.alt
Screenshot: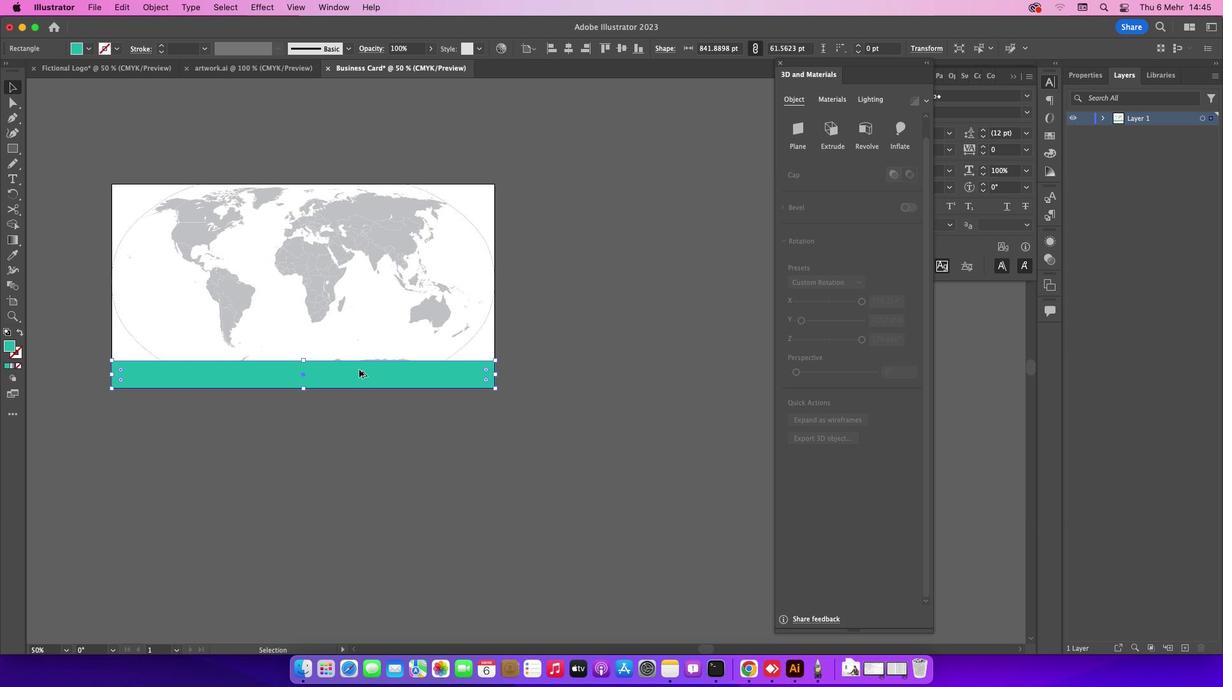 
Action: Mouse moved to (358, 370)
Screenshot: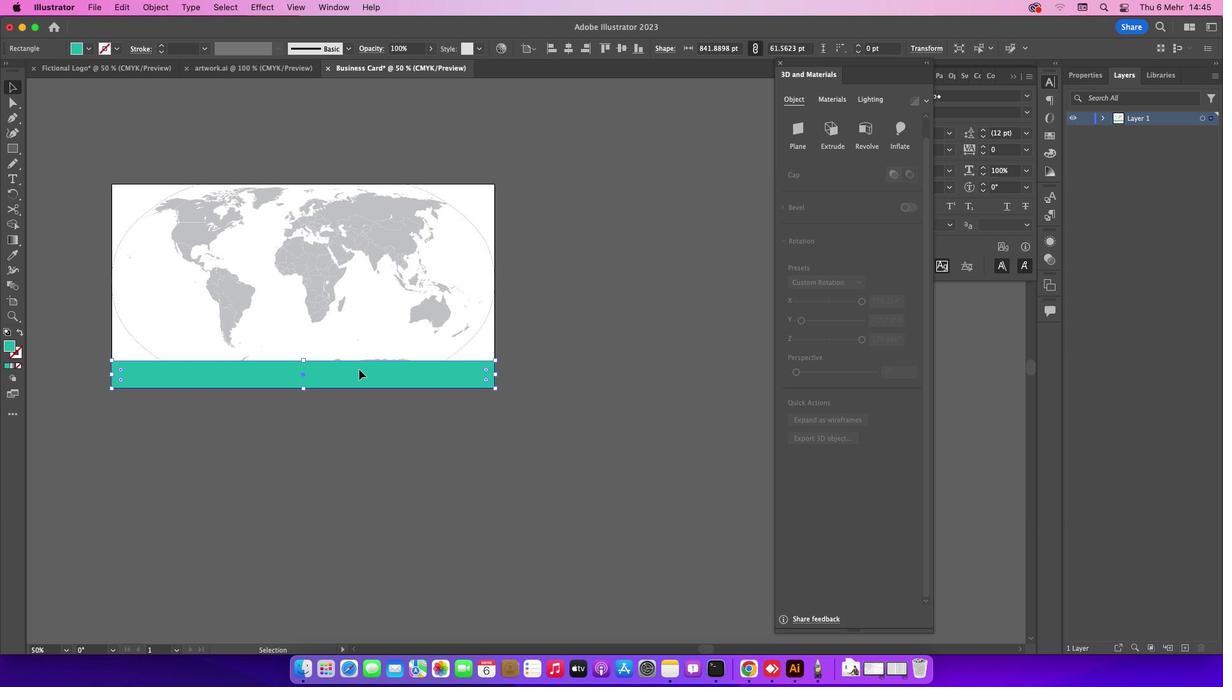 
Action: Mouse pressed left at (358, 370)
Screenshot: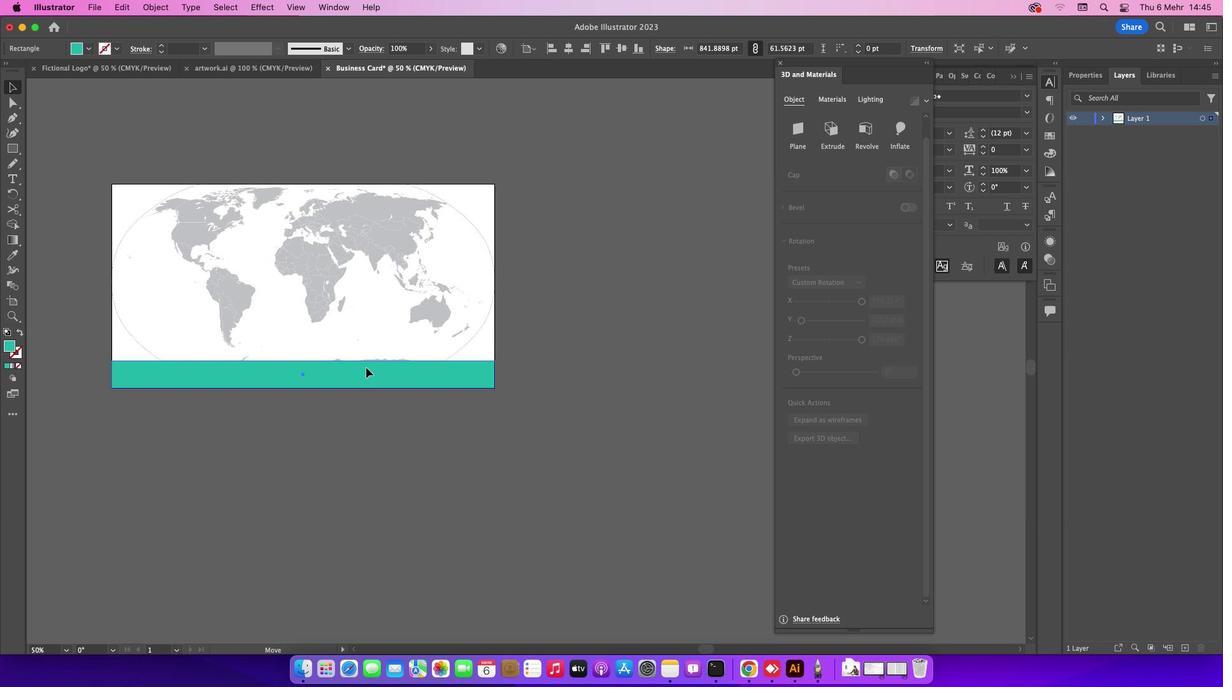 
Action: Mouse moved to (358, 369)
Screenshot: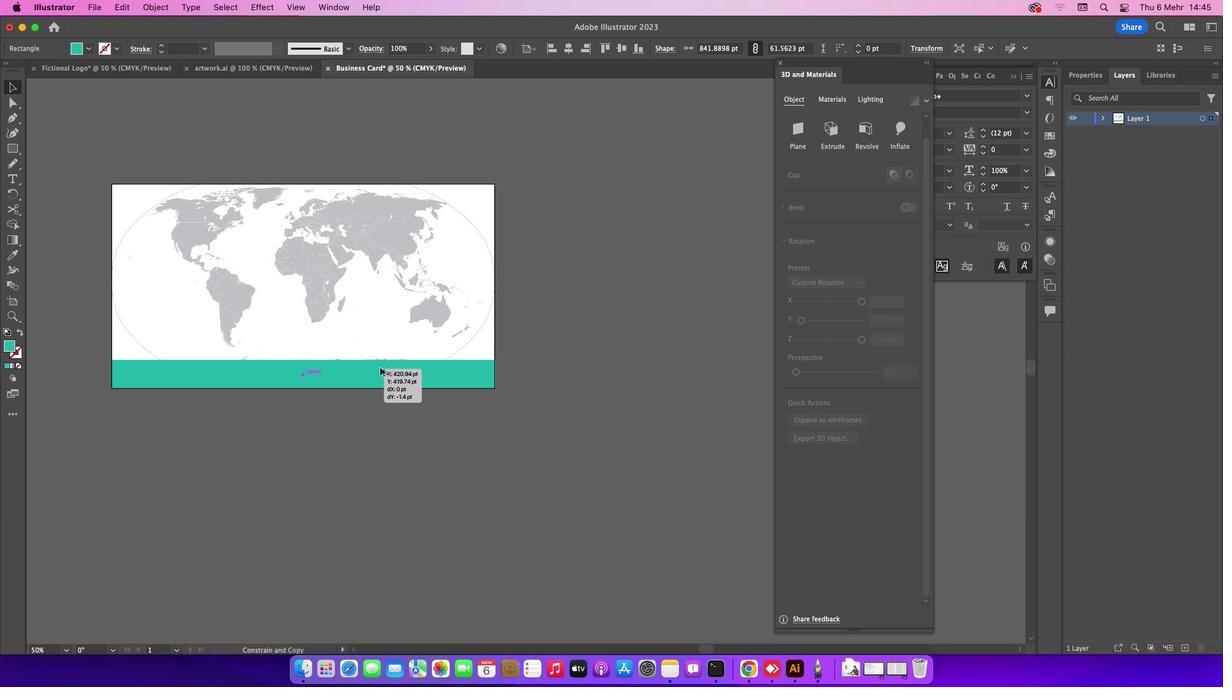 
Action: Key pressed Key.shift
Screenshot: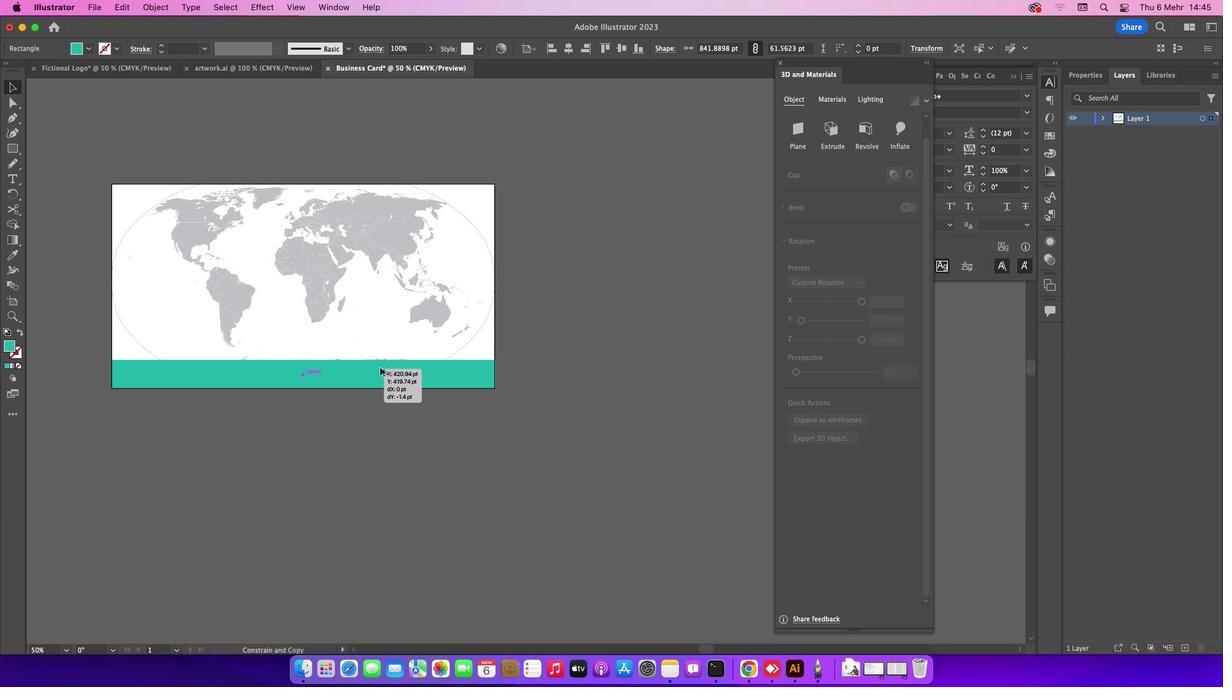 
Action: Mouse moved to (630, 372)
Screenshot: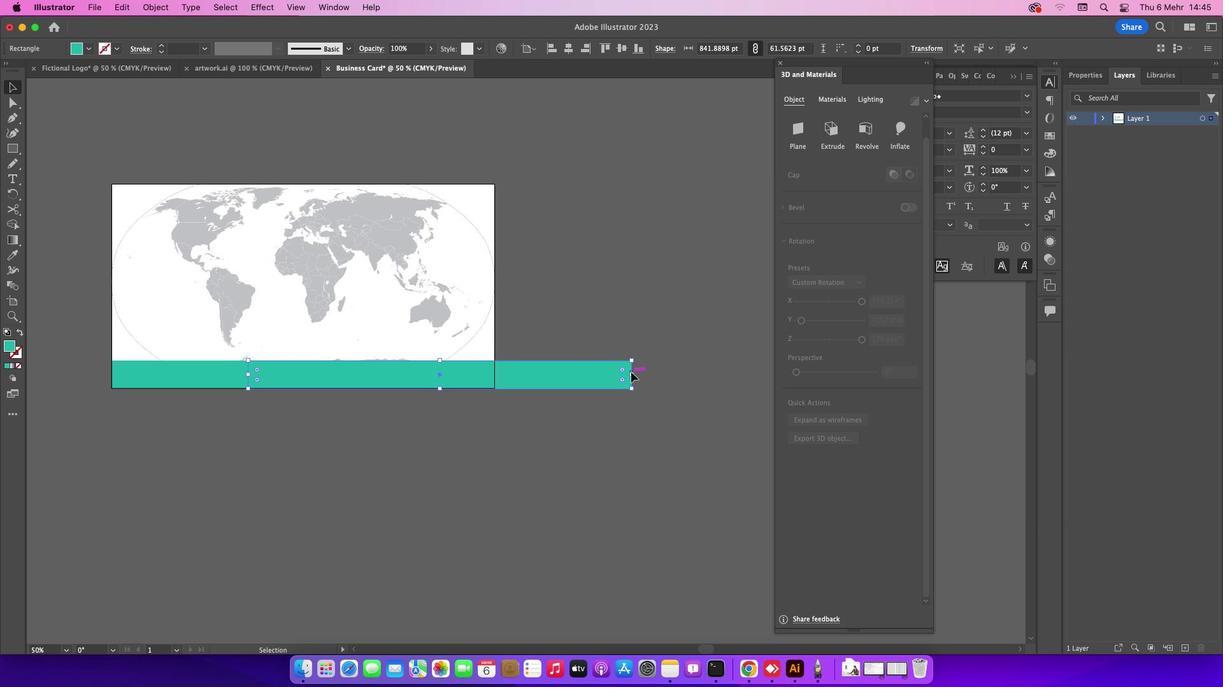 
Action: Mouse pressed left at (630, 372)
Screenshot: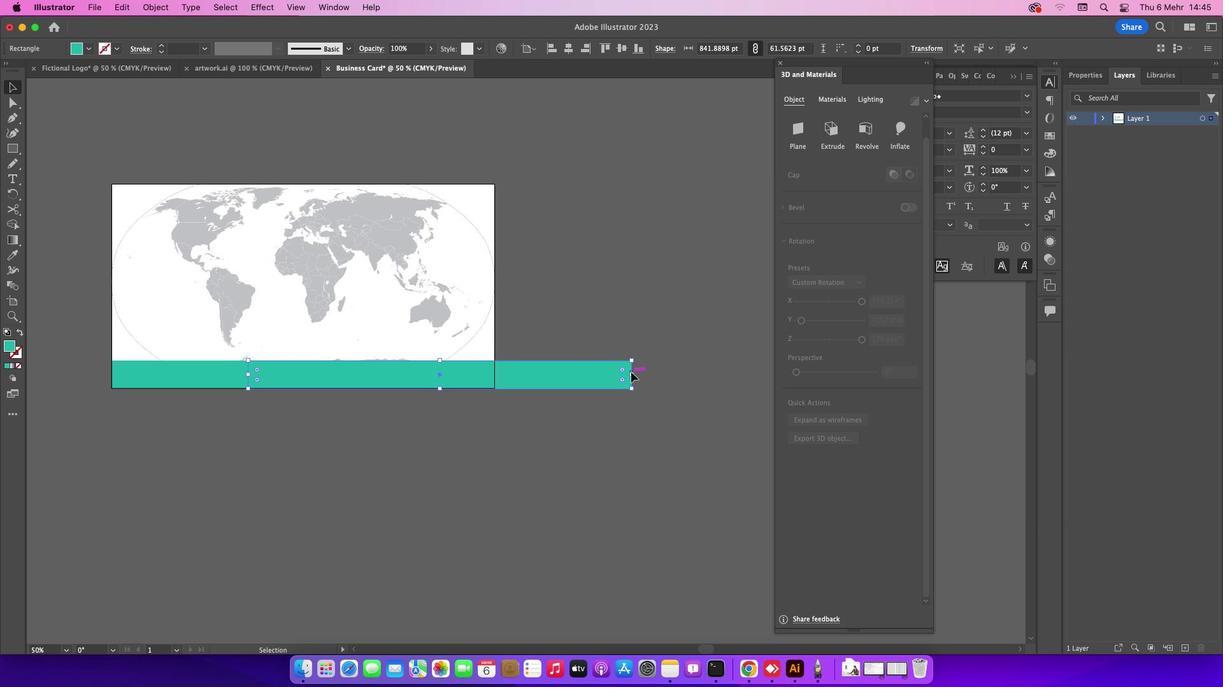 
Action: Mouse moved to (91, 49)
Screenshot: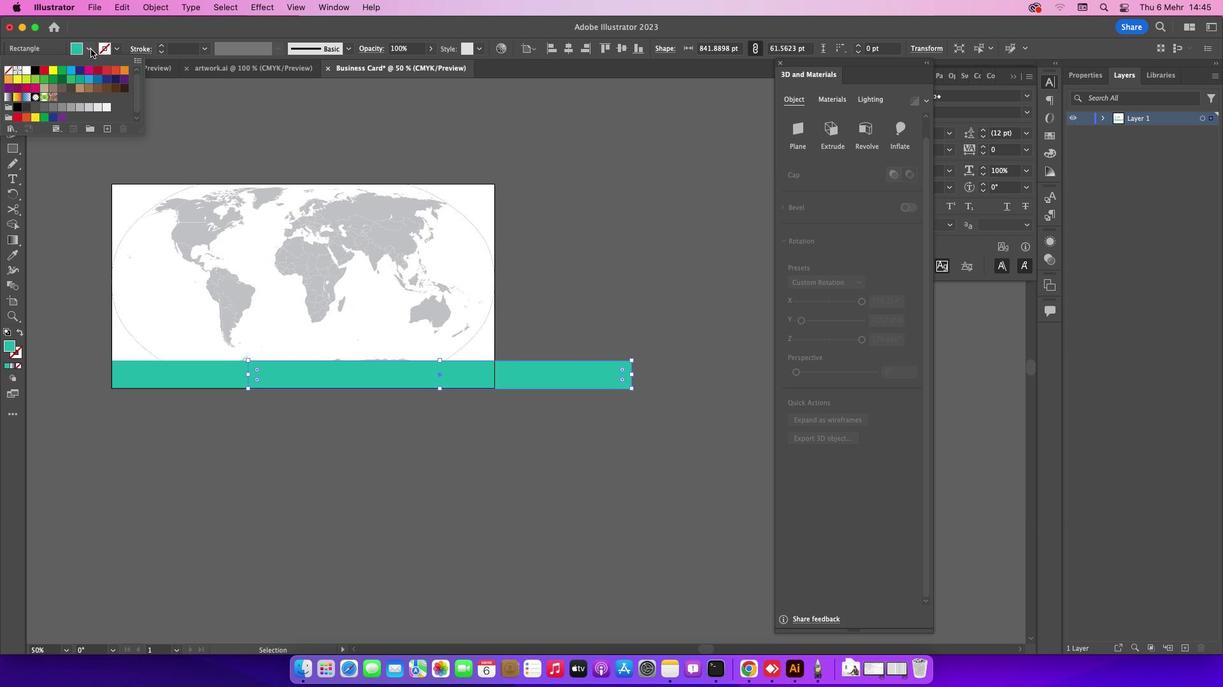 
Action: Mouse pressed left at (91, 49)
Screenshot: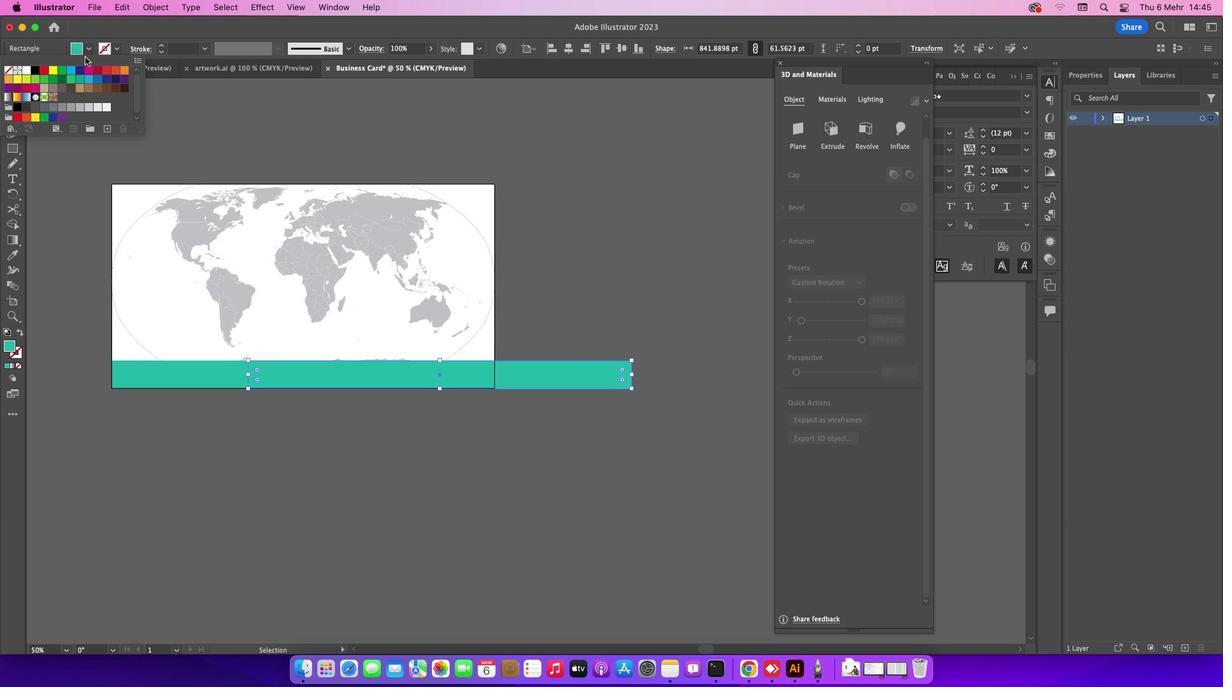 
Action: Mouse moved to (33, 70)
Screenshot: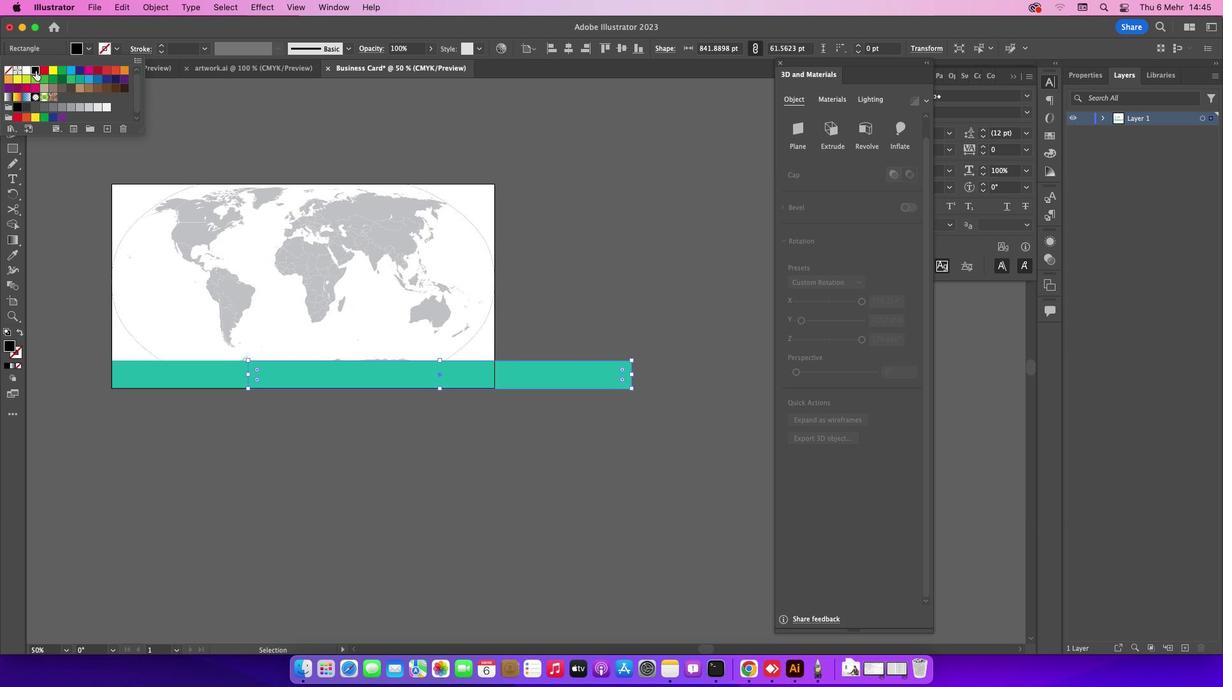 
Action: Mouse pressed left at (33, 70)
Screenshot: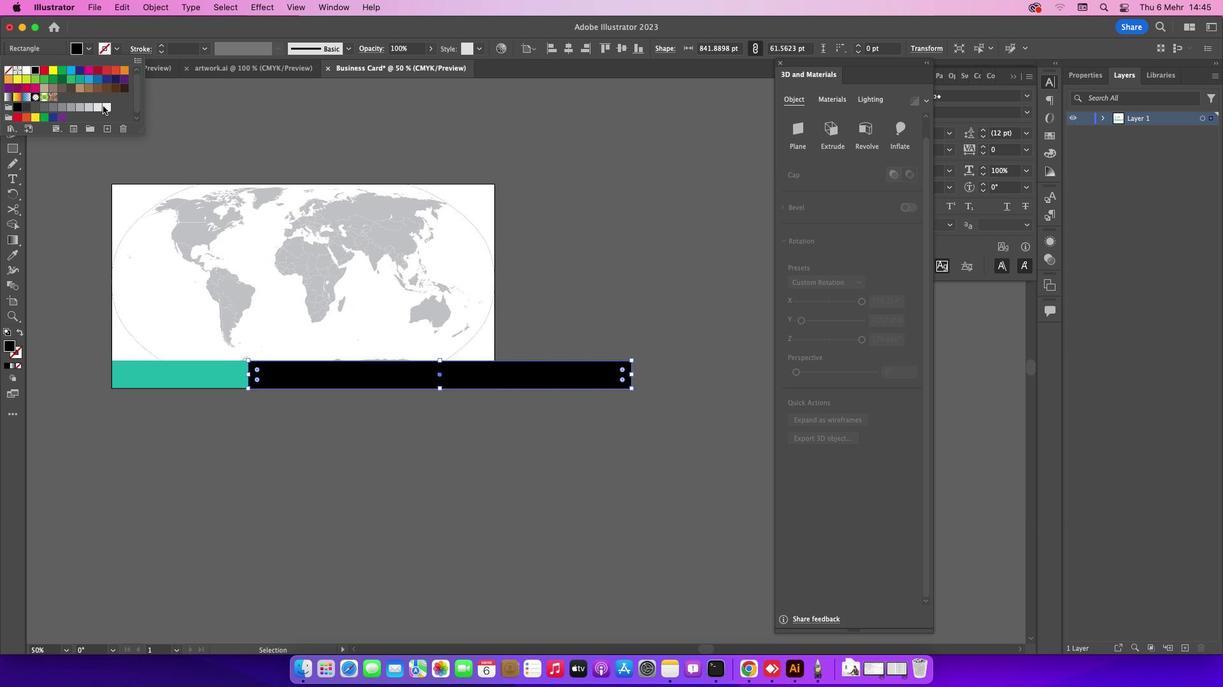 
Action: Mouse moved to (621, 374)
Screenshot: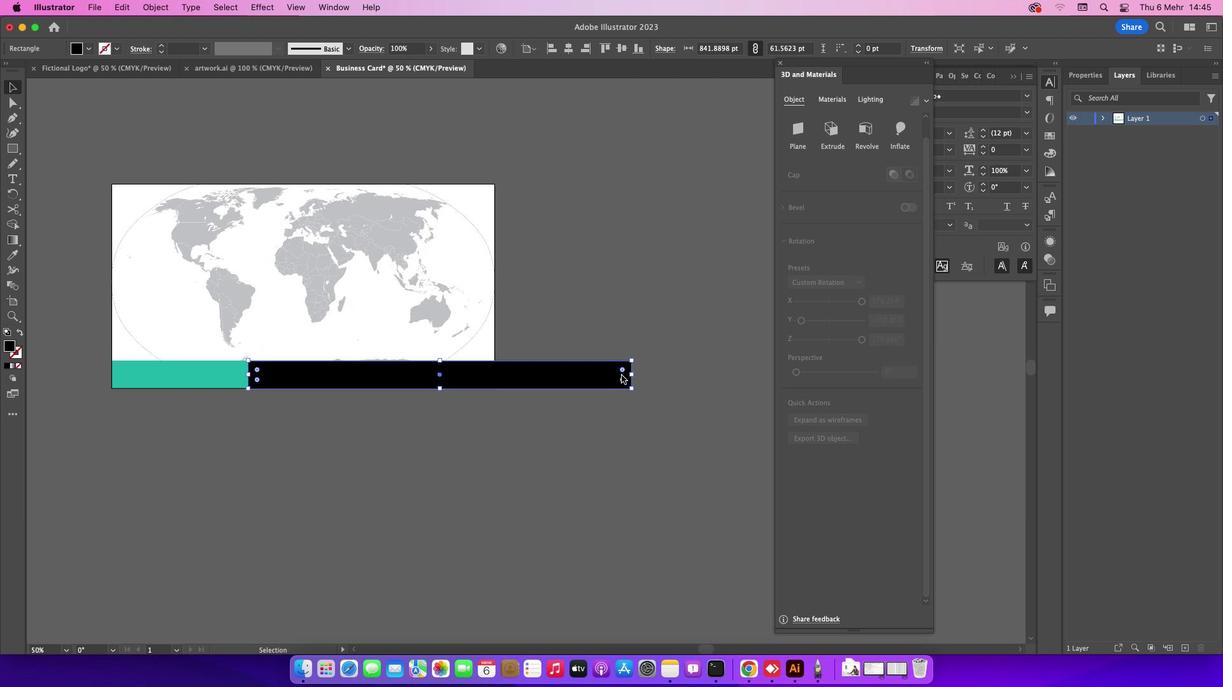 
Action: Mouse pressed left at (621, 374)
Screenshot: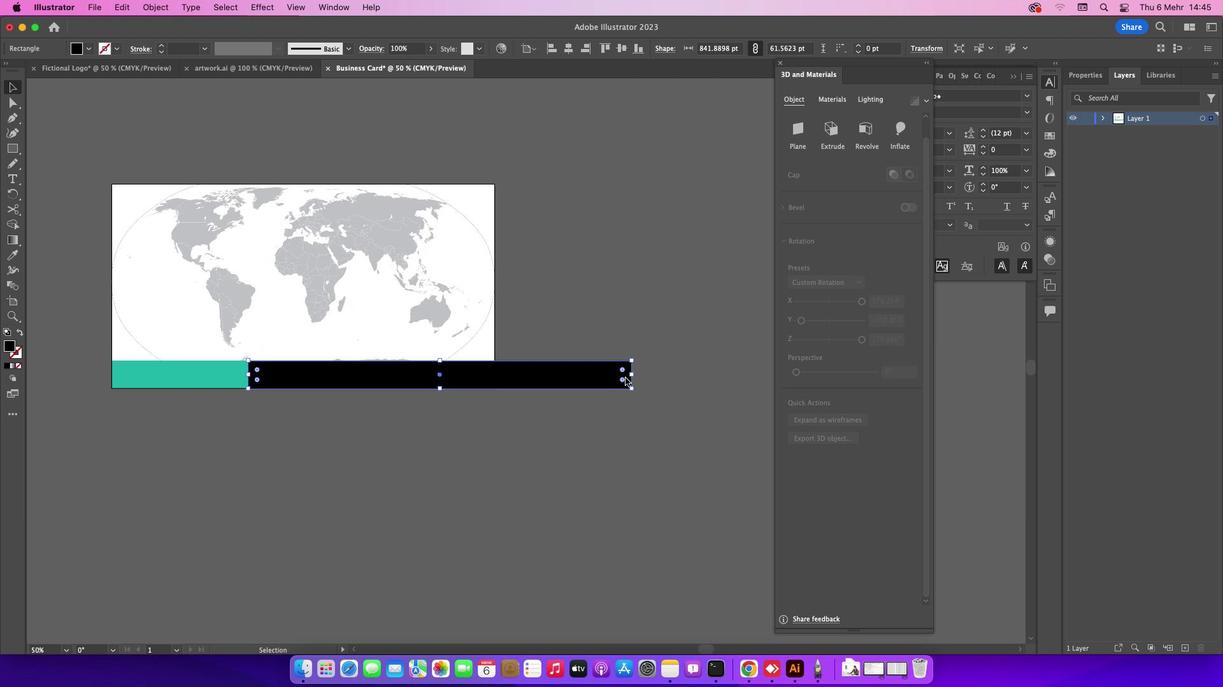 
Action: Mouse moved to (632, 375)
Screenshot: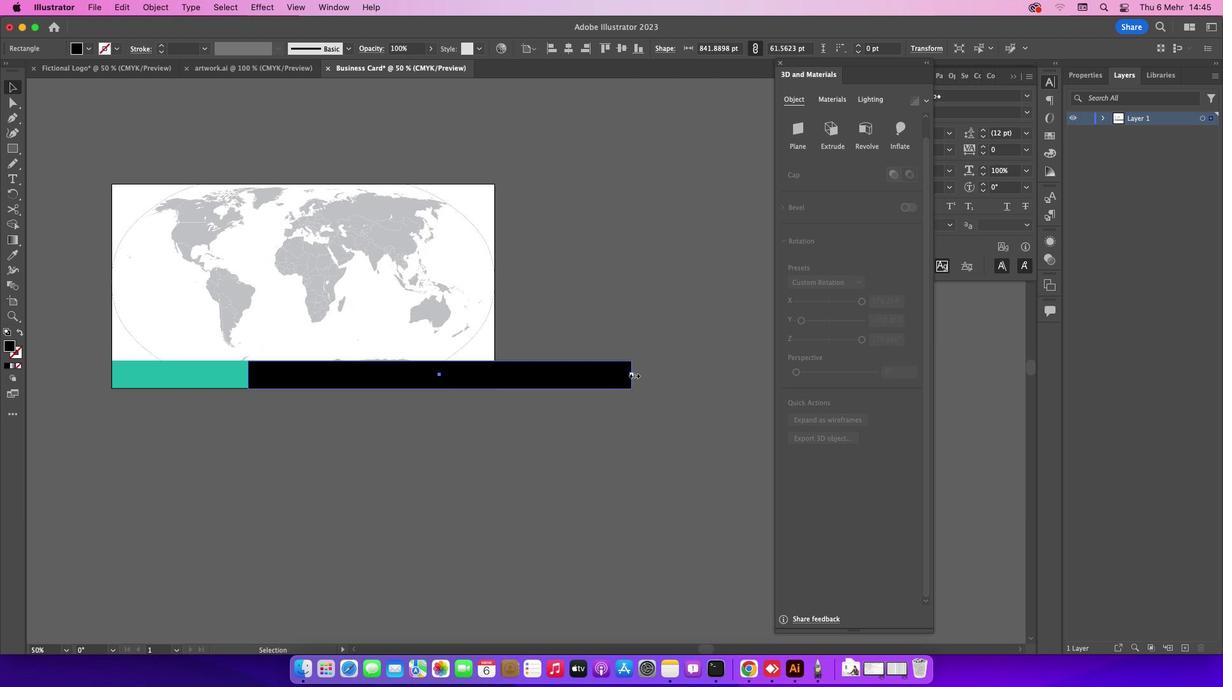 
Action: Mouse pressed left at (632, 375)
Screenshot: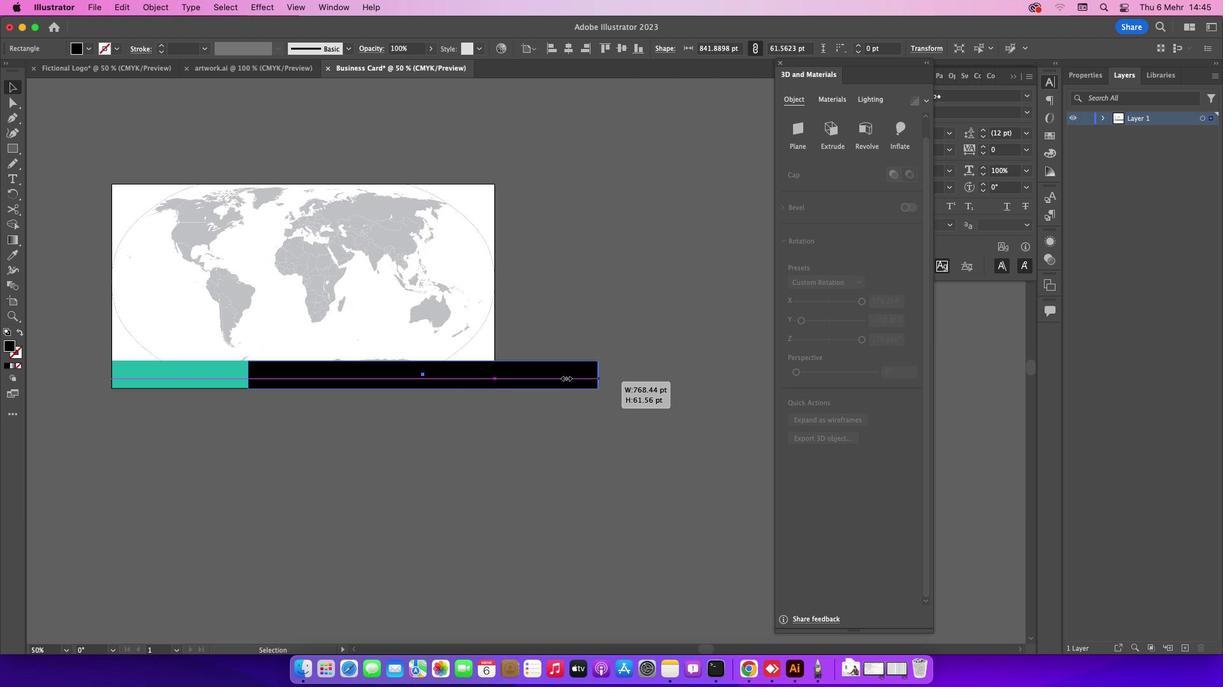 
Action: Mouse moved to (417, 412)
Screenshot: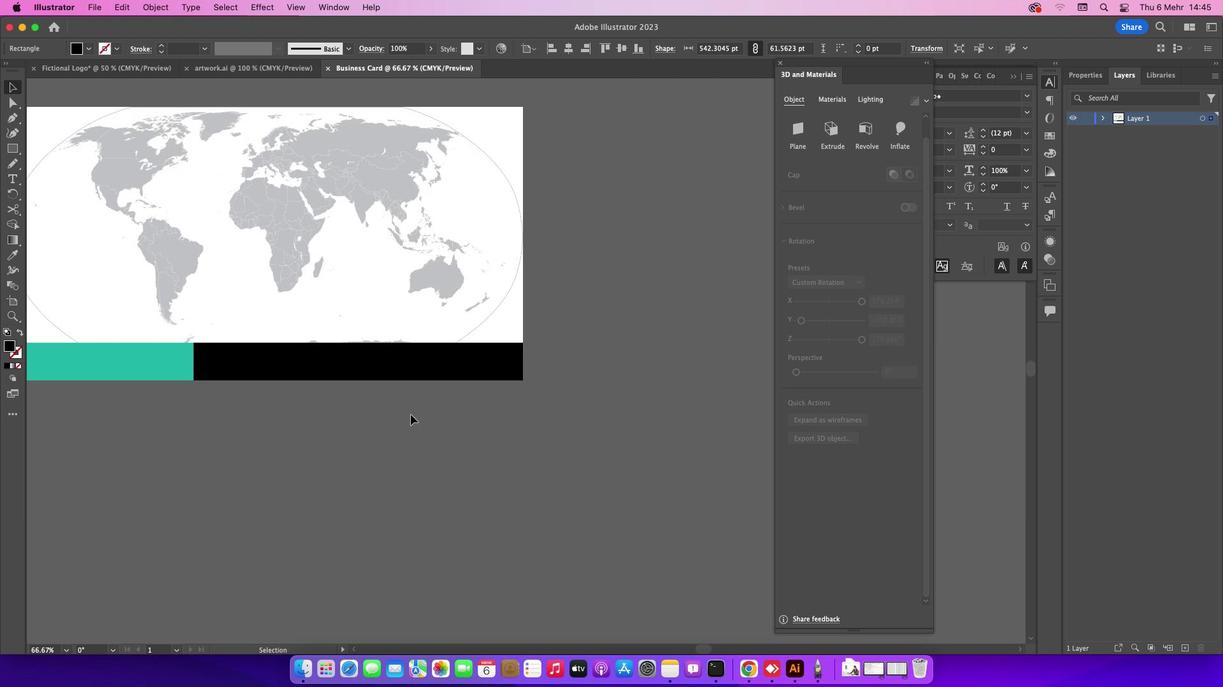 
Action: Key pressed Key.alt
Screenshot: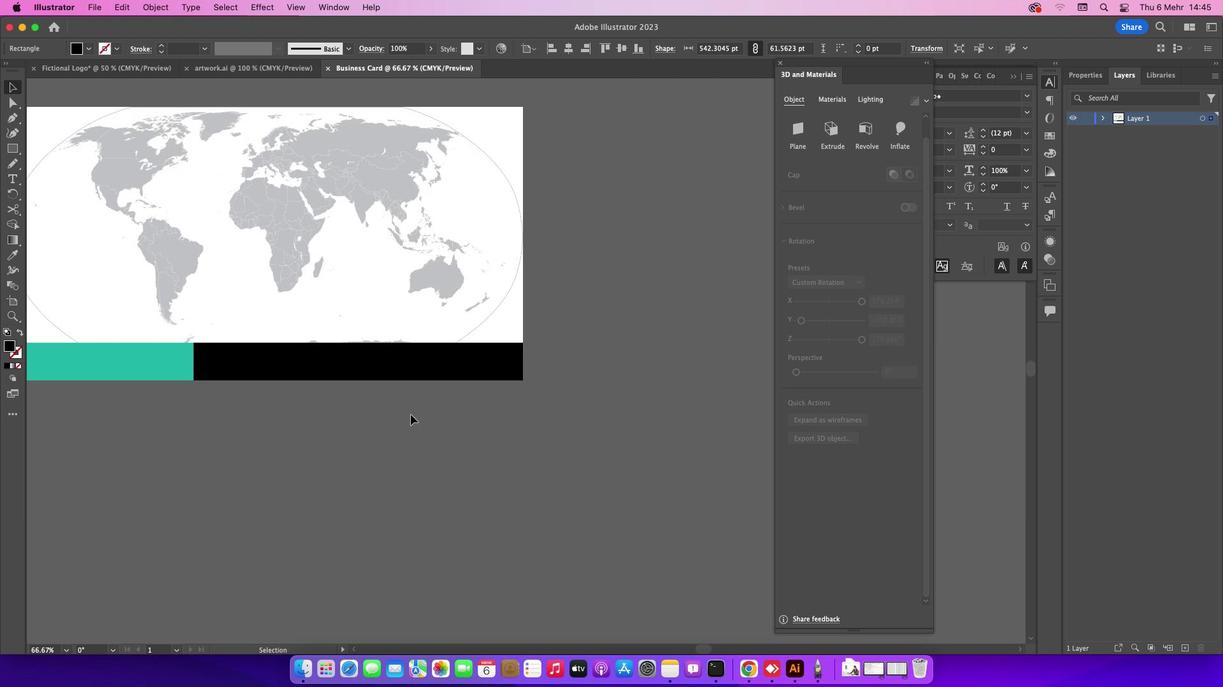 
Action: Mouse moved to (410, 414)
Screenshot: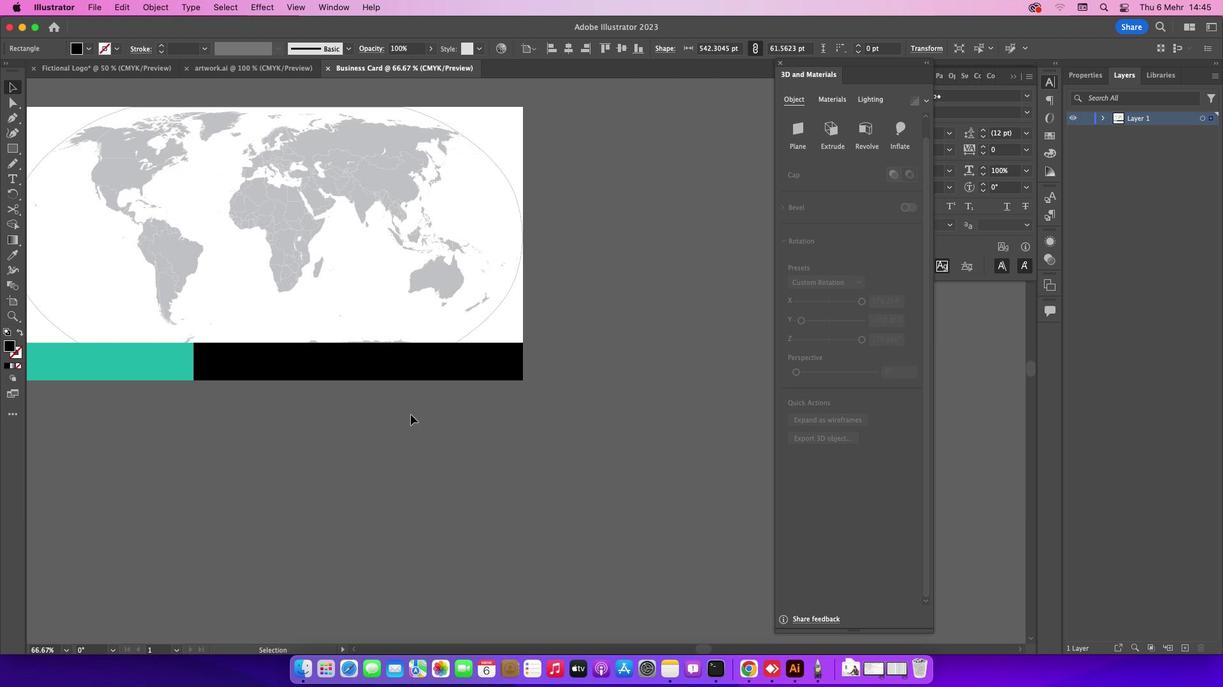 
Action: Mouse scrolled (410, 414) with delta (0, 0)
Screenshot: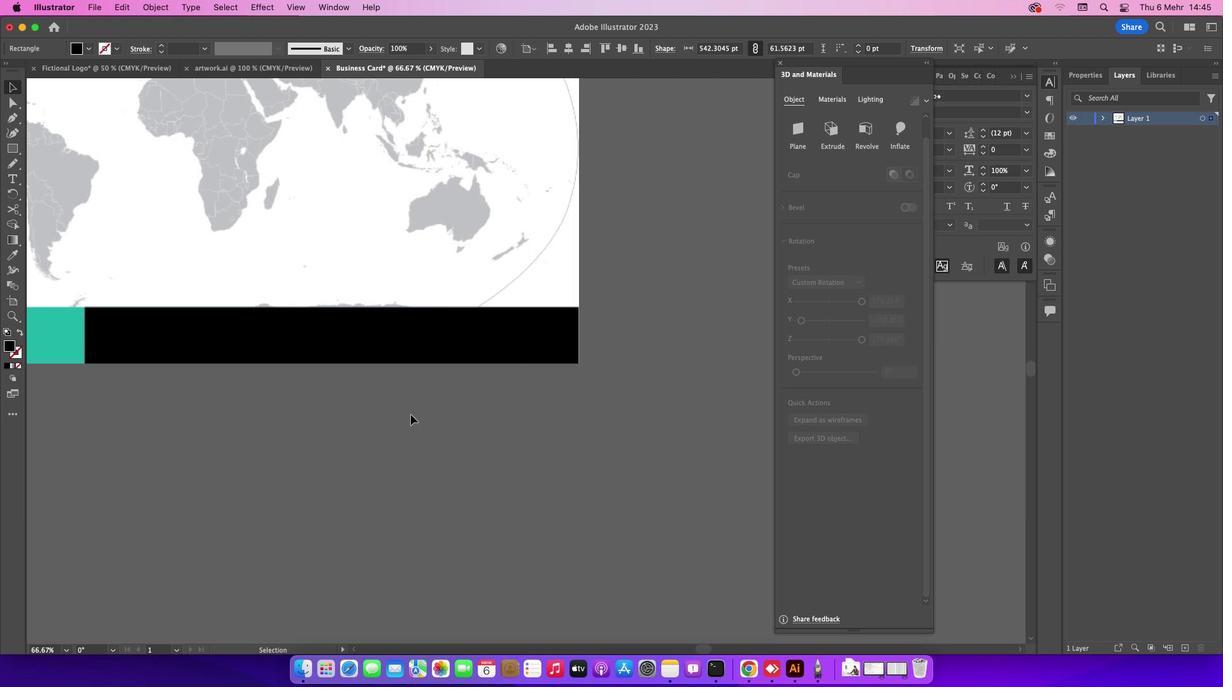 
Action: Mouse scrolled (410, 414) with delta (0, 0)
Screenshot: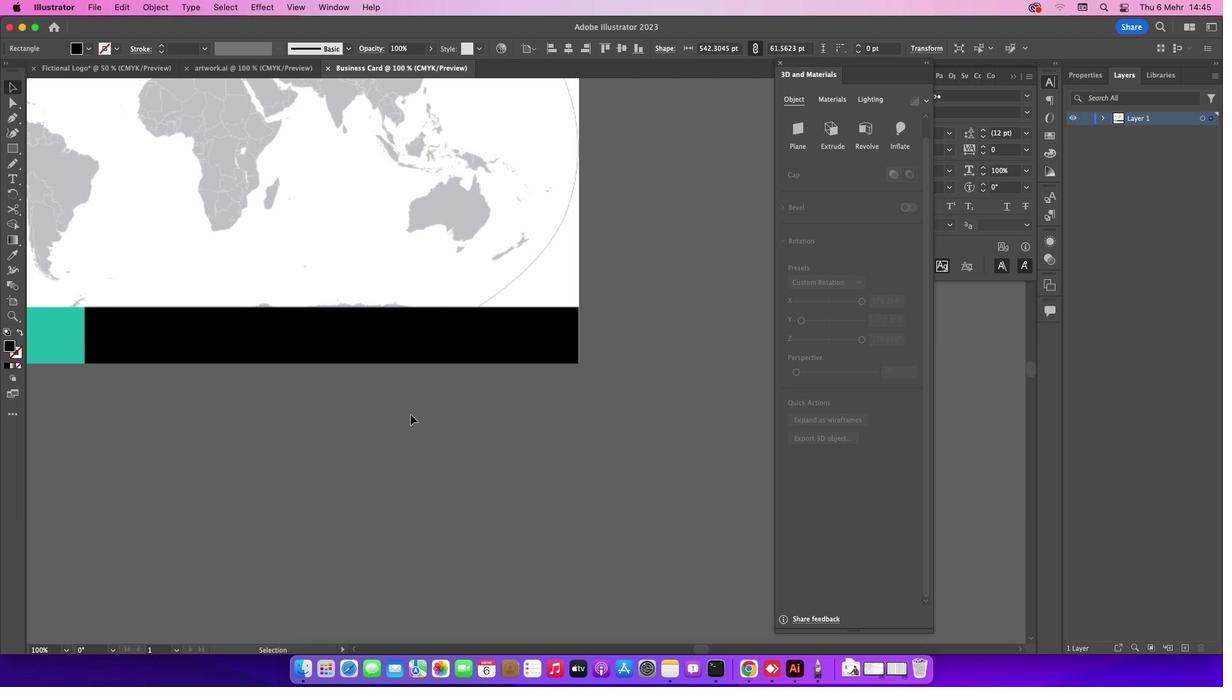 
Action: Mouse scrolled (410, 414) with delta (0, 0)
Screenshot: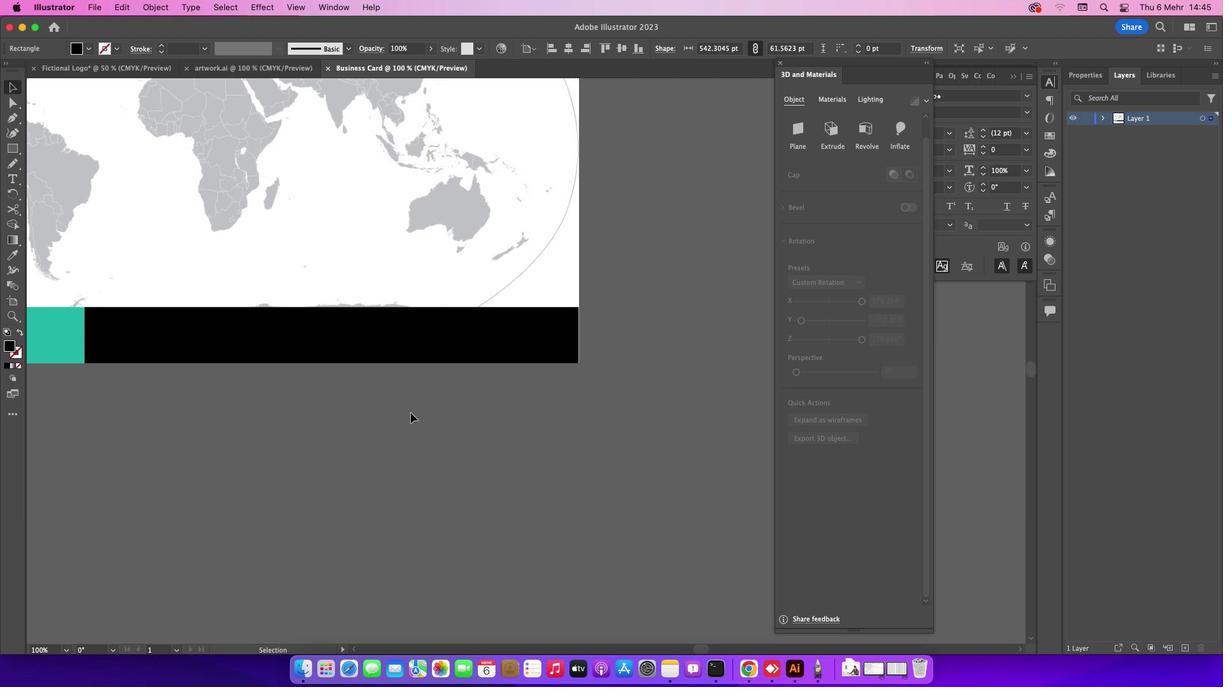 
Action: Mouse moved to (410, 414)
Screenshot: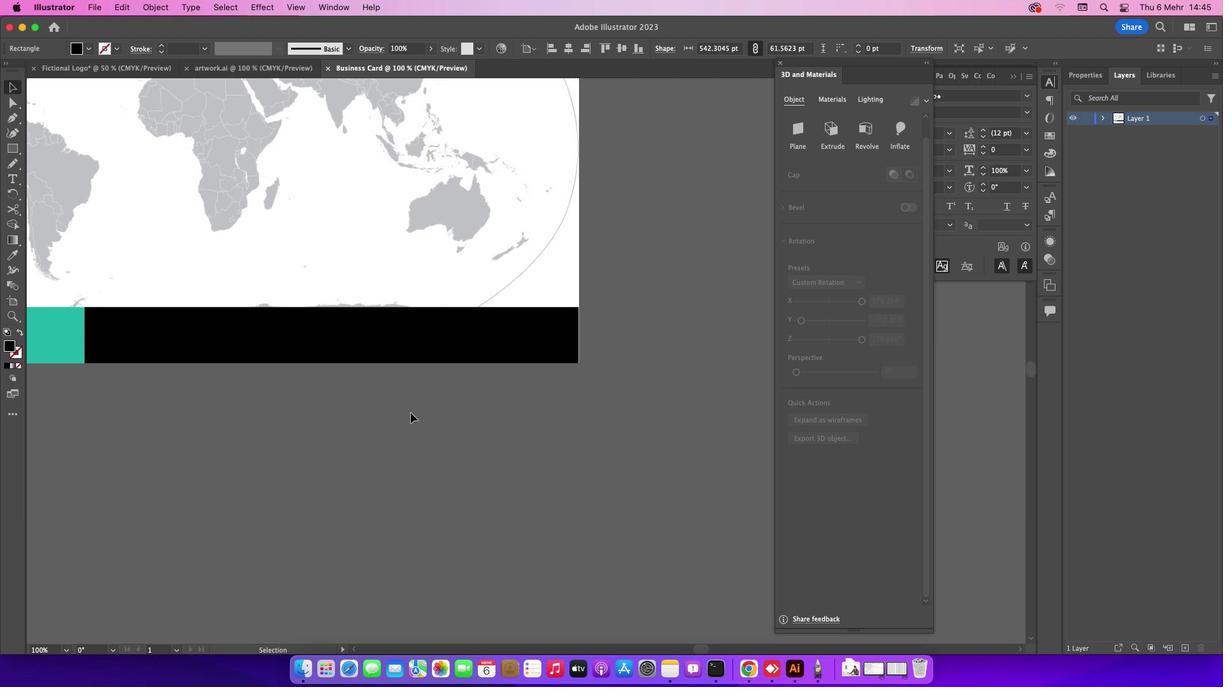 
Action: Mouse scrolled (410, 414) with delta (0, 0)
Screenshot: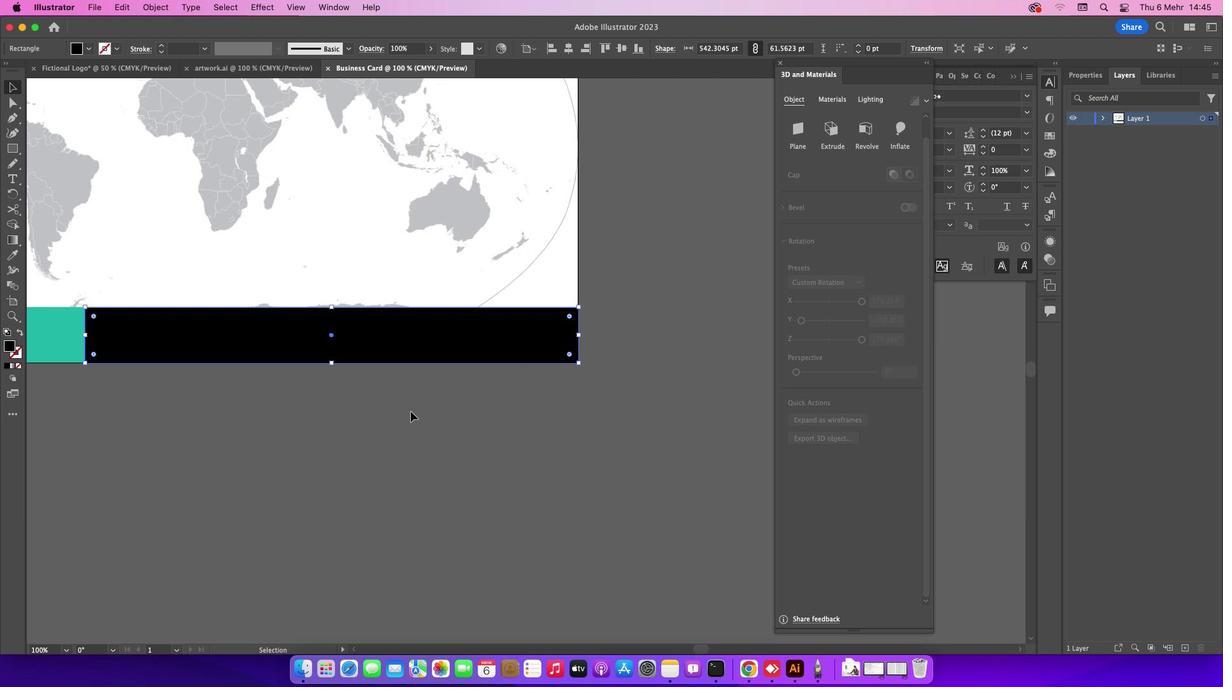 
Action: Mouse moved to (311, 408)
Screenshot: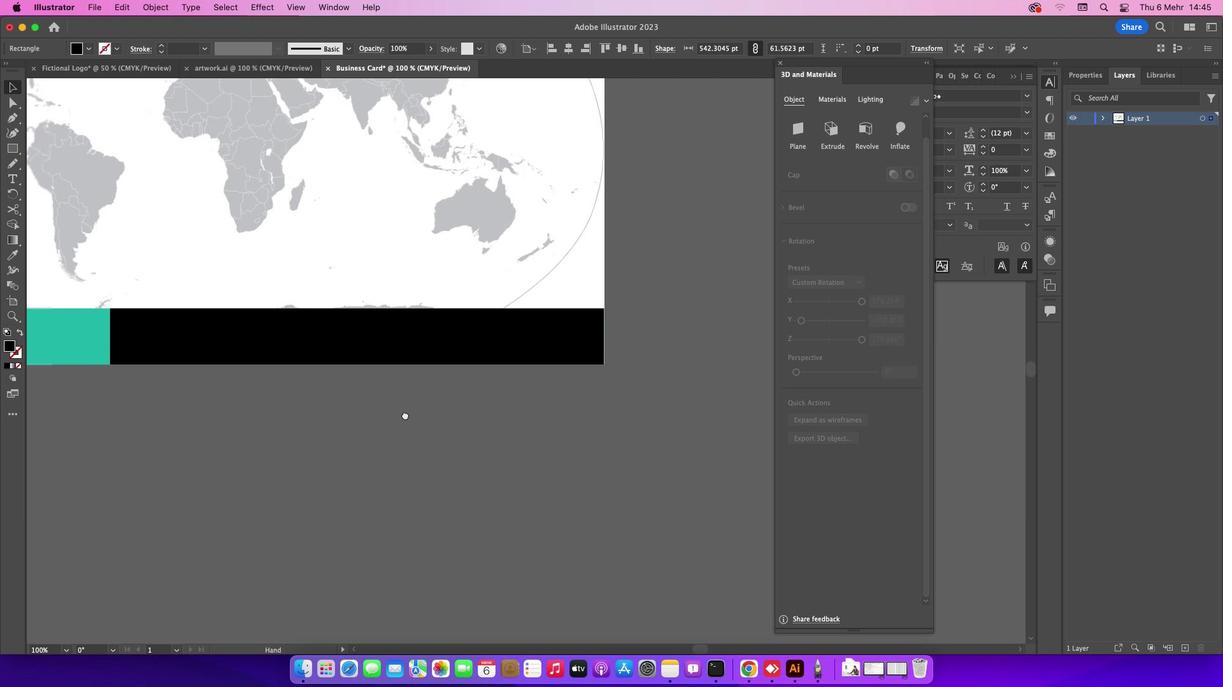 
Action: Key pressed Key.space
Screenshot: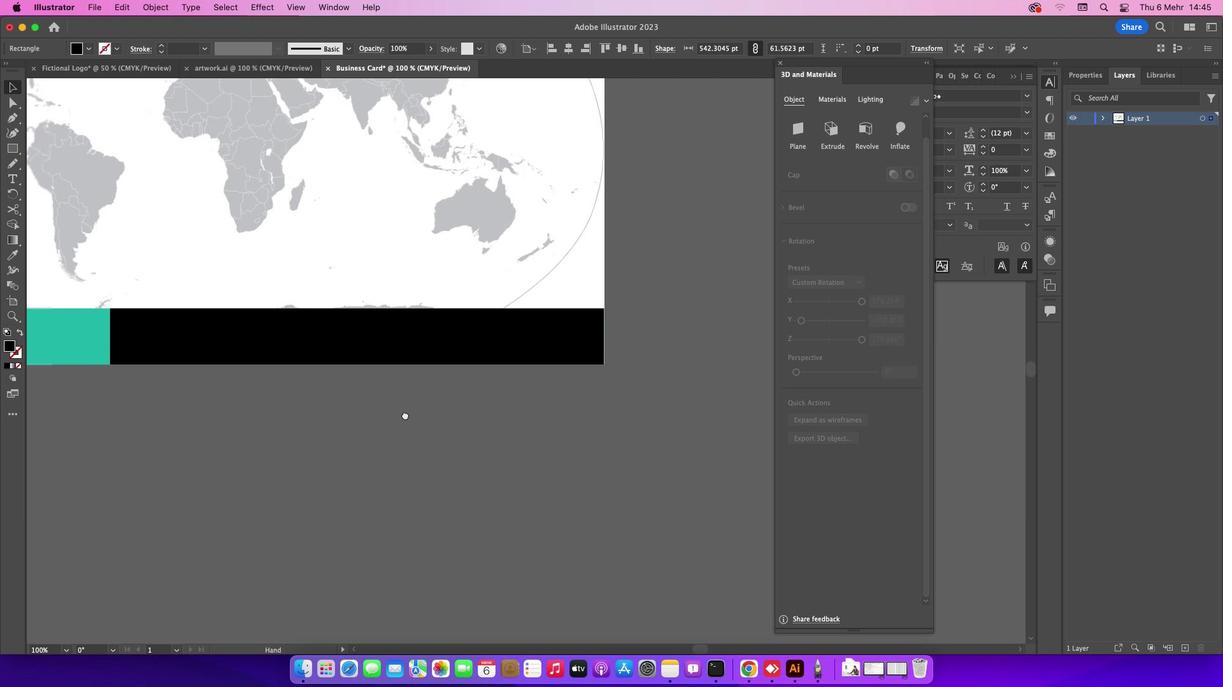 
Action: Mouse moved to (311, 408)
Screenshot: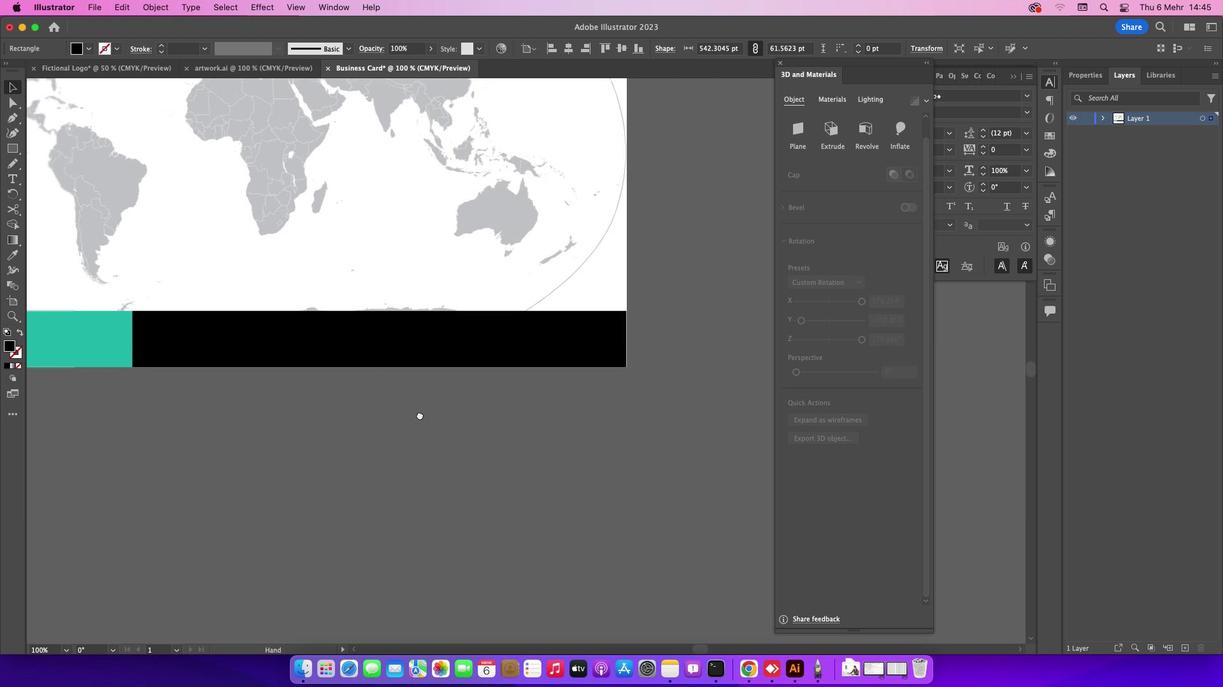
Action: Mouse pressed left at (311, 408)
Screenshot: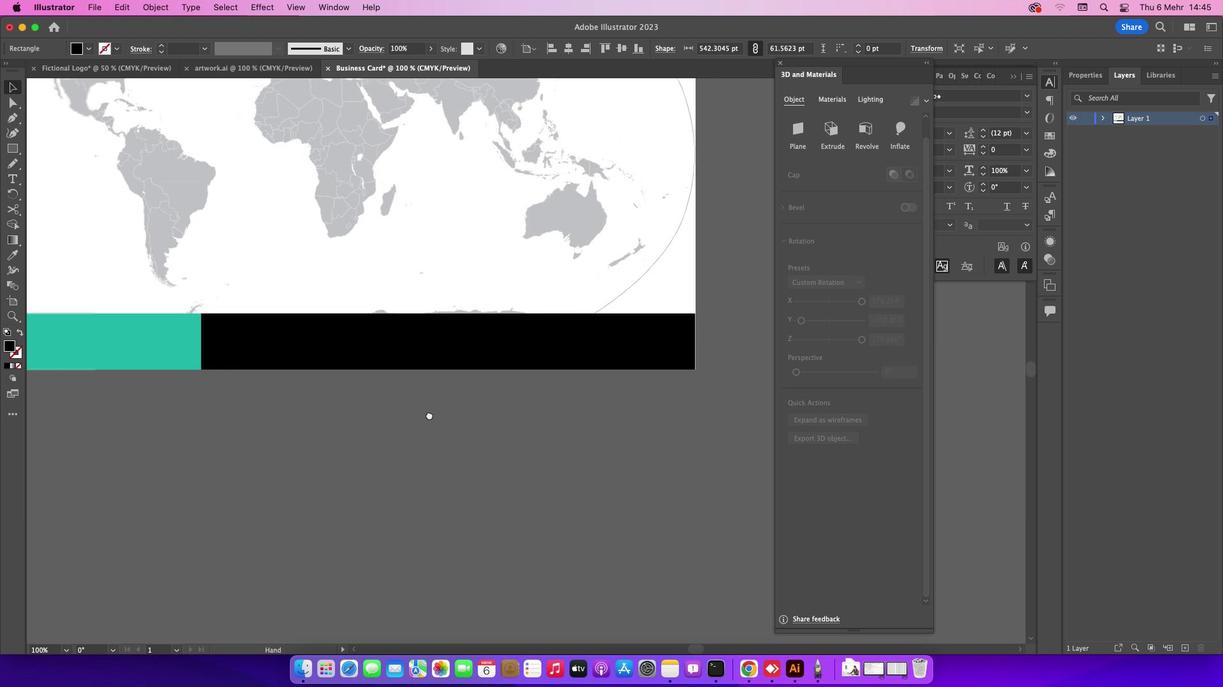 
Action: Mouse moved to (428, 415)
Screenshot: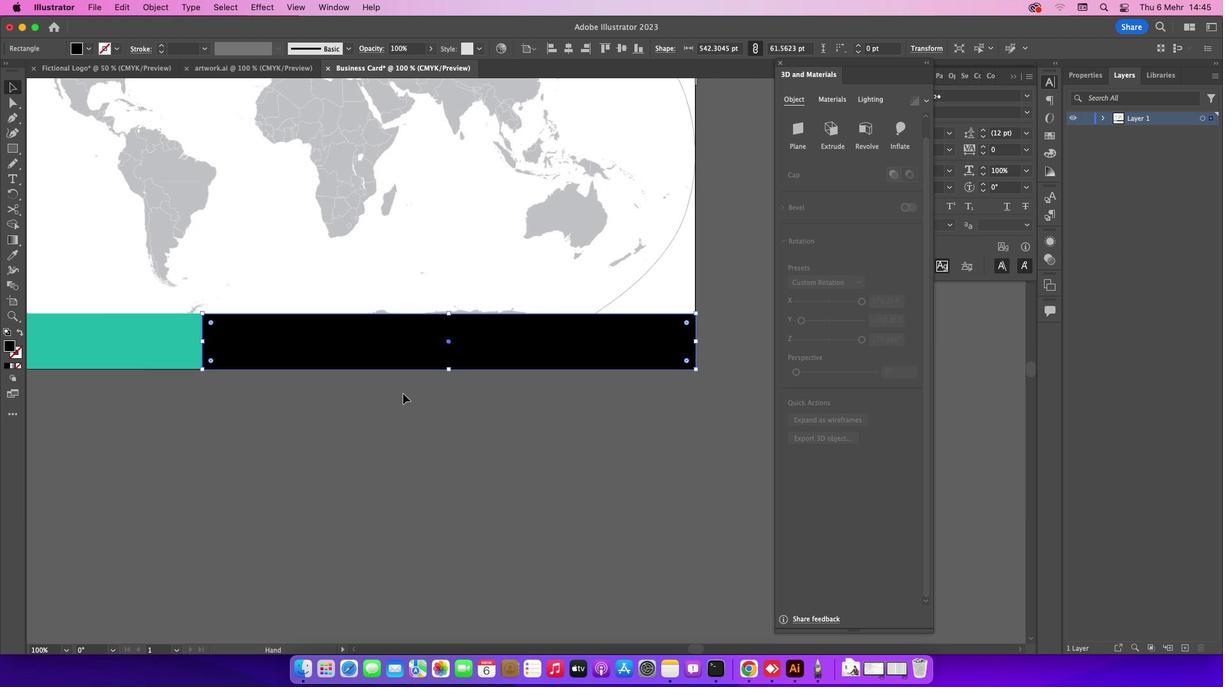 
Action: Key pressed Key.space
Screenshot: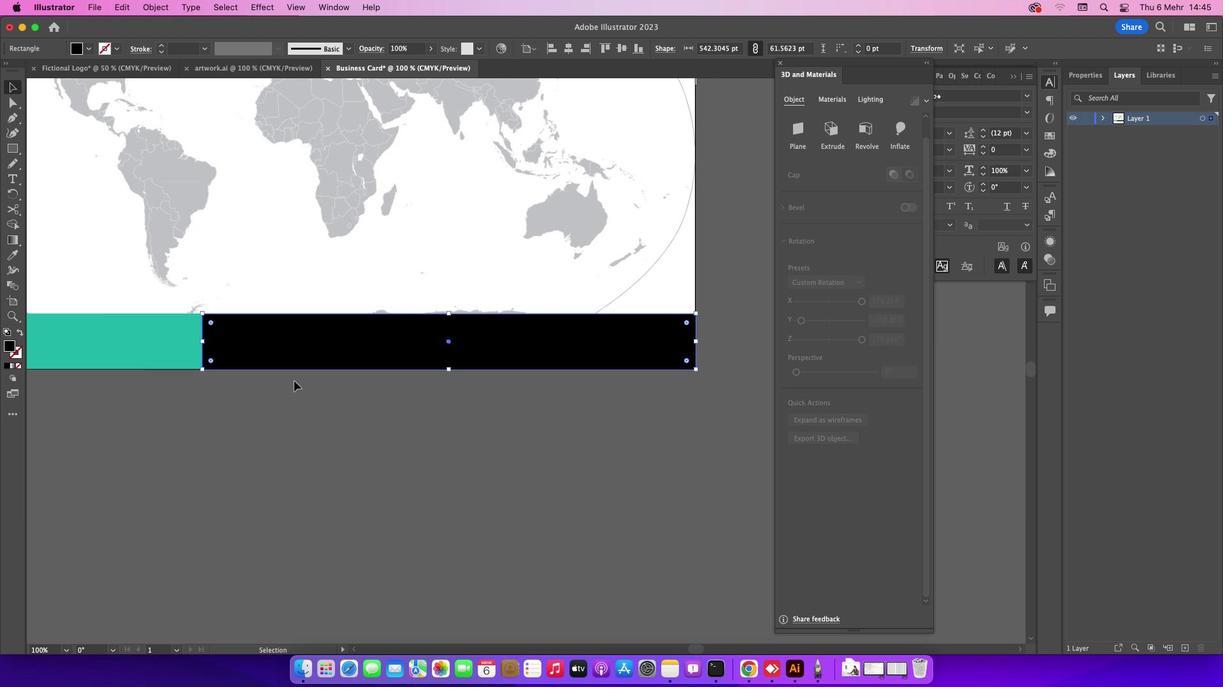 
Action: Mouse moved to (201, 341)
Screenshot: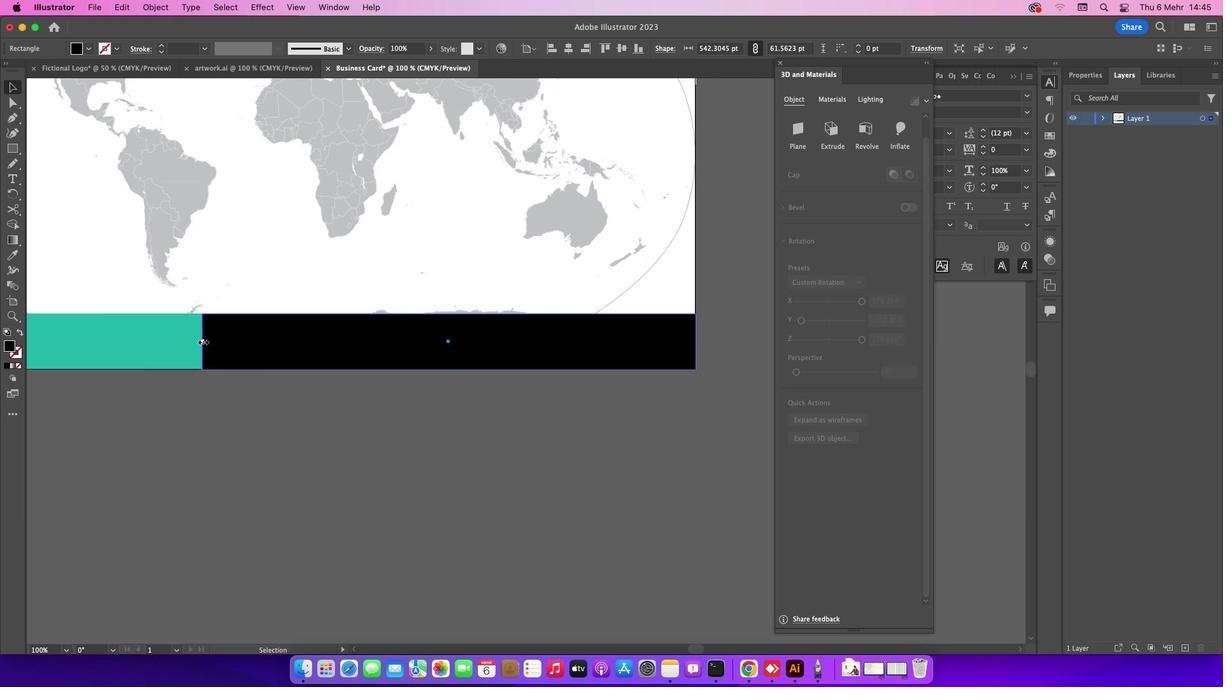 
Action: Mouse pressed left at (201, 341)
Screenshot: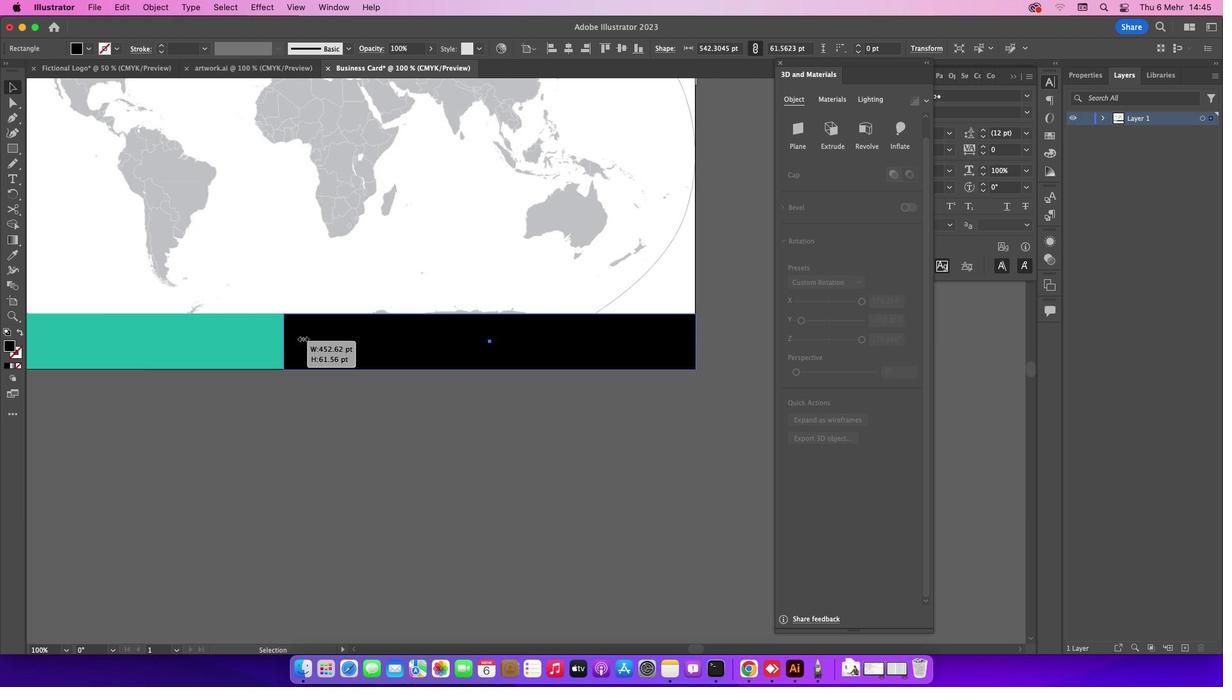 
Action: Mouse moved to (332, 339)
Screenshot: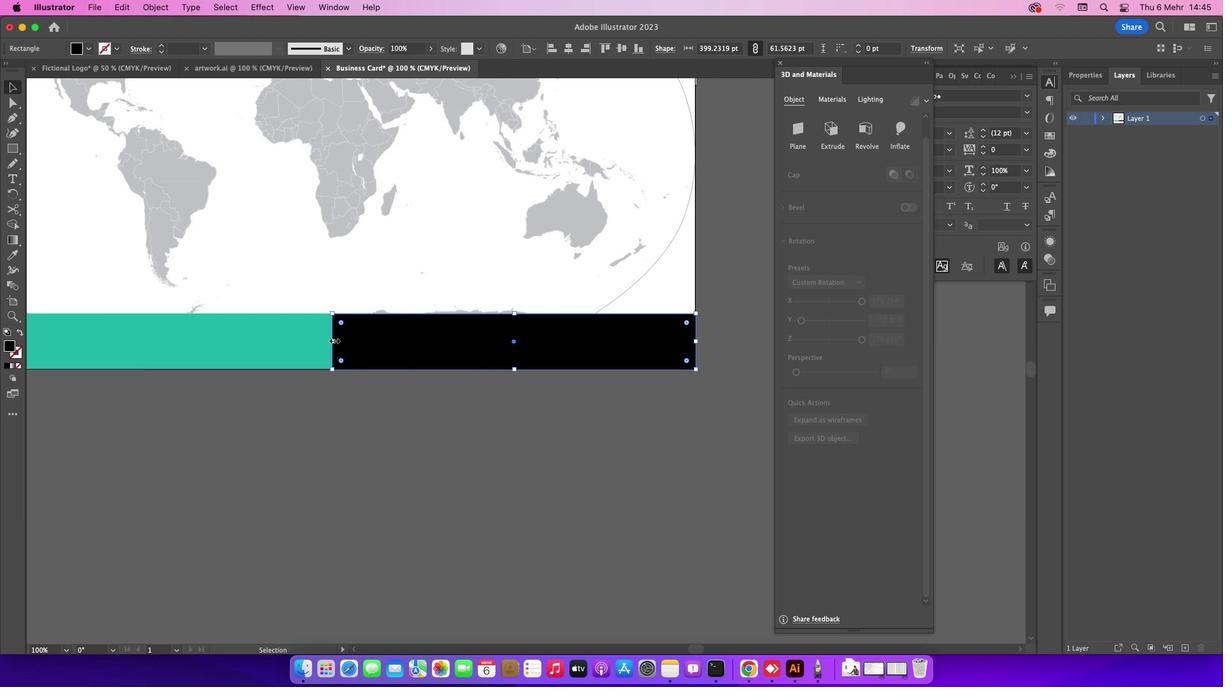 
Action: Key pressed 'a'
Screenshot: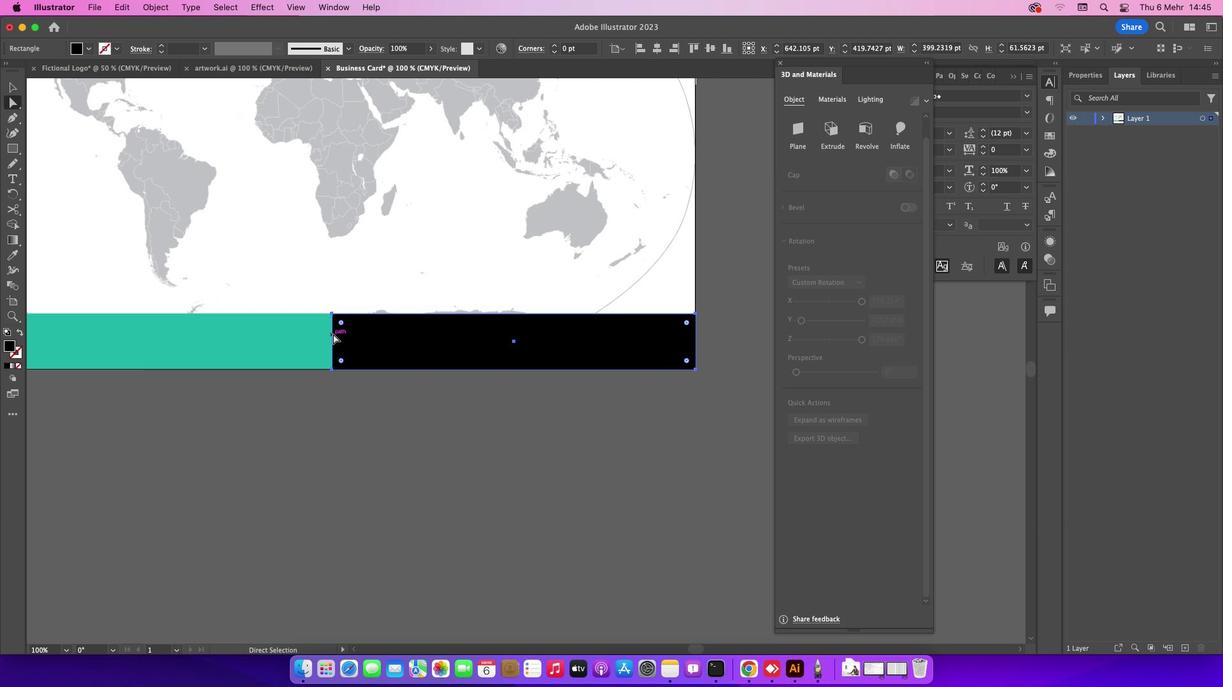 
Action: Mouse moved to (335, 315)
Screenshot: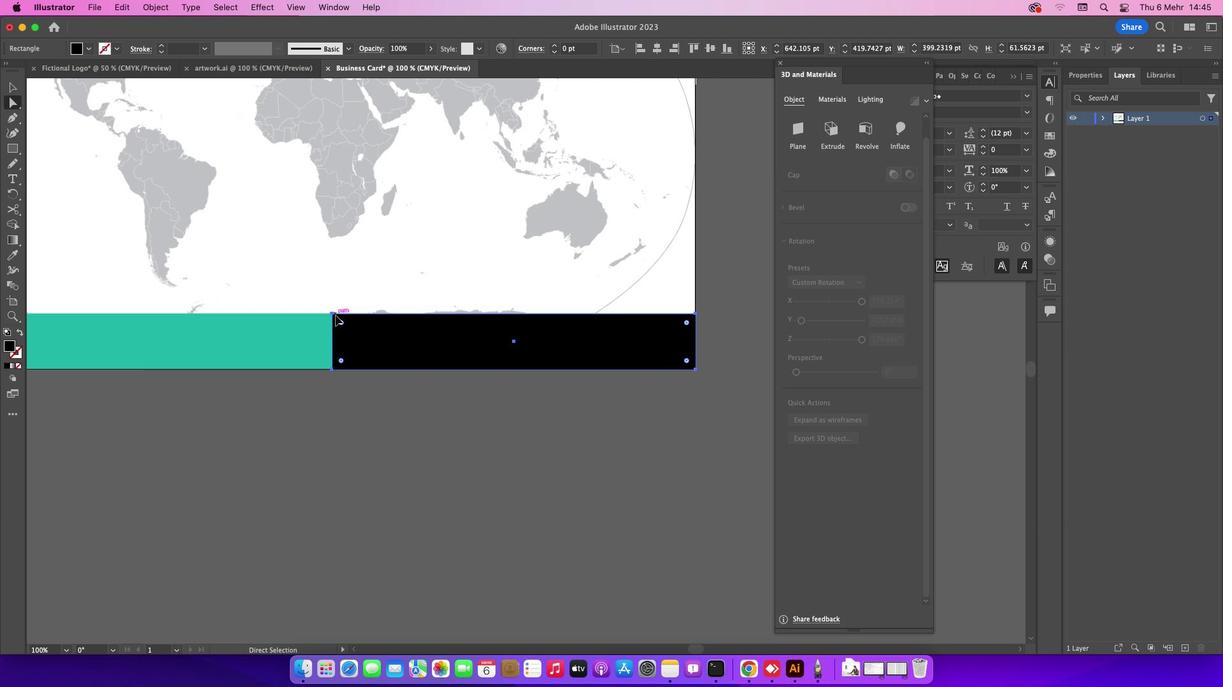
Action: Mouse pressed left at (335, 315)
Screenshot: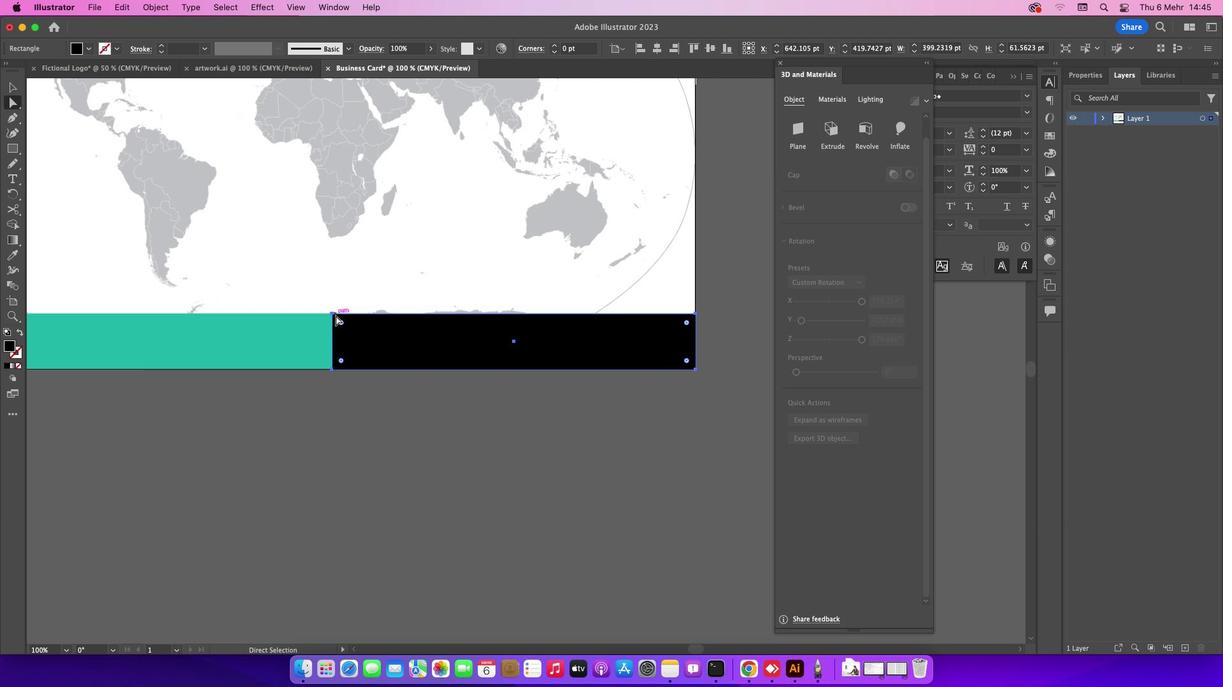 
Action: Mouse moved to (332, 315)
Screenshot: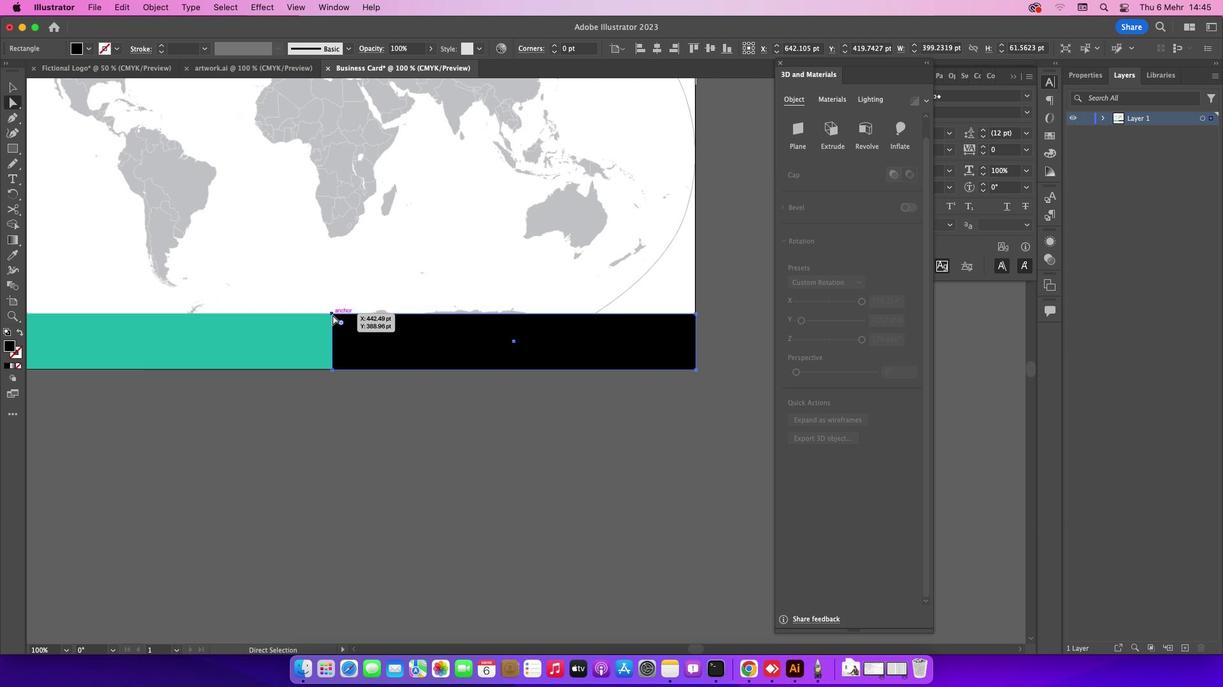 
Action: Mouse pressed left at (332, 315)
Screenshot: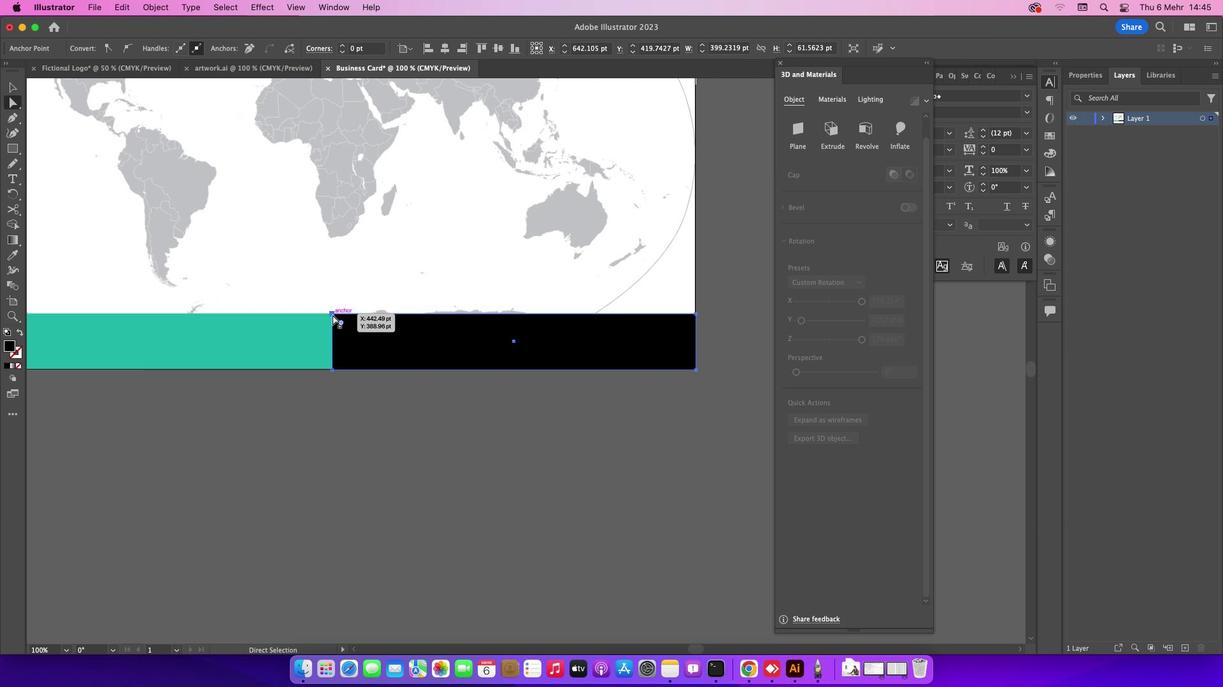 
Action: Mouse pressed left at (332, 315)
Screenshot: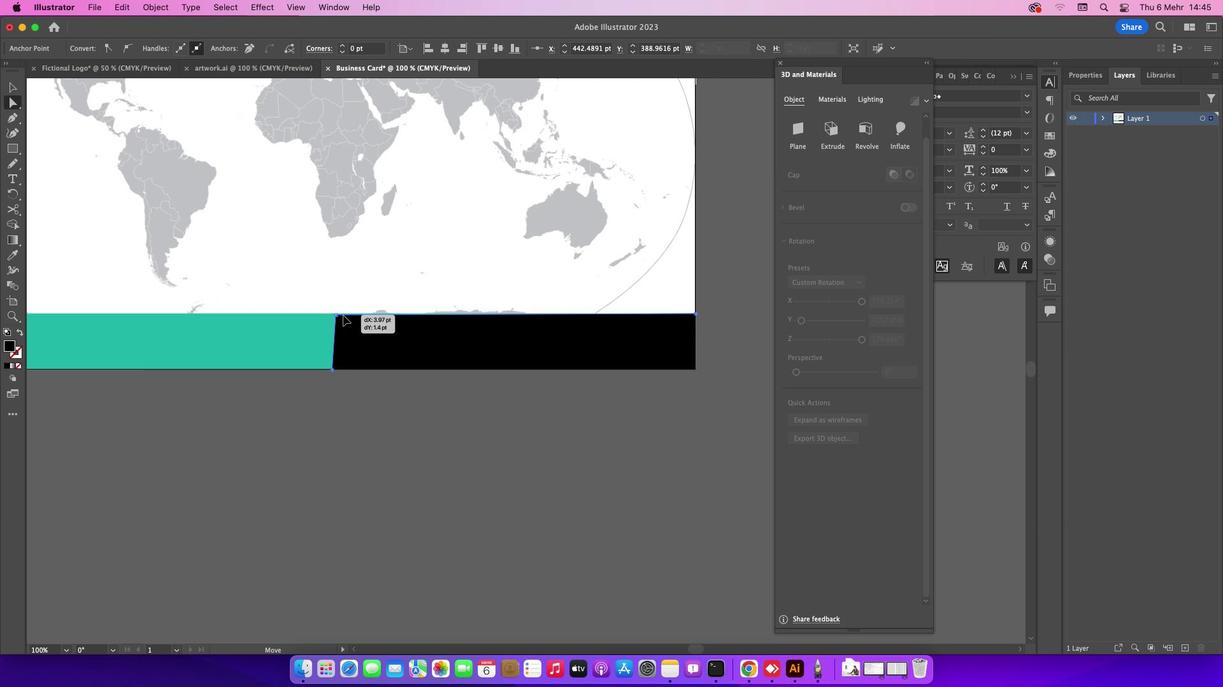
Action: Mouse moved to (310, 378)
Screenshot: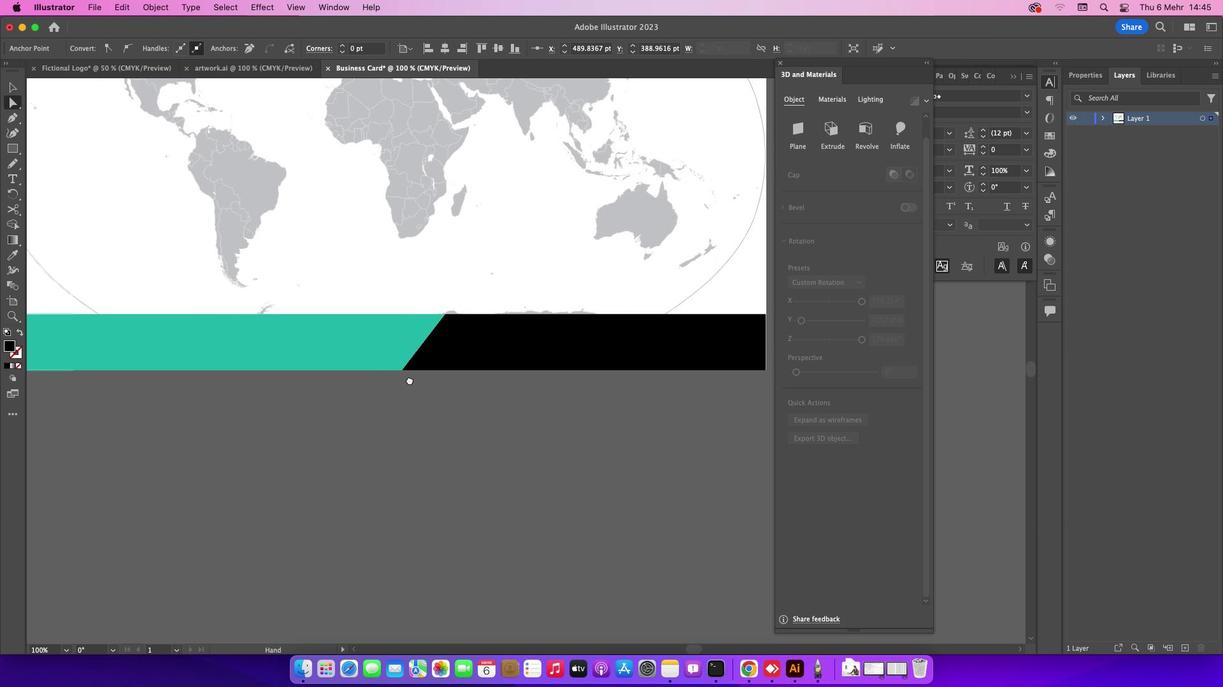 
Action: Key pressed Key.space
Screenshot: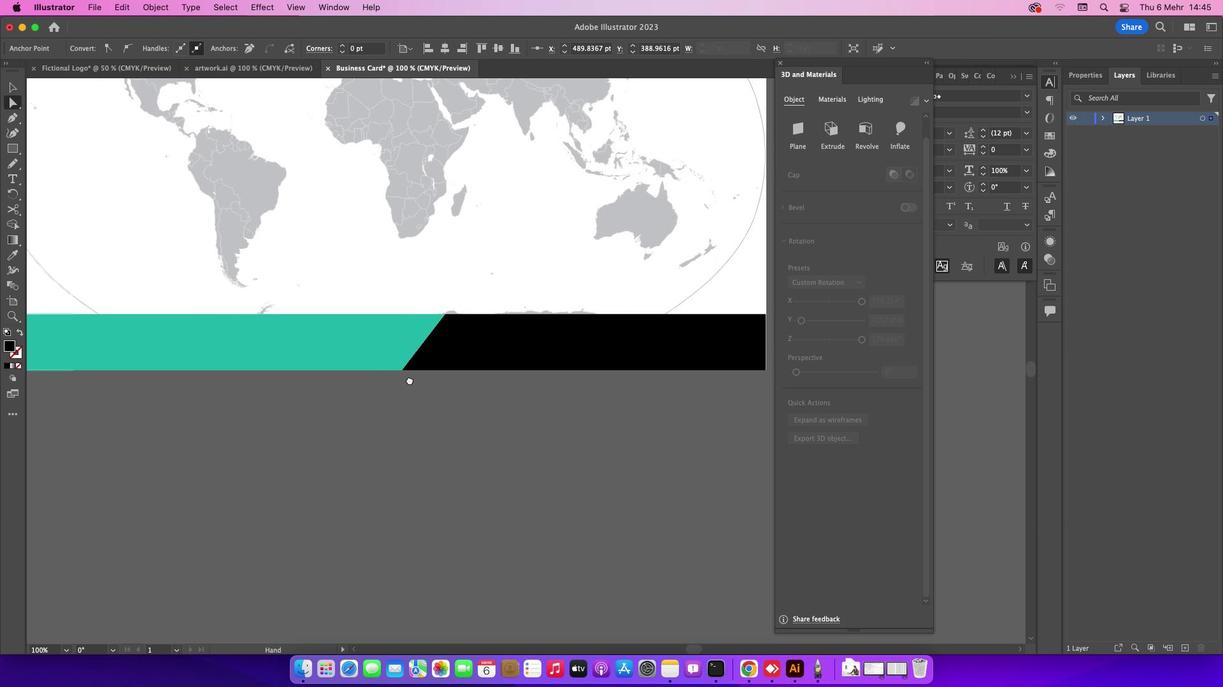 
Action: Mouse pressed left at (310, 378)
Screenshot: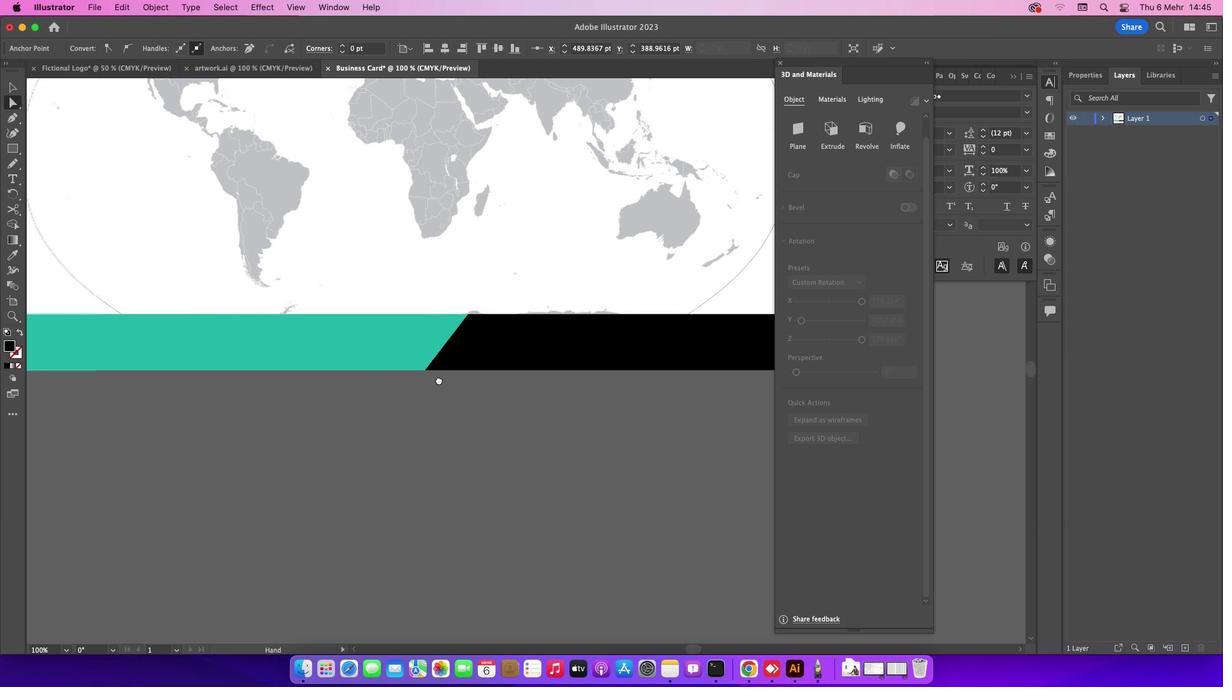
Action: Mouse moved to (443, 379)
Screenshot: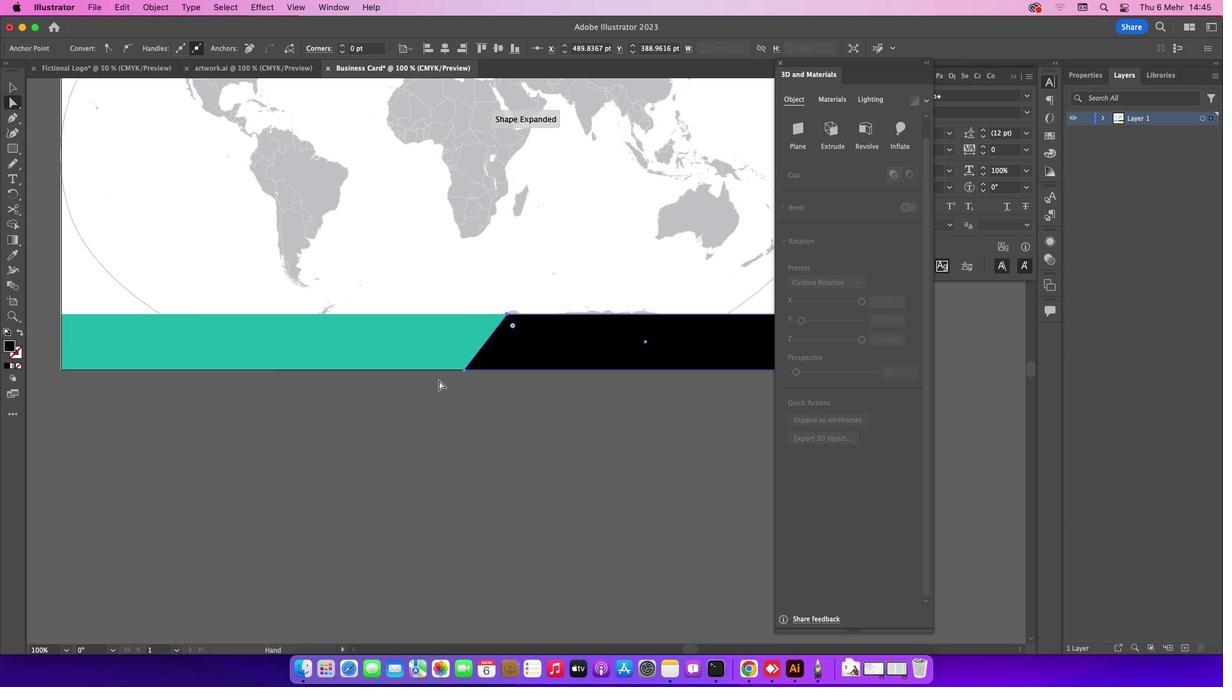 
Action: Key pressed Key.space
Screenshot: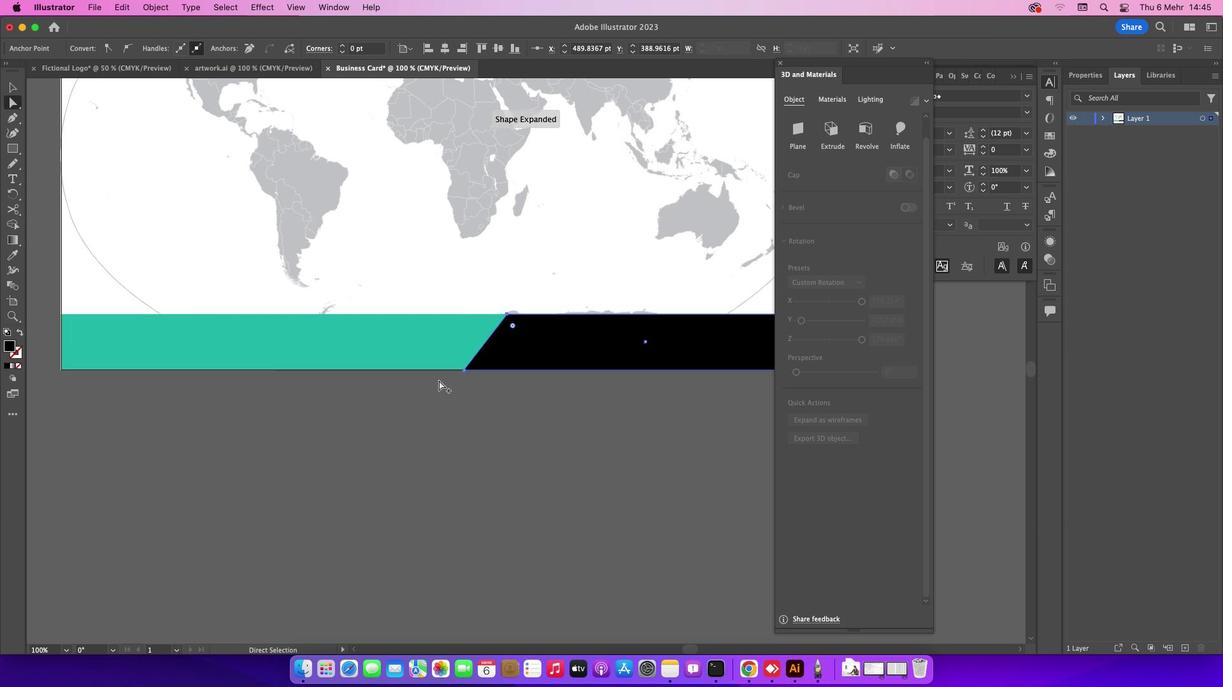 
Action: Mouse moved to (438, 380)
Screenshot: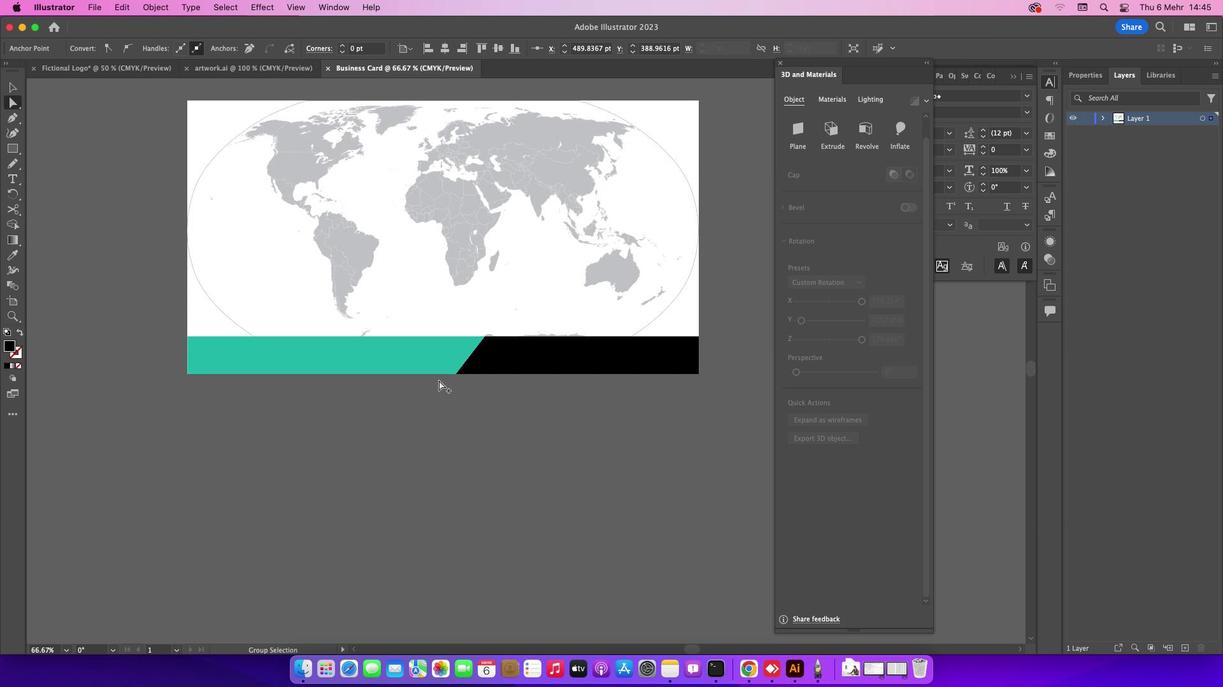 
Action: Key pressed Key.alt
Screenshot: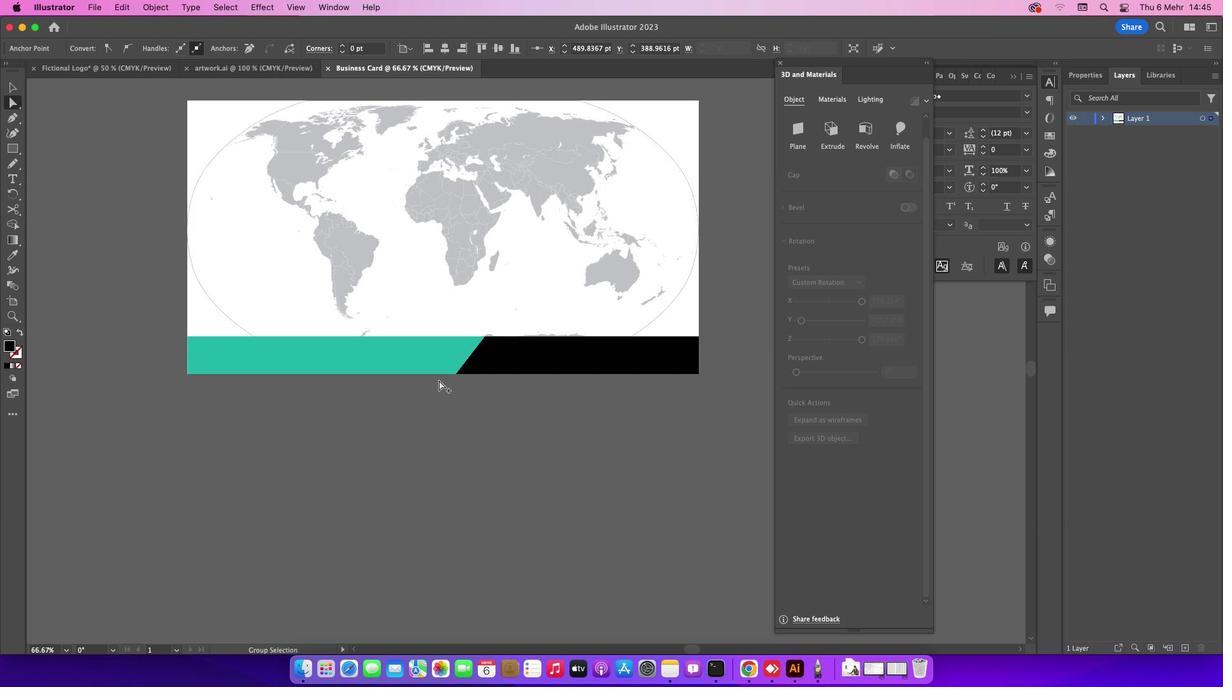 
Action: Mouse scrolled (438, 380) with delta (0, 0)
Screenshot: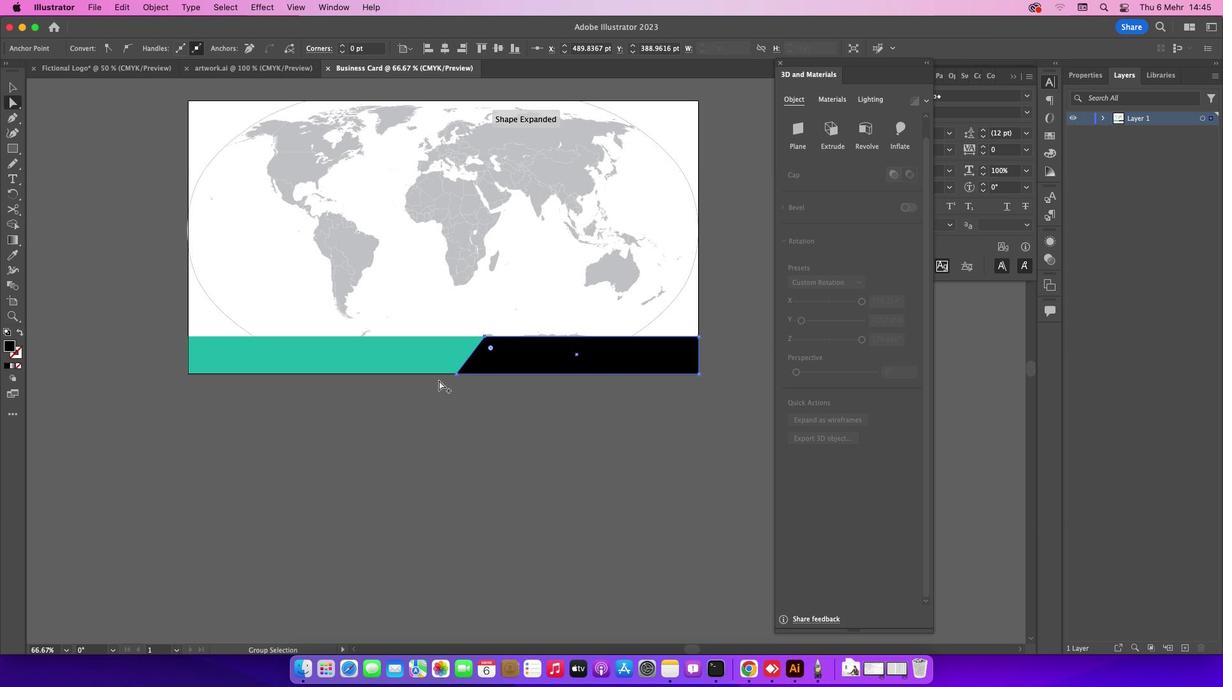 
Action: Mouse moved to (438, 380)
Screenshot: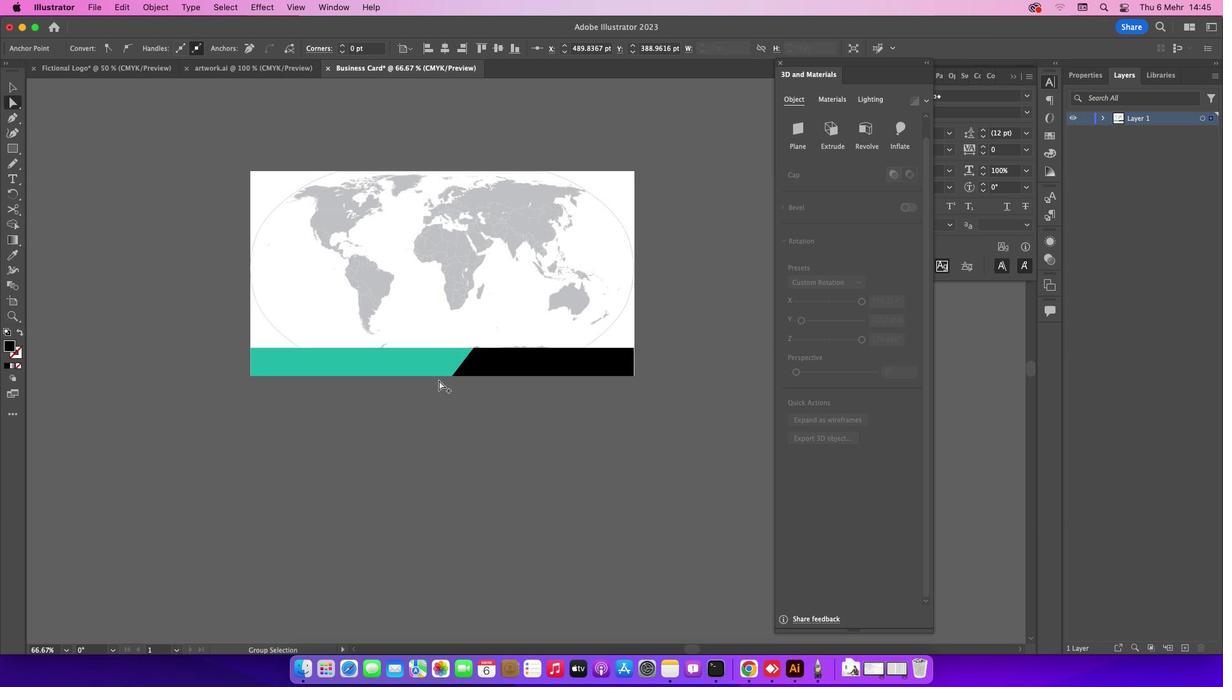
Action: Mouse scrolled (438, 380) with delta (0, 0)
Screenshot: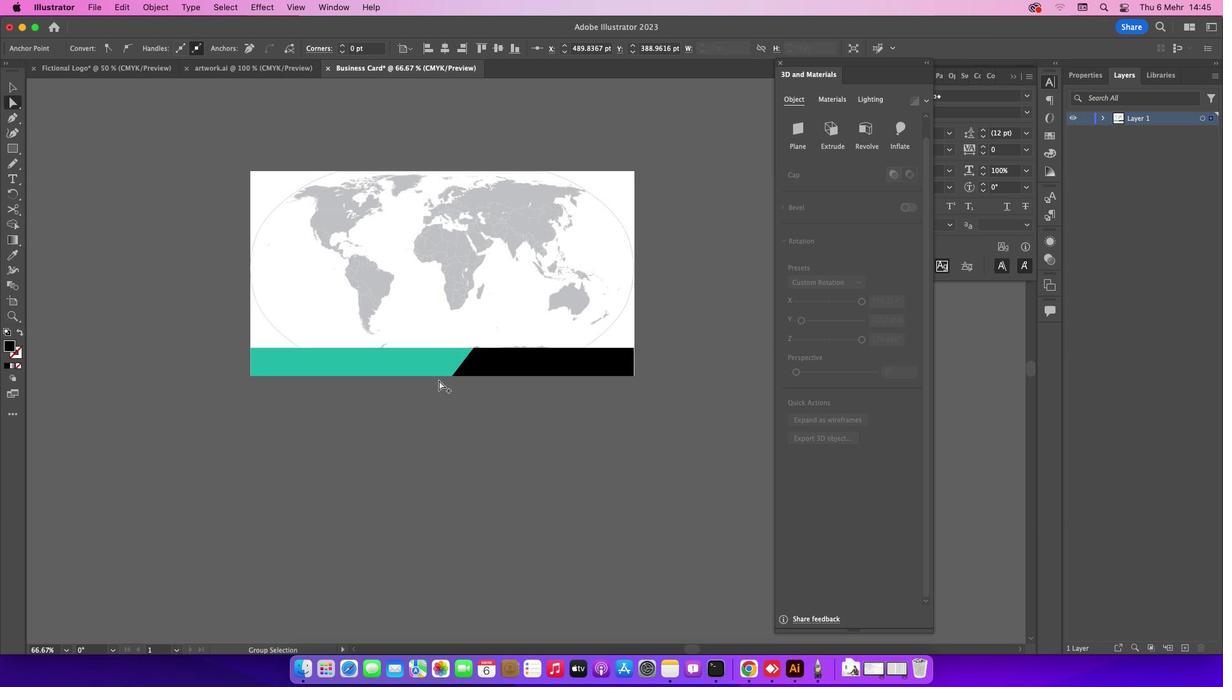 
Action: Mouse scrolled (438, 380) with delta (0, 0)
Screenshot: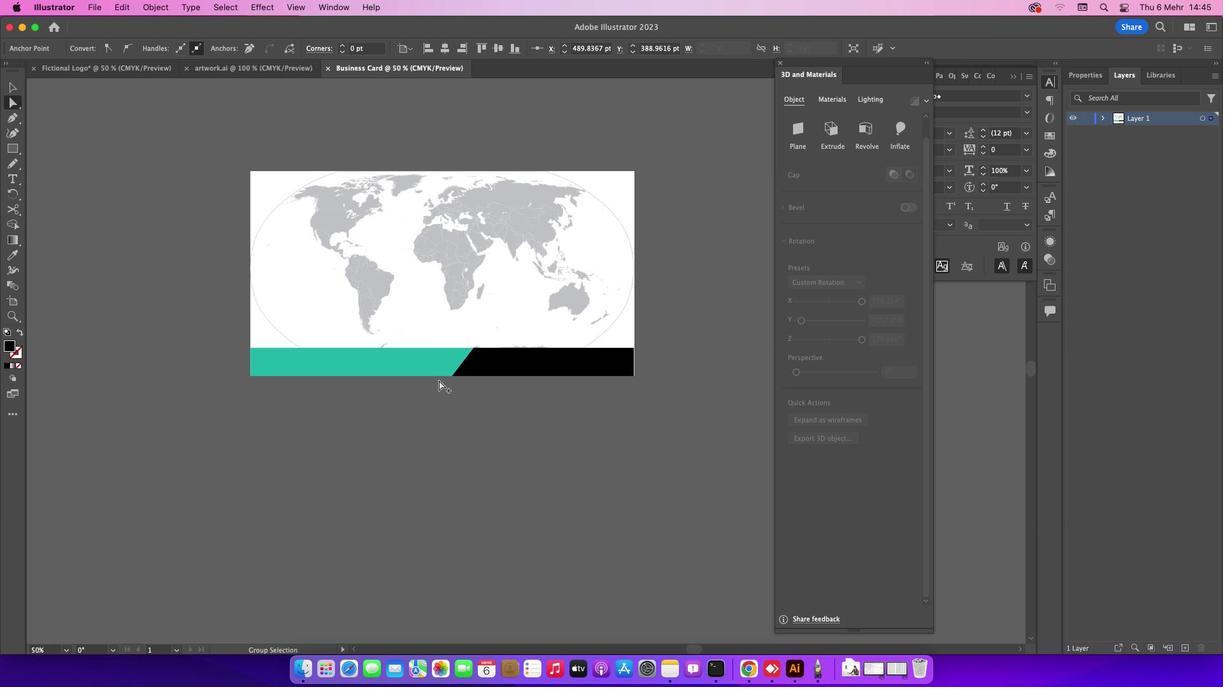 
Action: Mouse moved to (513, 412)
Screenshot: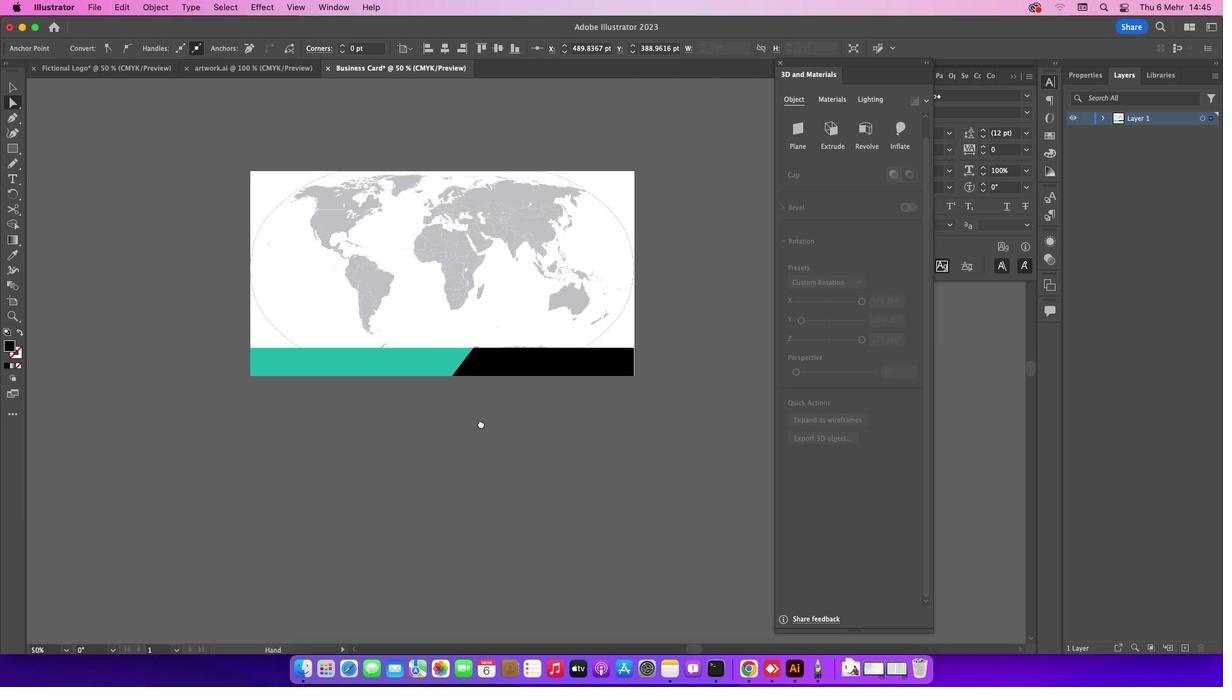 
Action: Key pressed Key.space
Screenshot: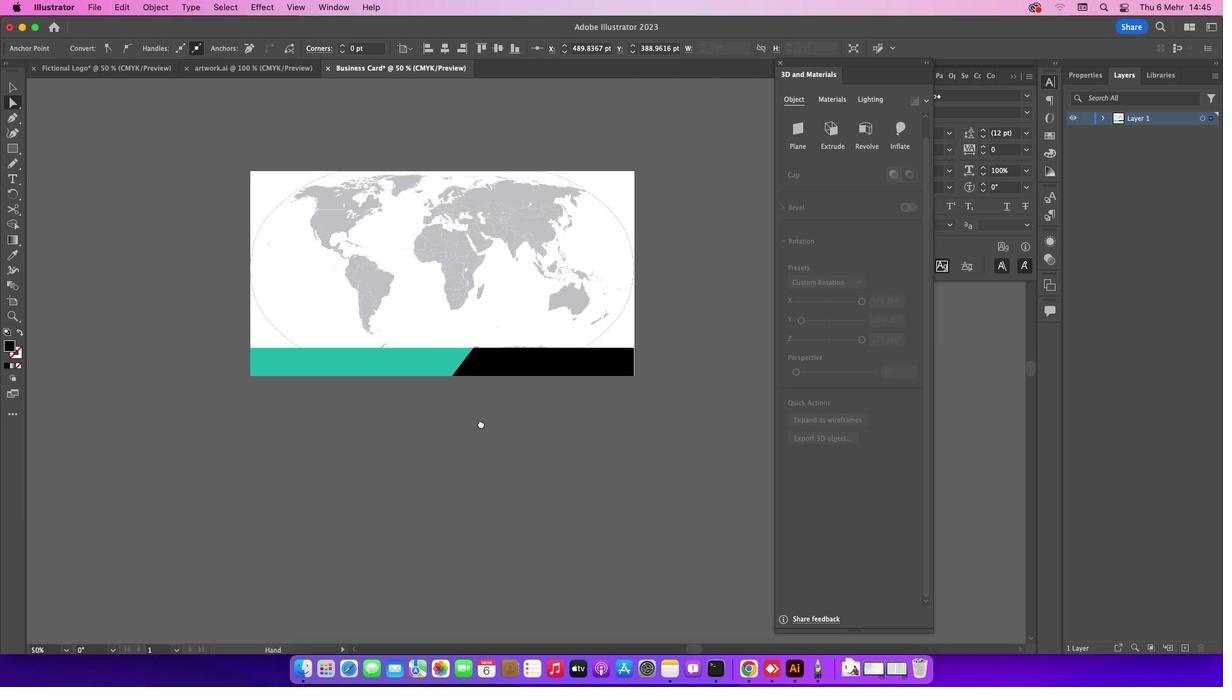 
Action: Mouse moved to (528, 418)
Screenshot: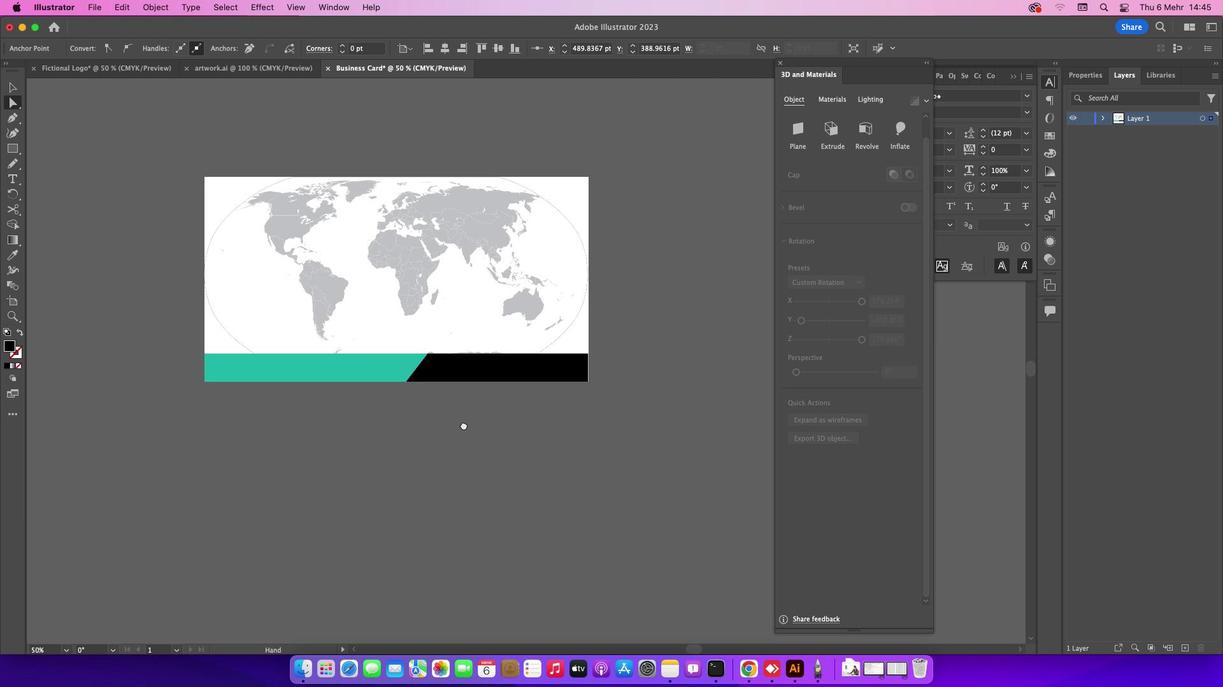 
Action: Mouse pressed left at (528, 418)
Screenshot: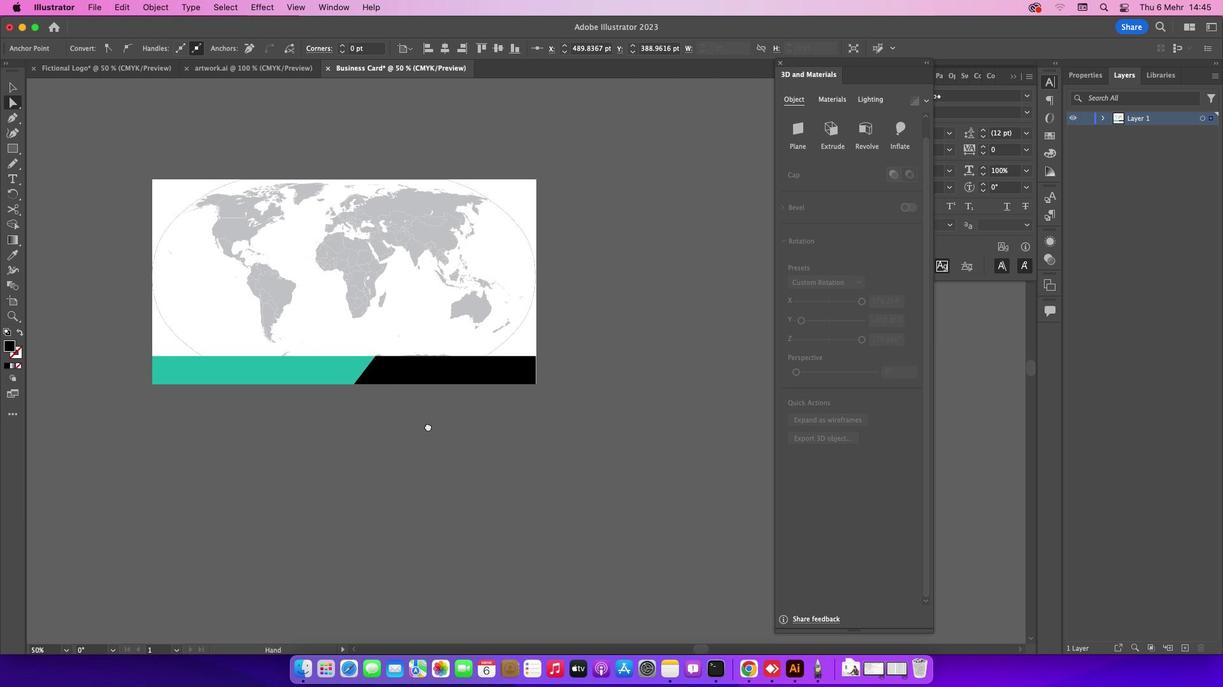 
Action: Mouse moved to (394, 412)
Screenshot: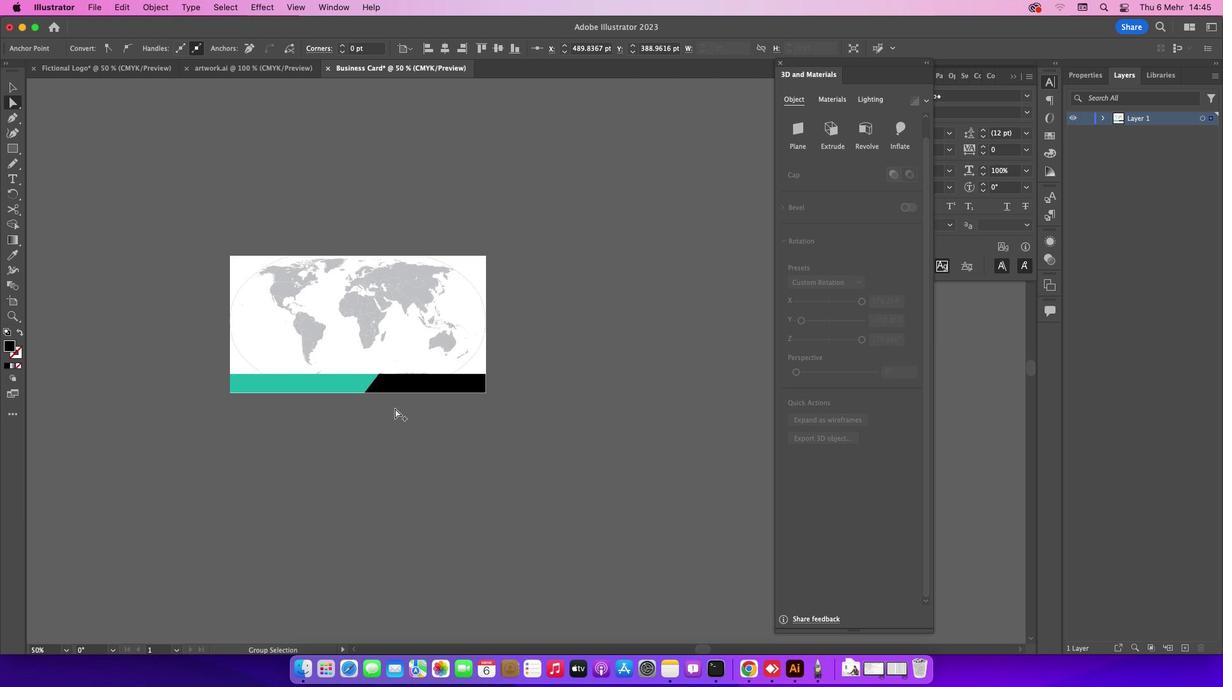 
Action: Key pressed Key.alt
Screenshot: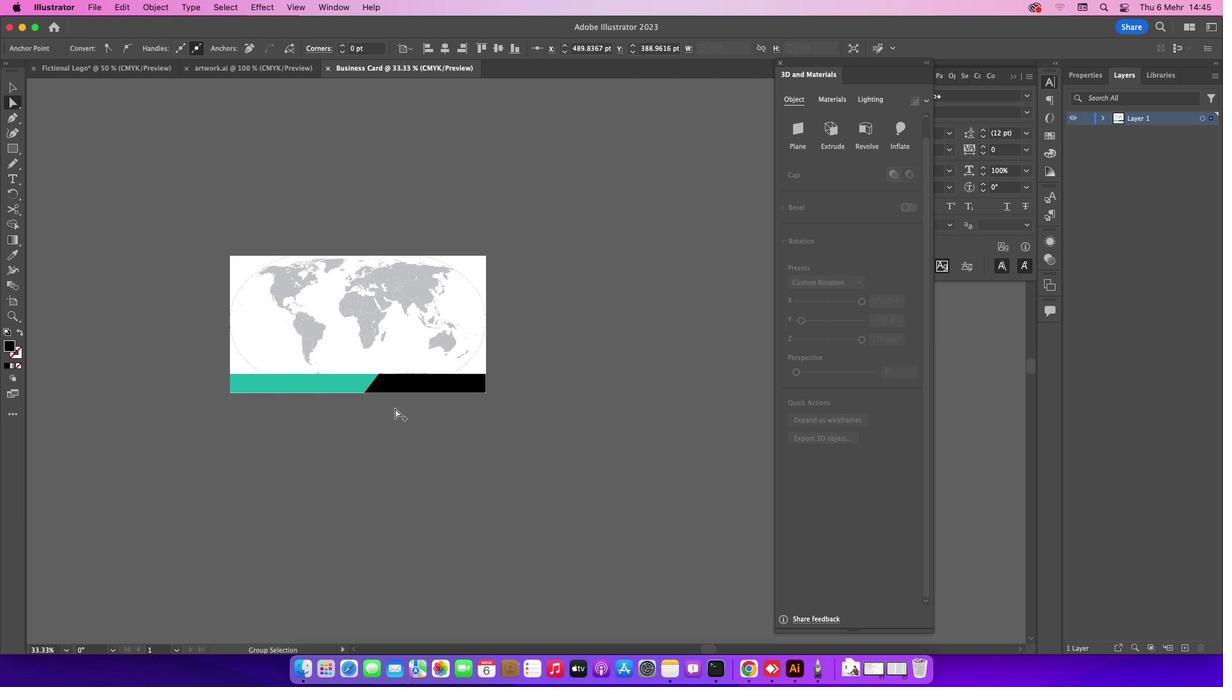 
Action: Mouse moved to (394, 409)
Screenshot: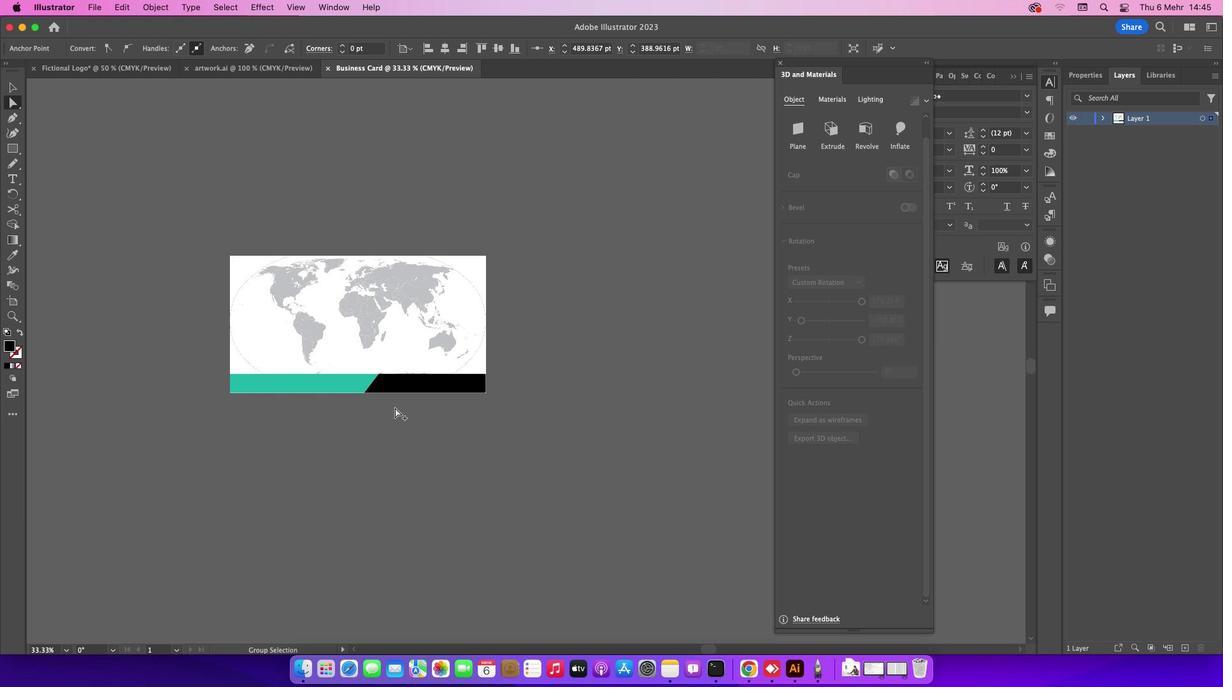 
Action: Mouse scrolled (394, 409) with delta (0, 0)
Screenshot: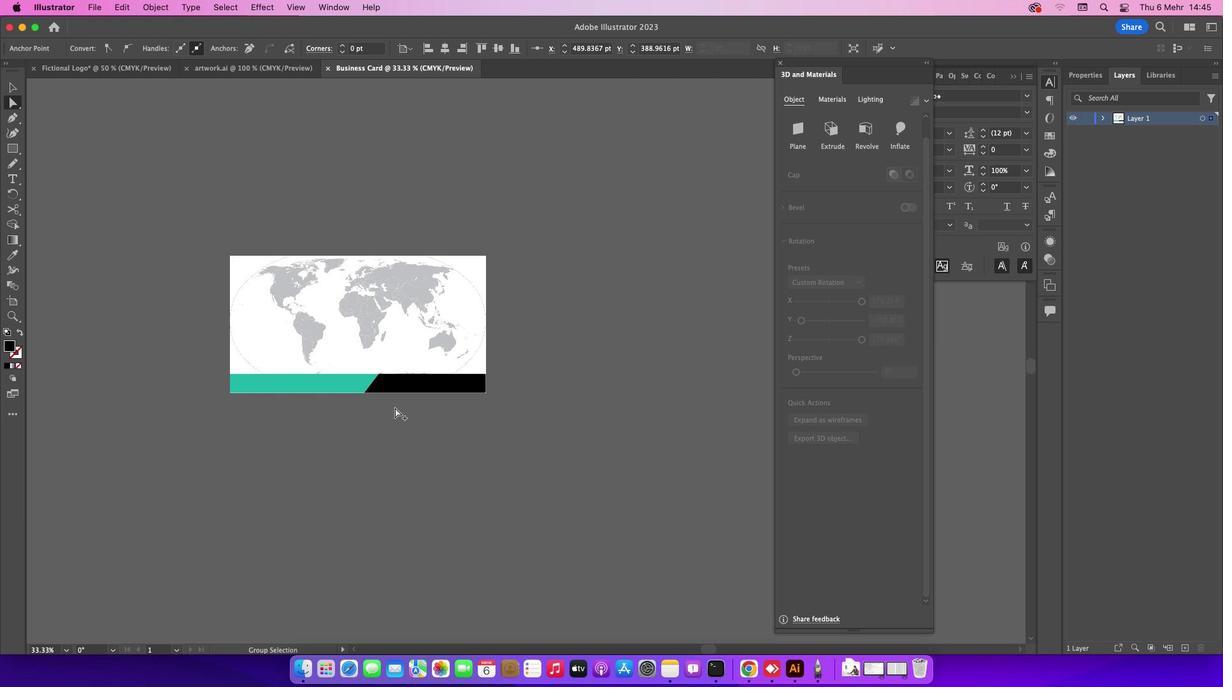 
Action: Mouse moved to (394, 408)
Screenshot: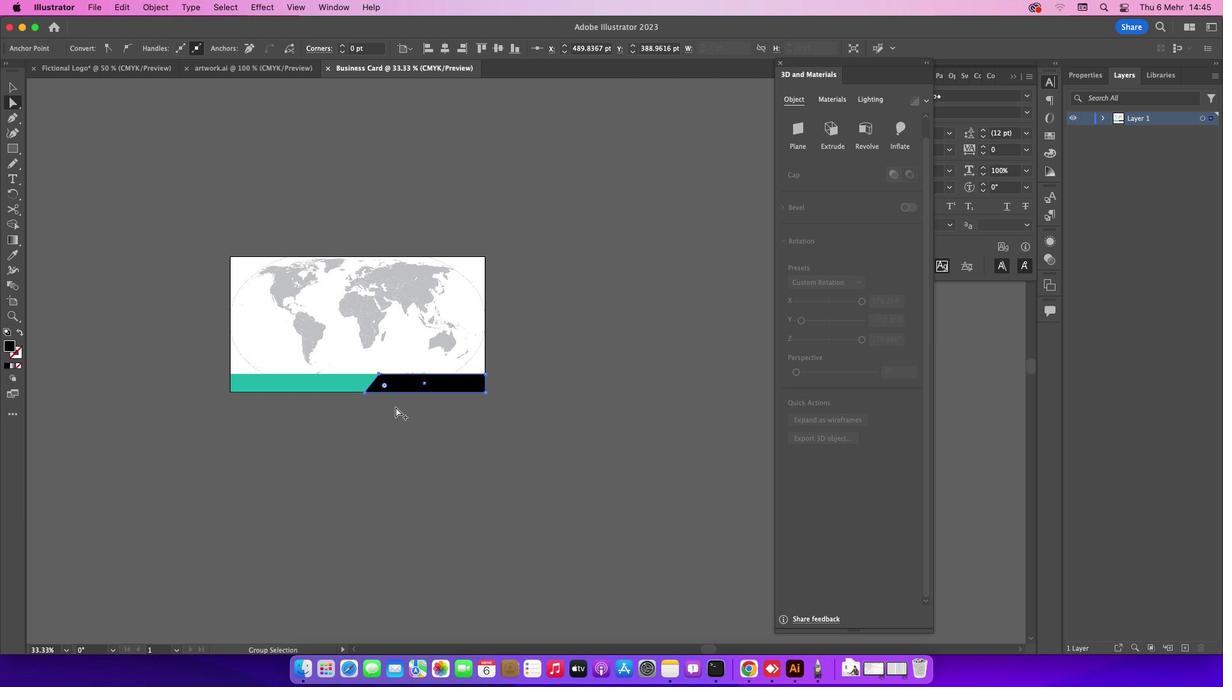 
Action: Mouse scrolled (394, 408) with delta (0, 0)
Screenshot: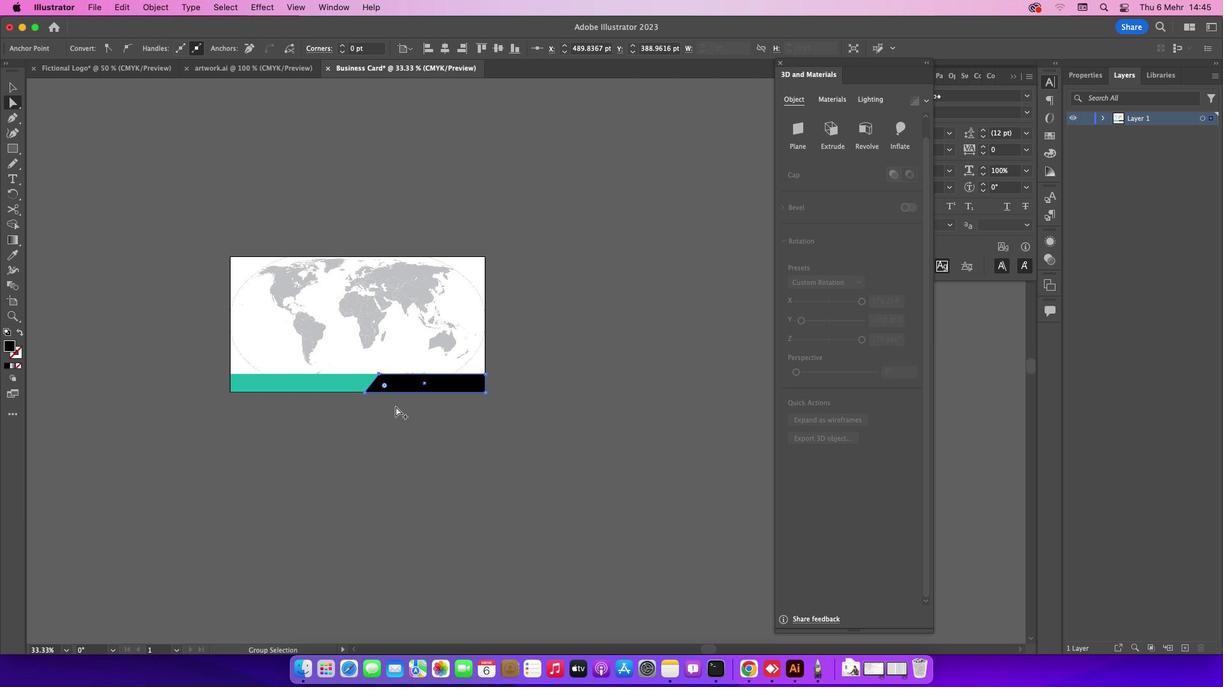 
Action: Mouse moved to (395, 406)
Screenshot: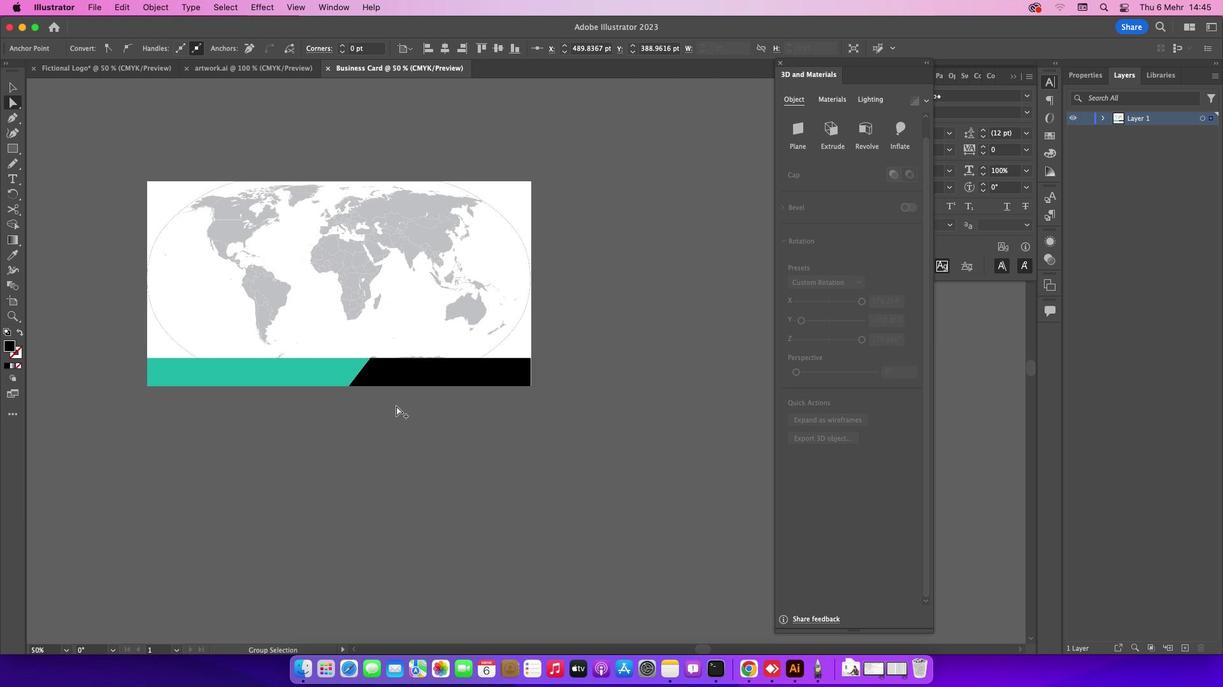 
Action: Mouse scrolled (395, 406) with delta (0, 0)
Screenshot: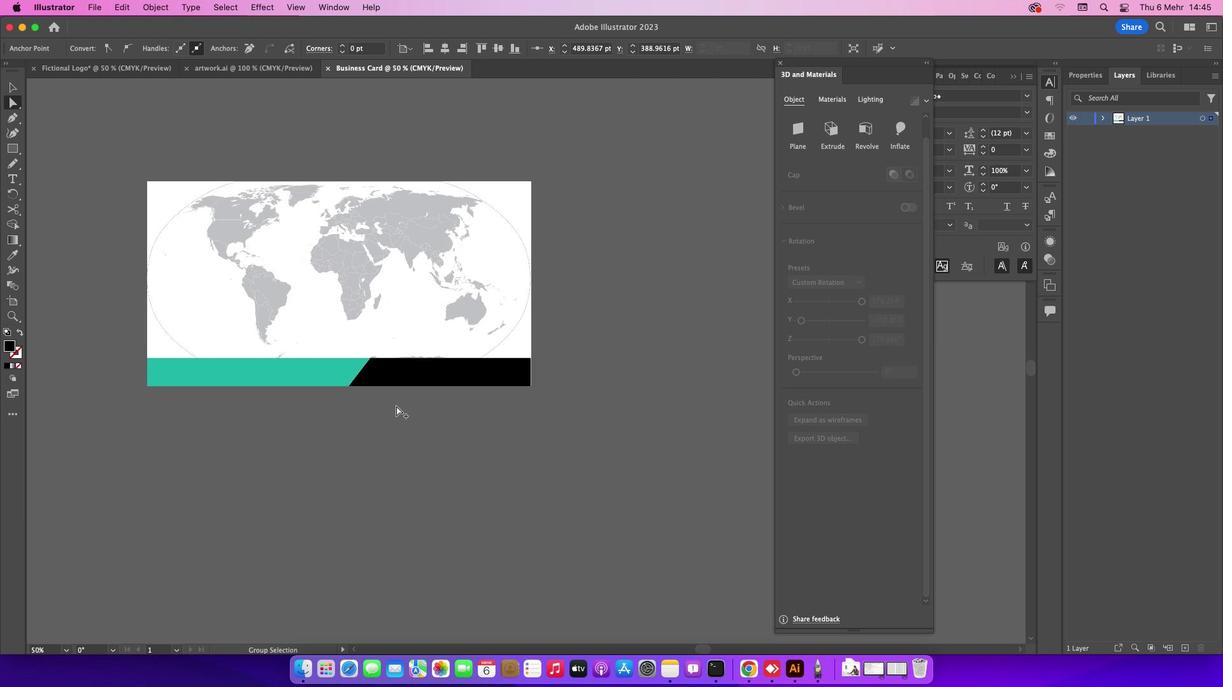 
Action: Mouse scrolled (395, 406) with delta (0, 0)
Screenshot: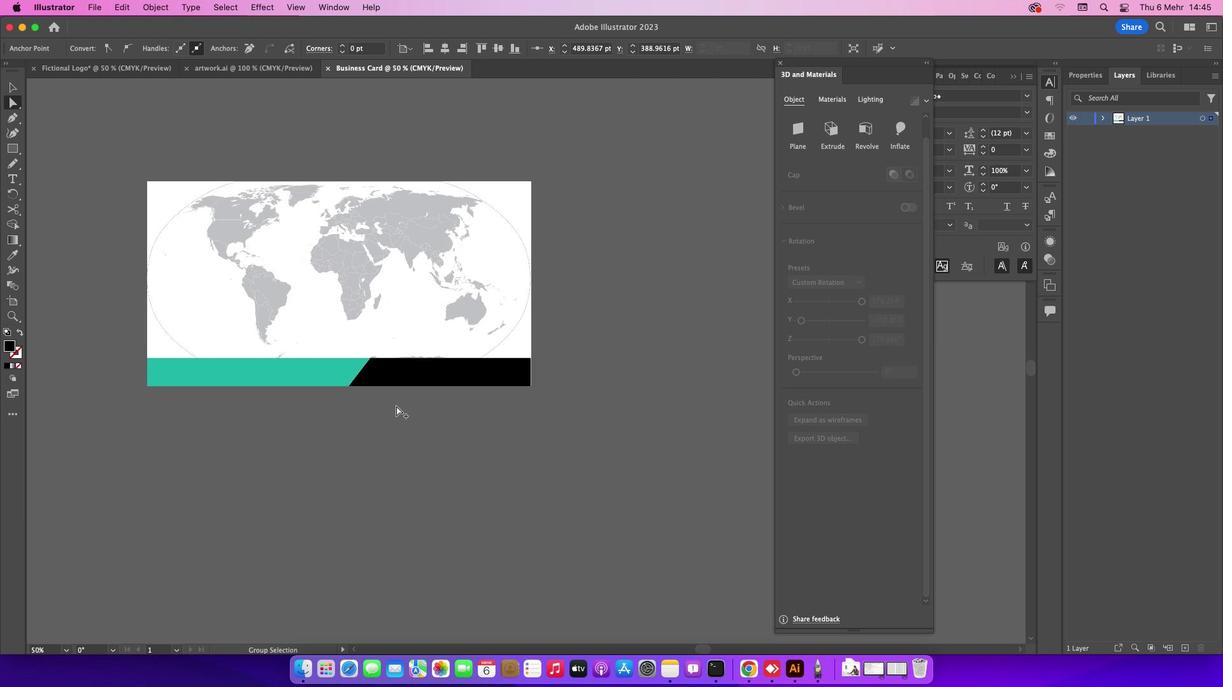 
Action: Mouse scrolled (395, 406) with delta (0, 0)
Screenshot: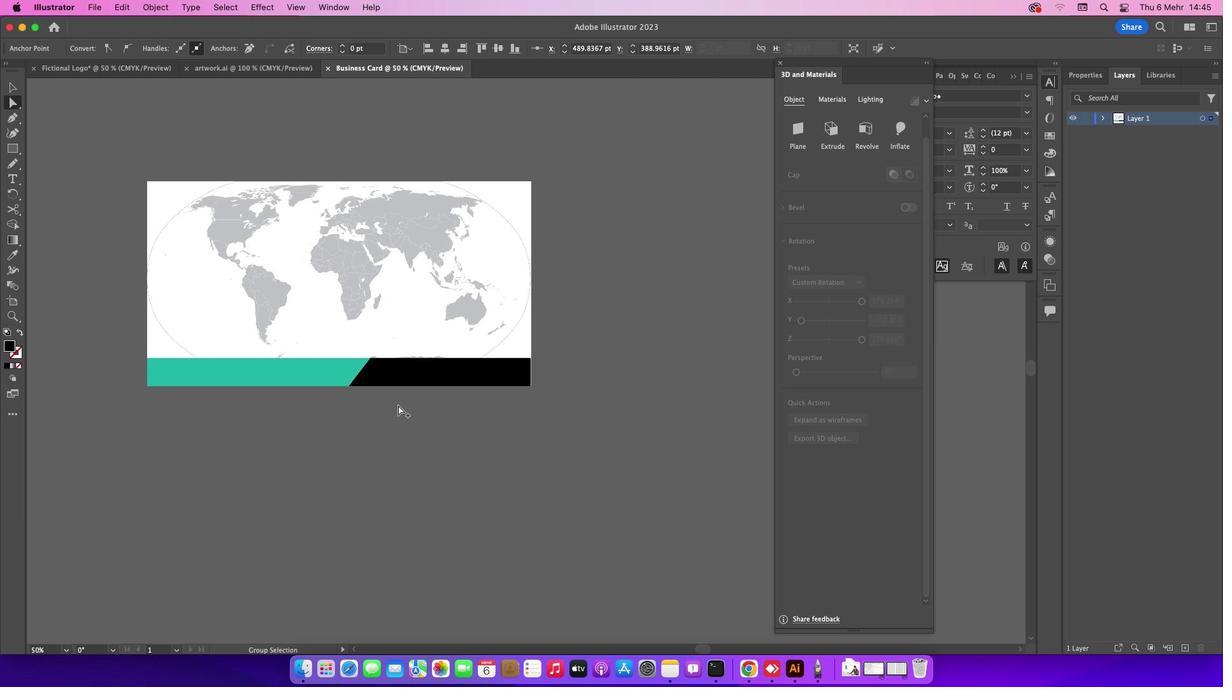 
Action: Mouse scrolled (395, 406) with delta (0, 0)
Screenshot: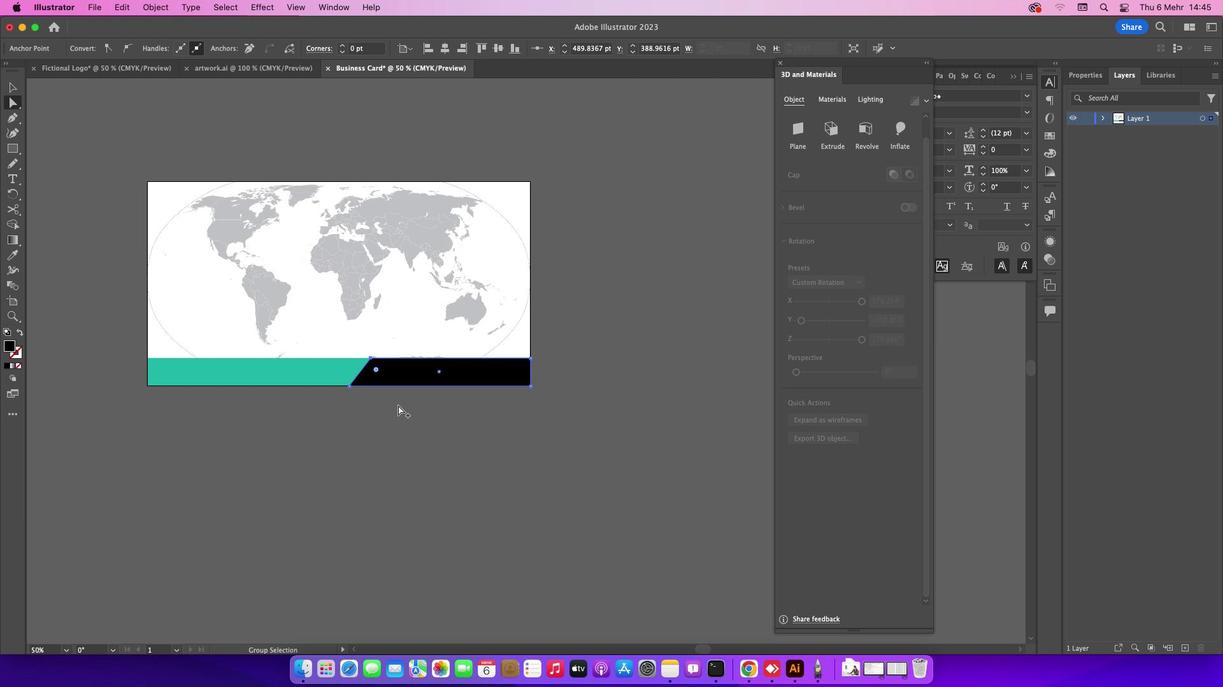 
Action: Mouse moved to (398, 405)
Screenshot: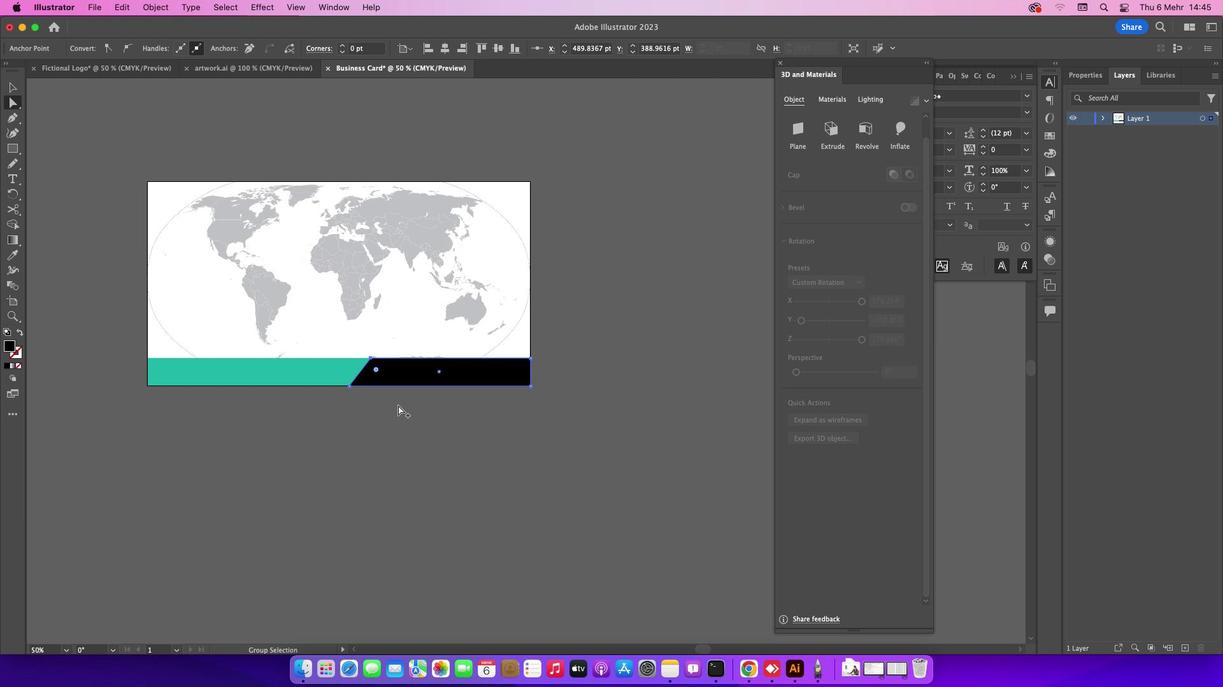 
Action: Mouse scrolled (398, 405) with delta (0, 0)
Screenshot: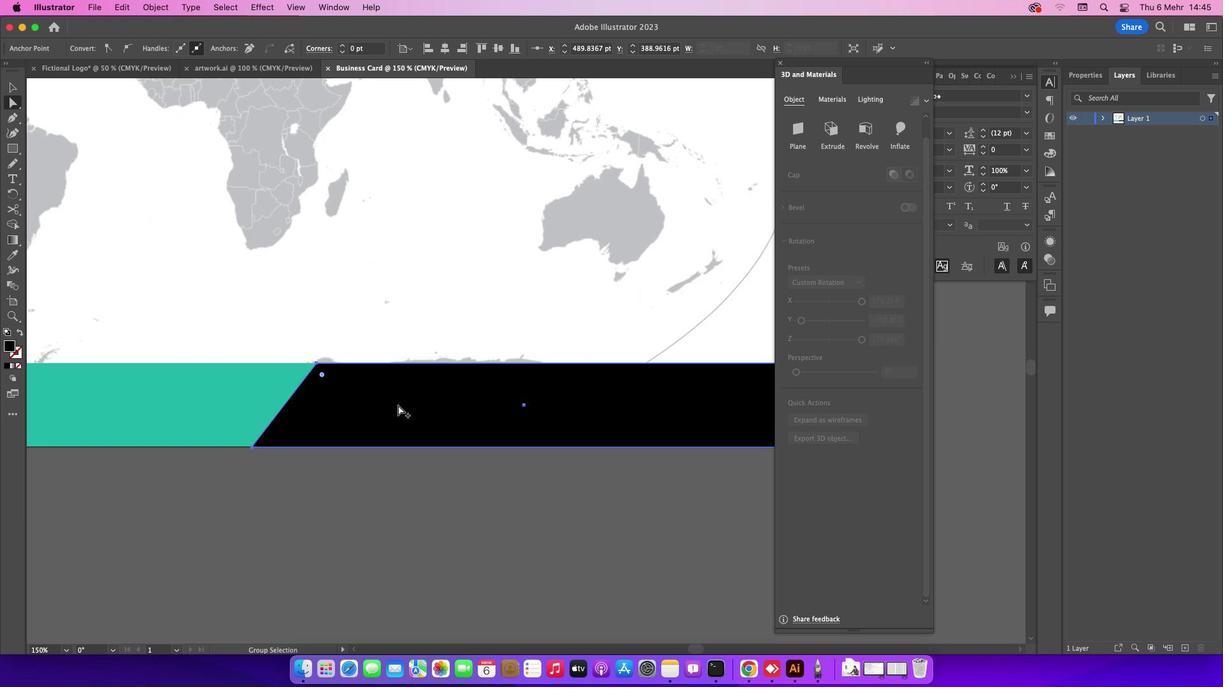 
Action: Mouse scrolled (398, 405) with delta (0, 0)
Screenshot: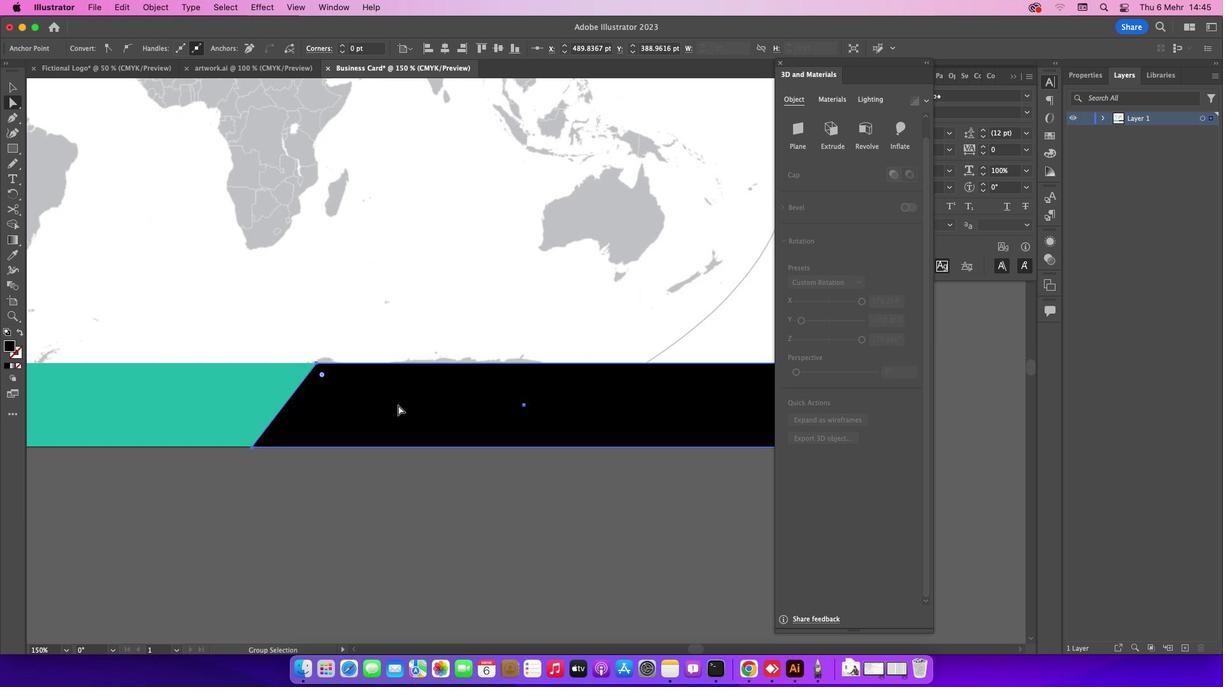 
Action: Mouse scrolled (398, 405) with delta (0, 1)
Screenshot: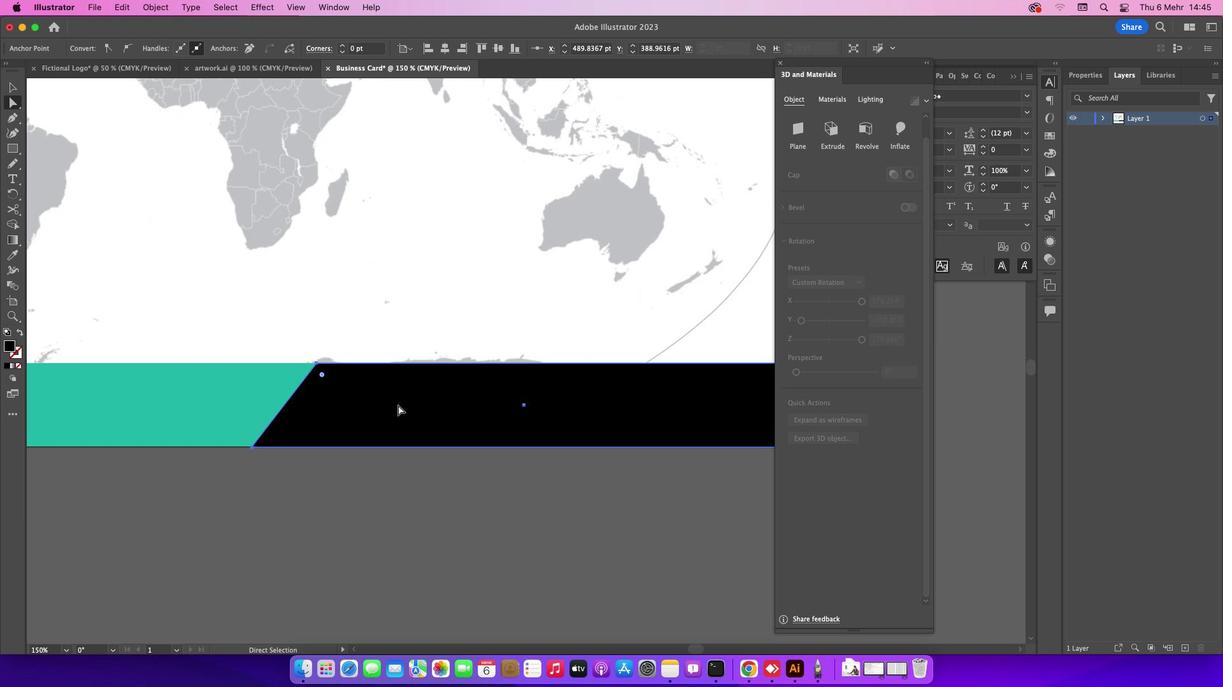 
Action: Mouse moved to (399, 431)
Screenshot: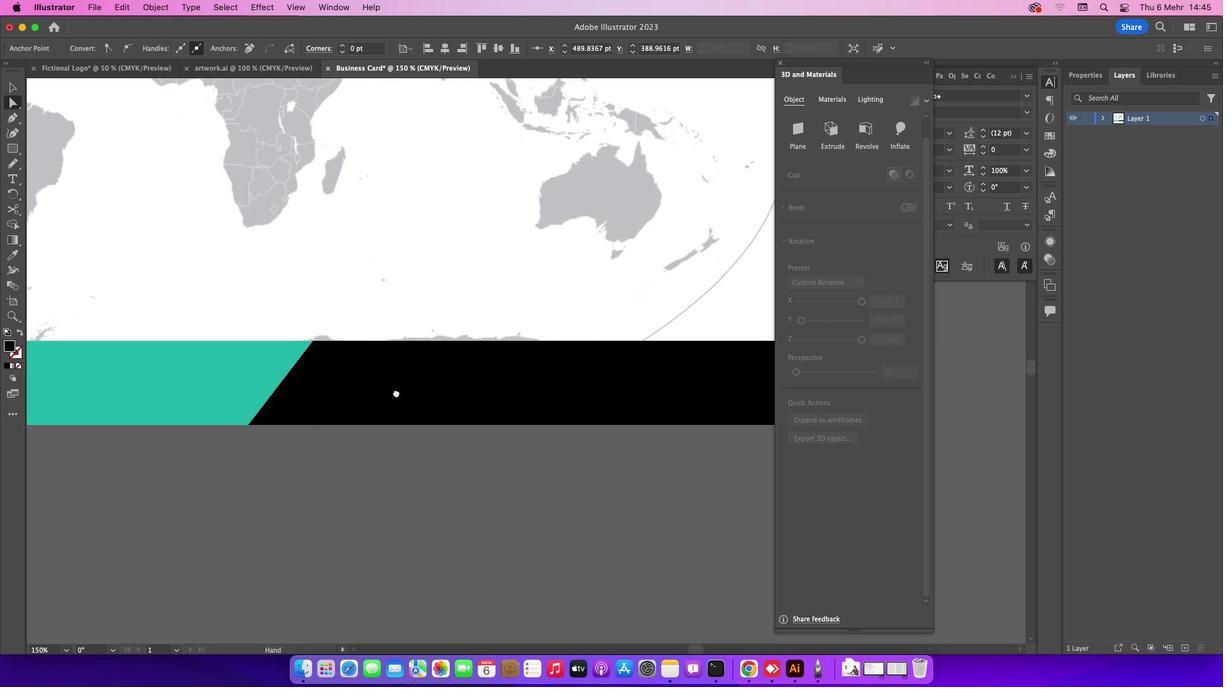 
Action: Key pressed Key.space
Screenshot: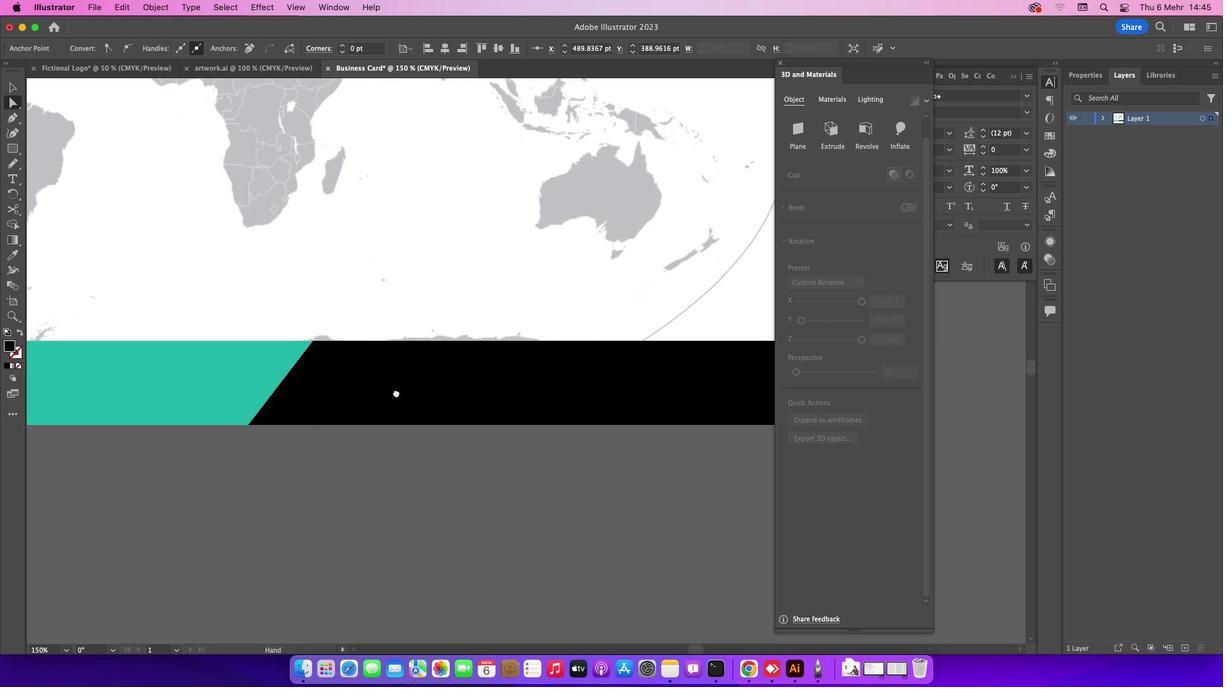 
Action: Mouse moved to (399, 431)
Screenshot: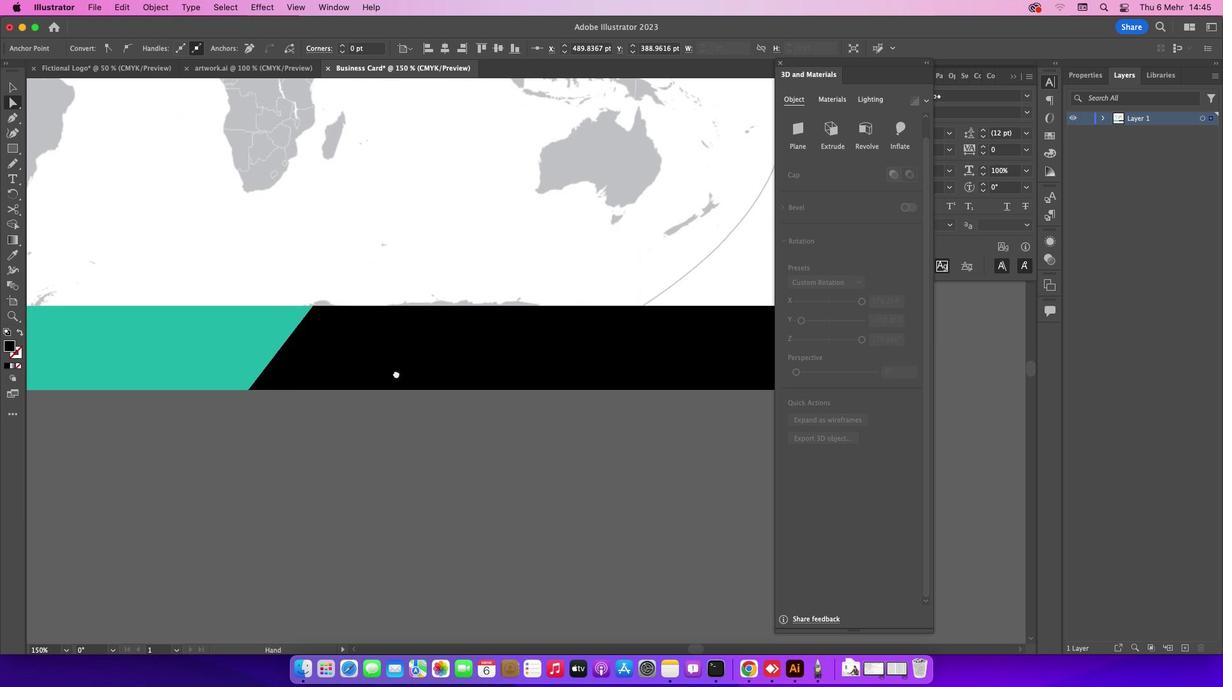 
Action: Mouse pressed left at (399, 431)
Screenshot: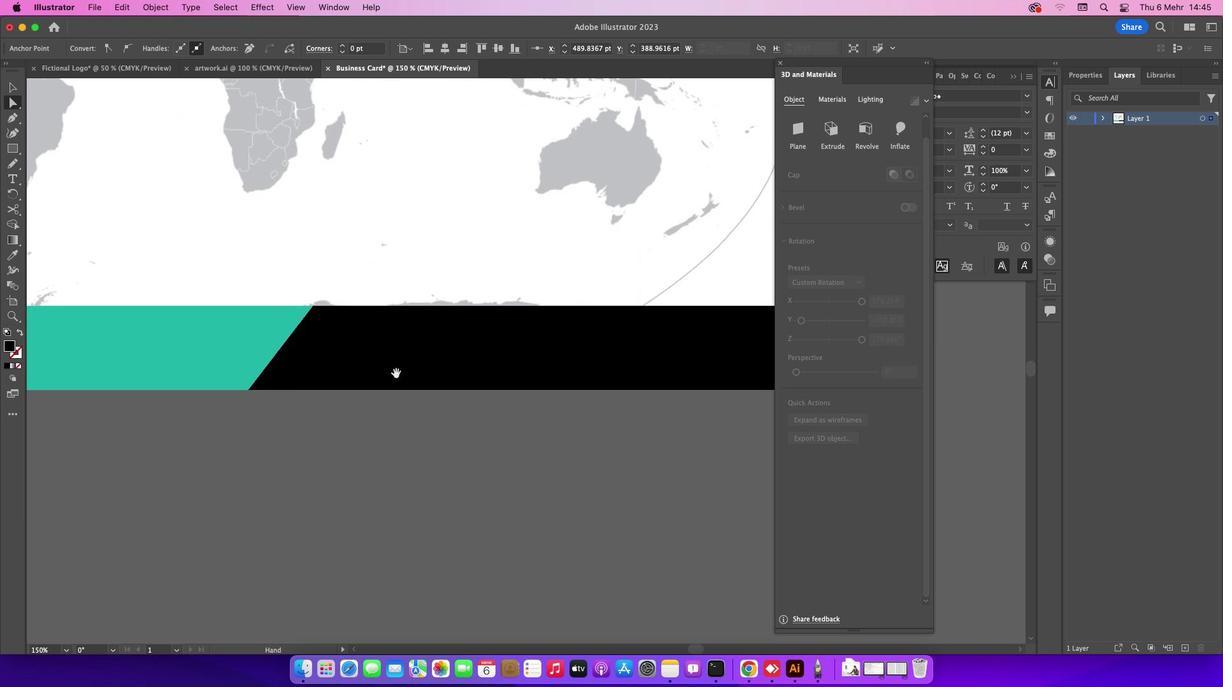 
Action: Mouse moved to (396, 373)
Screenshot: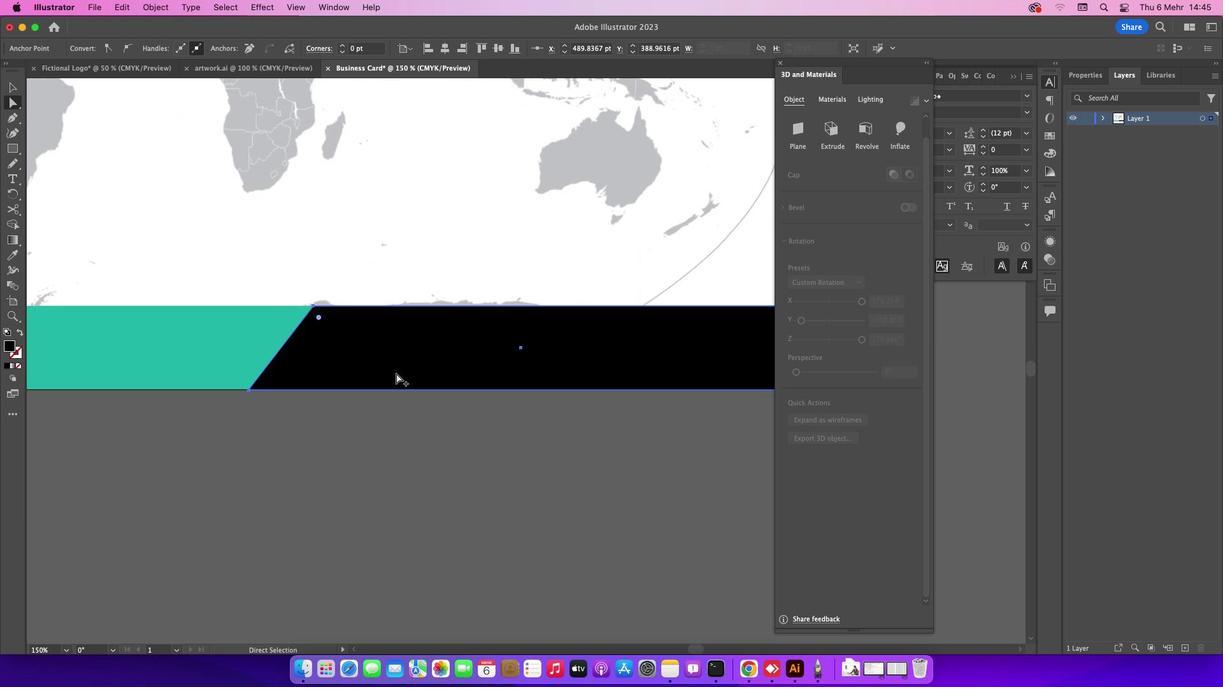 
Action: Key pressed Key.alt
Screenshot: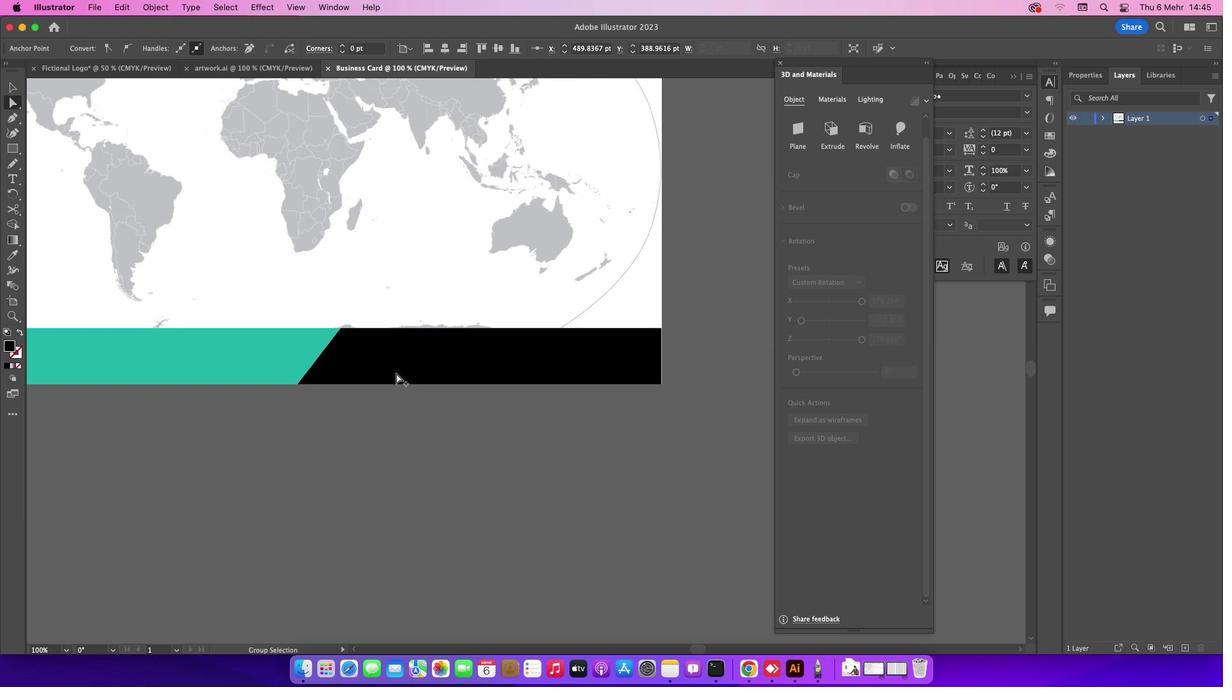 
Action: Mouse scrolled (396, 373) with delta (0, 0)
Screenshot: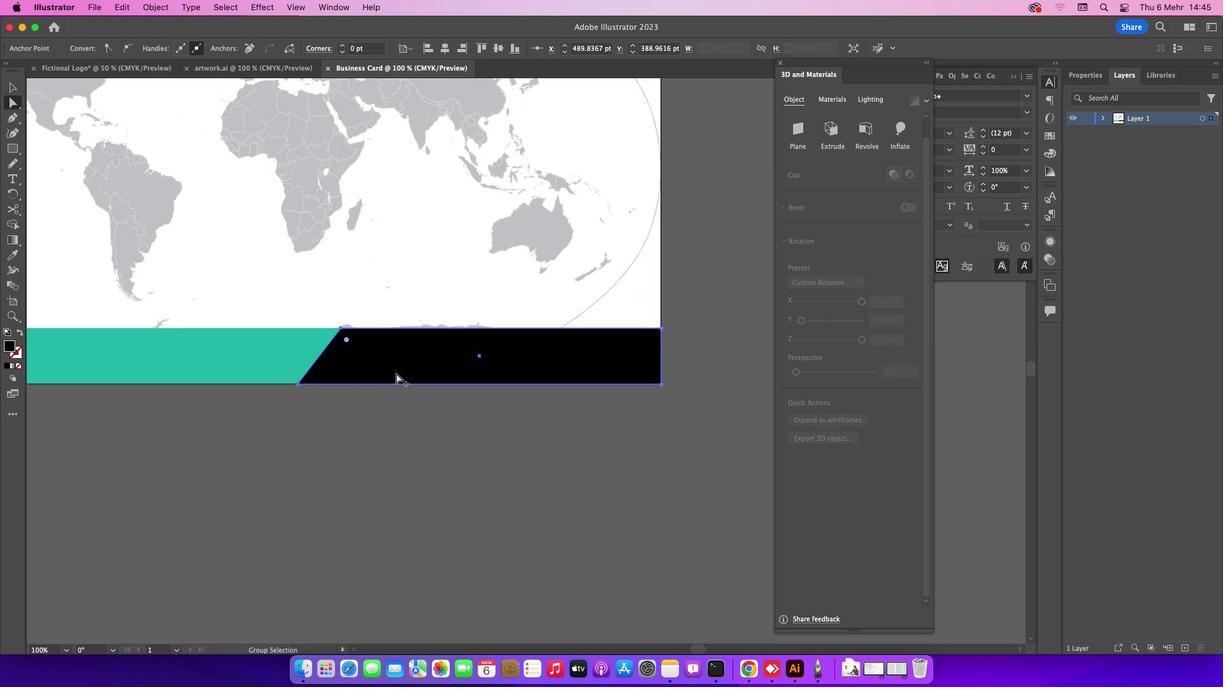 
Action: Mouse scrolled (396, 373) with delta (0, 0)
Screenshot: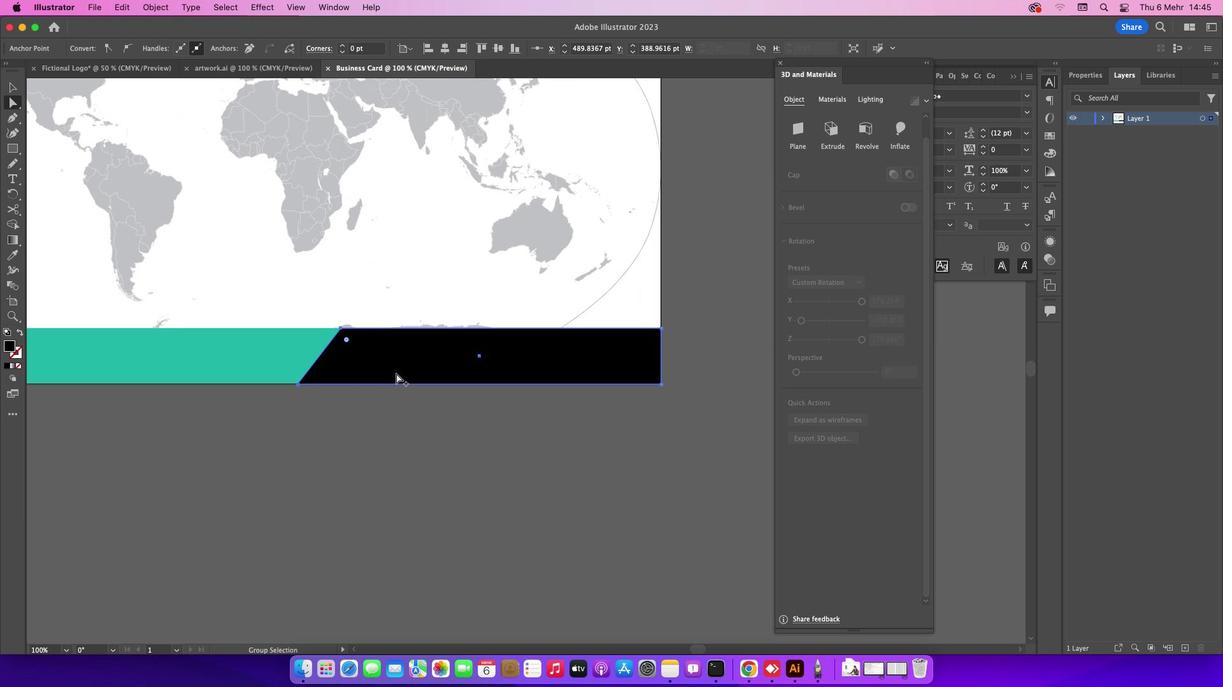 
Action: Mouse scrolled (396, 373) with delta (0, 0)
Screenshot: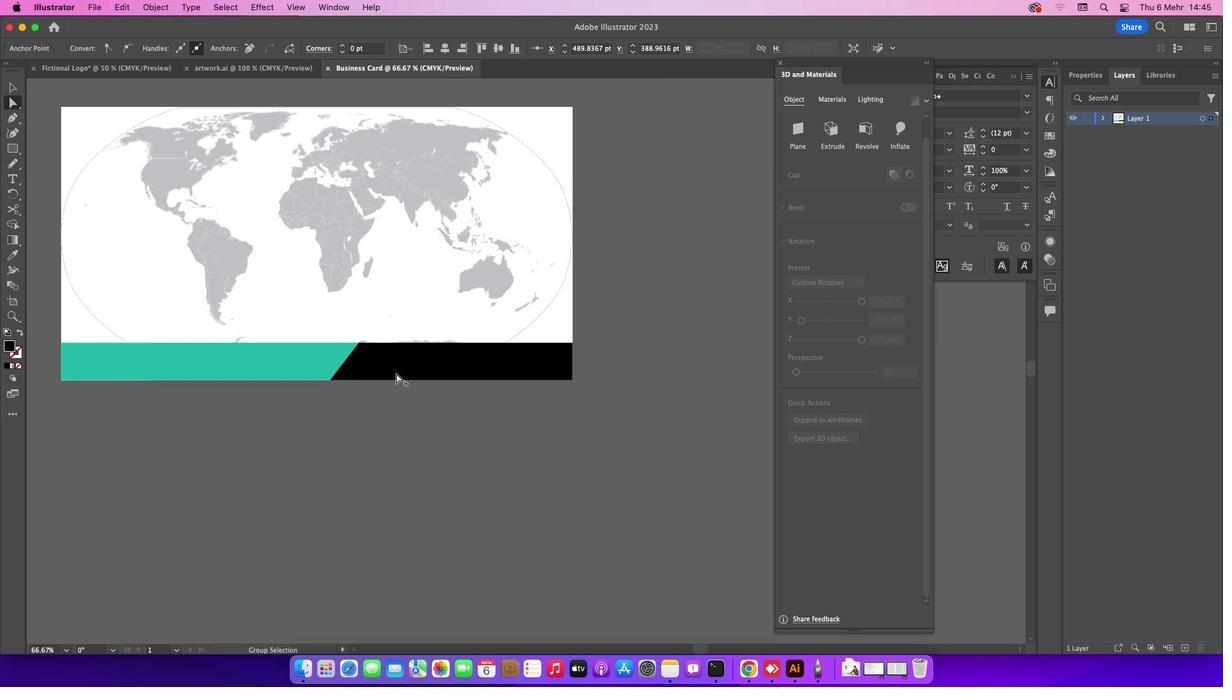 
Action: Mouse moved to (336, 400)
Screenshot: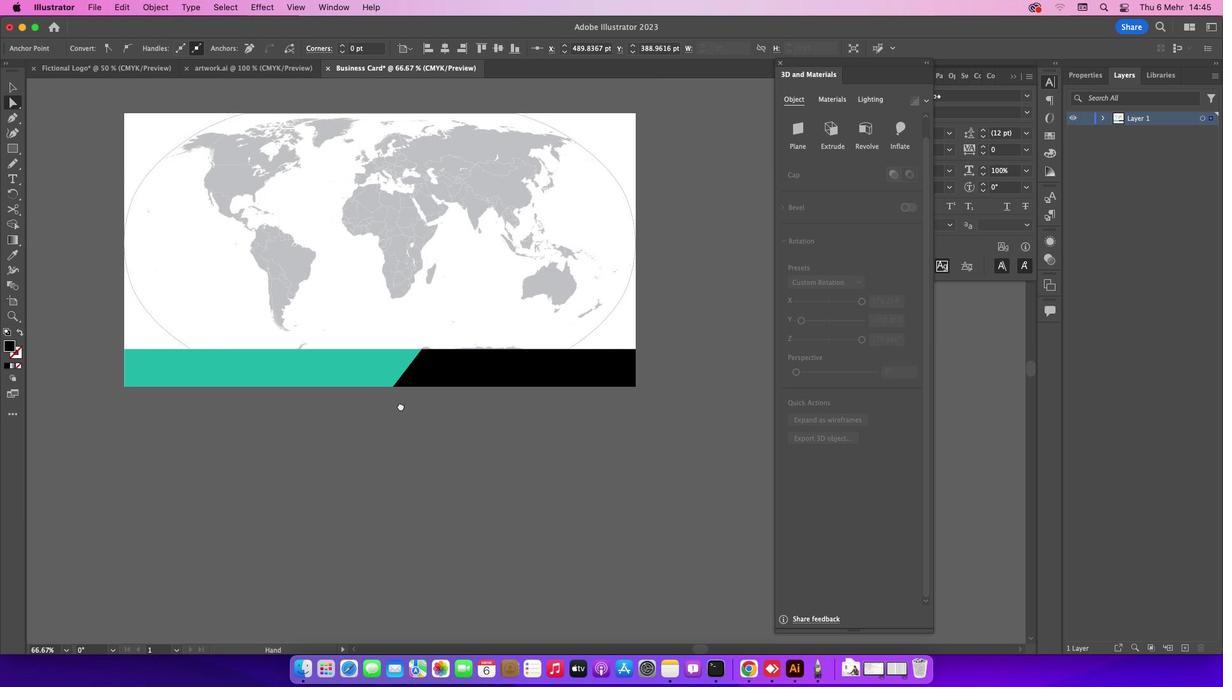 
Action: Key pressed Key.space
Screenshot: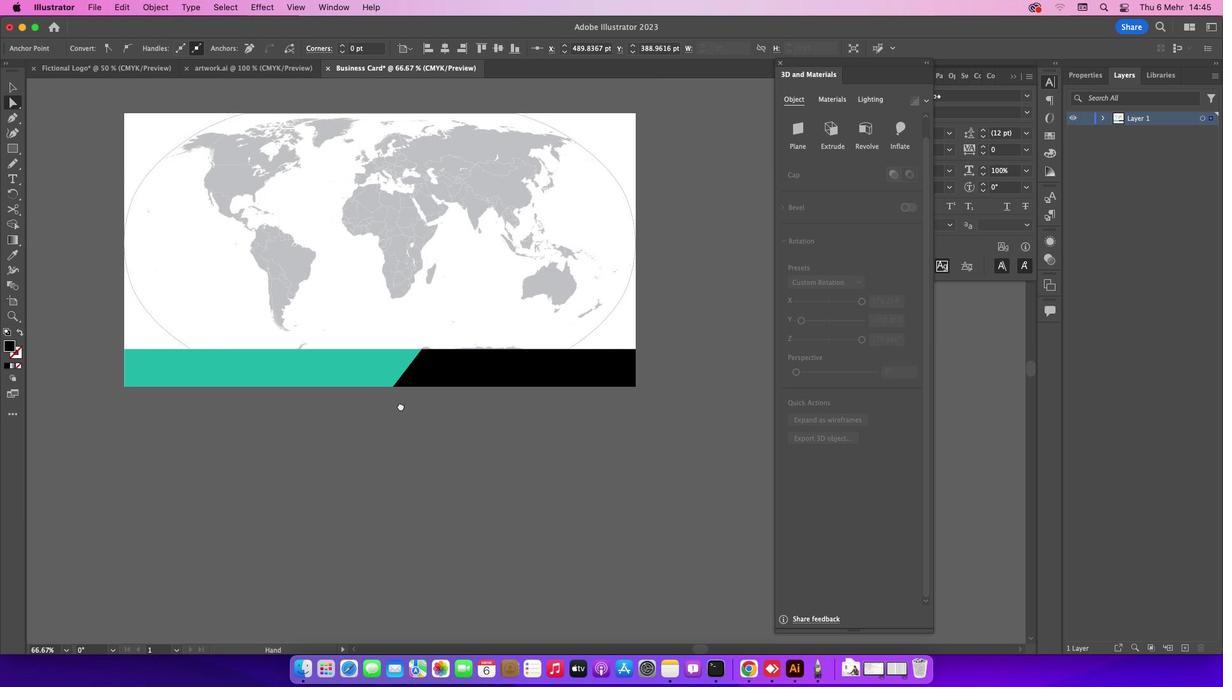 
Action: Mouse pressed left at (336, 400)
Screenshot: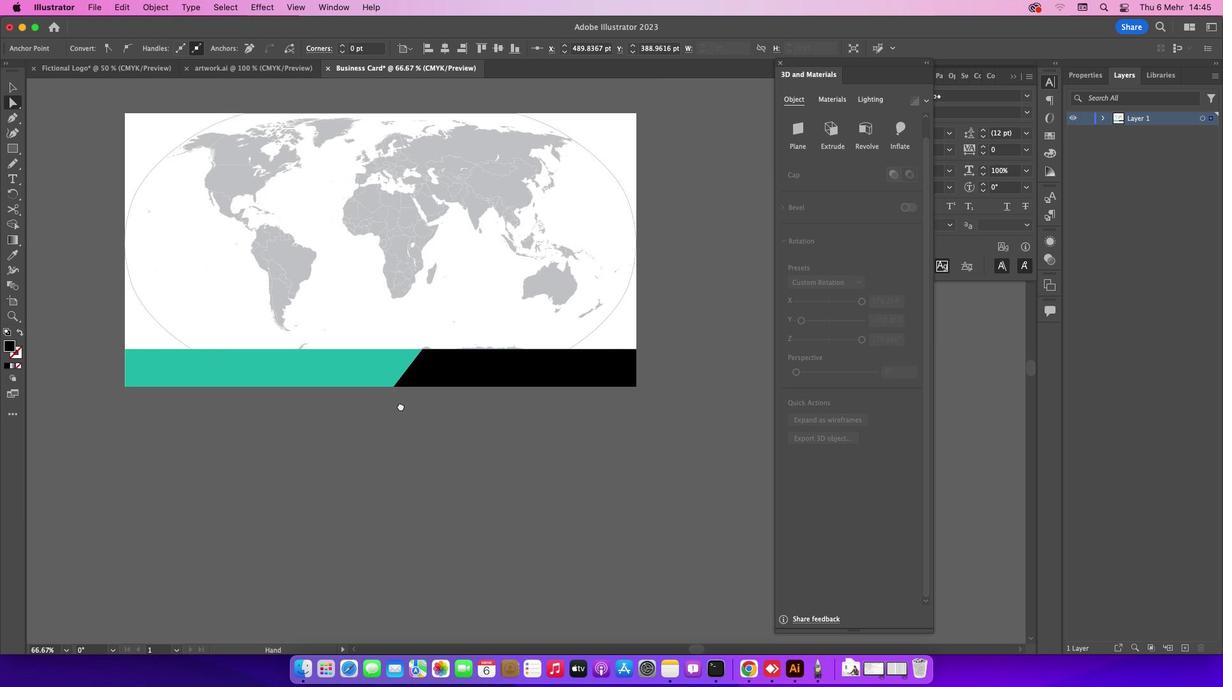 
Action: Mouse moved to (448, 414)
Screenshot: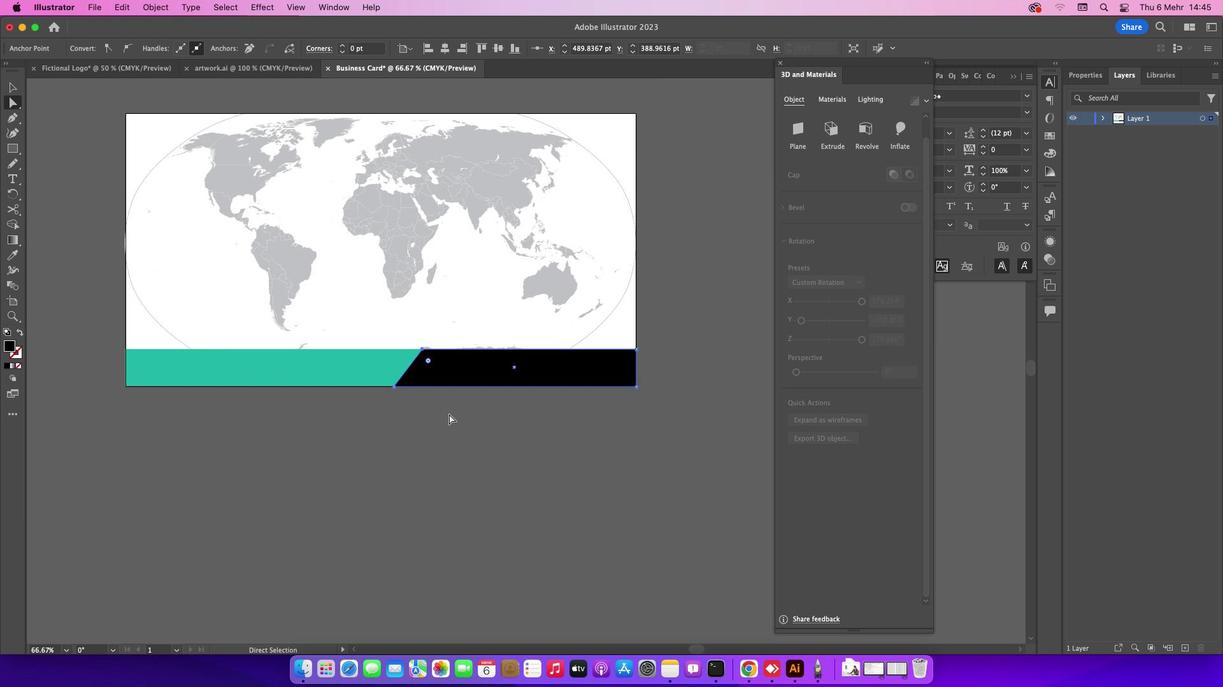 
Action: Key pressed 'v'
Screenshot: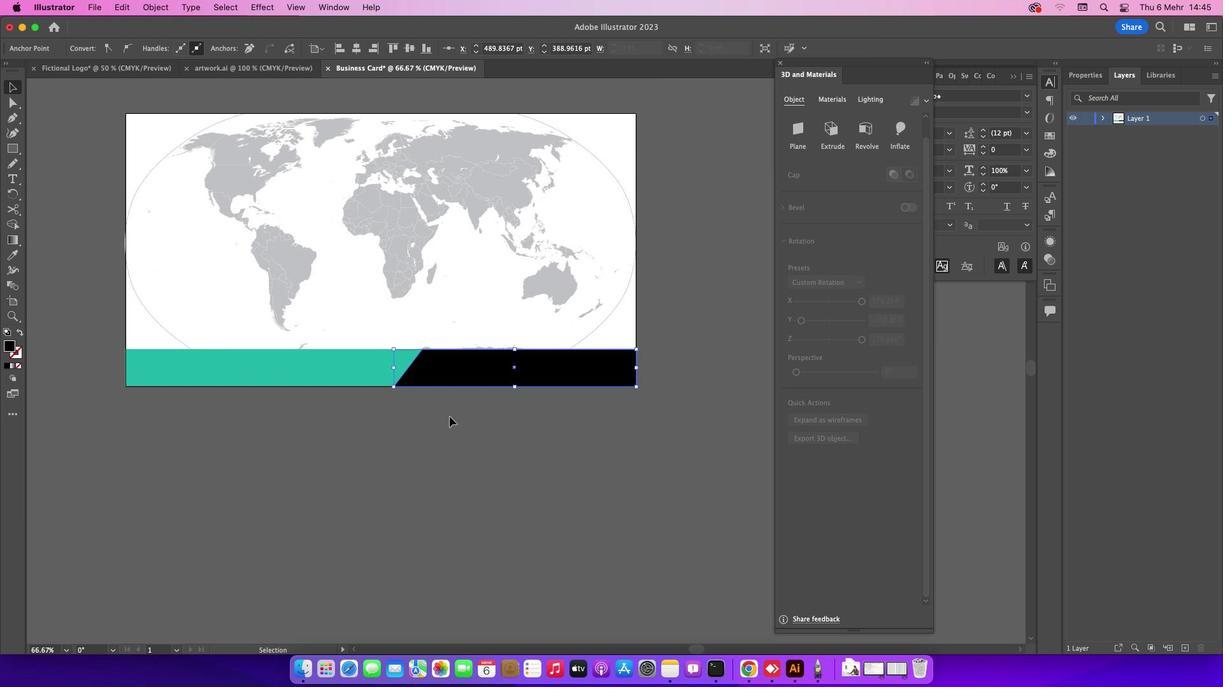 
Action: Mouse moved to (449, 417)
Screenshot: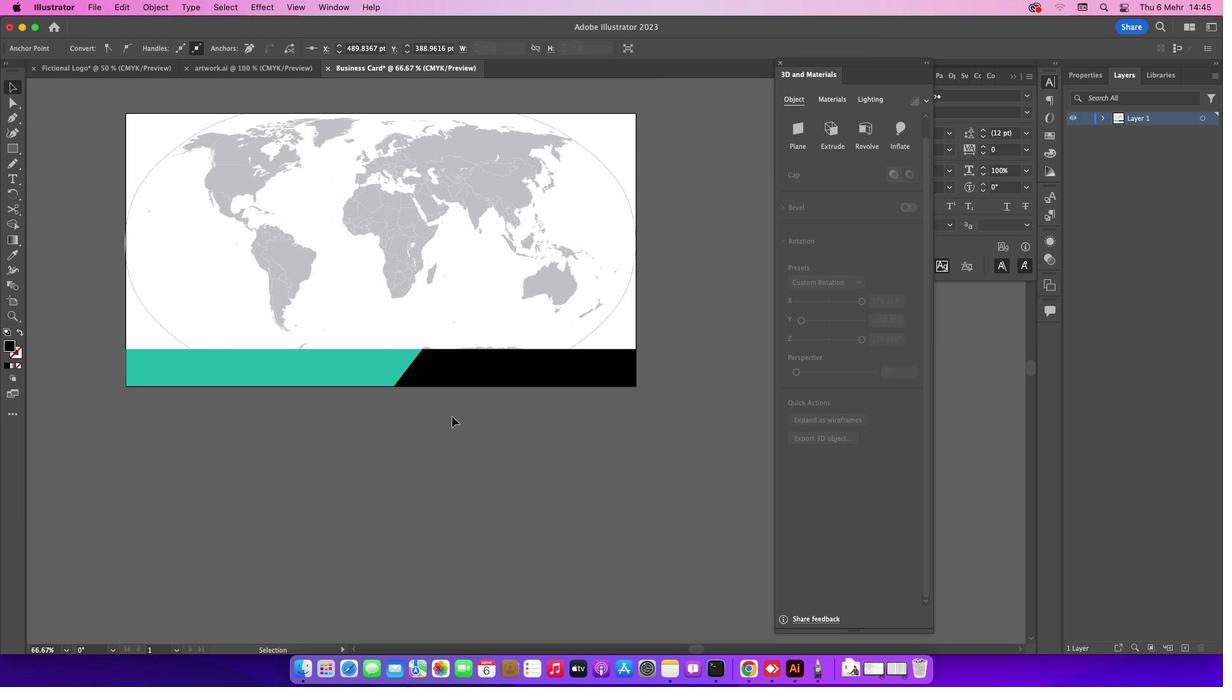 
Action: Mouse pressed left at (449, 417)
Screenshot: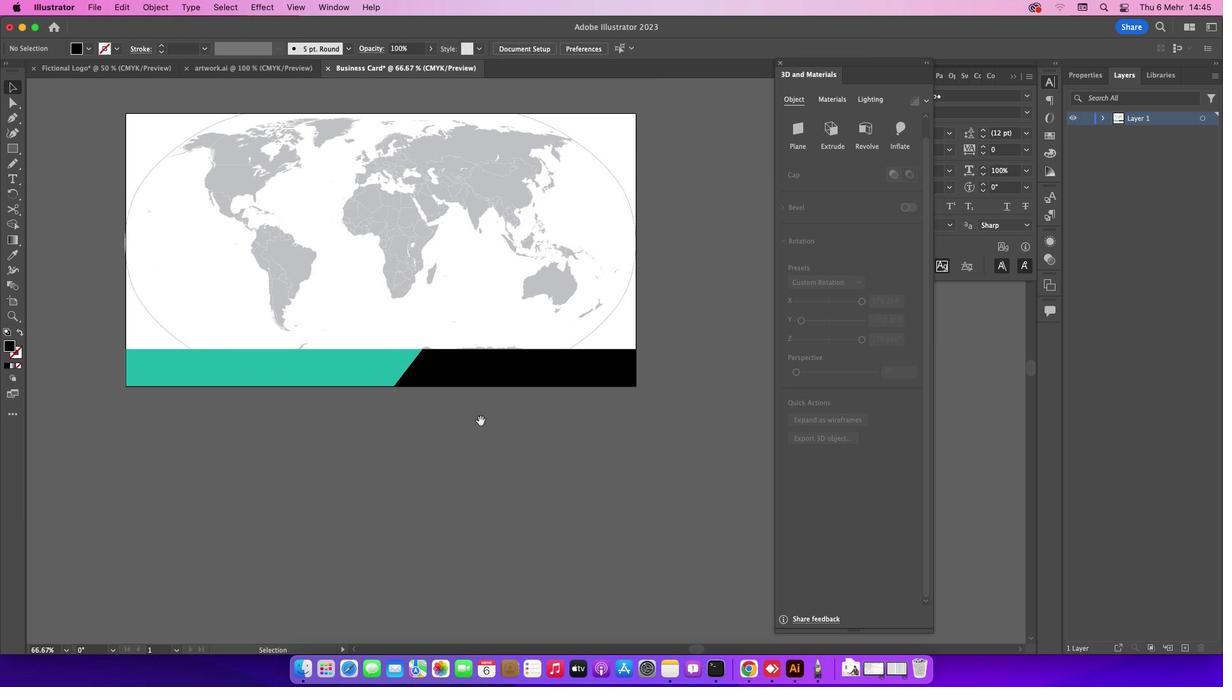 
Action: Mouse moved to (475, 420)
Screenshot: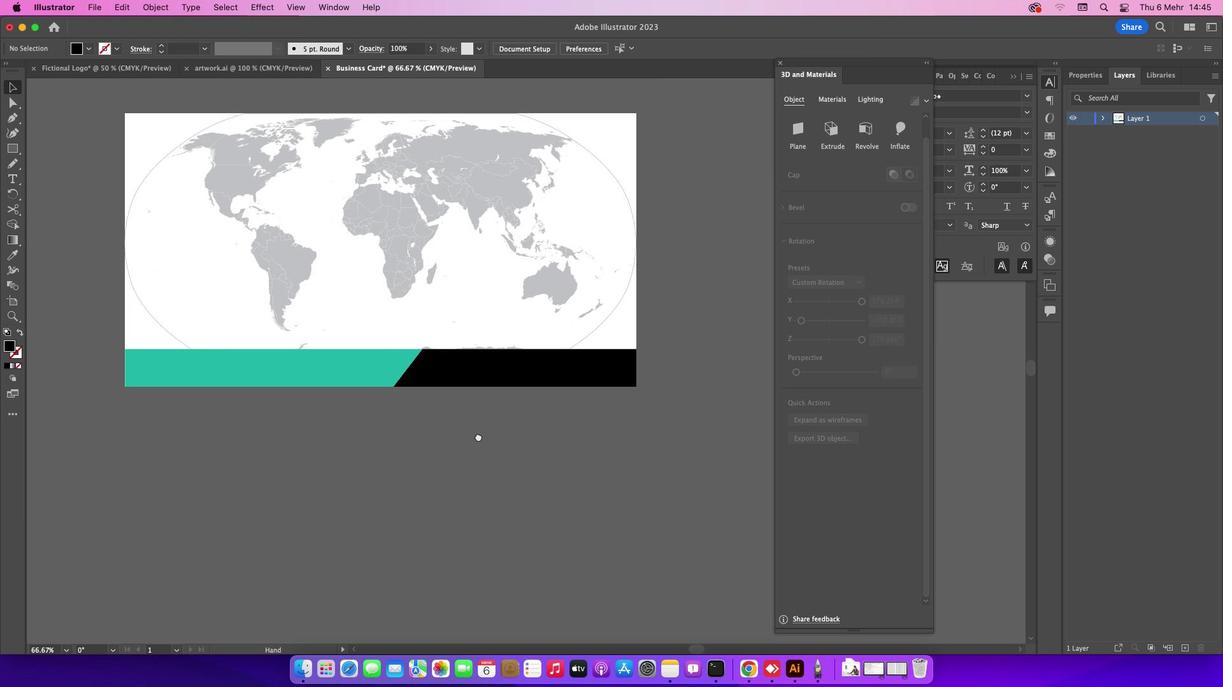 
Action: Key pressed Key.space
Screenshot: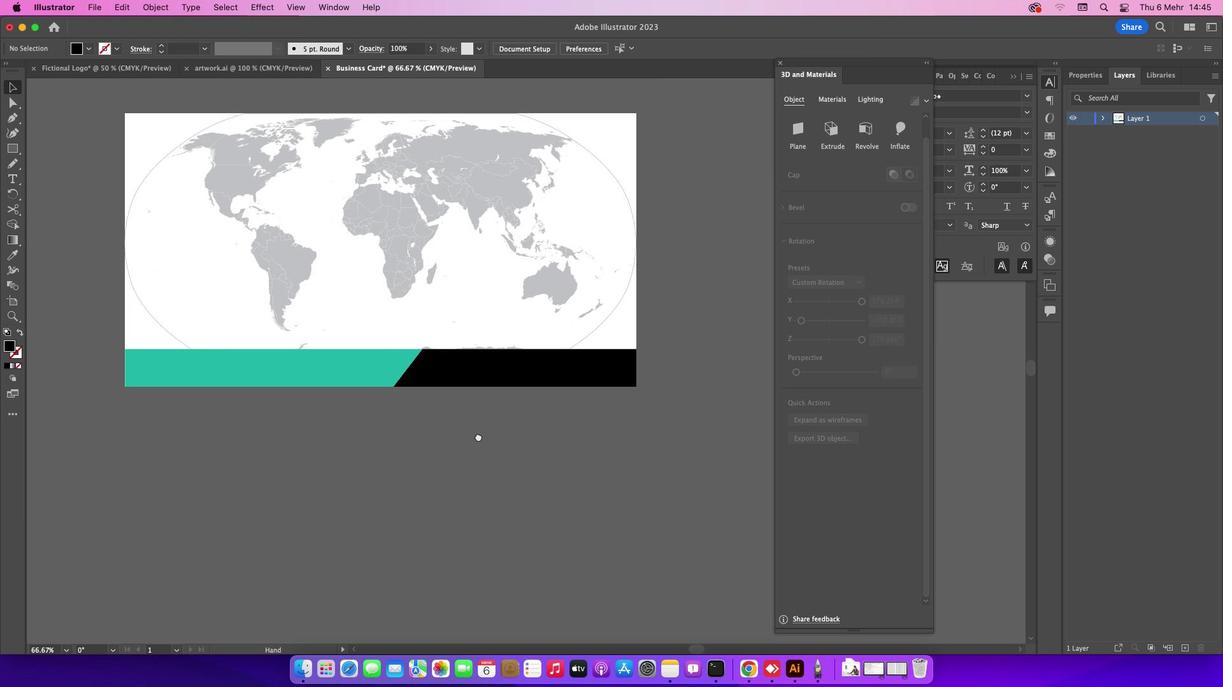 
Action: Mouse moved to (538, 428)
Screenshot: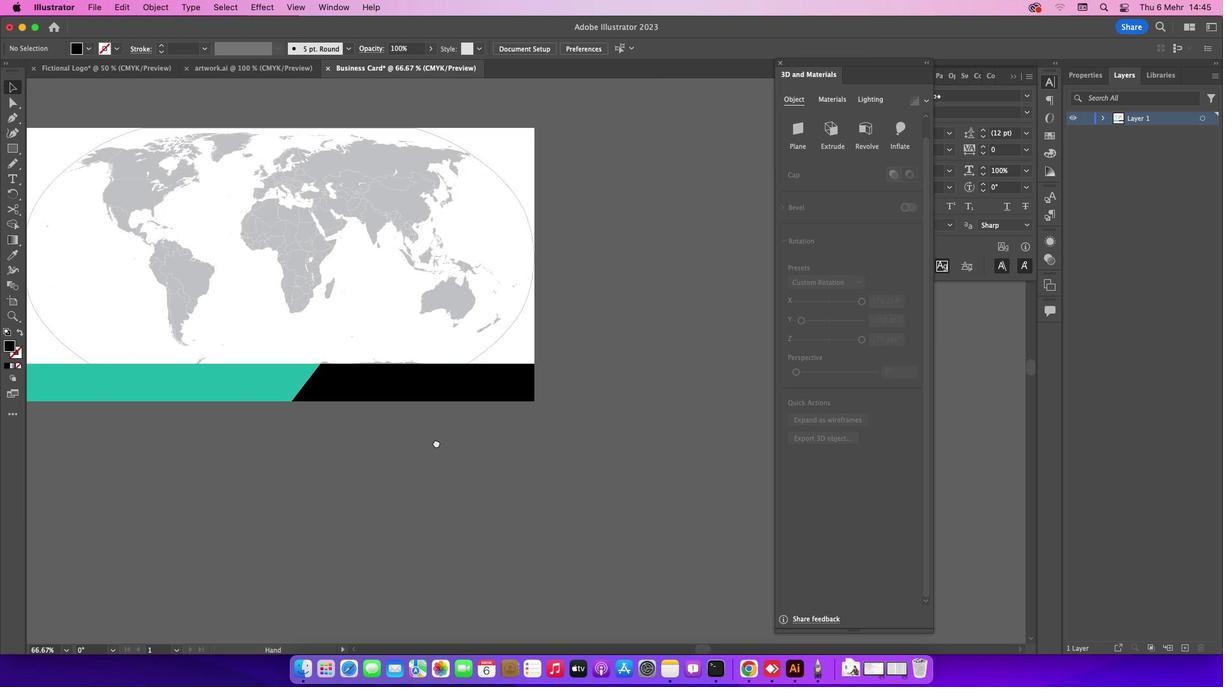 
Action: Mouse pressed left at (538, 428)
Screenshot: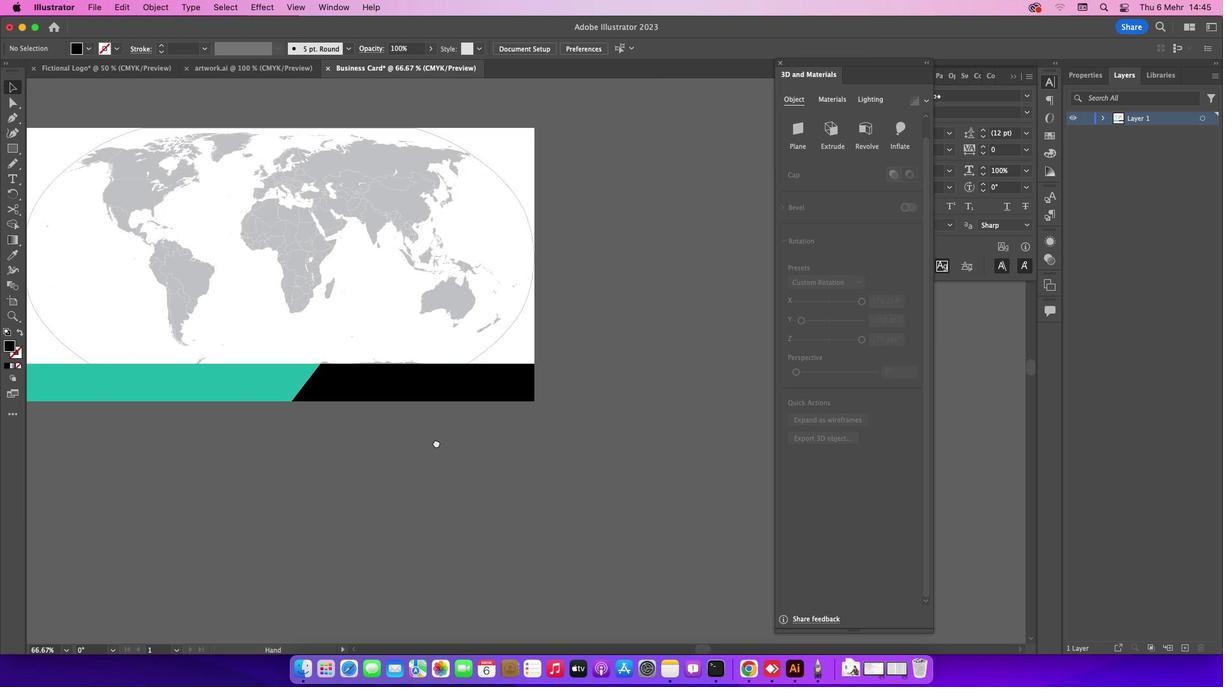 
Action: Mouse moved to (436, 443)
Screenshot: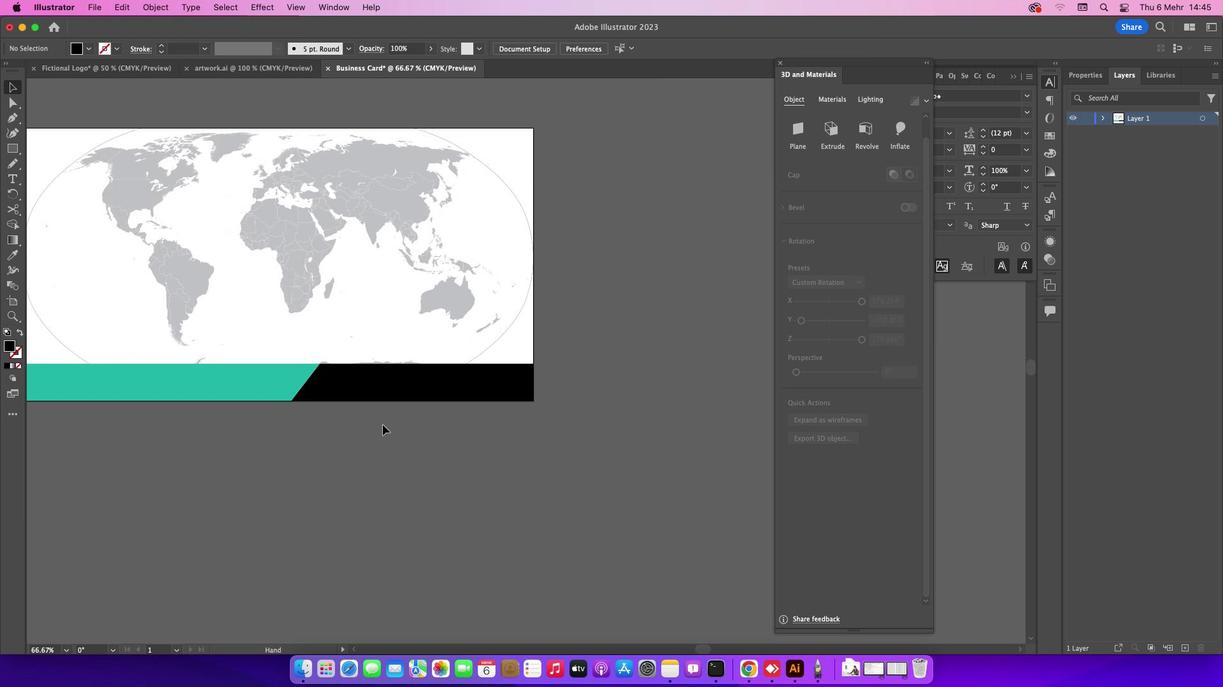 
Action: Key pressed Key.space
Screenshot: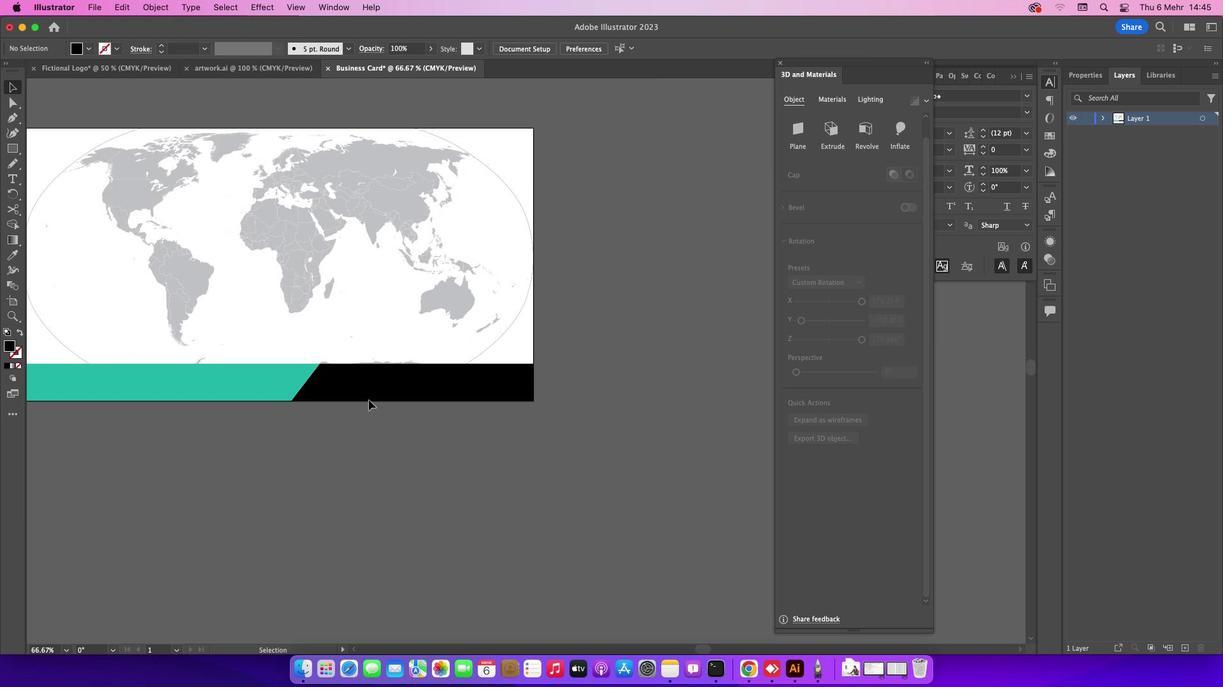 
Action: Mouse moved to (419, 440)
Screenshot: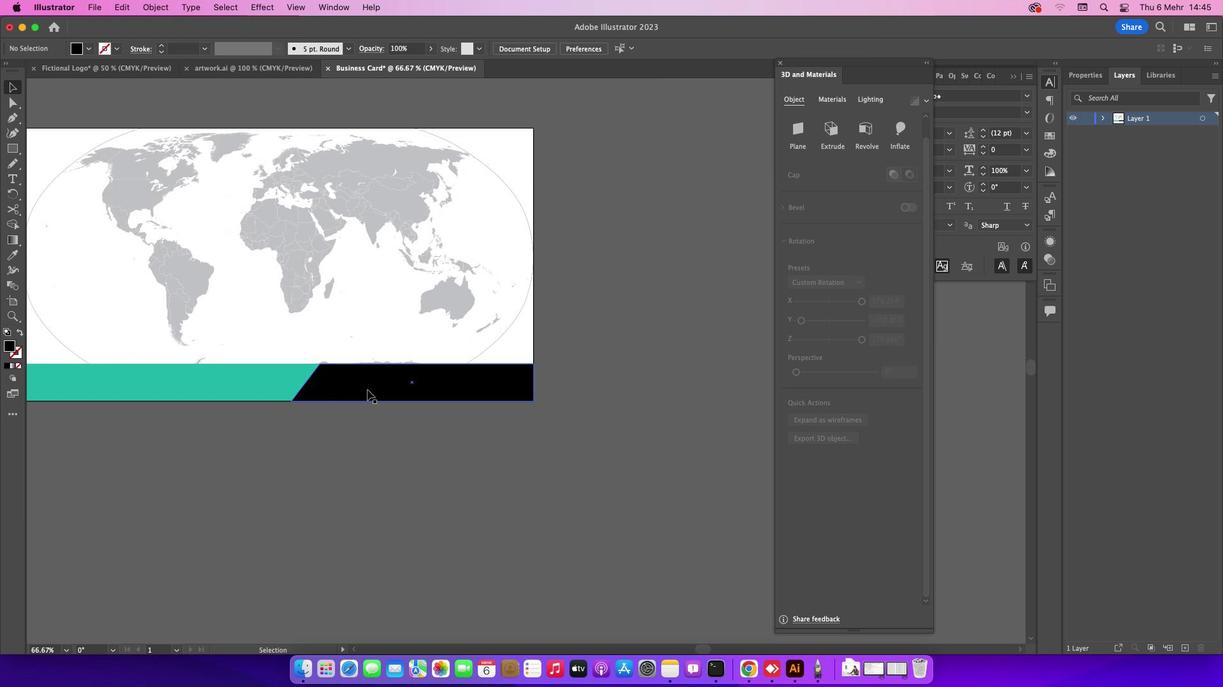 
Action: Key pressed Key.space
